 Task: Reply All to email with the signature Alan Parker with the subject Reminder for a recommendation from softage.10@softage.net with the message Could you clarify the roles and responsibilities of the team members? with BCC to softage.5@softage.net with an attached document Proposal.doc
Action: Mouse moved to (510, 530)
Screenshot: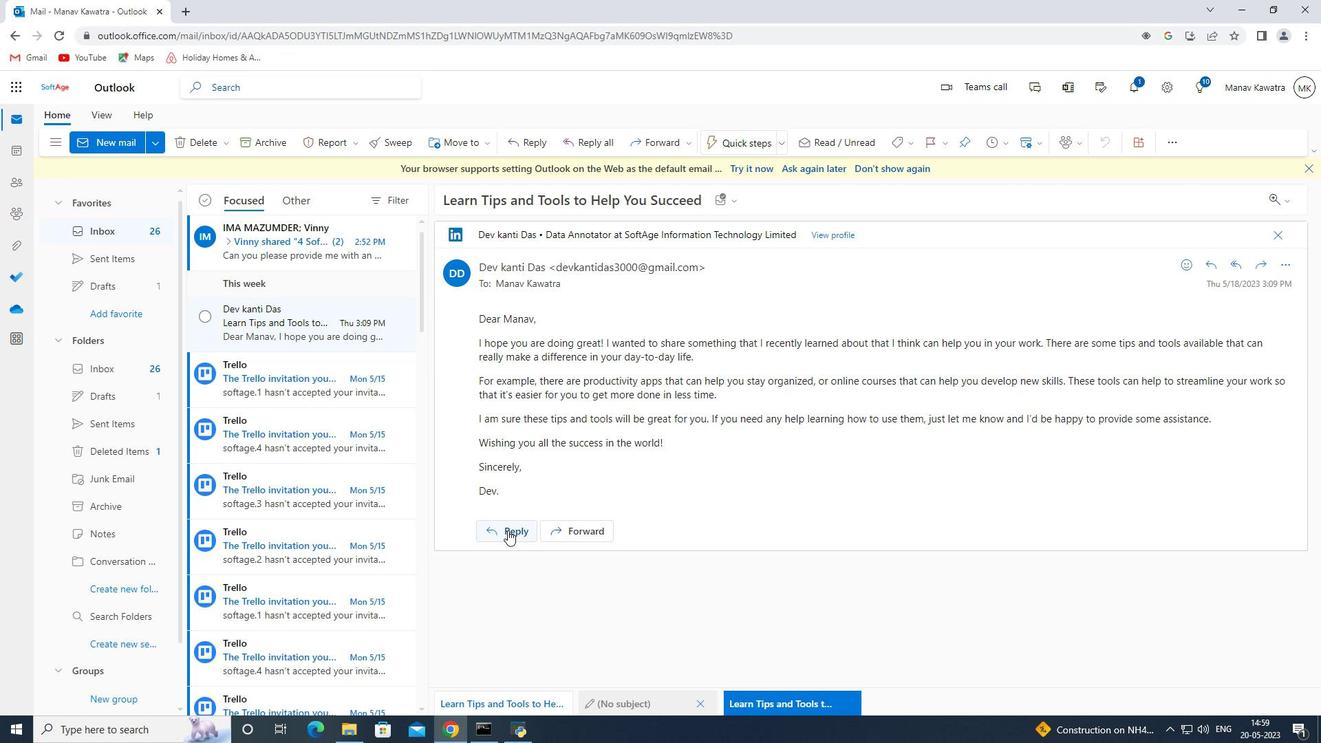
Action: Mouse pressed left at (510, 530)
Screenshot: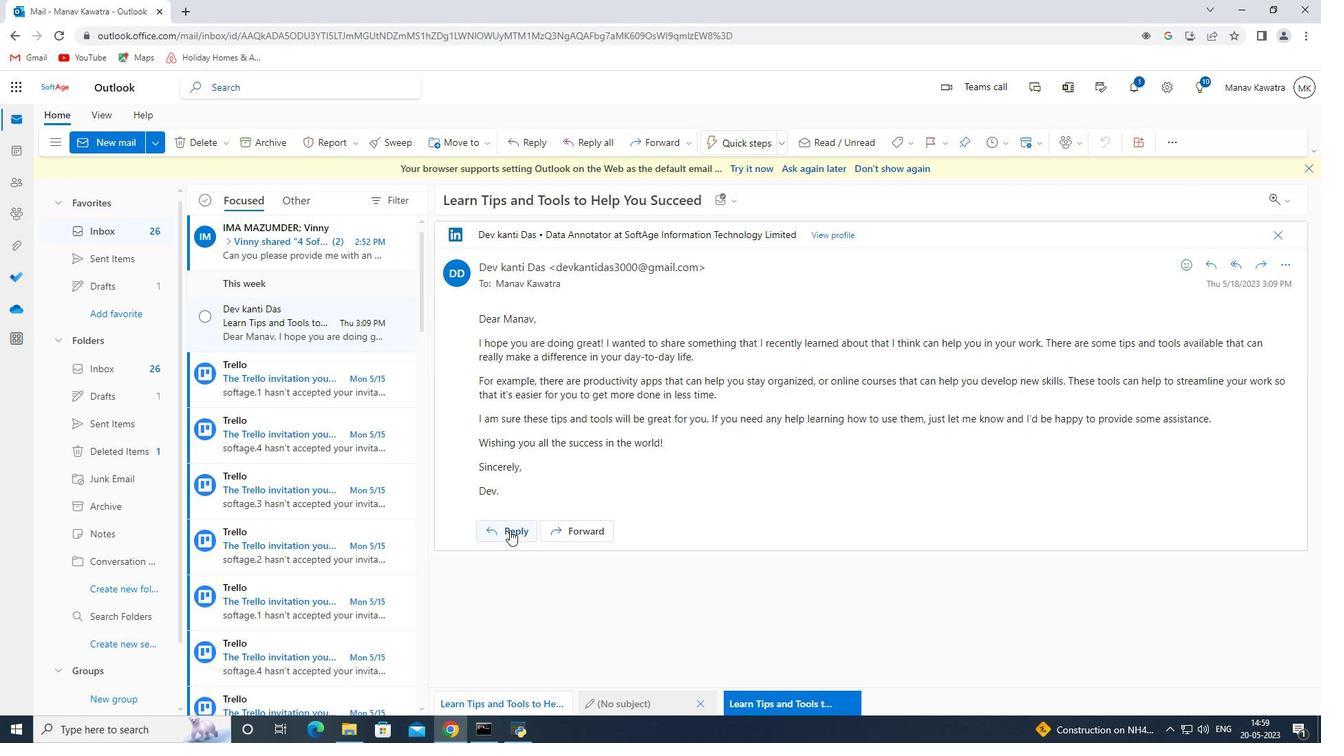 
Action: Mouse moved to (540, 276)
Screenshot: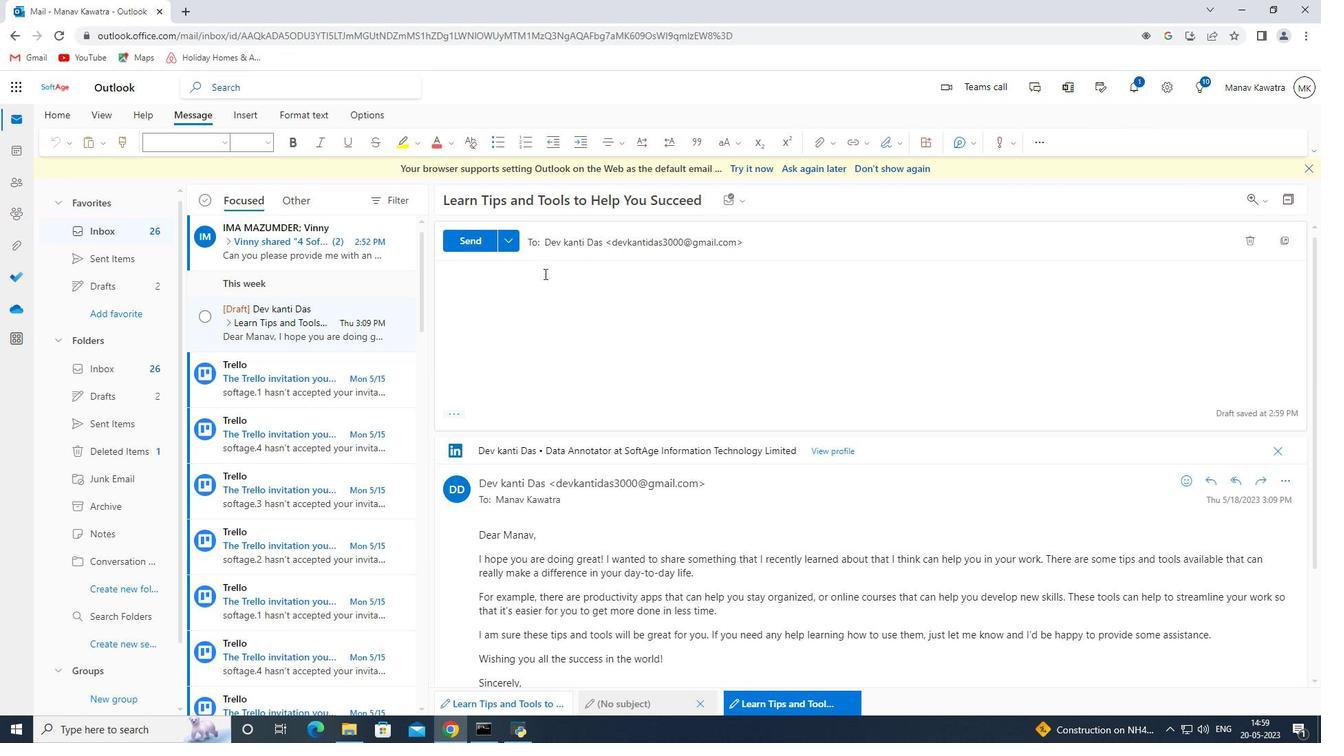 
Action: Mouse pressed left at (540, 276)
Screenshot: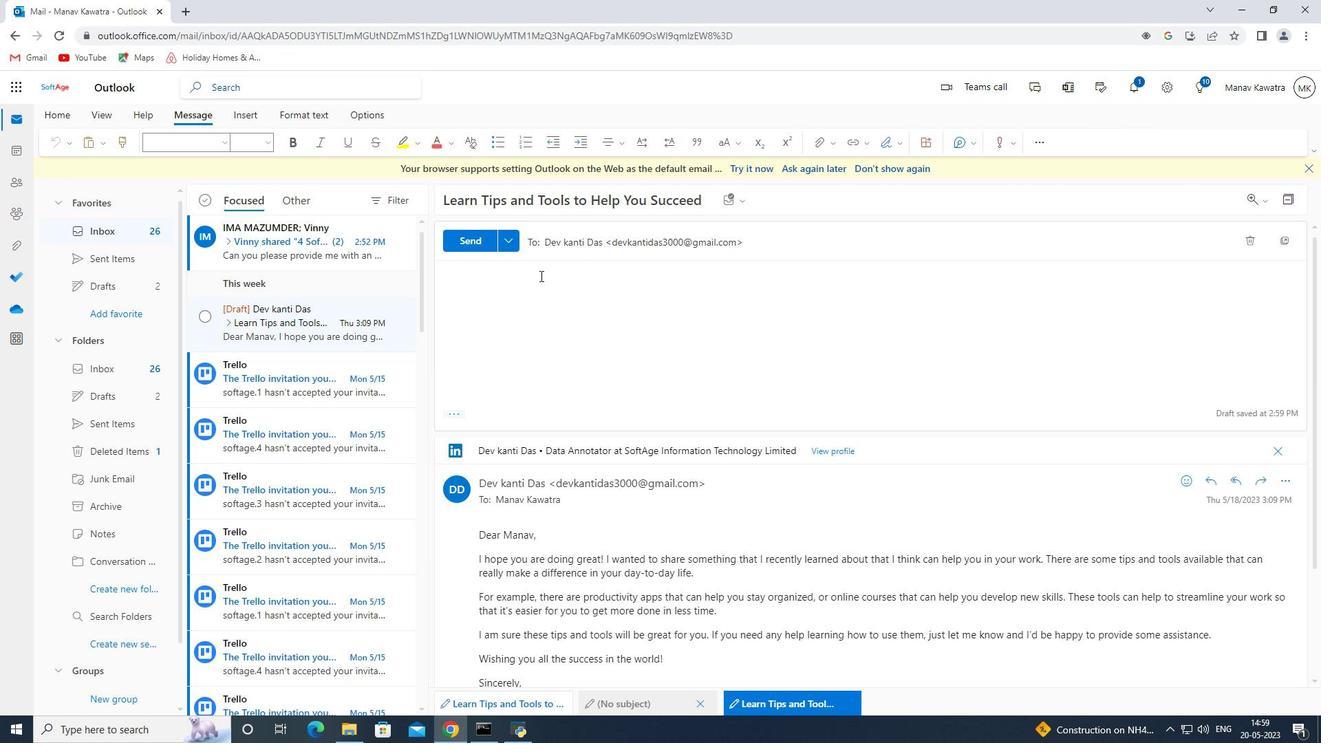 
Action: Mouse moved to (507, 246)
Screenshot: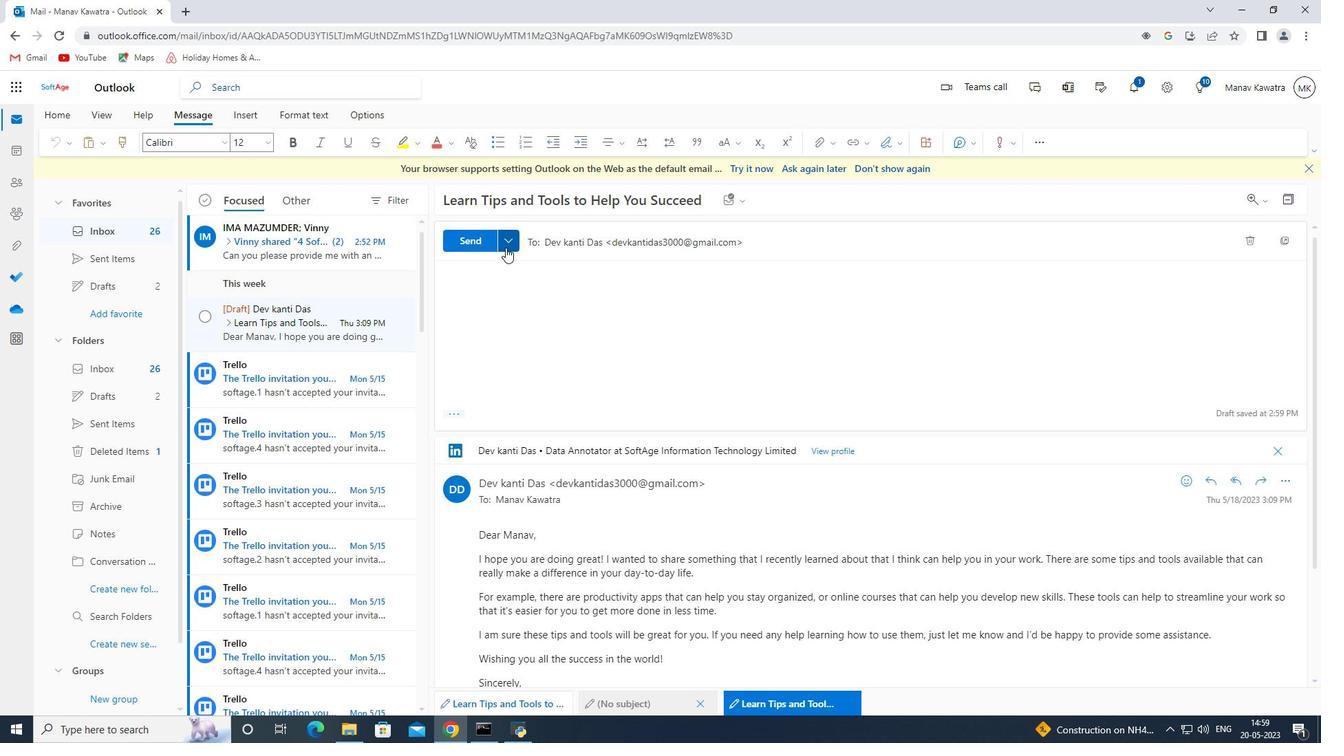 
Action: Mouse pressed left at (507, 246)
Screenshot: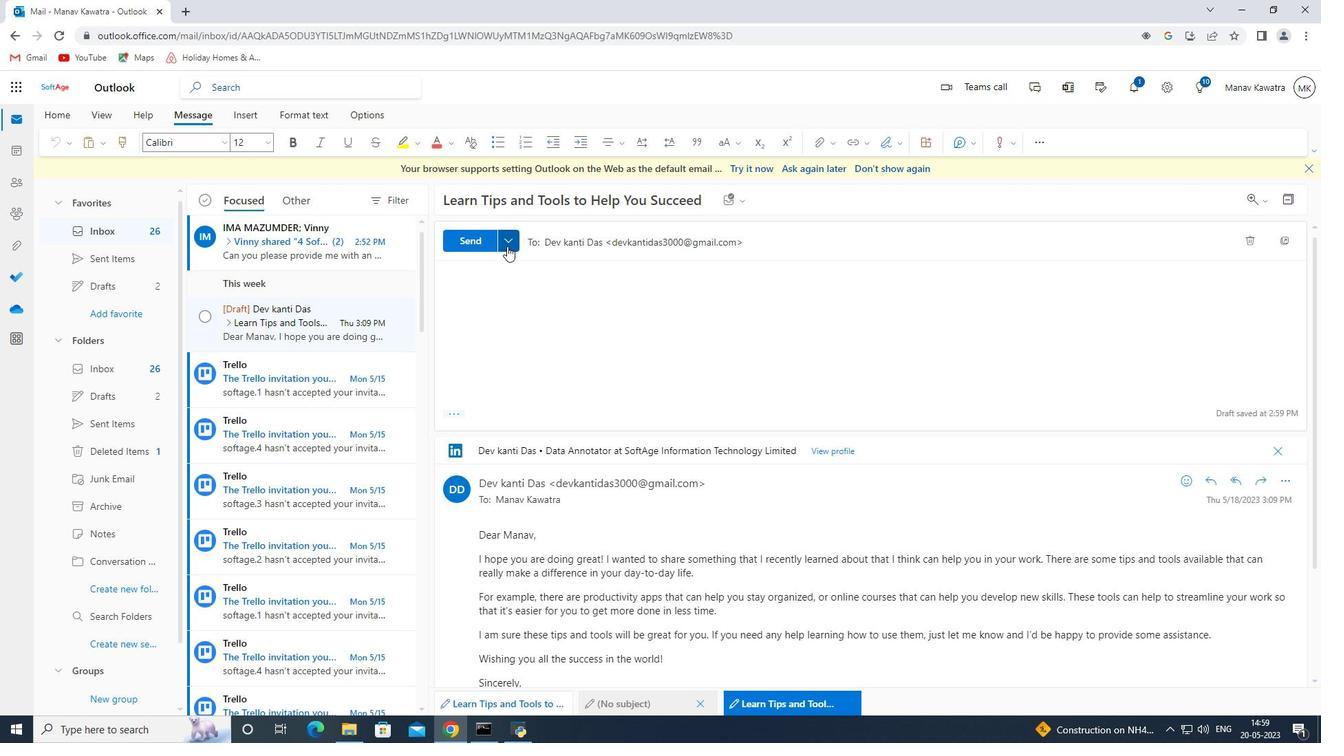 
Action: Mouse pressed left at (507, 246)
Screenshot: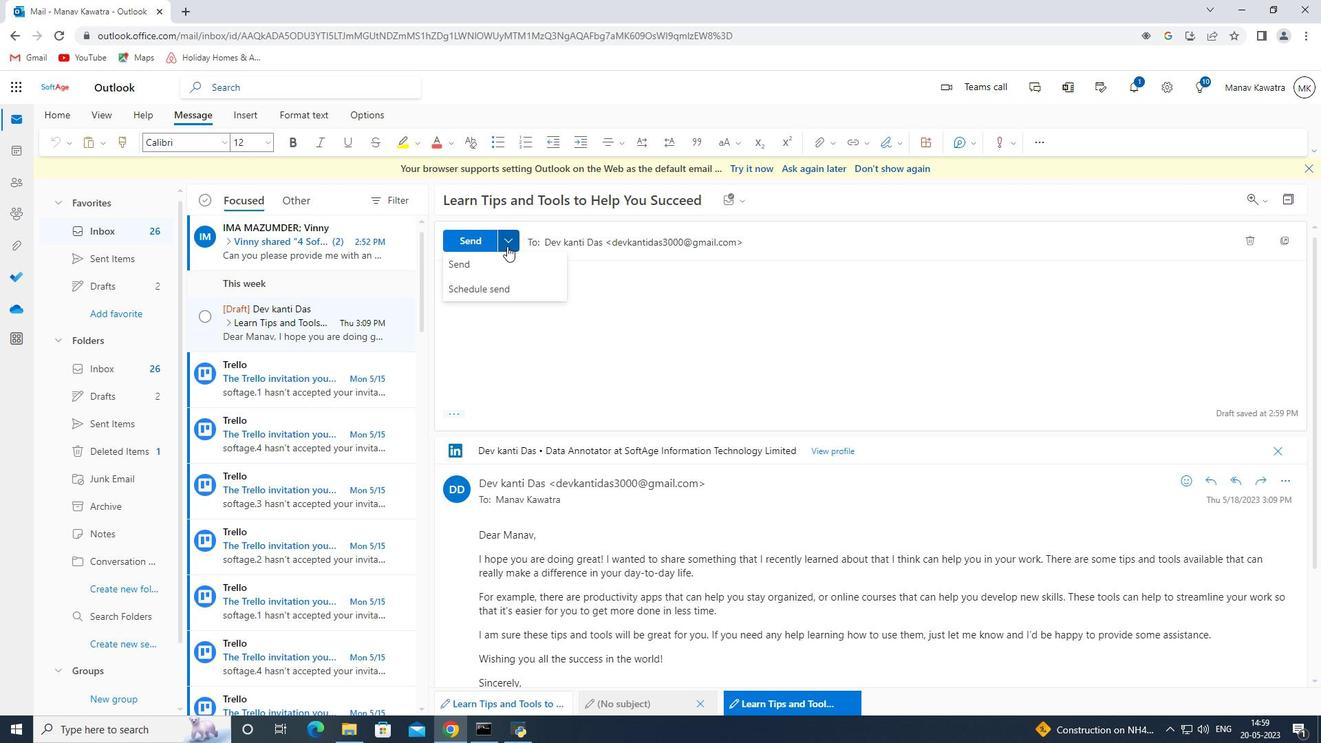 
Action: Mouse moved to (1253, 247)
Screenshot: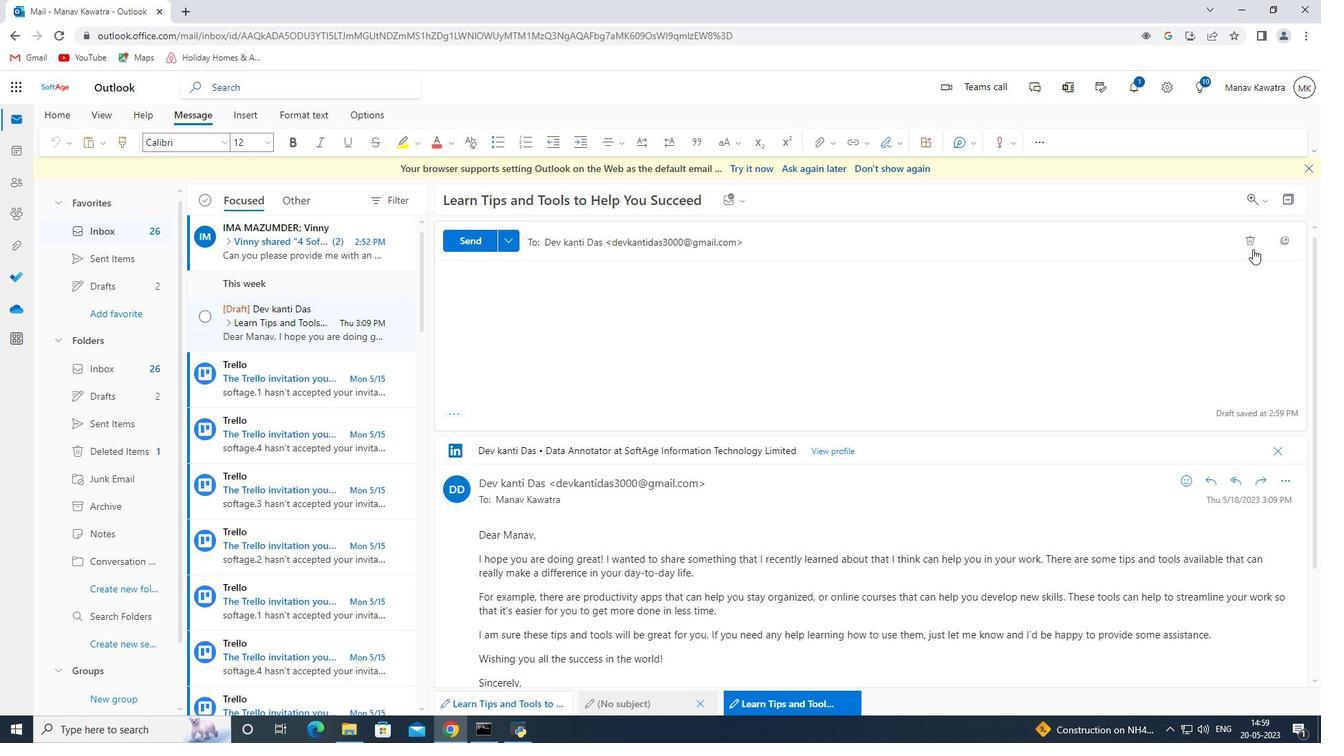 
Action: Mouse pressed left at (1253, 247)
Screenshot: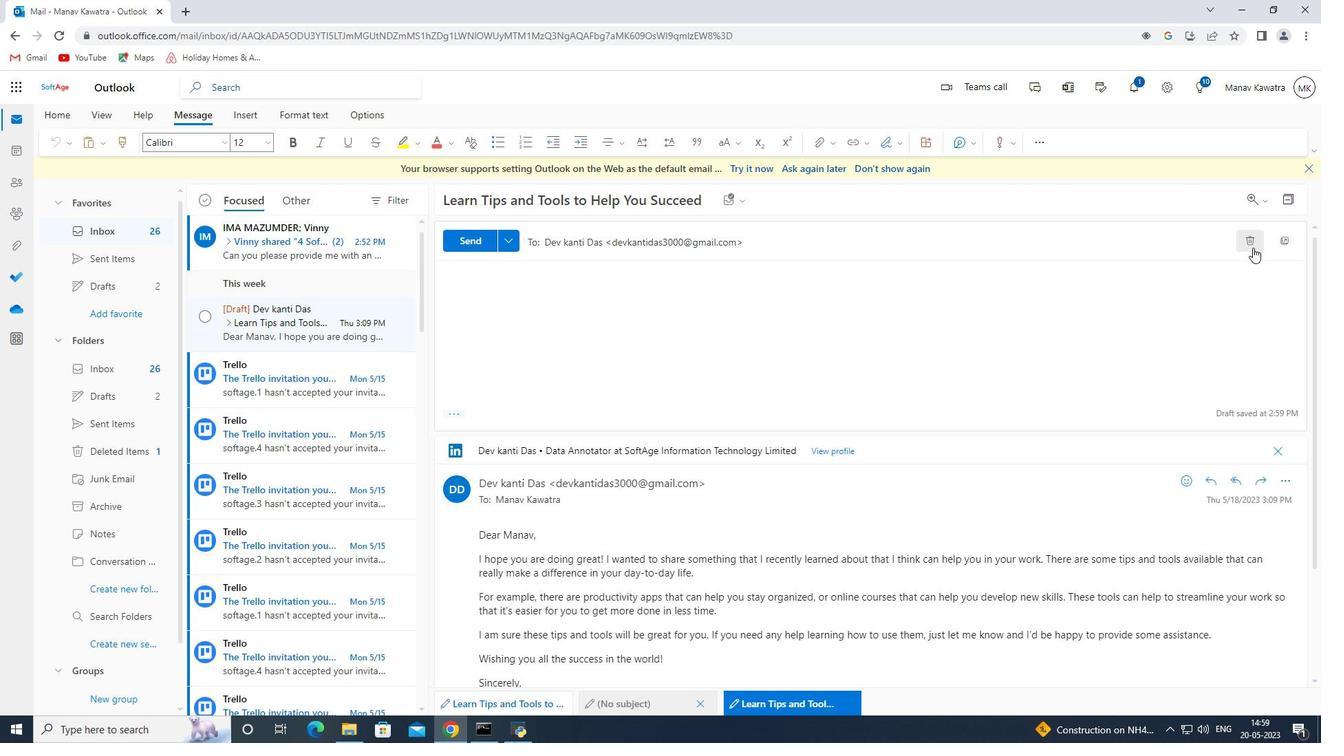 
Action: Mouse moved to (669, 424)
Screenshot: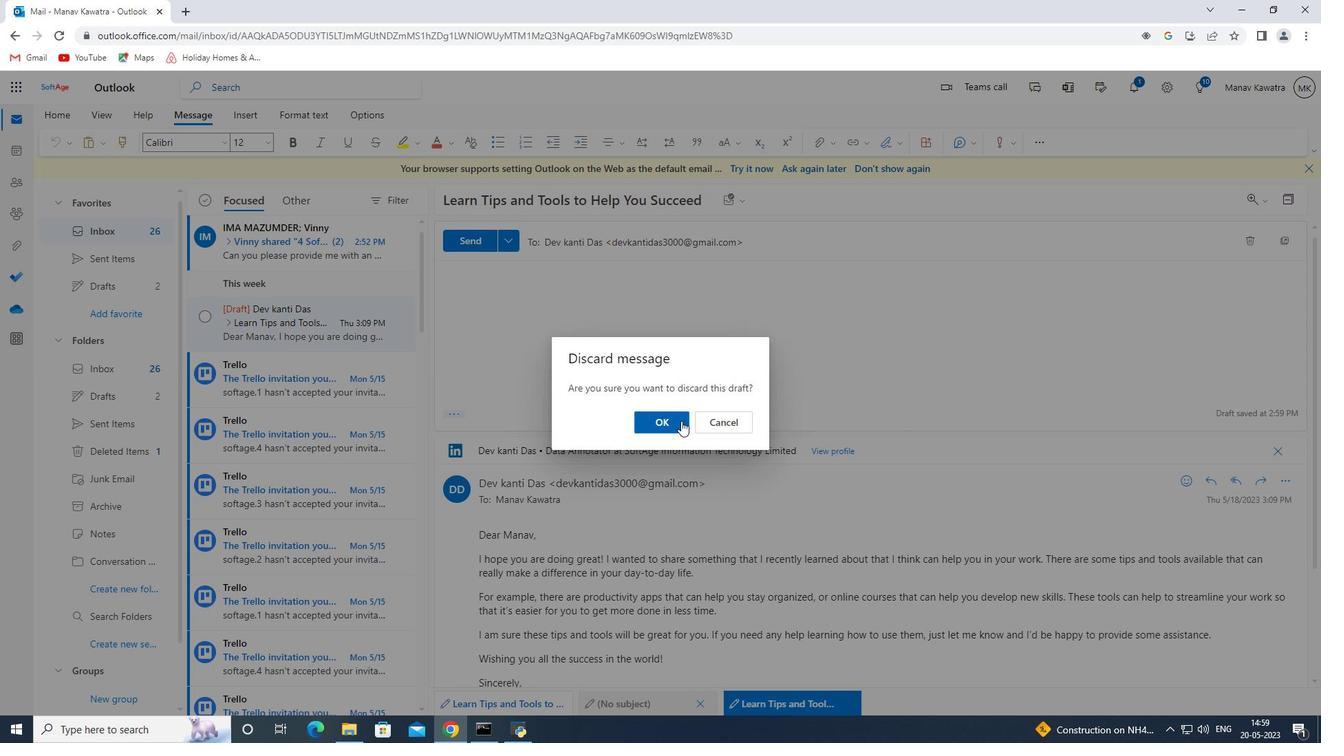 
Action: Mouse pressed left at (669, 424)
Screenshot: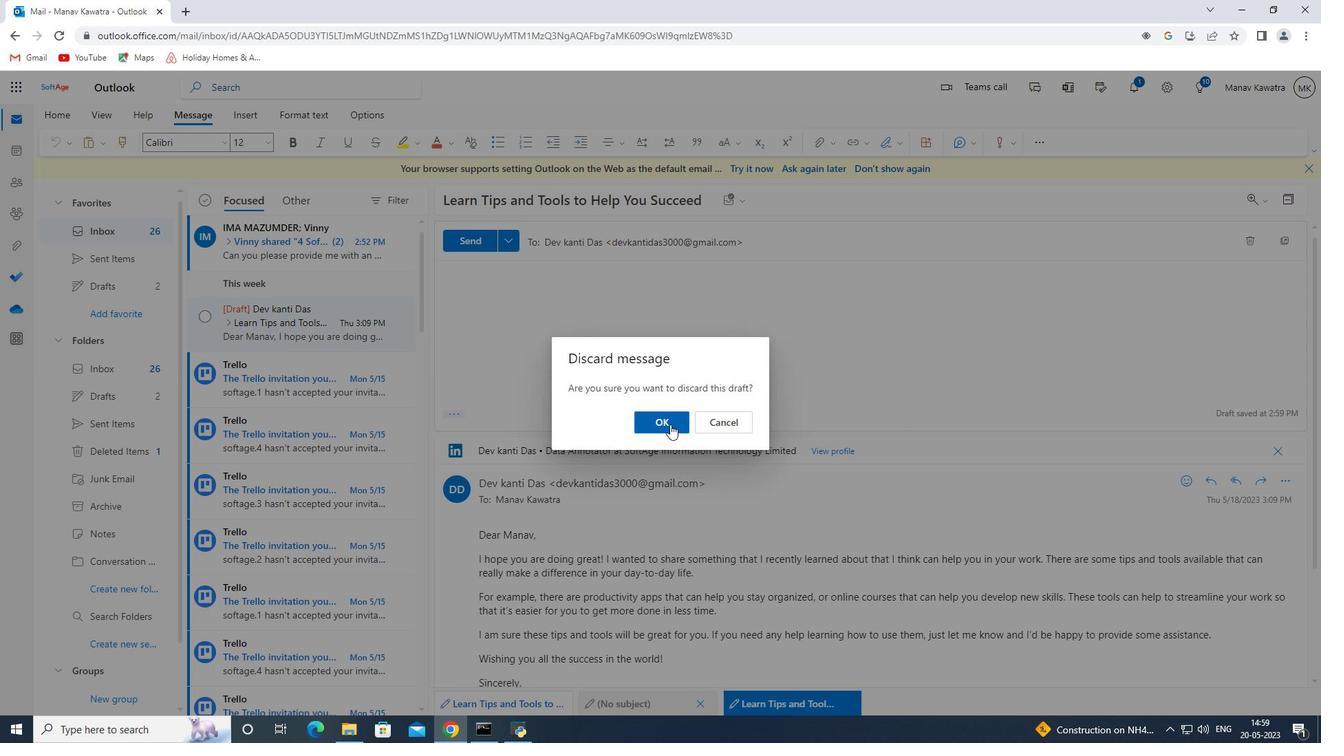 
Action: Mouse moved to (679, 363)
Screenshot: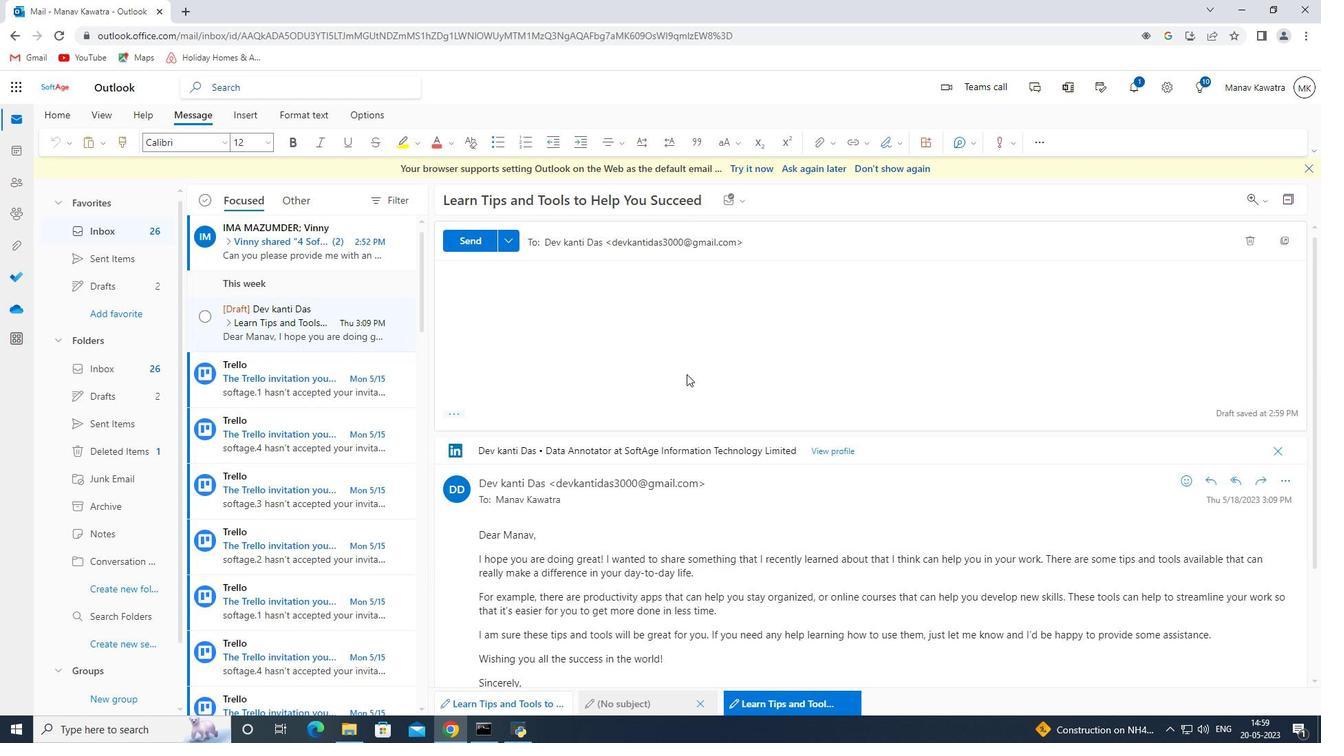 
Action: Mouse scrolled (679, 362) with delta (0, 0)
Screenshot: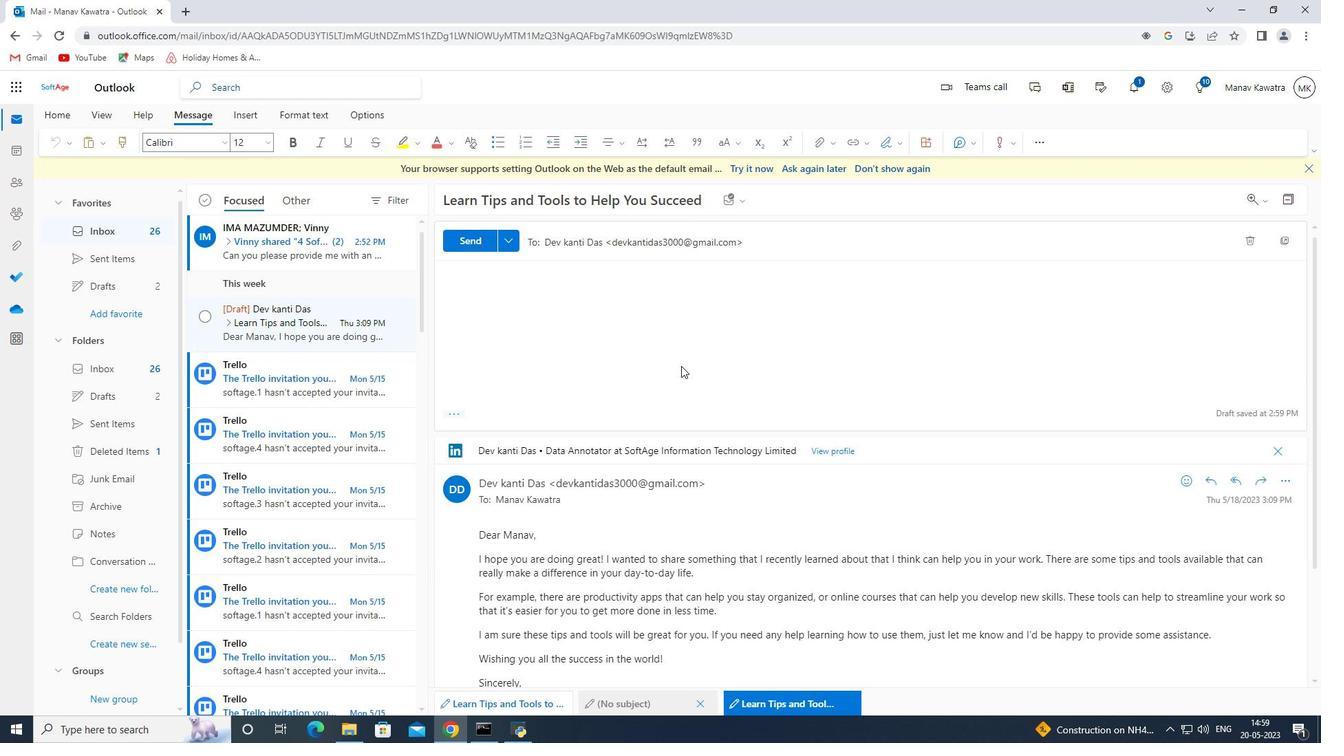
Action: Mouse scrolled (679, 362) with delta (0, 0)
Screenshot: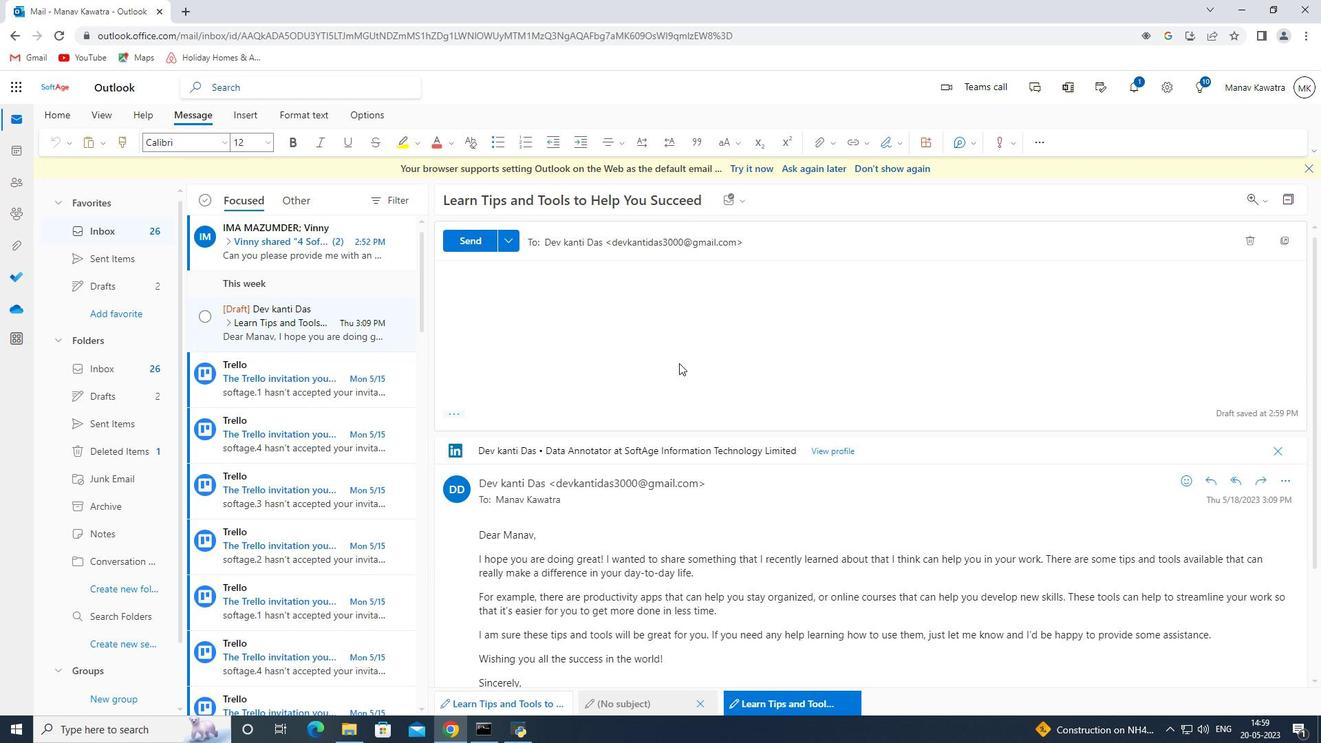 
Action: Mouse scrolled (679, 362) with delta (0, 0)
Screenshot: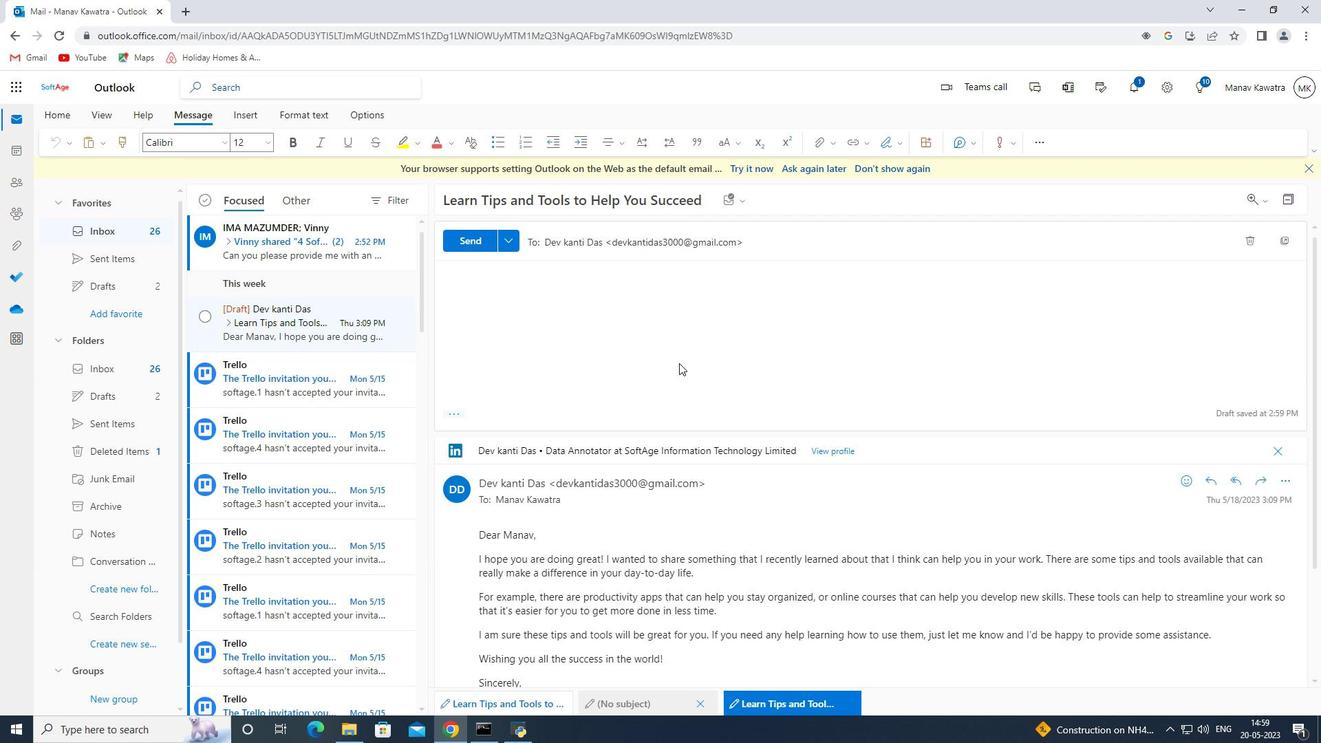 
Action: Mouse scrolled (679, 362) with delta (0, 0)
Screenshot: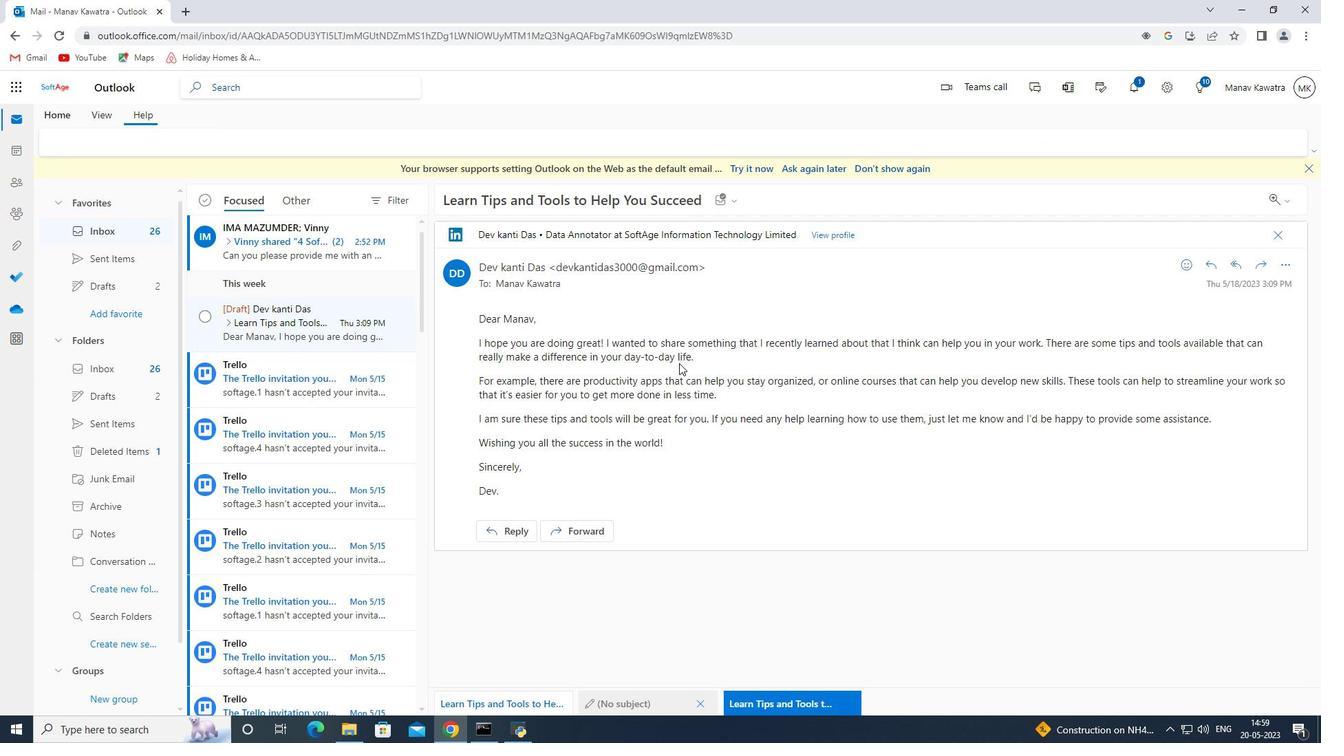 
Action: Mouse moved to (585, 529)
Screenshot: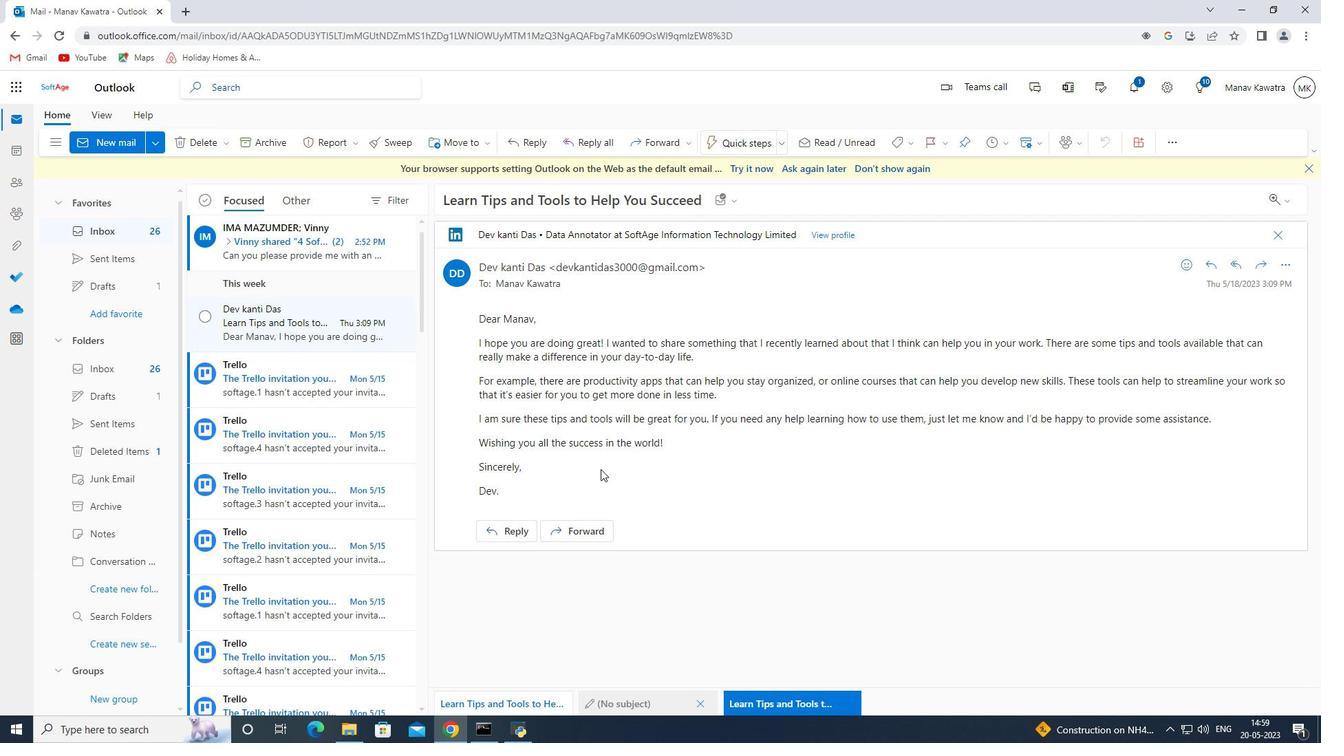 
Action: Mouse pressed left at (585, 529)
Screenshot: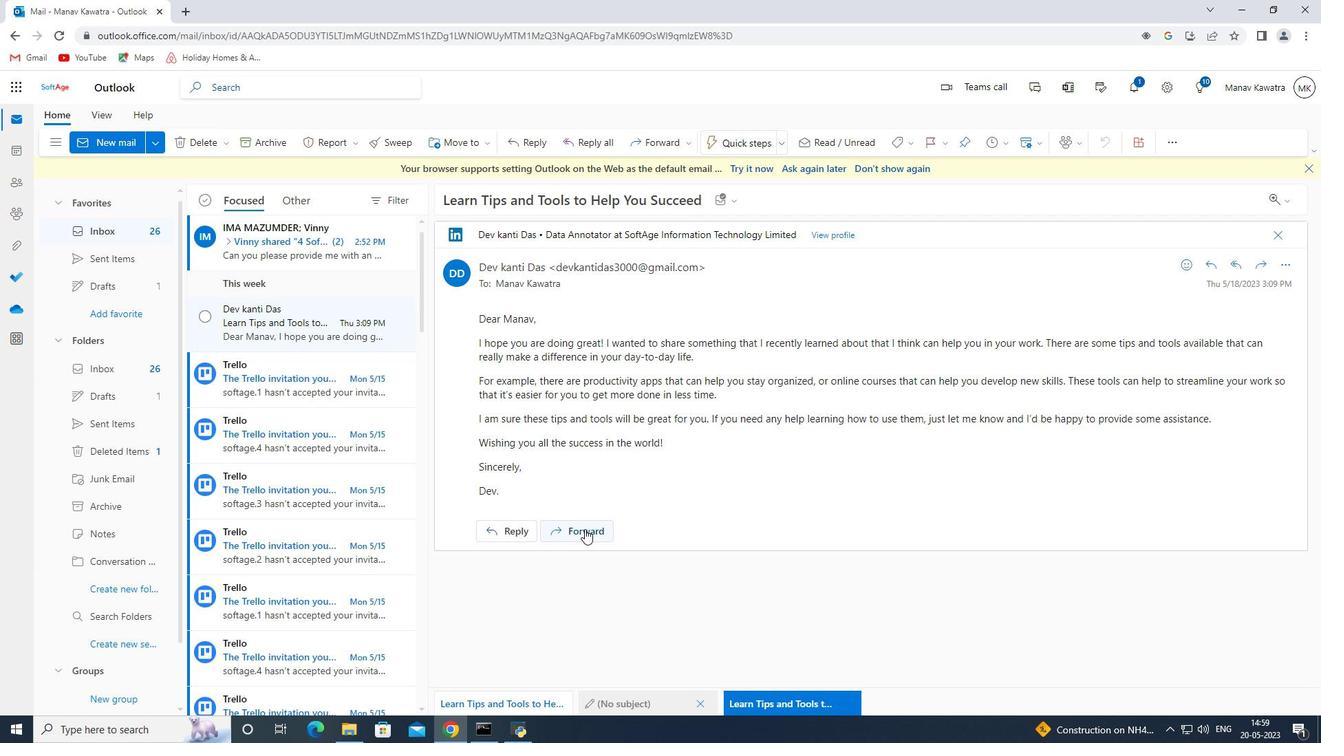 
Action: Mouse moved to (523, 238)
Screenshot: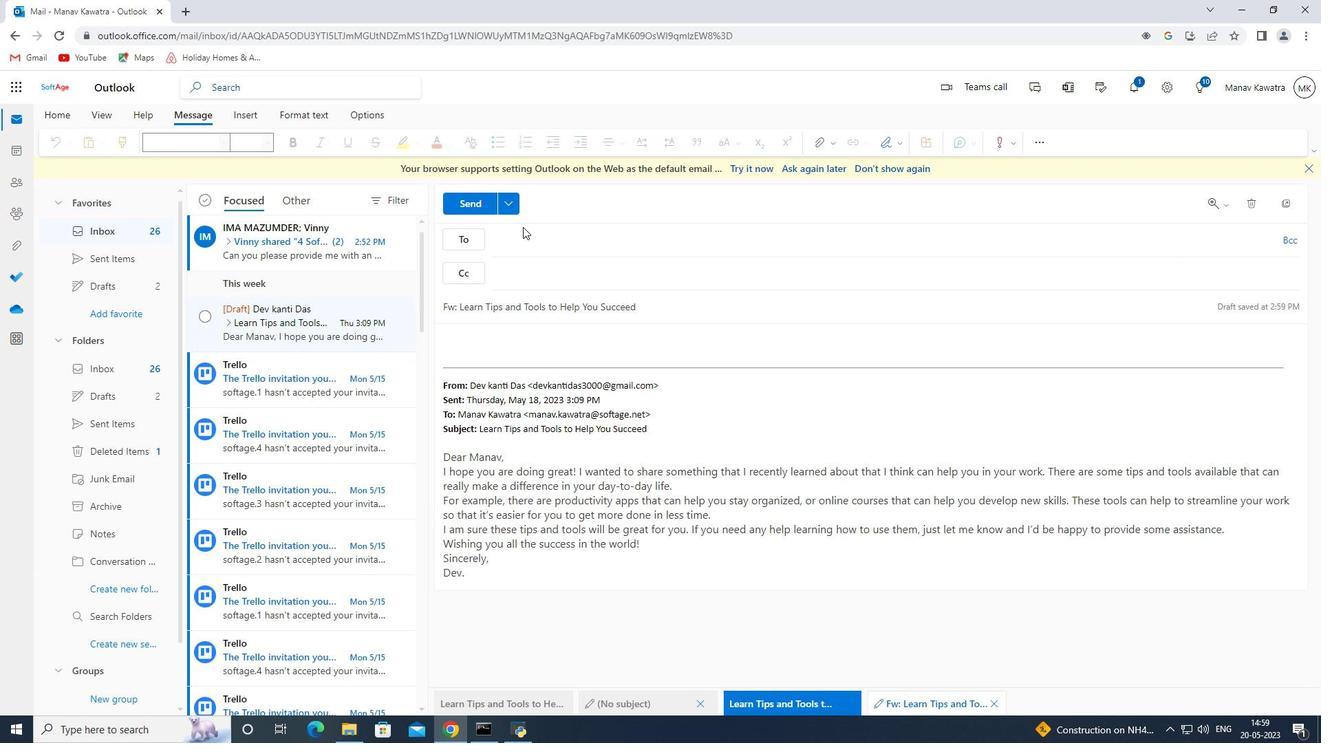 
Action: Mouse pressed left at (523, 238)
Screenshot: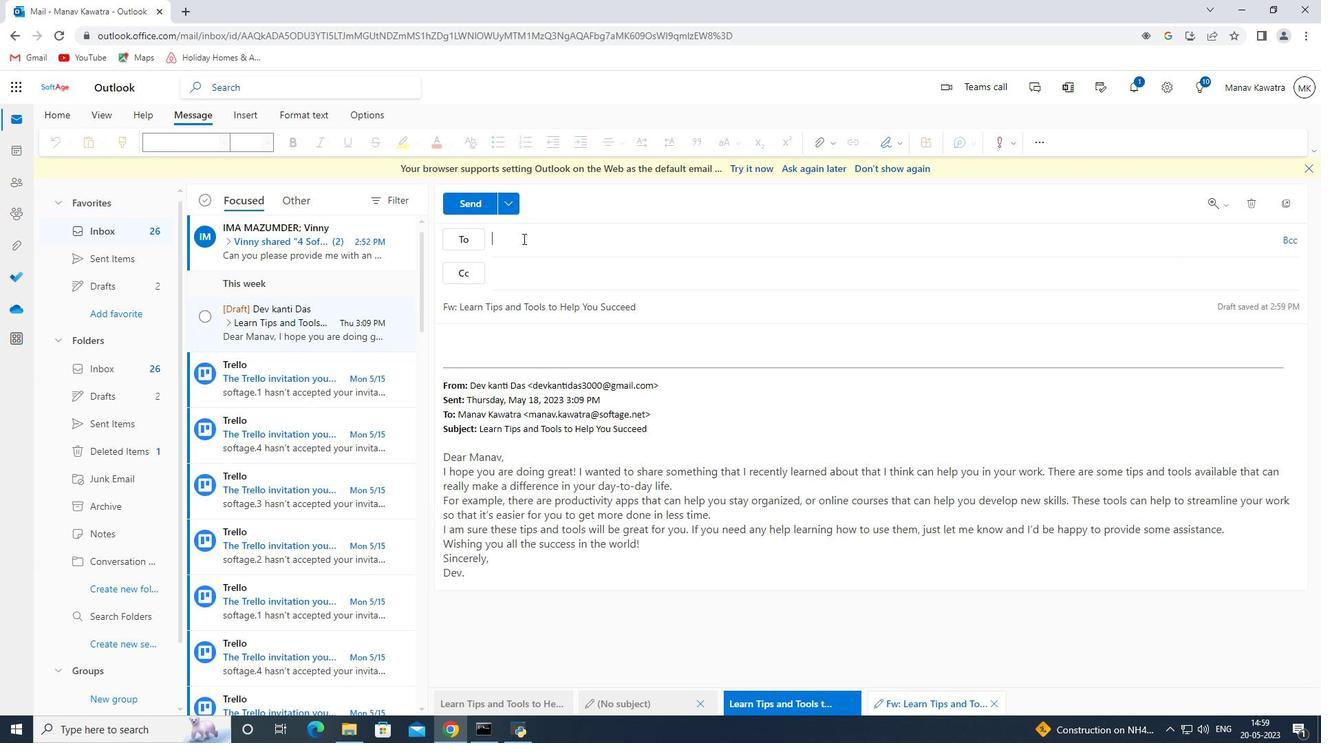 
Action: Key pressed softage.10<Key.shift>@softage<Key.space><Key.enter>
Screenshot: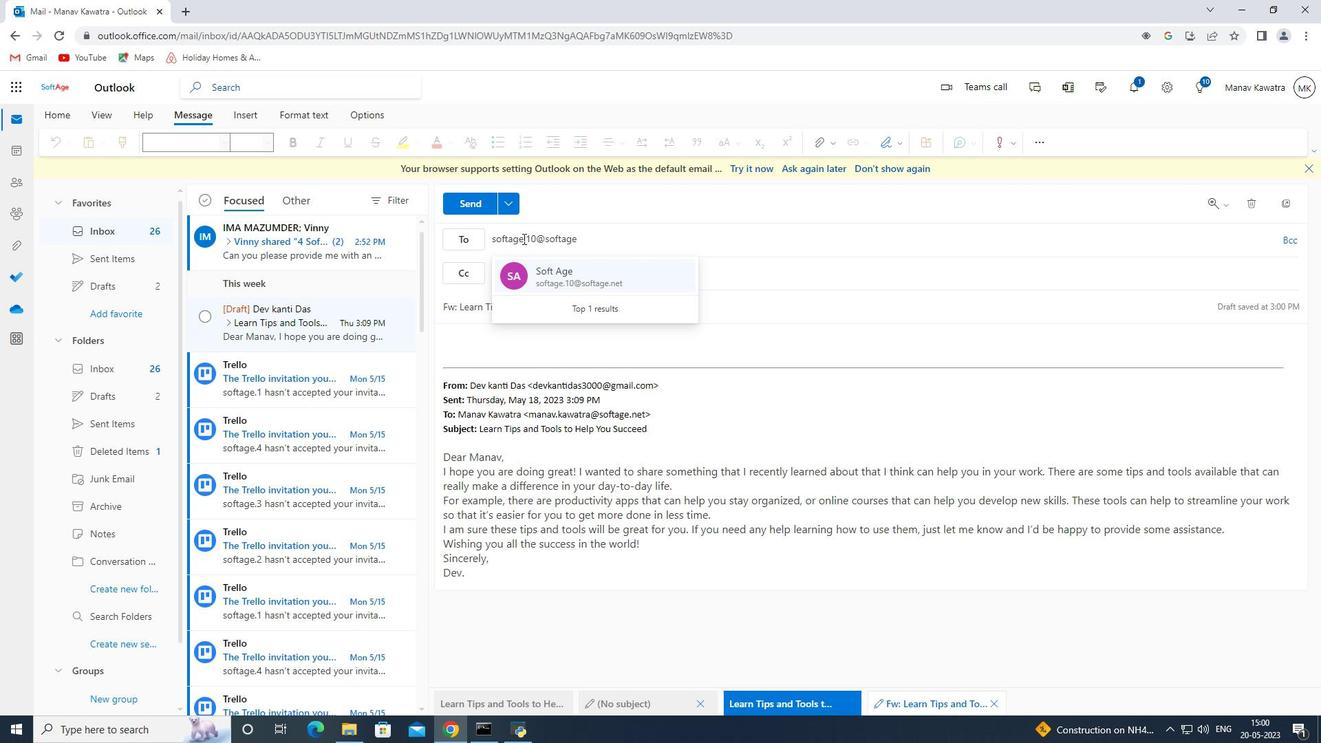
Action: Mouse moved to (537, 267)
Screenshot: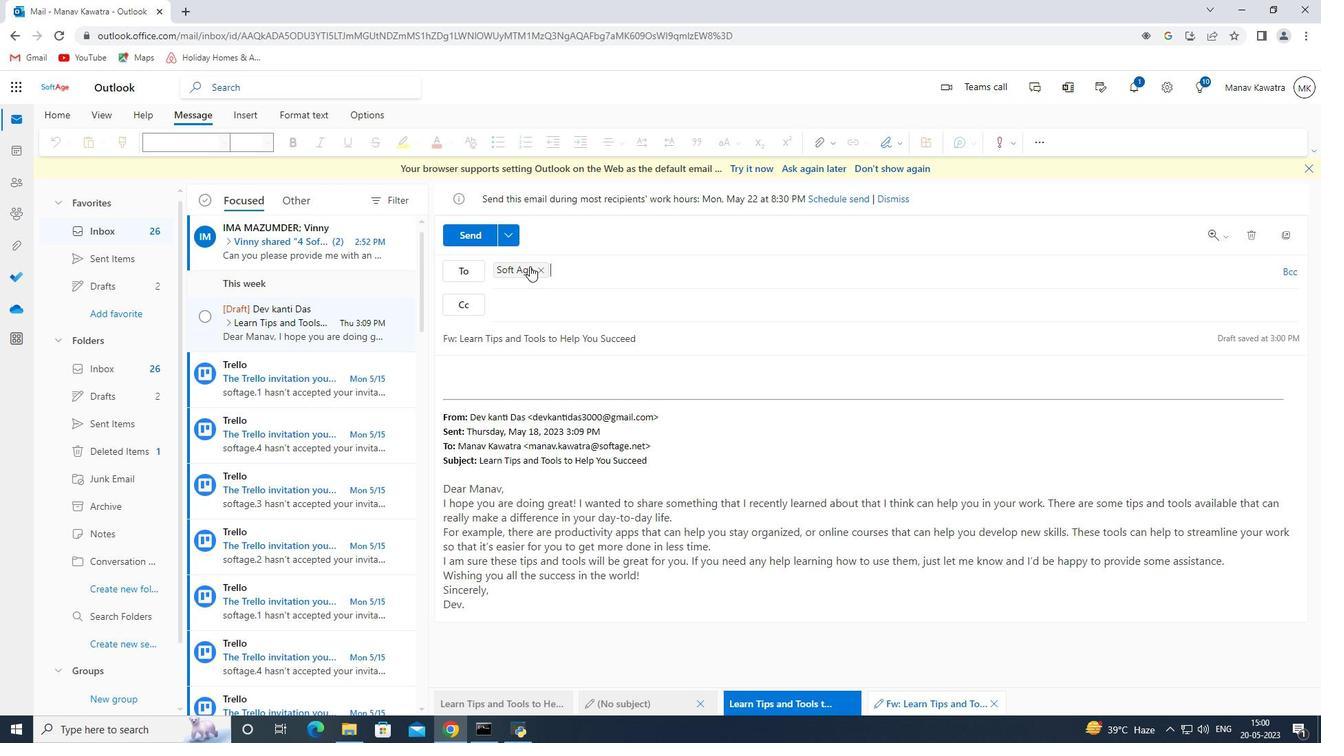 
Action: Mouse pressed left at (537, 267)
Screenshot: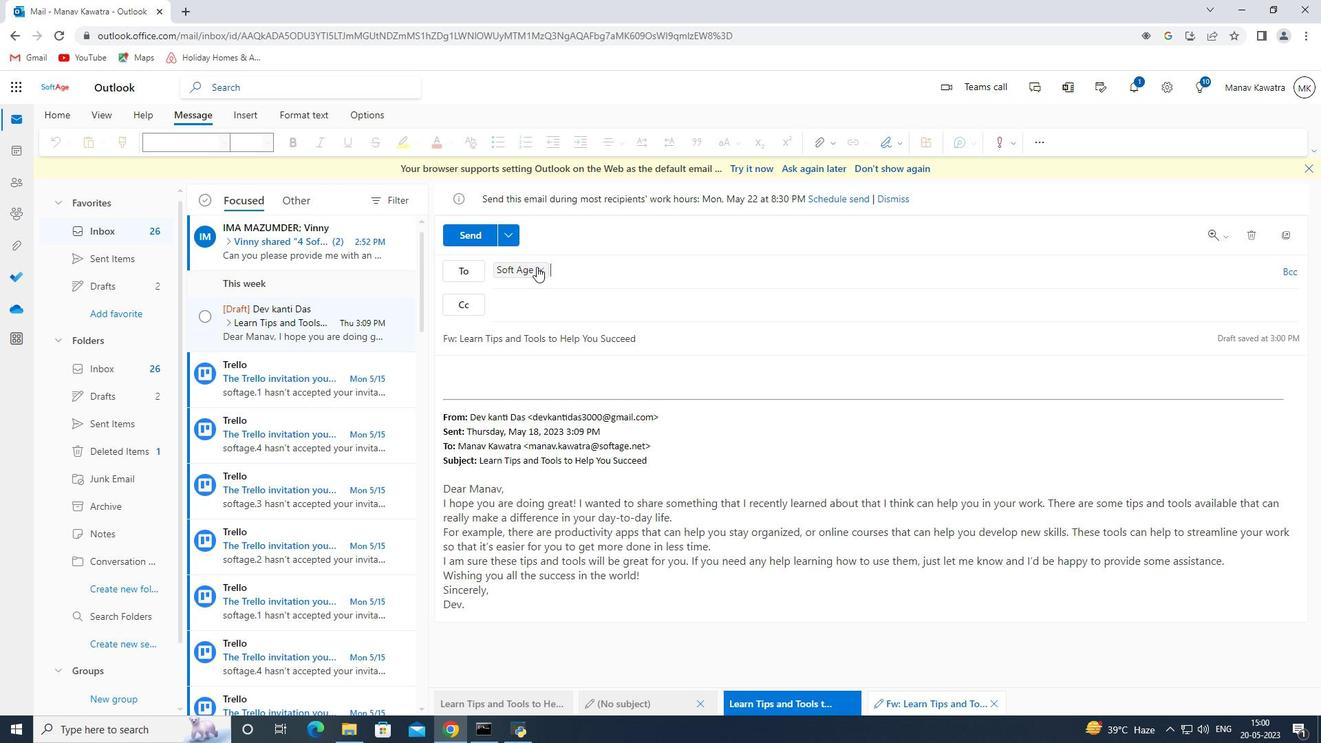 
Action: Mouse pressed left at (537, 267)
Screenshot: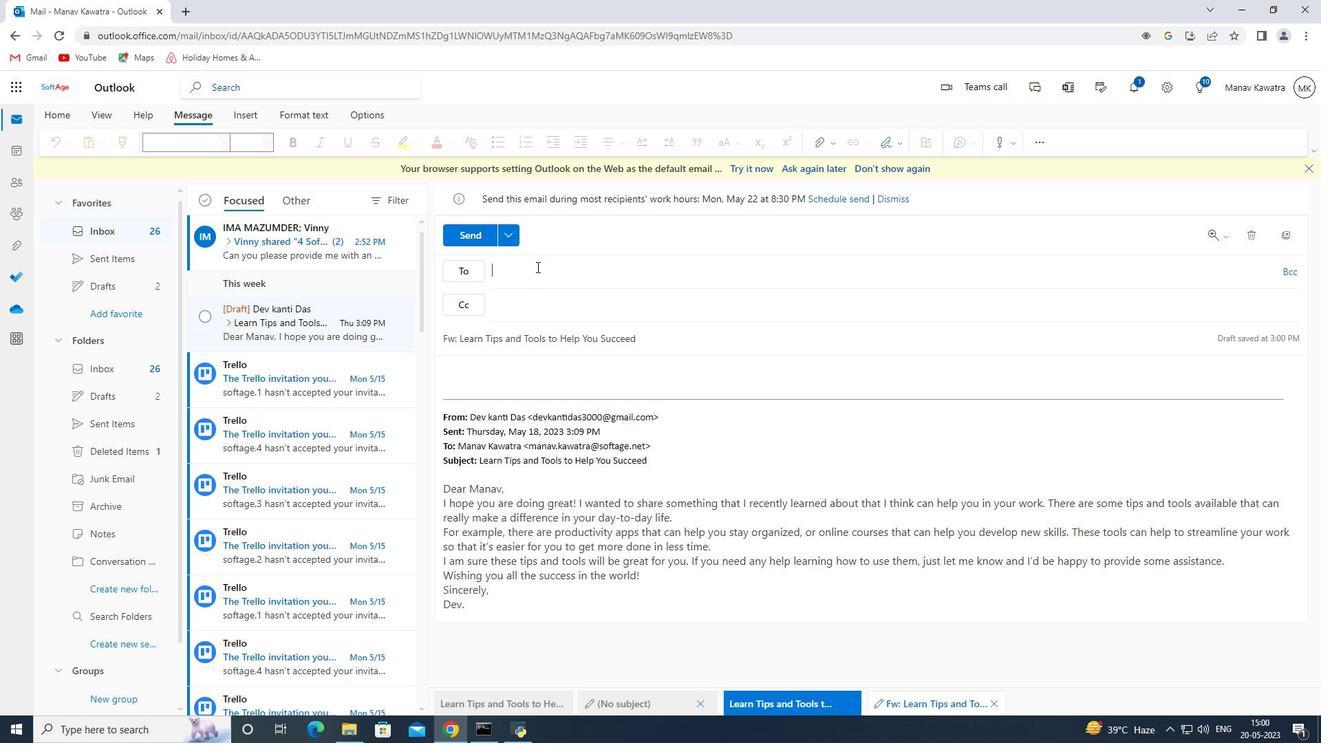 
Action: Mouse moved to (554, 239)
Screenshot: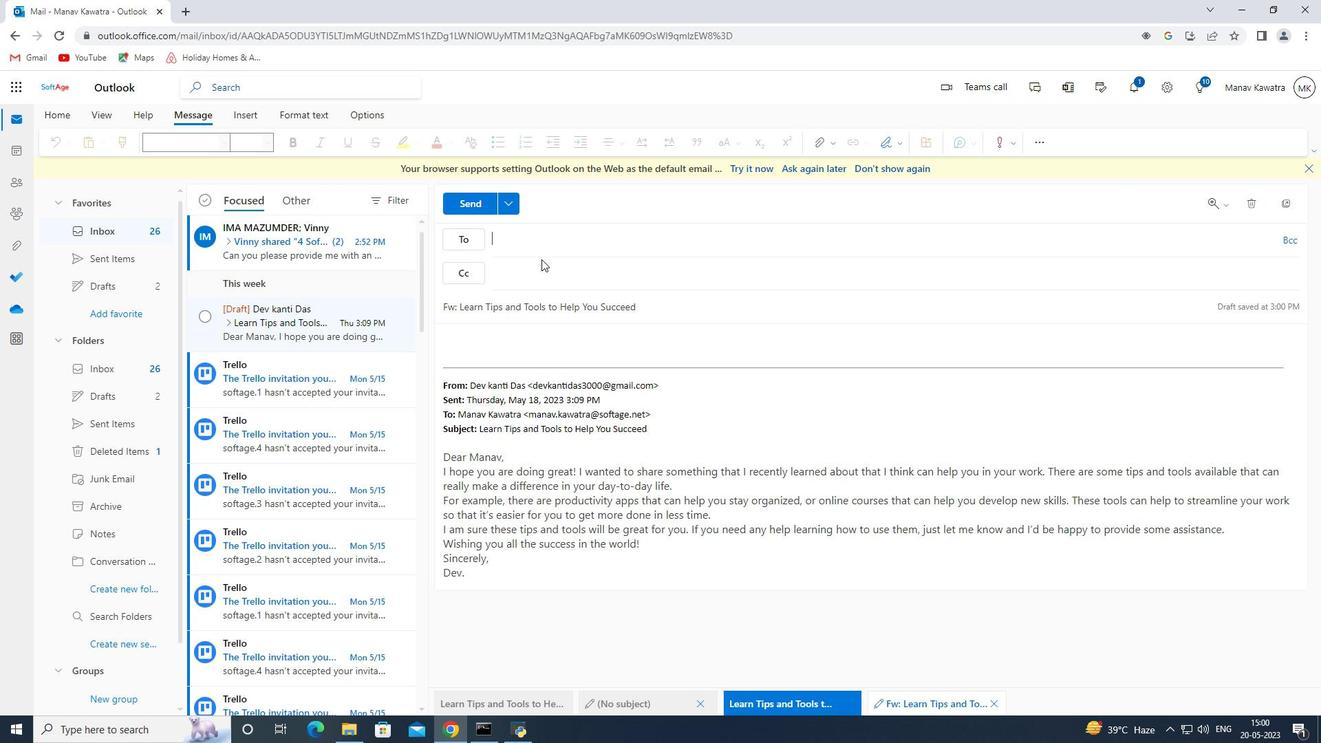 
Action: Mouse pressed left at (554, 239)
Screenshot: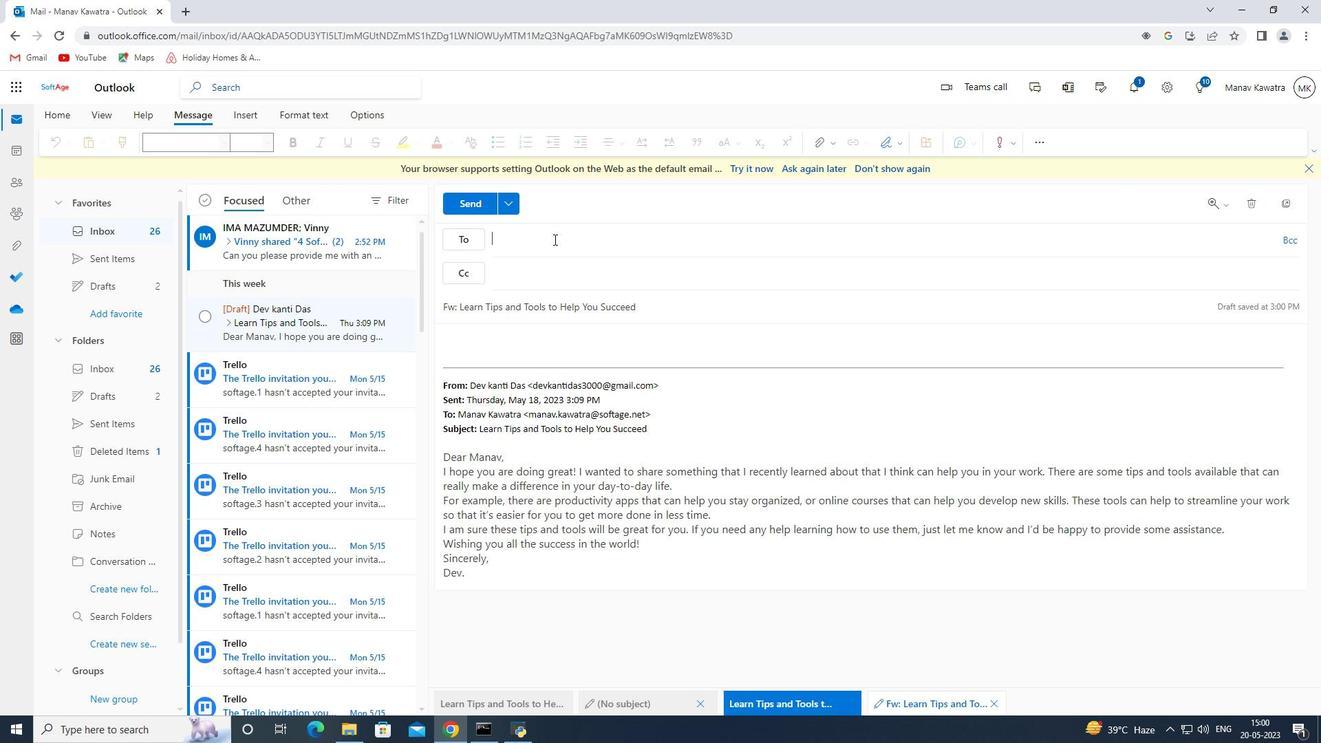 
Action: Mouse moved to (1247, 201)
Screenshot: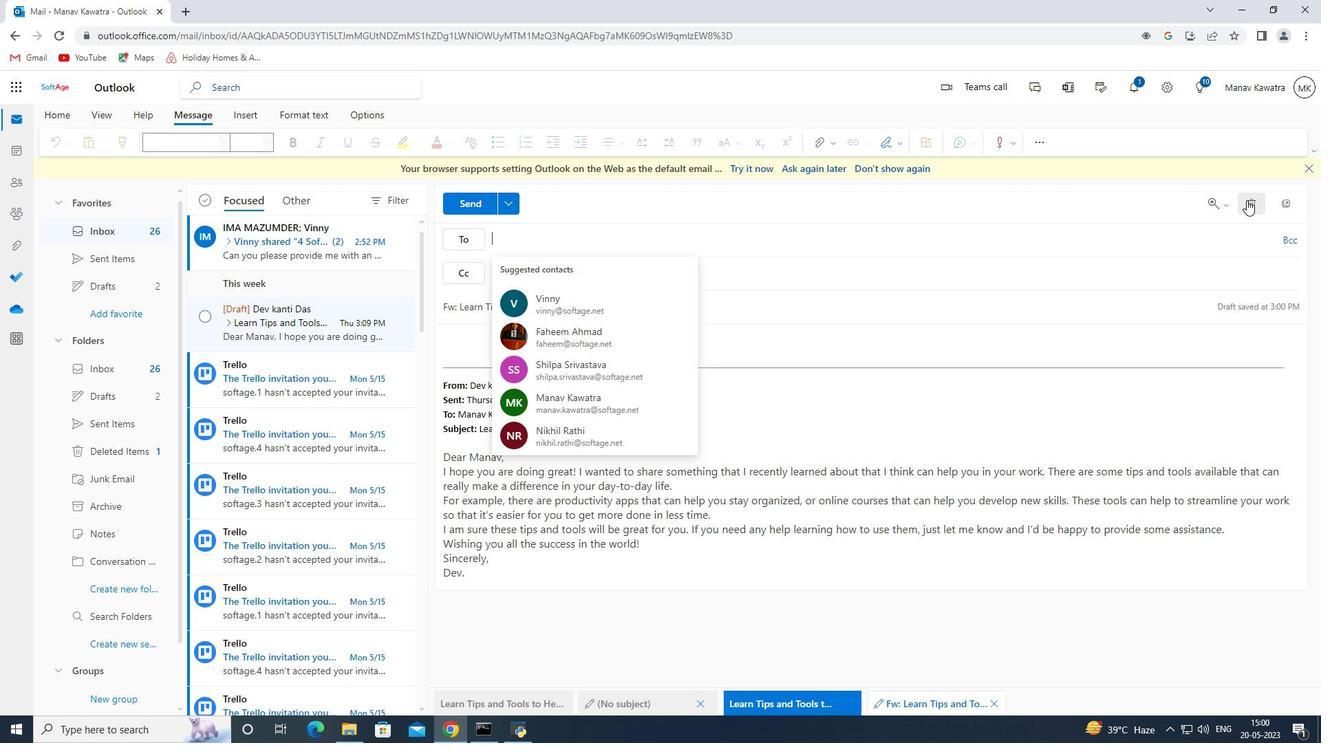 
Action: Mouse pressed left at (1247, 201)
Screenshot: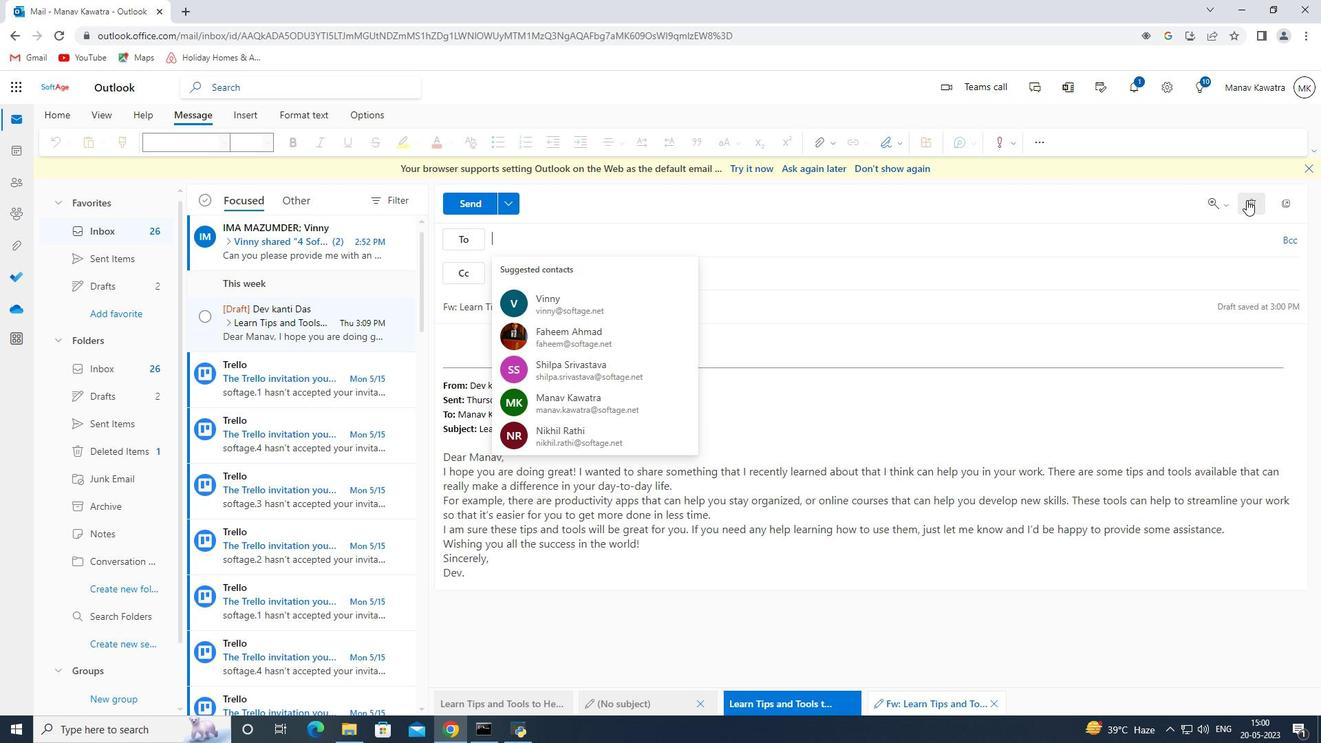 
Action: Mouse moved to (662, 424)
Screenshot: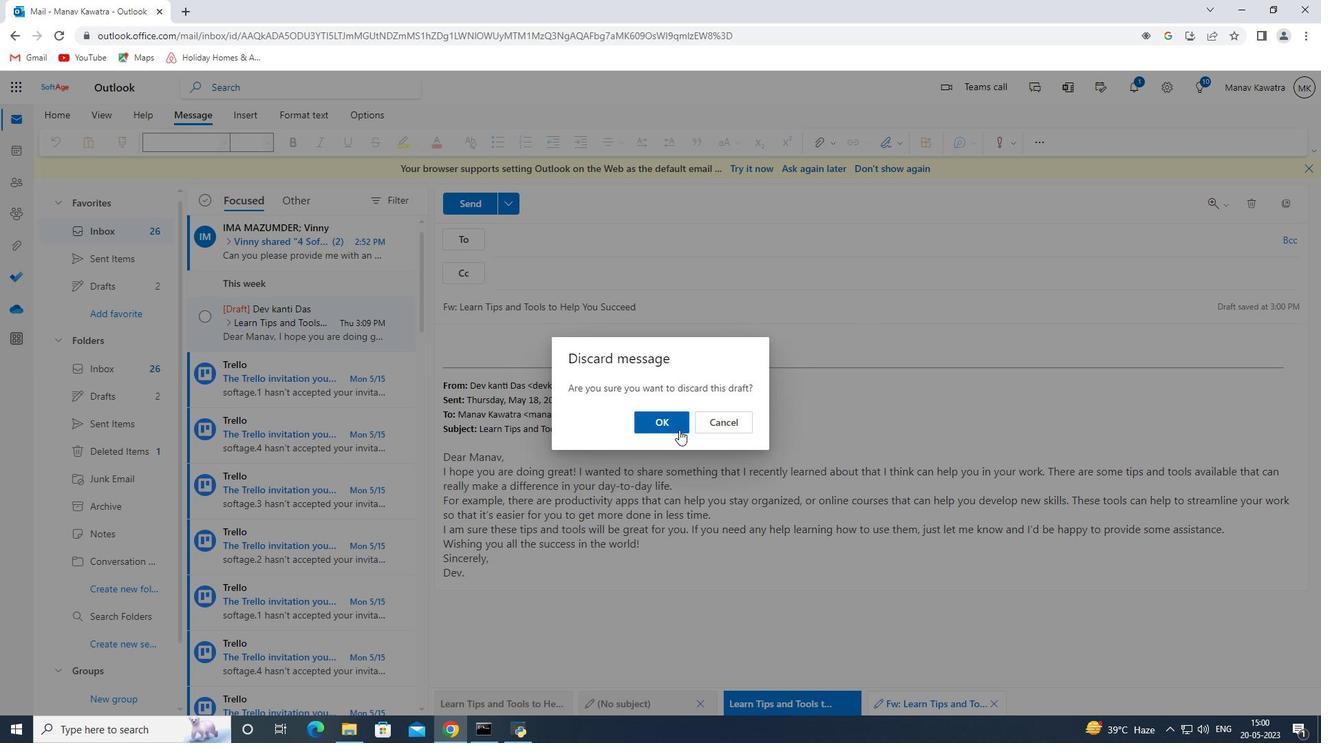 
Action: Mouse pressed left at (662, 424)
Screenshot: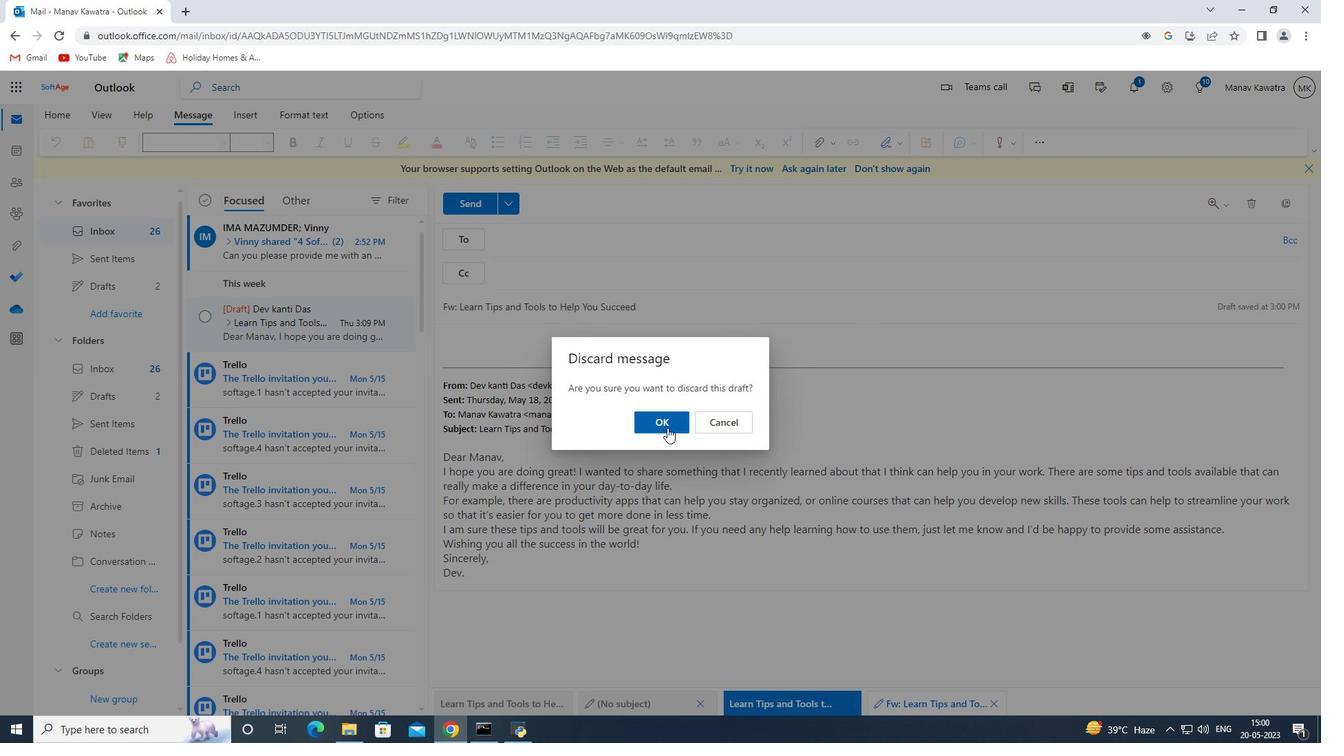 
Action: Mouse moved to (528, 531)
Screenshot: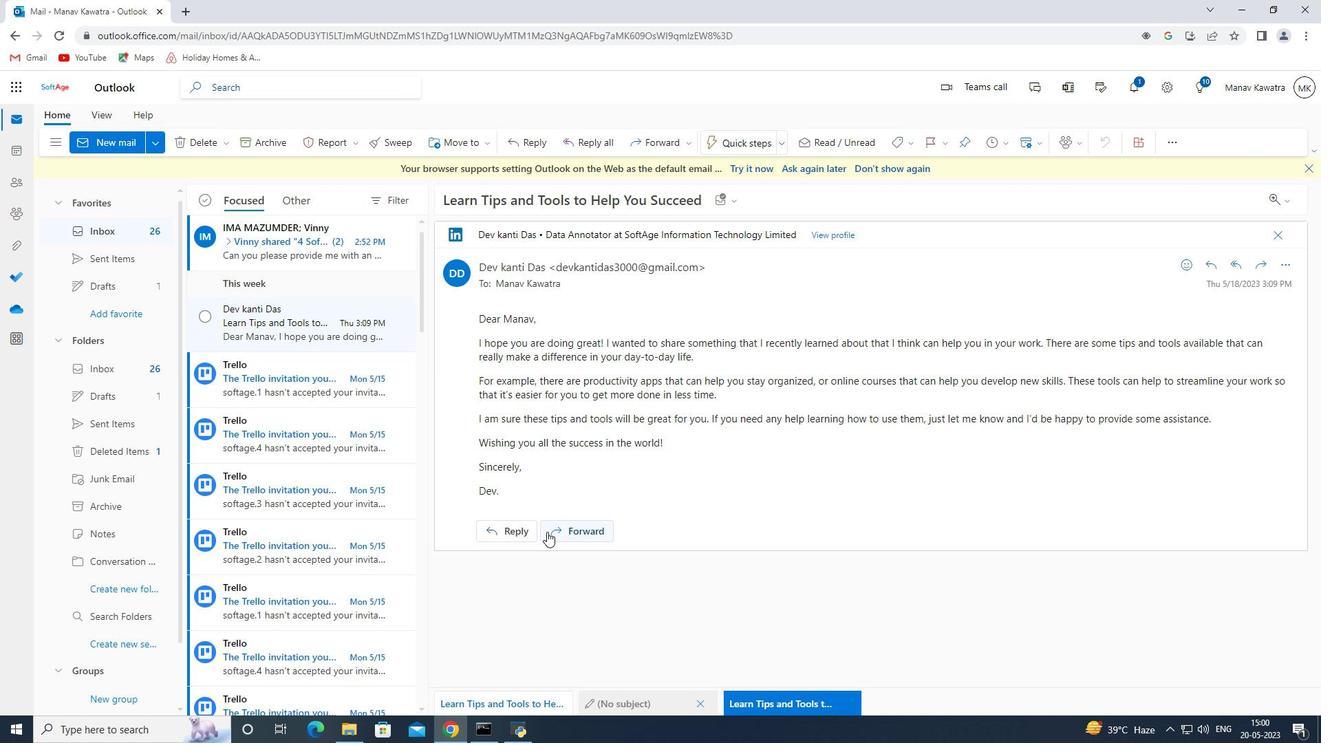 
Action: Mouse pressed left at (528, 531)
Screenshot: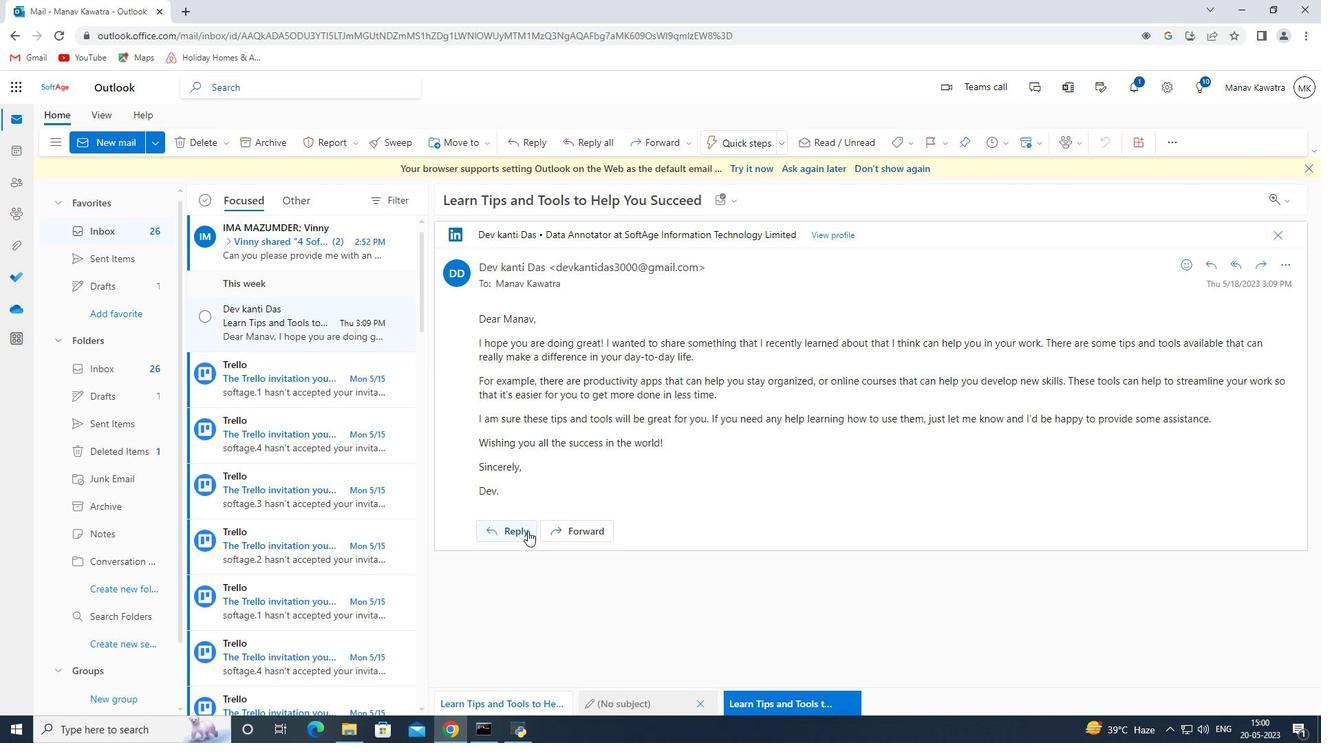 
Action: Mouse moved to (517, 278)
Screenshot: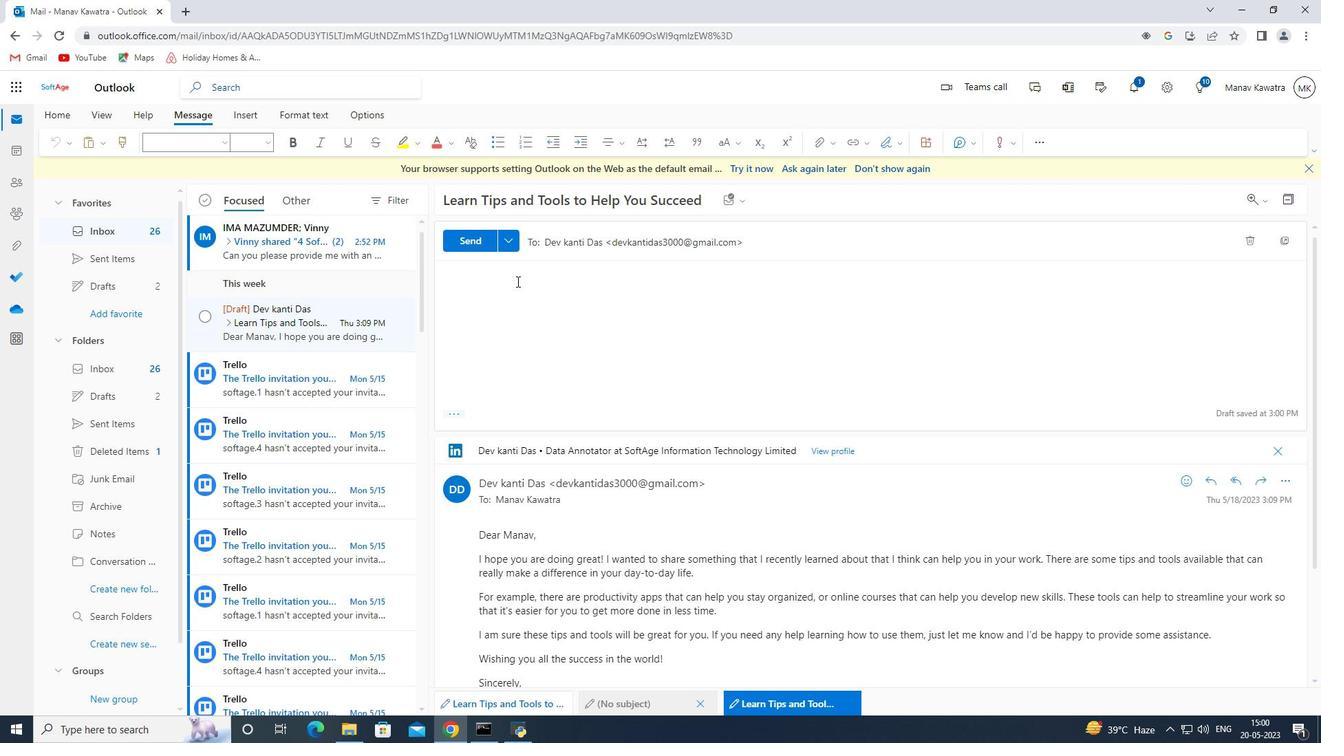 
Action: Mouse pressed left at (517, 278)
Screenshot: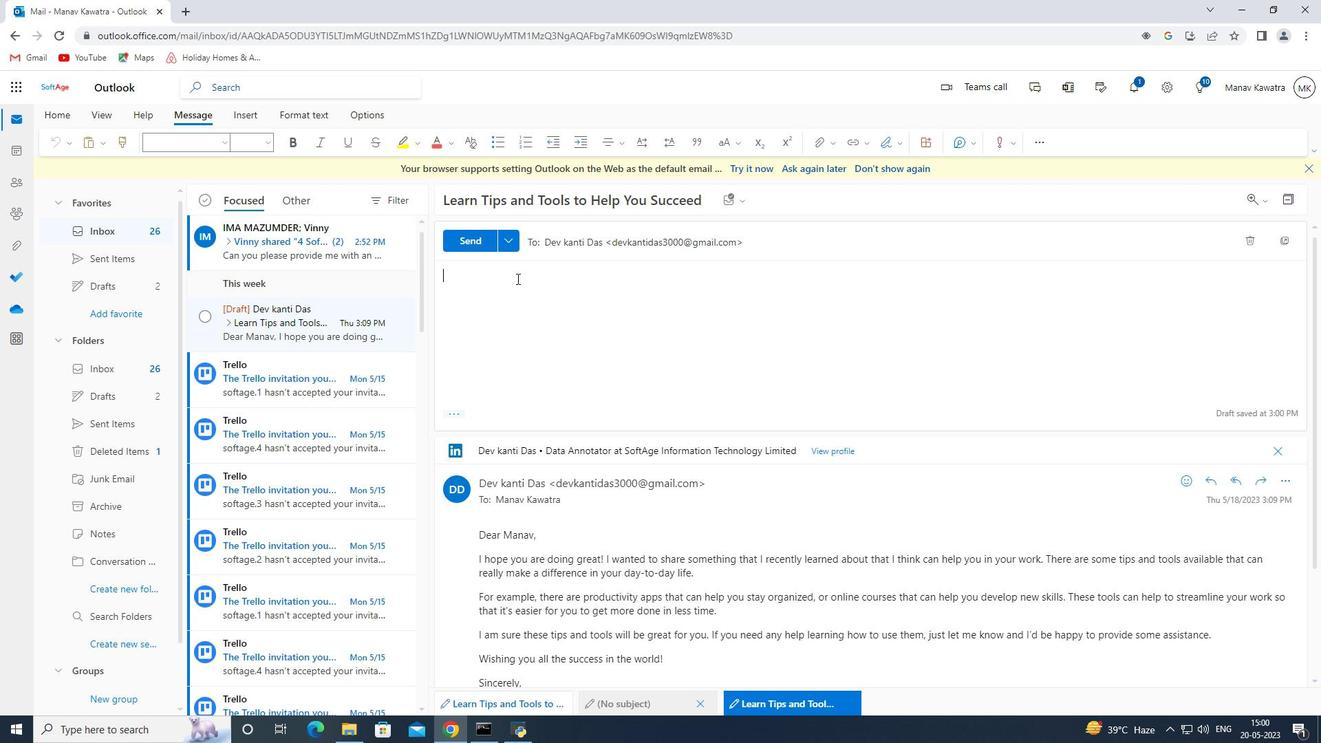 
Action: Mouse moved to (474, 278)
Screenshot: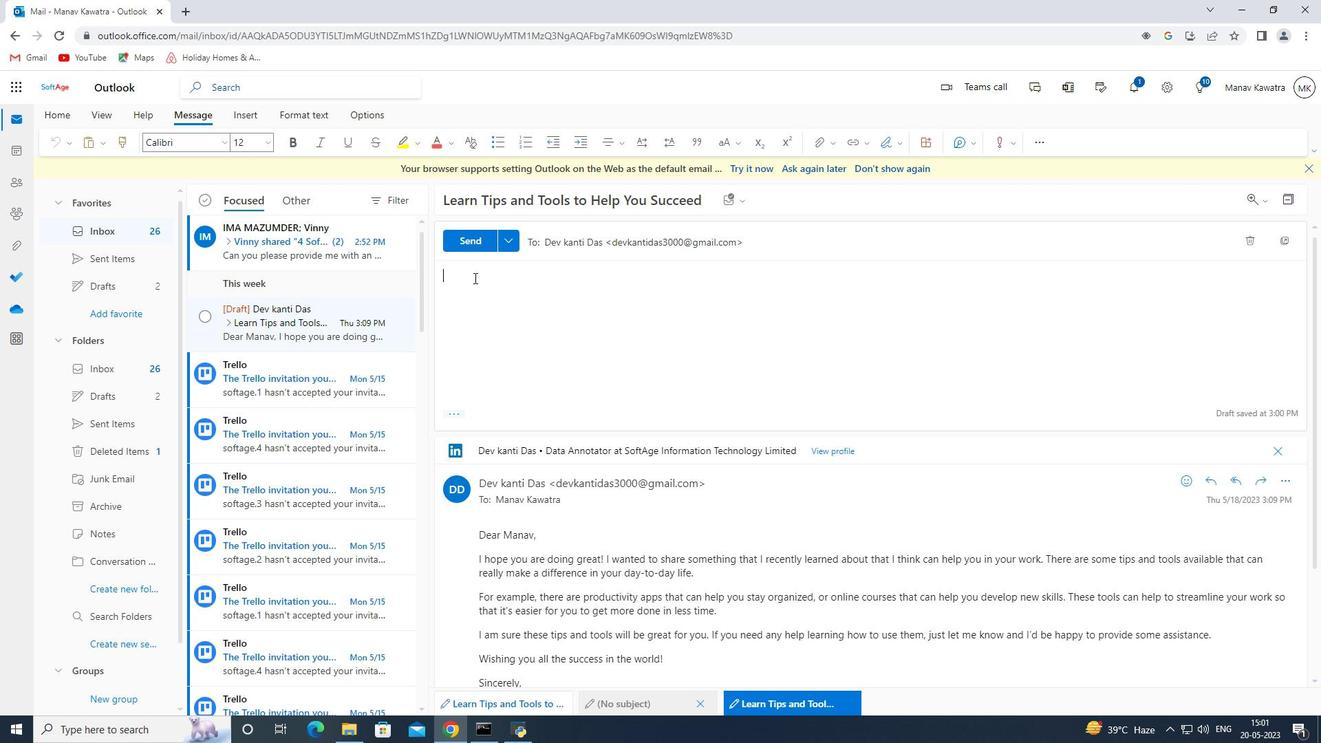 
Action: Mouse pressed left at (474, 278)
Screenshot: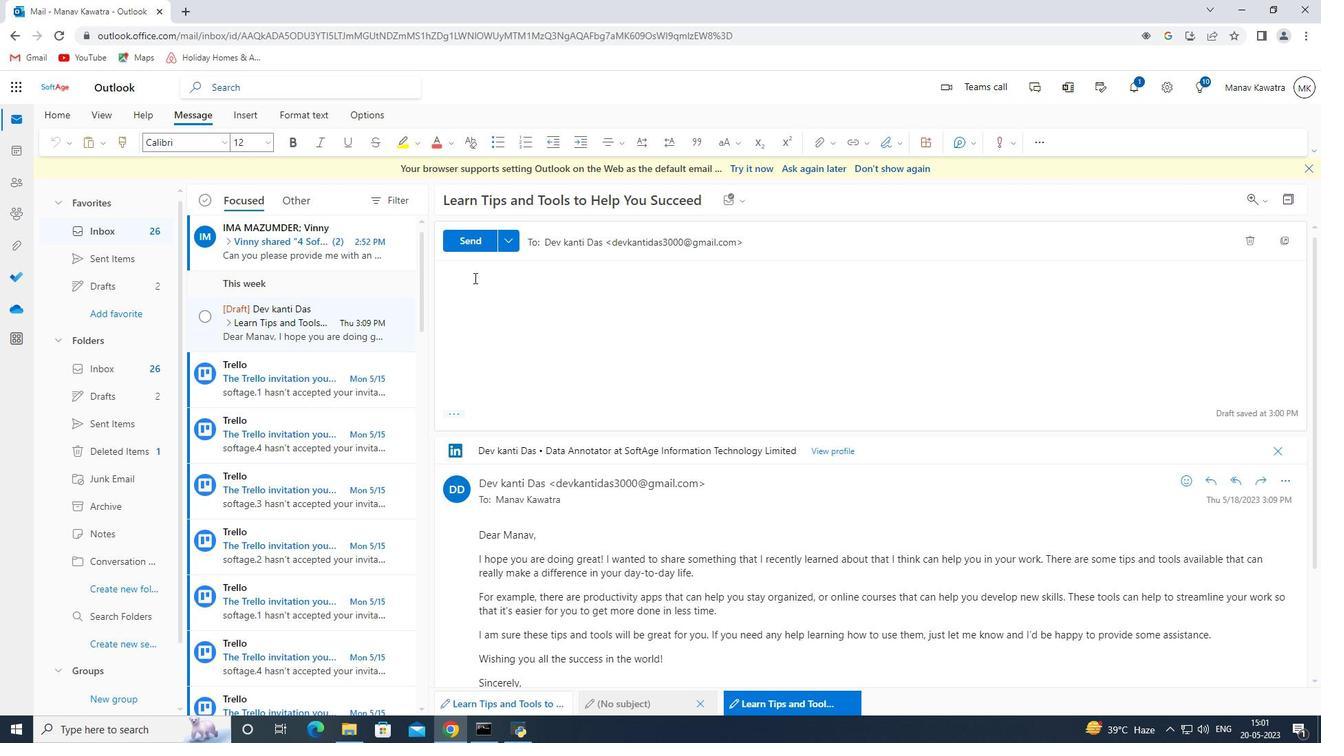 
Action: Mouse moved to (514, 269)
Screenshot: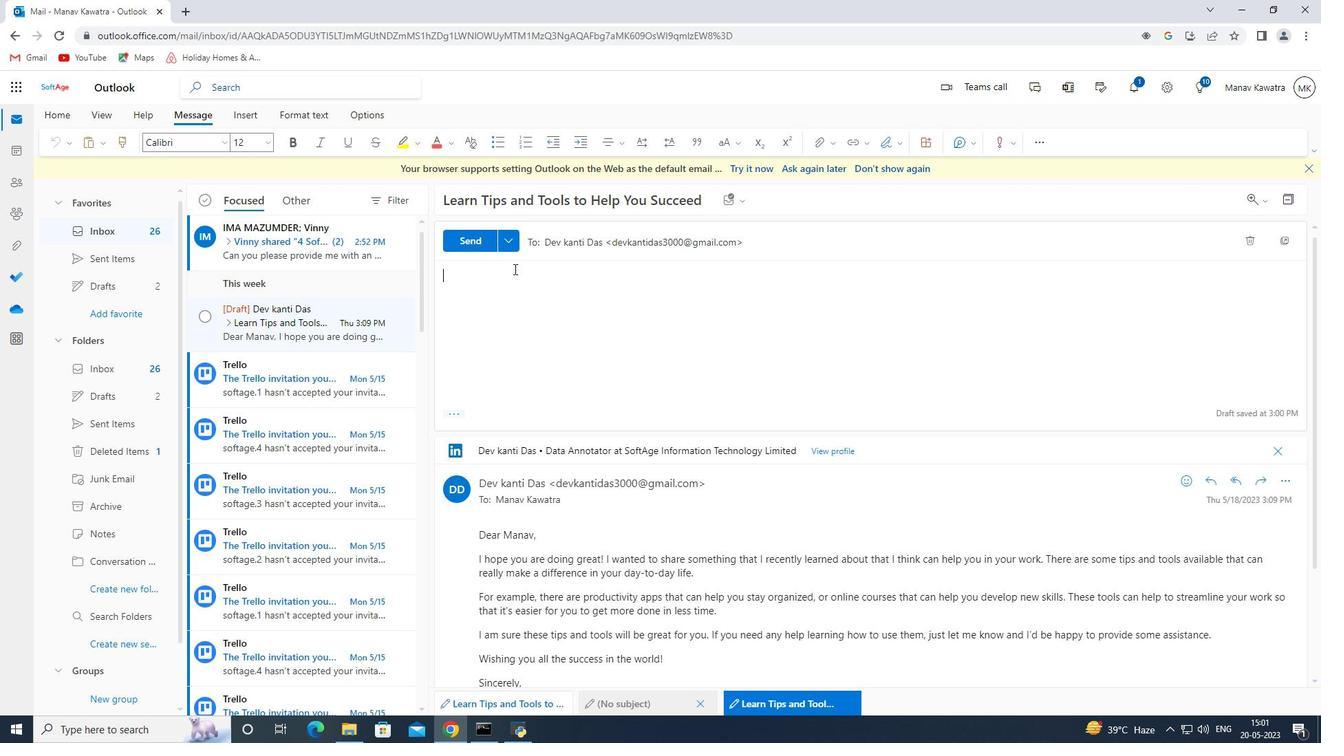 
Action: Key pressed <Key.shift><Key.shift><Key.shift><Key.shift>Reminder<Key.space>for<Key.space>a<Key.space><Key.shift>Recom<Key.tab><Key.enter><Key.enter><Key.shift>Col<Key.backspace>uld<Key.space>you<Key.space><Key.shift><Key.shift><Key.shift><Key.shift><Key.shift>clarify<Key.space>the<Key.space>roles<Key.space>and<Key.tab>
Screenshot: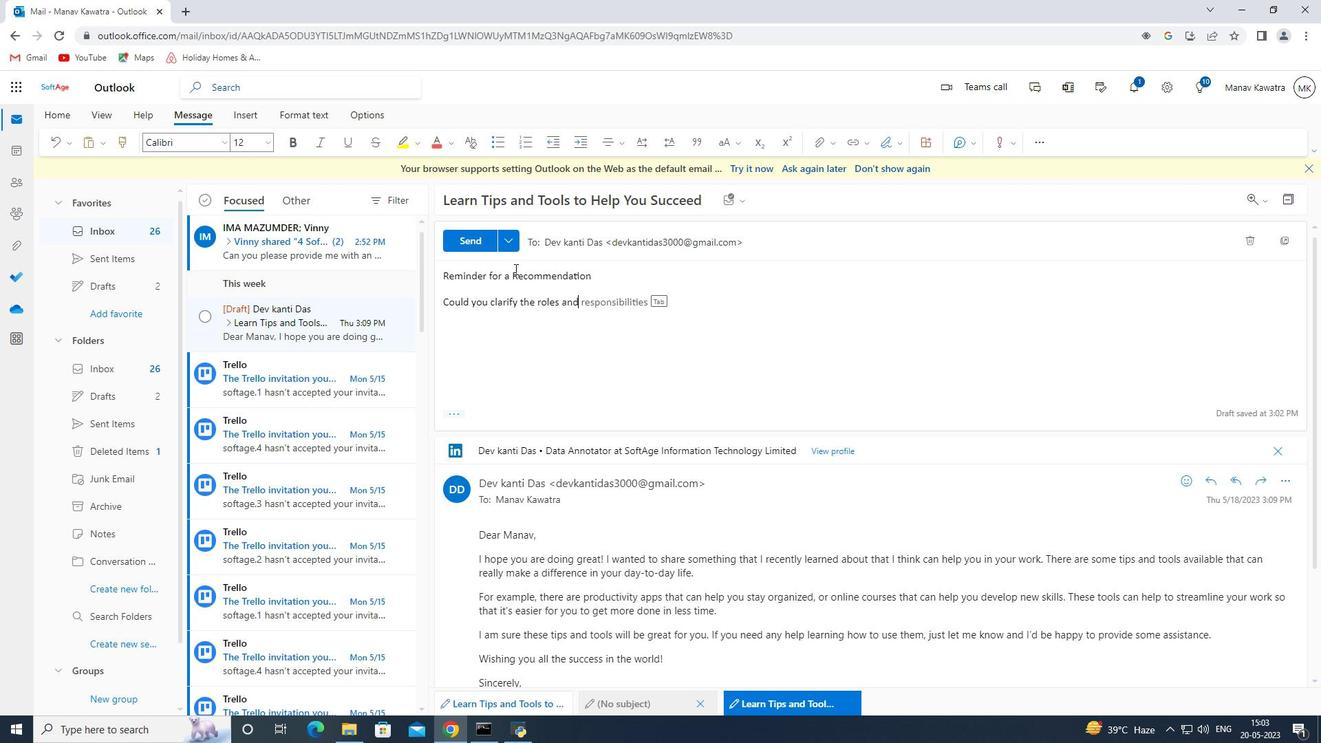 
Action: Mouse moved to (648, 309)
Screenshot: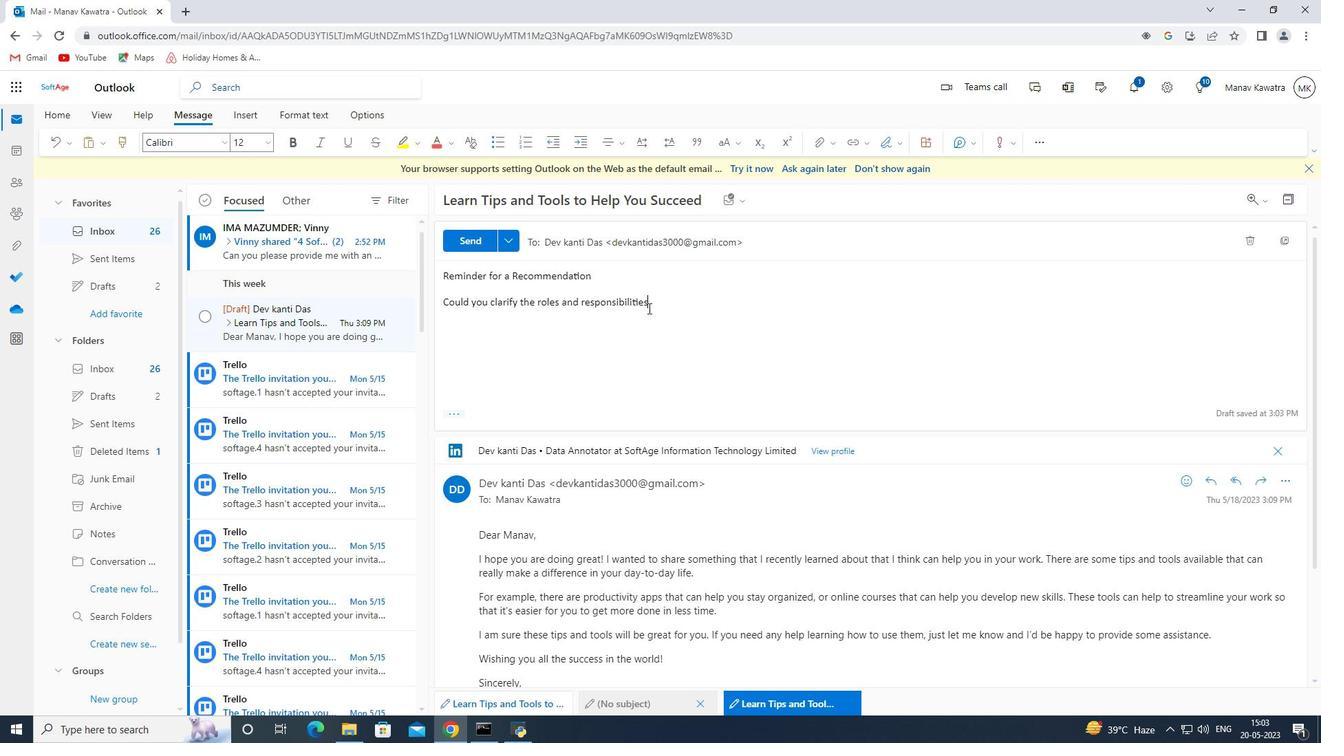 
Action: Key pressed <Key.space>of<Key.space>the<Key.space>team<Key.space>members<Key.space><Key.shift><Key.shift><Key.shift><Key.shift><Key.shift><Key.shift><Key.shift><Key.shift><Key.shift><Key.shift><Key.shift><Key.shift><Key.shift><Key.shift><Key.shift><Key.shift><Key.shift><Key.shift><Key.shift><Key.shift>?
Screenshot: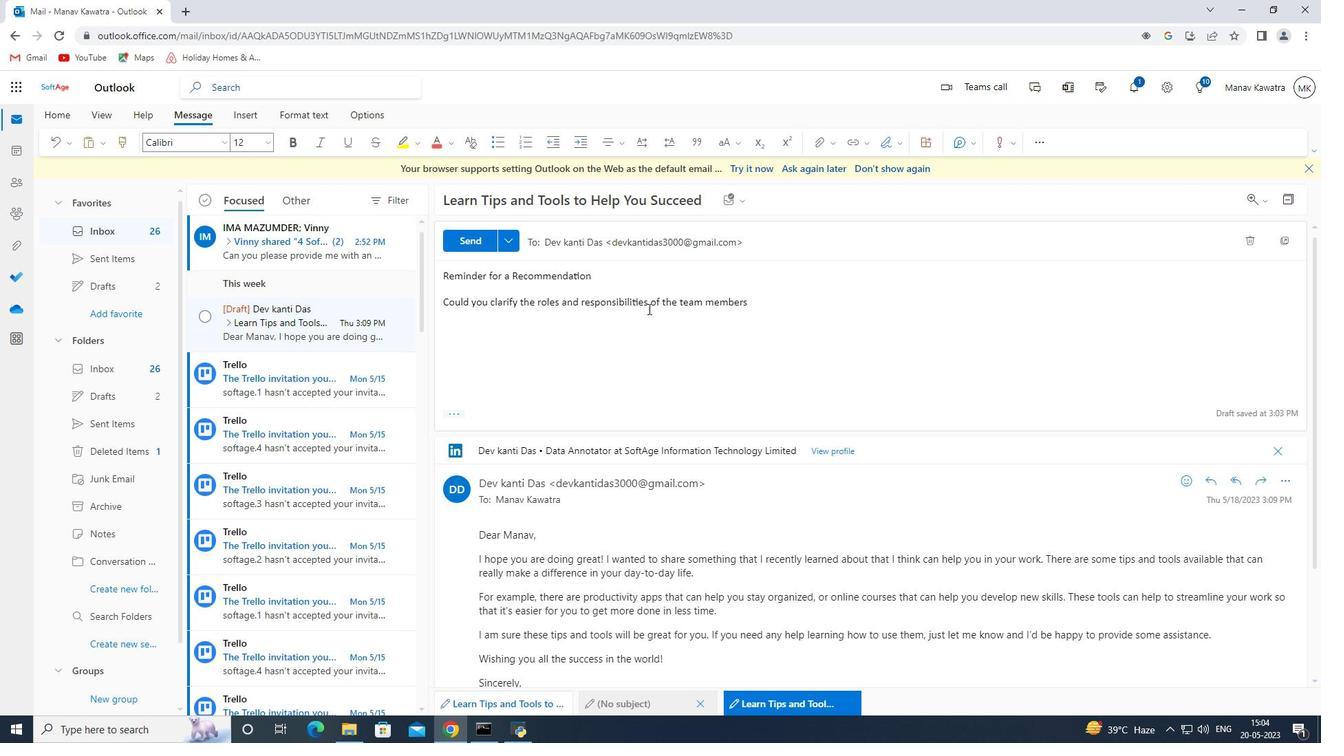 
Action: Mouse moved to (740, 196)
Screenshot: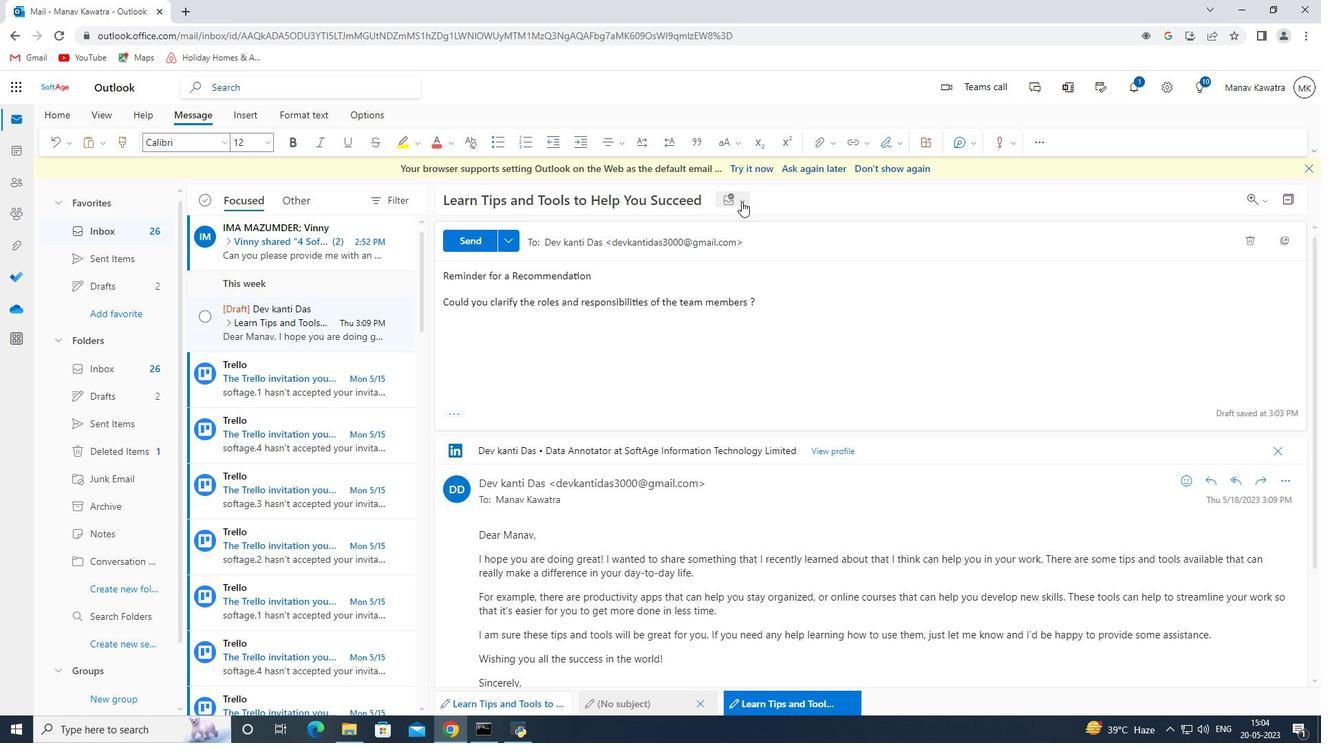 
Action: Mouse pressed left at (740, 196)
Screenshot: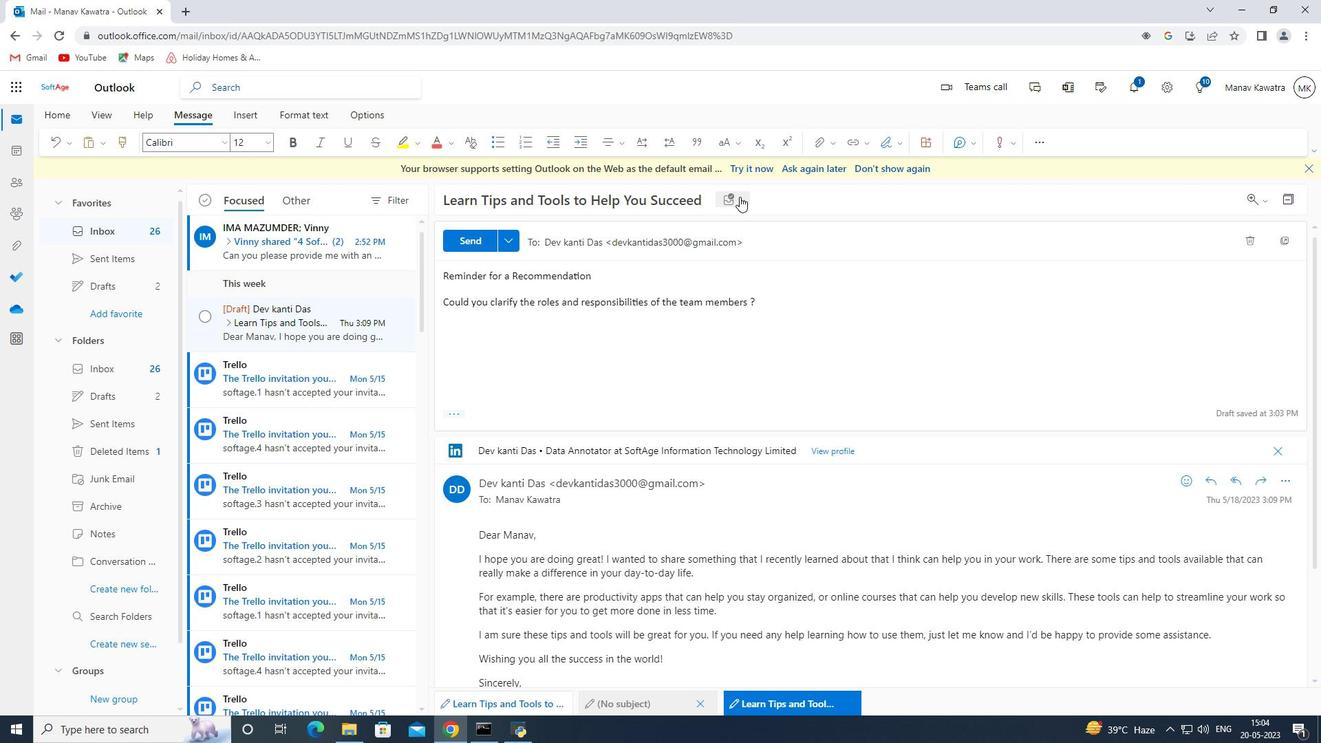 
Action: Mouse moved to (731, 198)
Screenshot: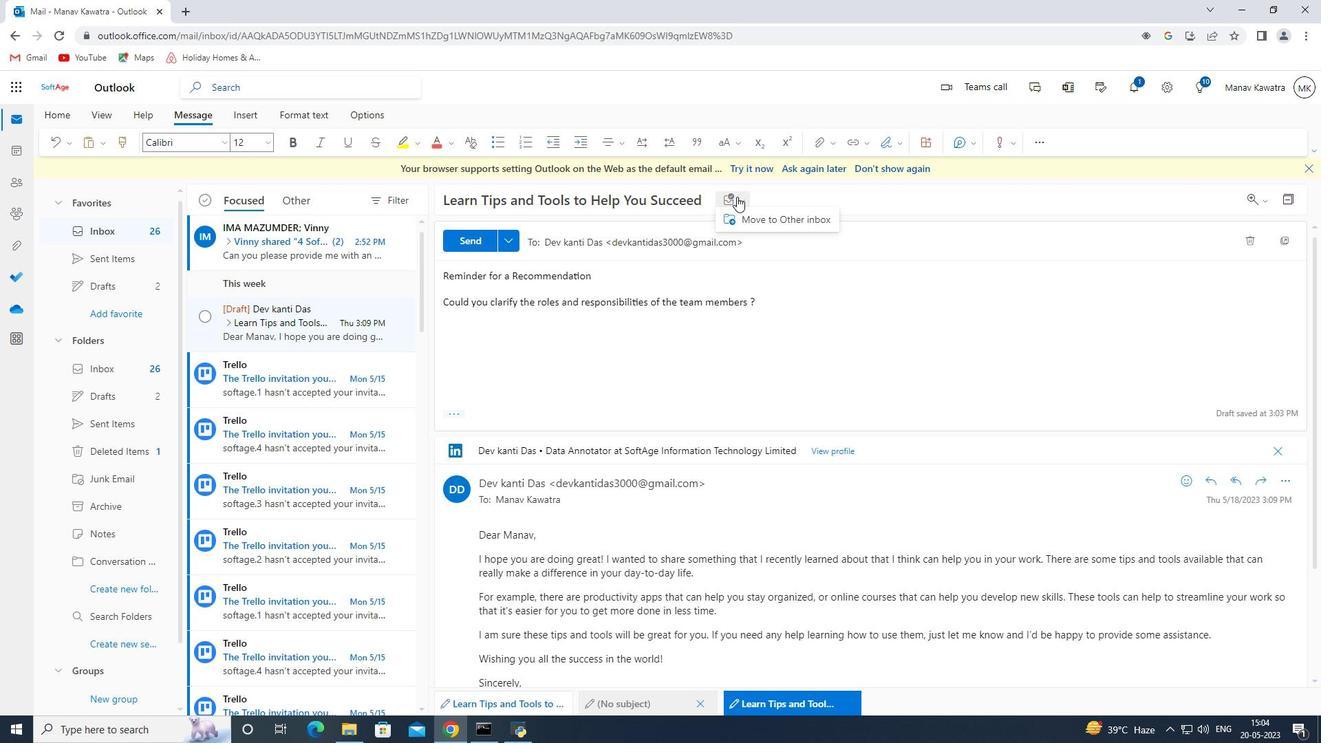 
Action: Mouse pressed left at (731, 198)
Screenshot: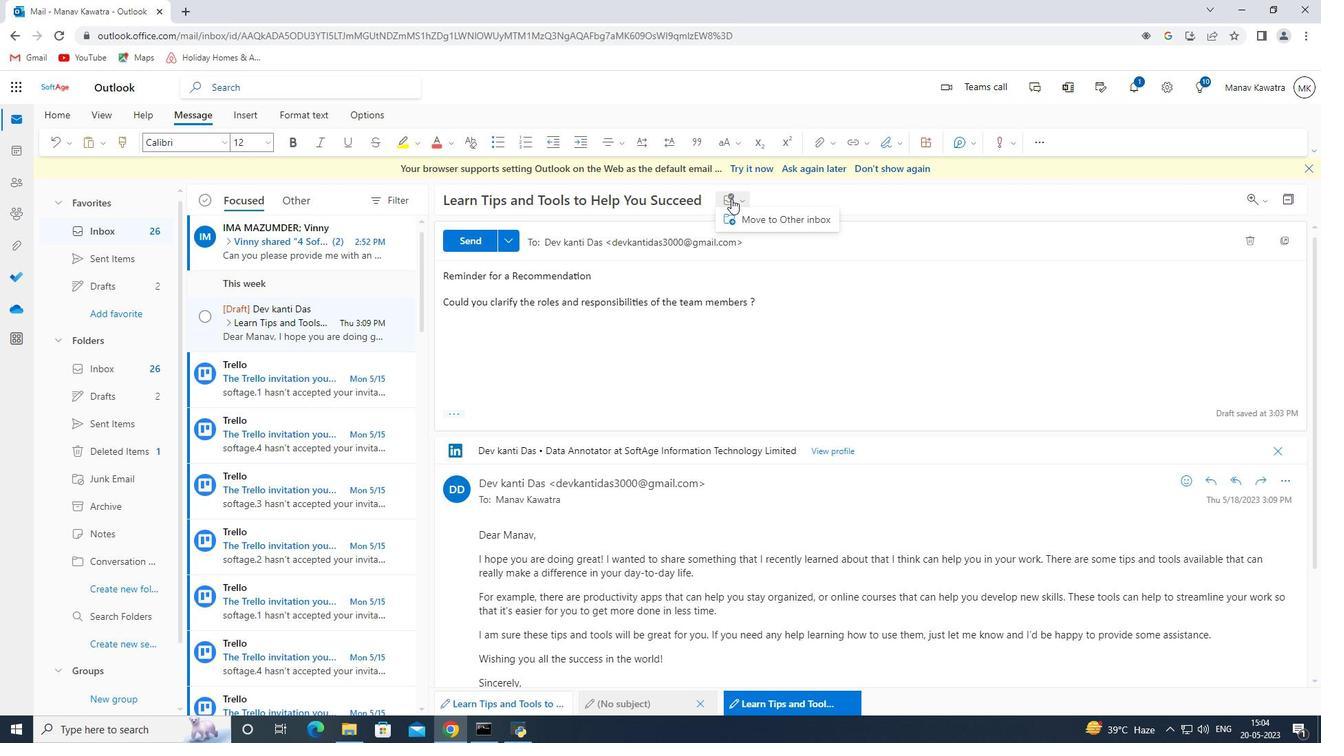 
Action: Mouse moved to (899, 144)
Screenshot: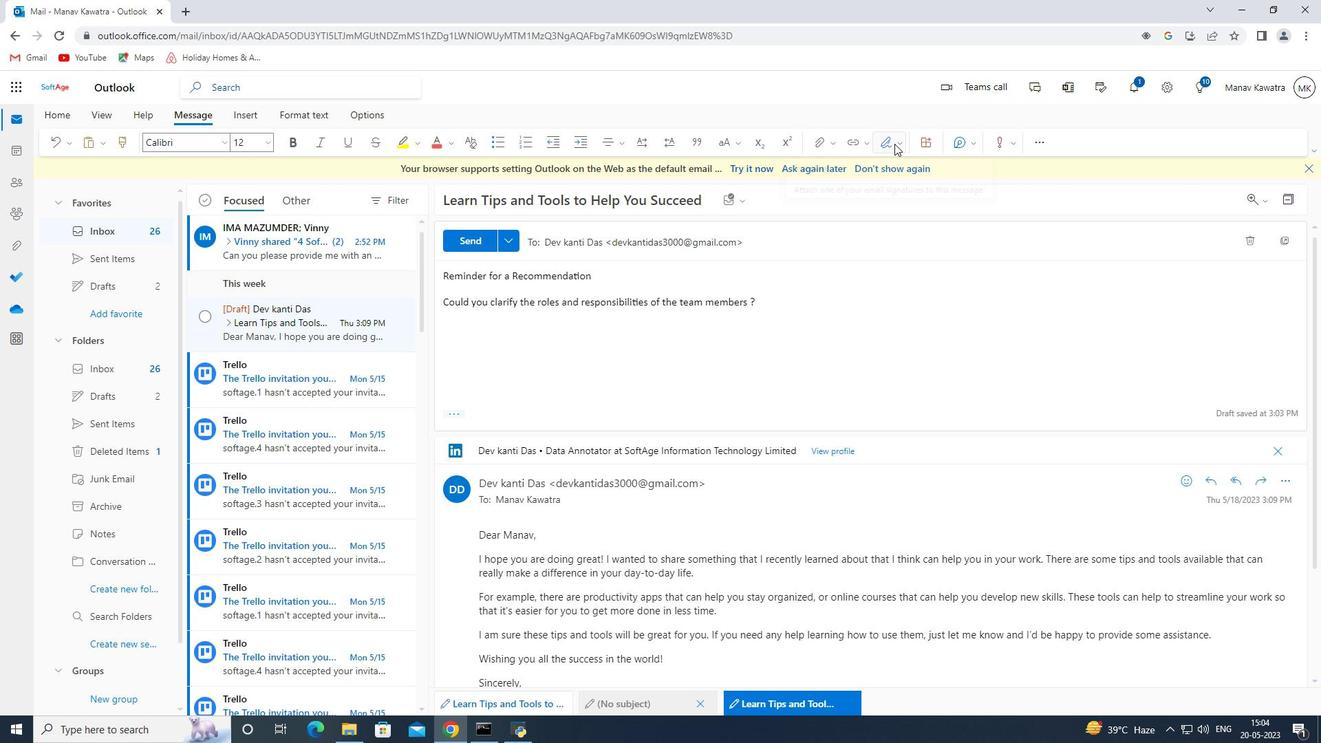 
Action: Mouse pressed left at (899, 144)
Screenshot: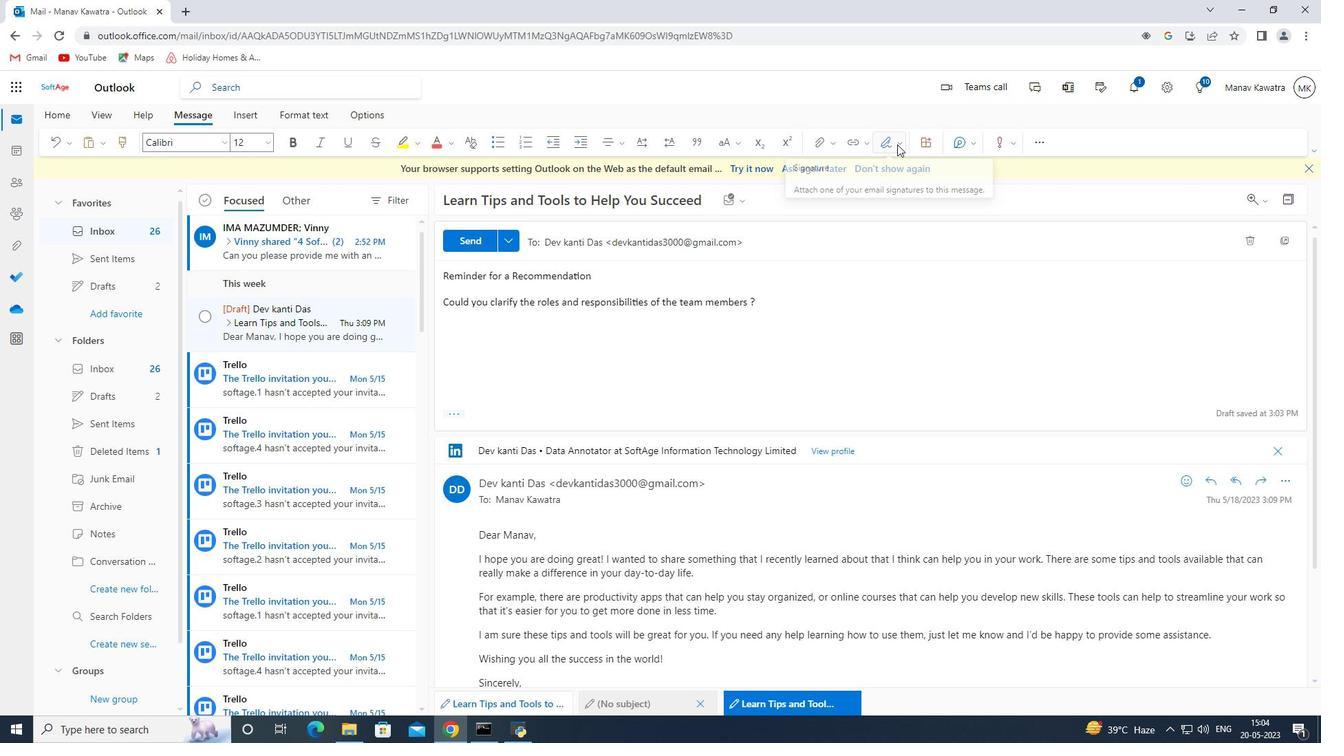
Action: Mouse moved to (879, 205)
Screenshot: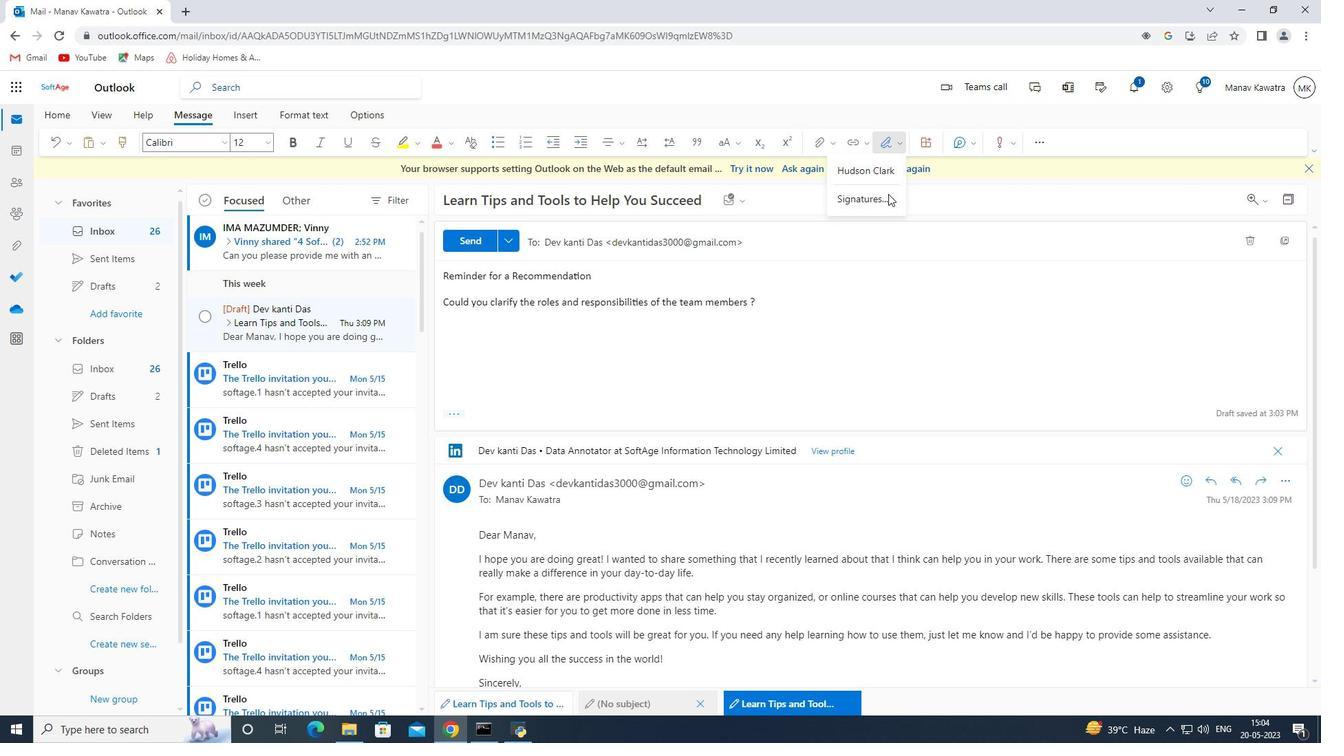 
Action: Mouse pressed left at (879, 205)
Screenshot: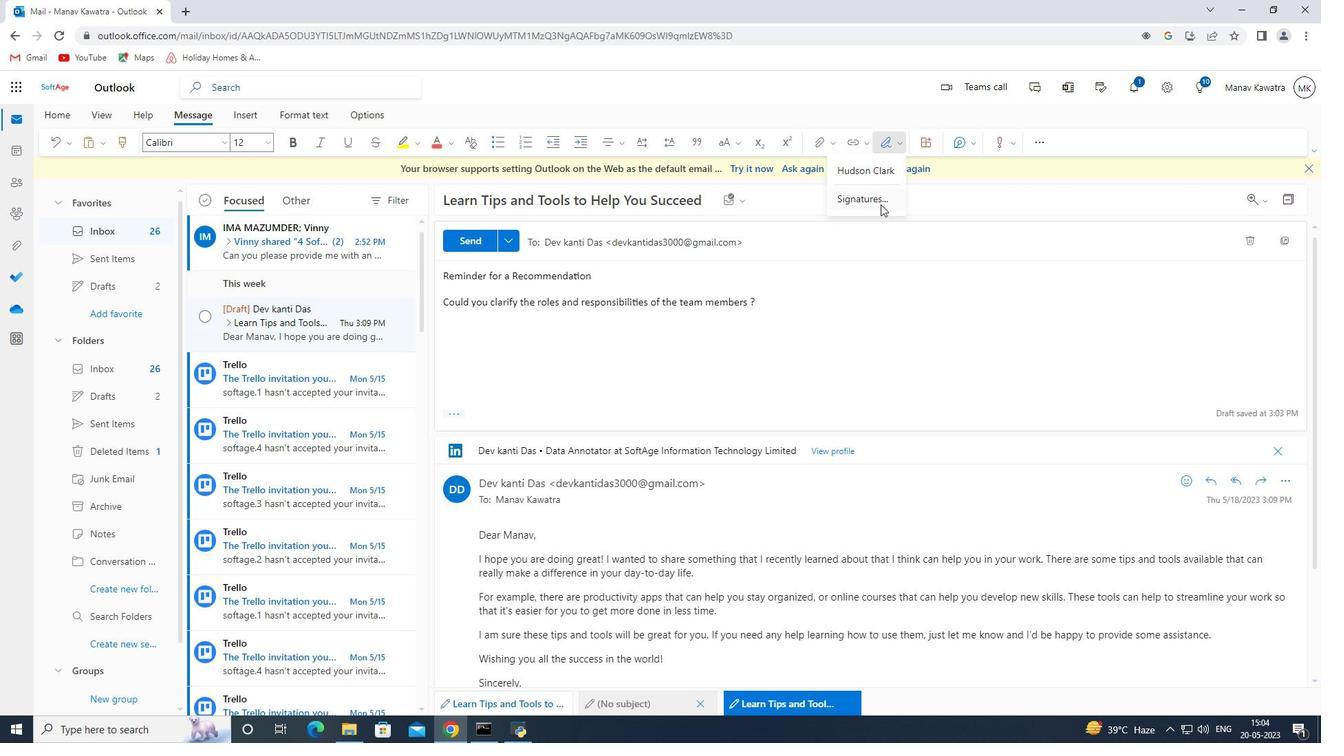 
Action: Mouse moved to (552, 223)
Screenshot: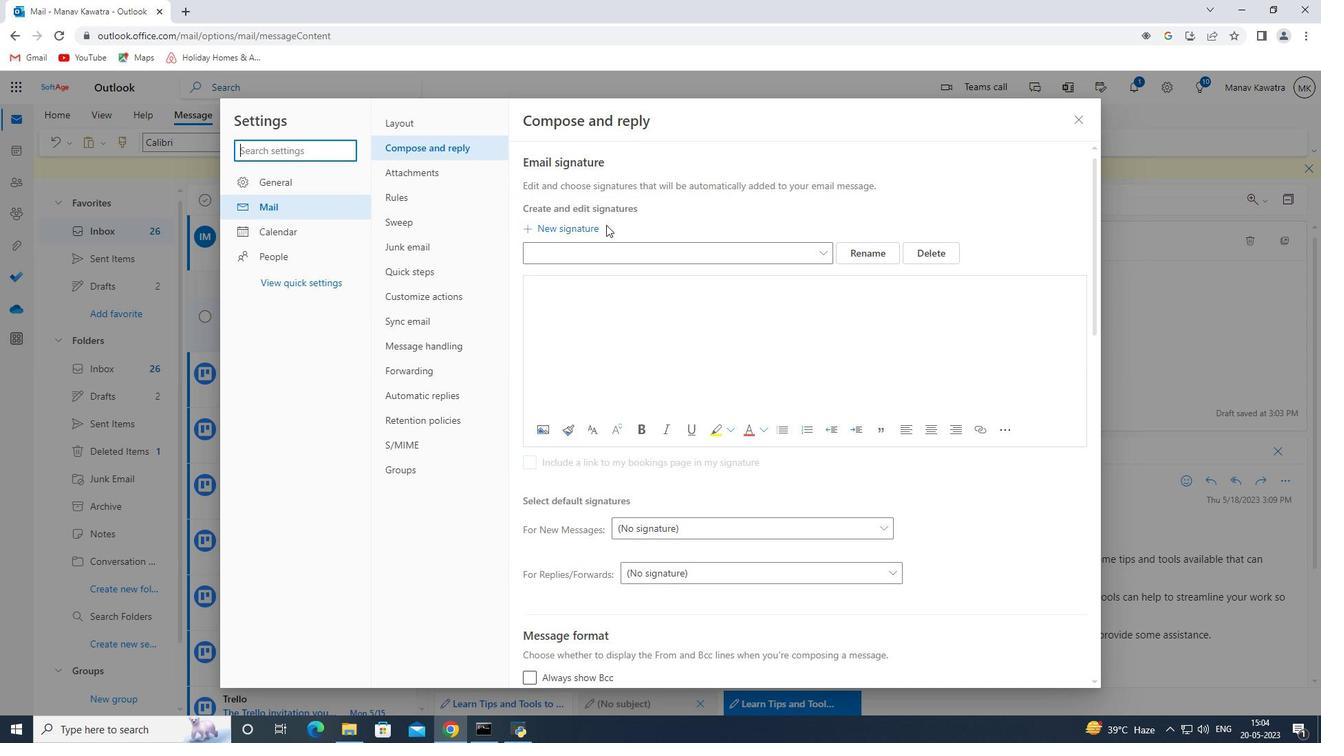 
Action: Mouse pressed left at (552, 223)
Screenshot: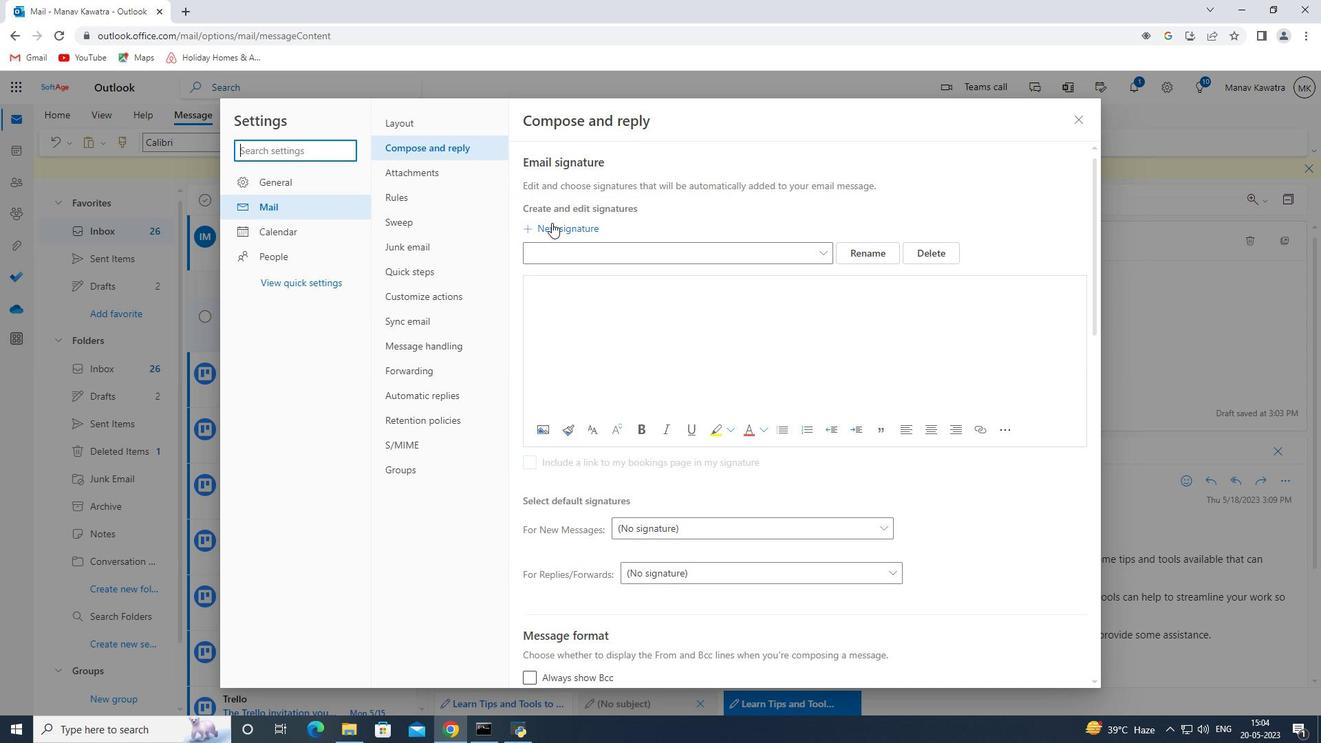 
Action: Mouse moved to (583, 251)
Screenshot: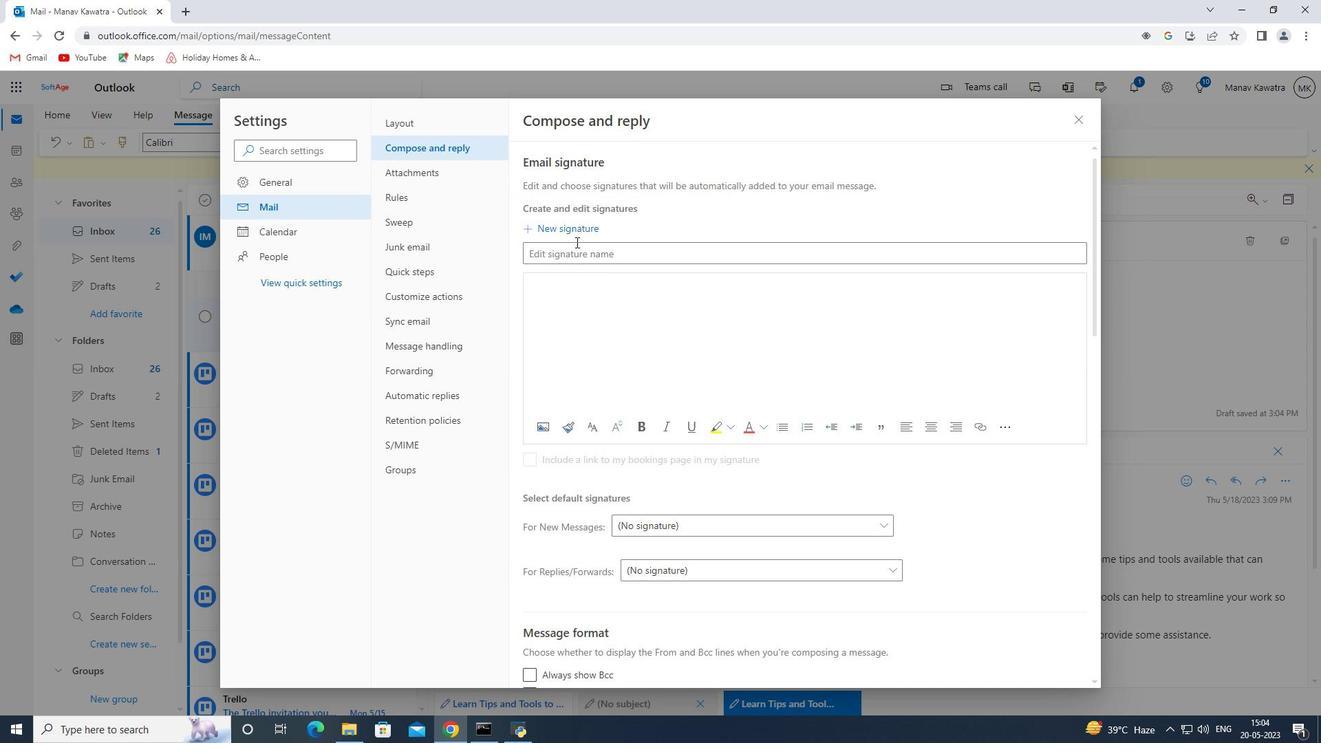
Action: Mouse pressed left at (583, 251)
Screenshot: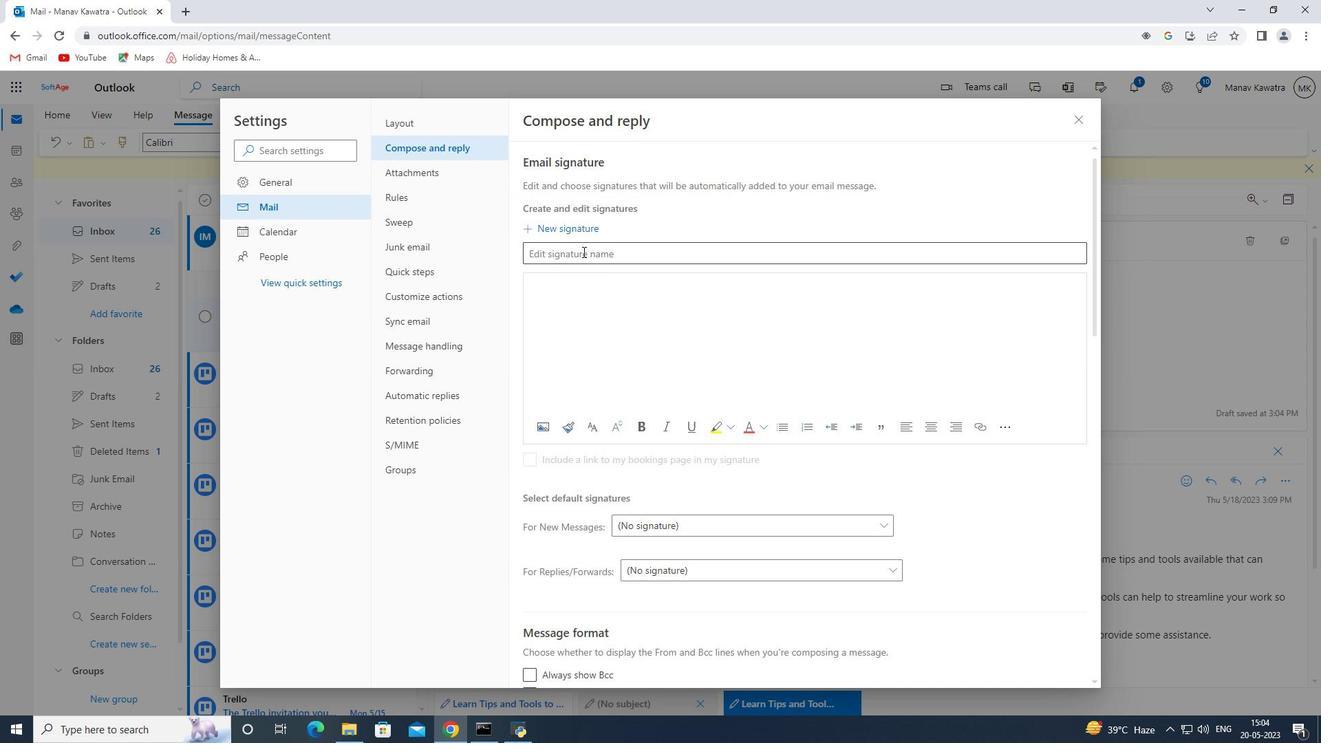 
Action: Key pressed <Key.shift><Key.shift><Key.shift><Key.shift><Key.shift><Key.shift><Key.shift><Key.shift><Key.shift><Key.shift><Key.shift><Key.shift><Key.shift><Key.shift><Key.shift><Key.shift><Key.shift><Key.shift><Key.shift><Key.shift><Key.shift><Key.shift><Key.shift><Key.shift><Key.shift><Key.shift><Key.shift><Key.shift><Key.shift><Key.shift><Key.shift><Key.shift><Key.shift><Key.shift><Key.shift><Key.shift><Key.shift><Key.shift><Key.shift><Key.shift><Key.shift><Key.shift><Key.shift><Key.shift><Key.shift><Key.shift><Key.shift><Key.shift><Key.shift><Key.shift><Key.shift><Key.shift><Key.shift><Key.shift><Key.shift><Key.shift><Key.shift><Key.shift><Key.shift><Key.shift><Key.shift><Key.shift><Key.shift><Key.shift><Key.shift><Key.shift><Key.shift><Key.shift><Key.shift><Key.shift><Key.shift><Key.shift><Key.shift><Key.shift><Key.shift><Key.shift><Key.shift><Key.shift>Alan<Key.space><Key.shift><Key.shift><Key.shift><Key.shift><Key.shift><Key.shift><Key.shift><Key.shift><Key.shift><Key.shift><Key.shift><Key.shift><Key.shift><Key.shift><Key.shift><Key.shift><Key.shift>Parker
Screenshot: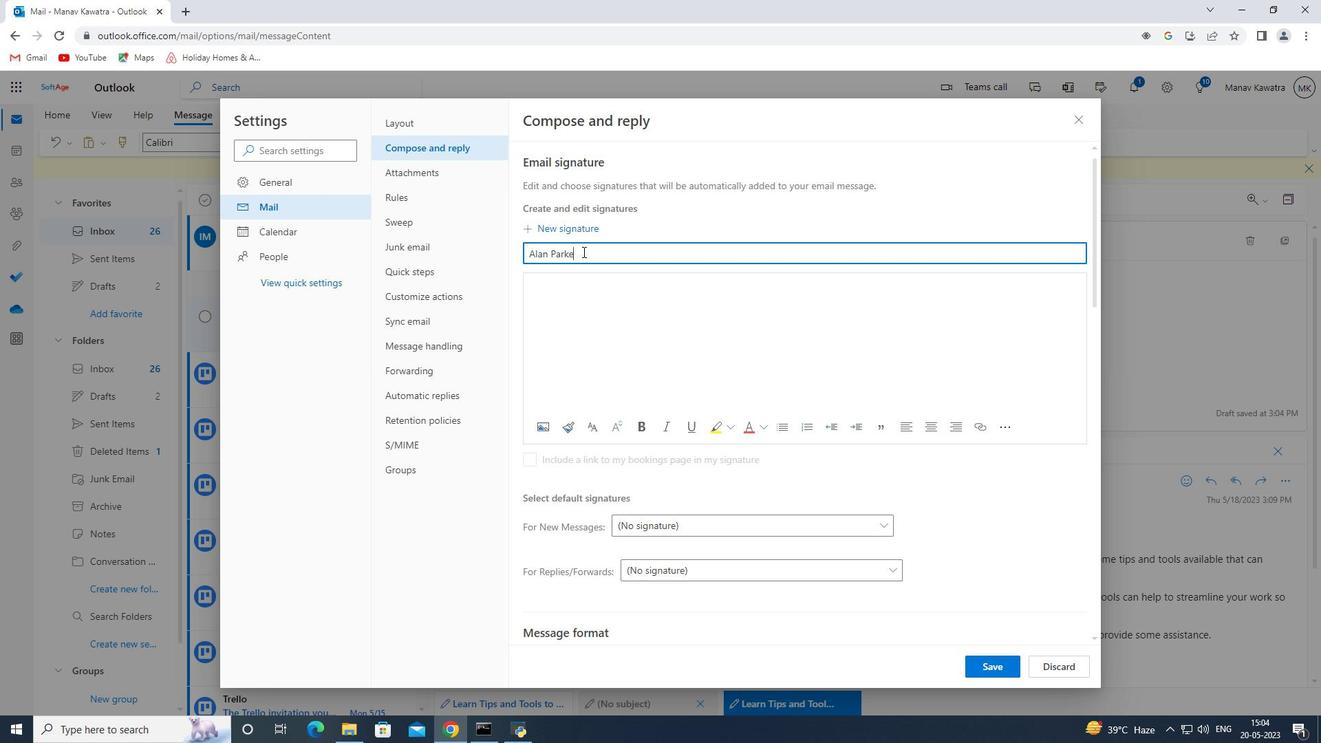 
Action: Mouse moved to (995, 669)
Screenshot: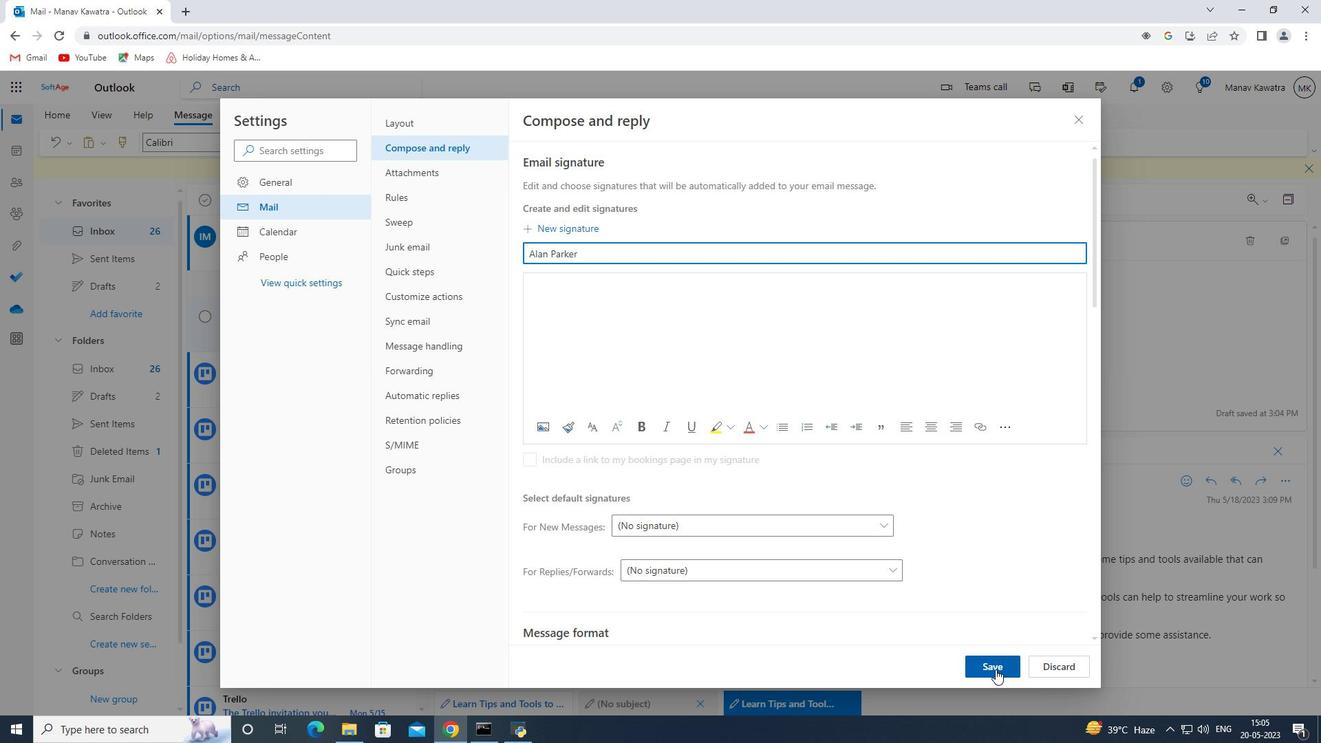 
Action: Mouse pressed left at (995, 669)
Screenshot: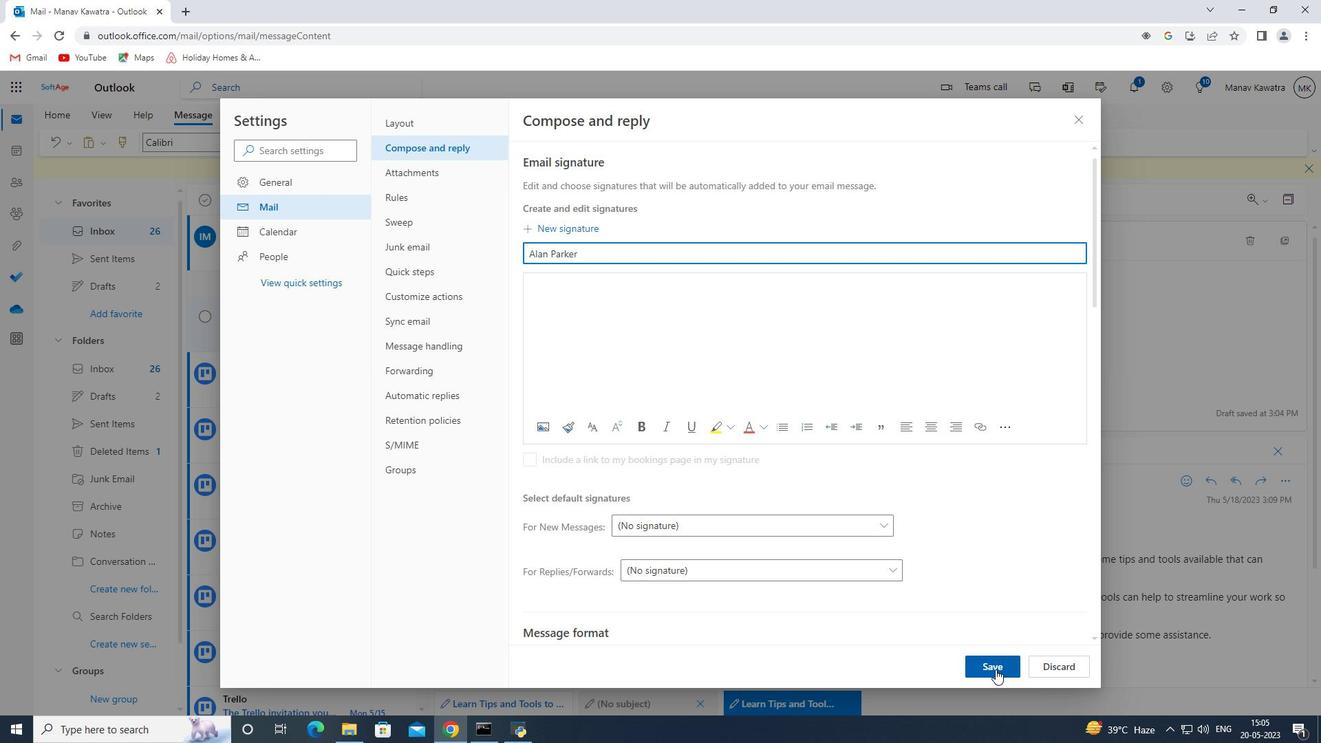 
Action: Mouse moved to (576, 226)
Screenshot: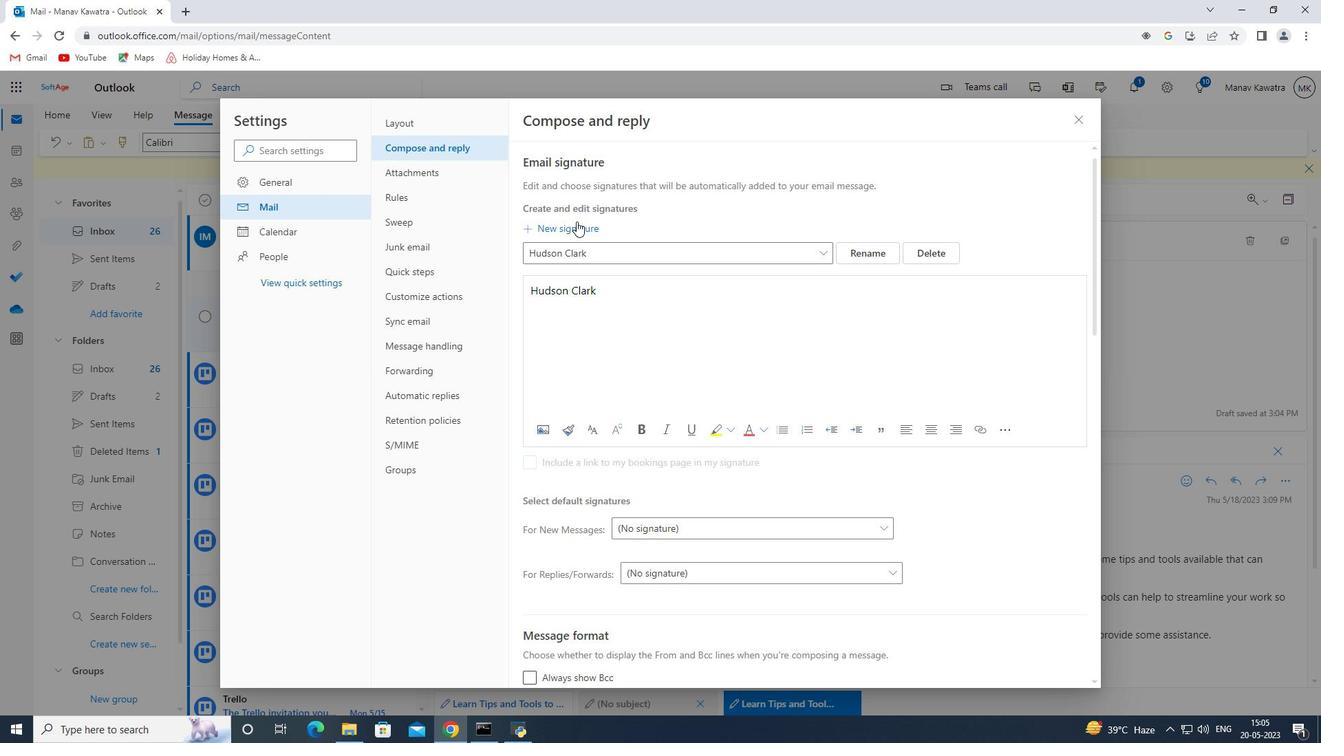 
Action: Mouse pressed left at (576, 226)
Screenshot: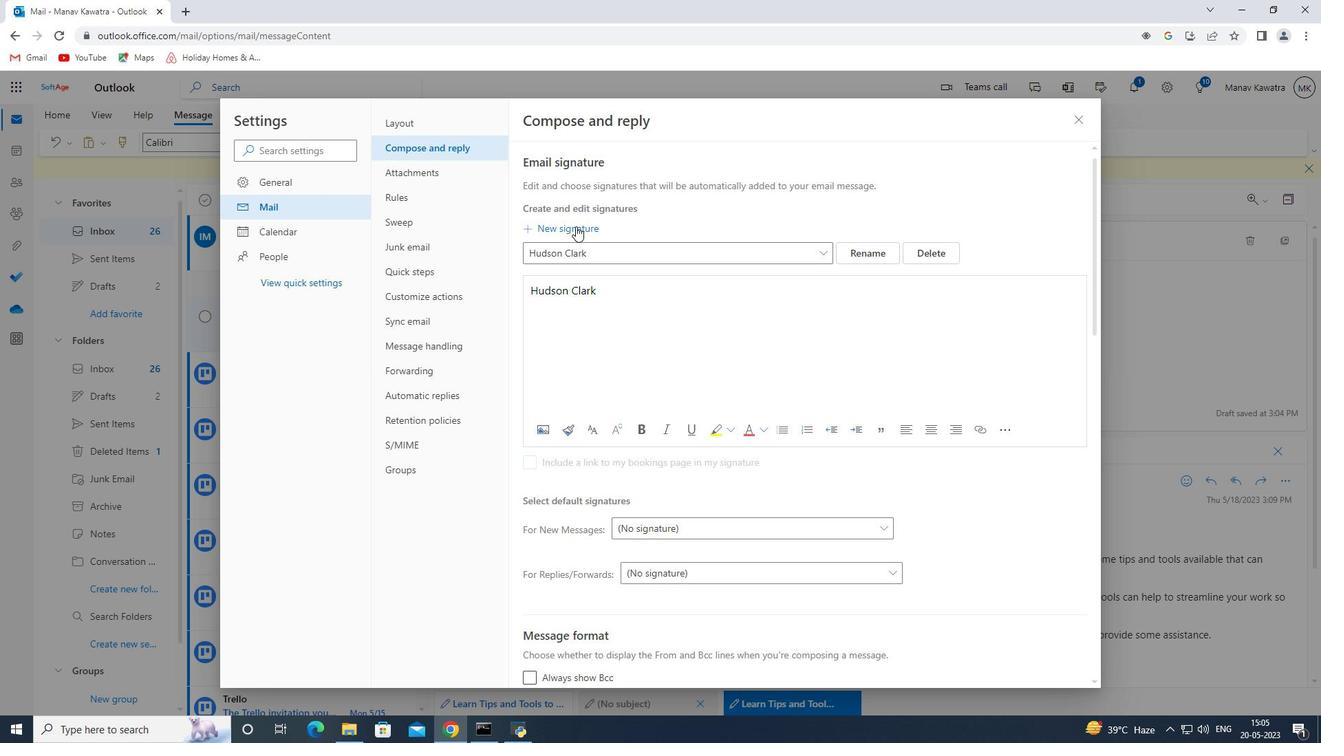 
Action: Mouse moved to (583, 251)
Screenshot: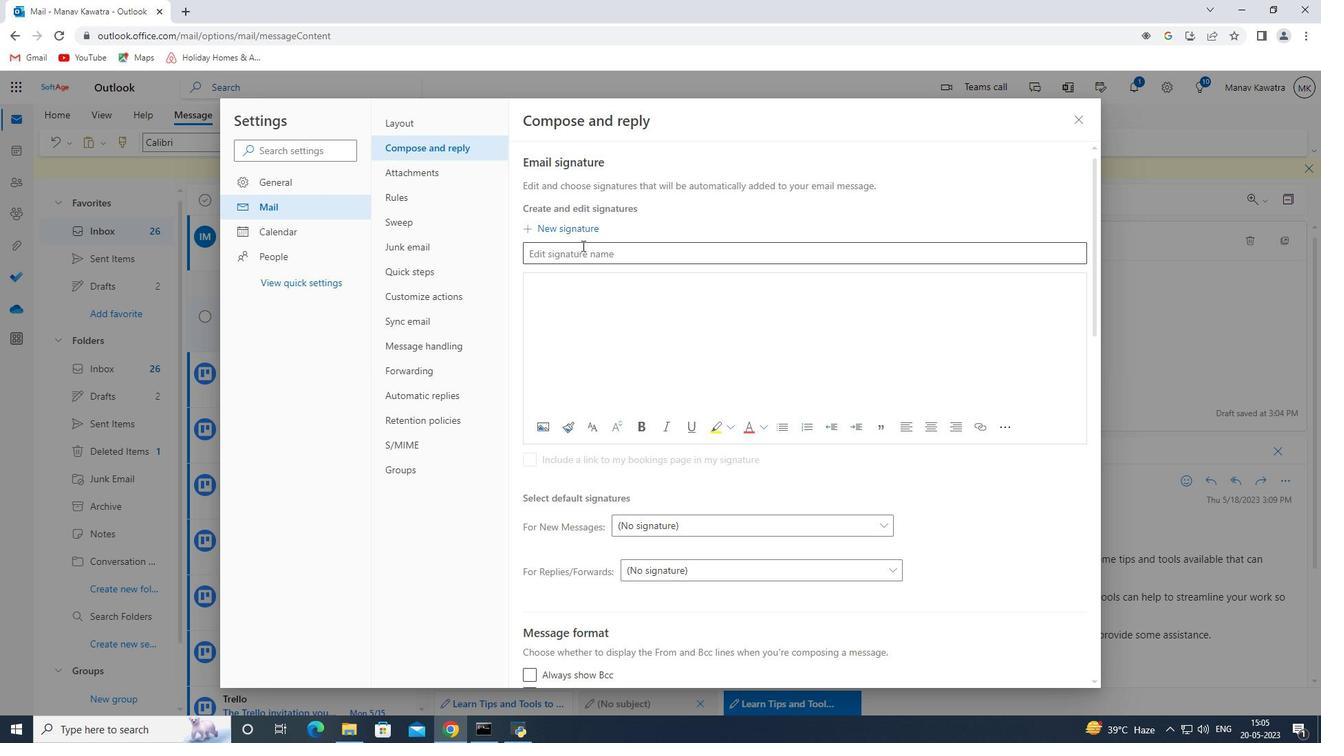 
Action: Mouse pressed left at (583, 251)
Screenshot: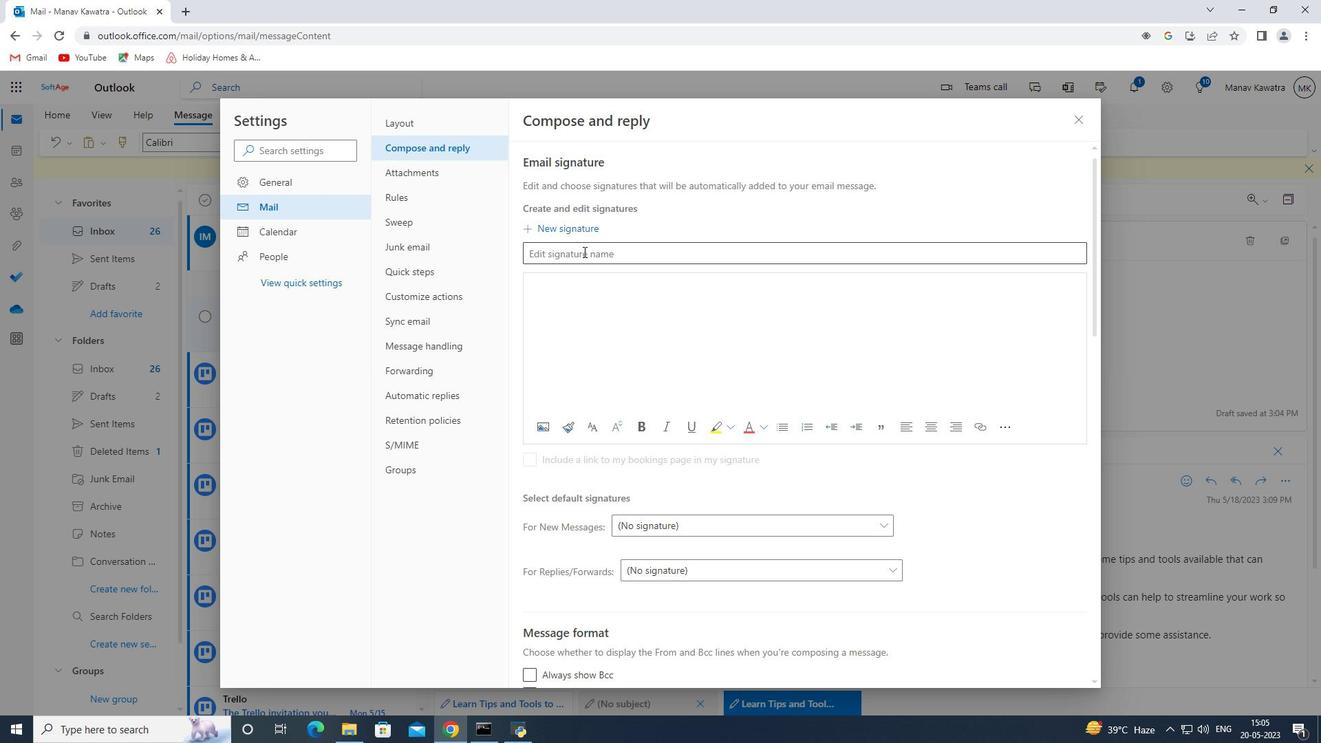 
Action: Mouse moved to (615, 272)
Screenshot: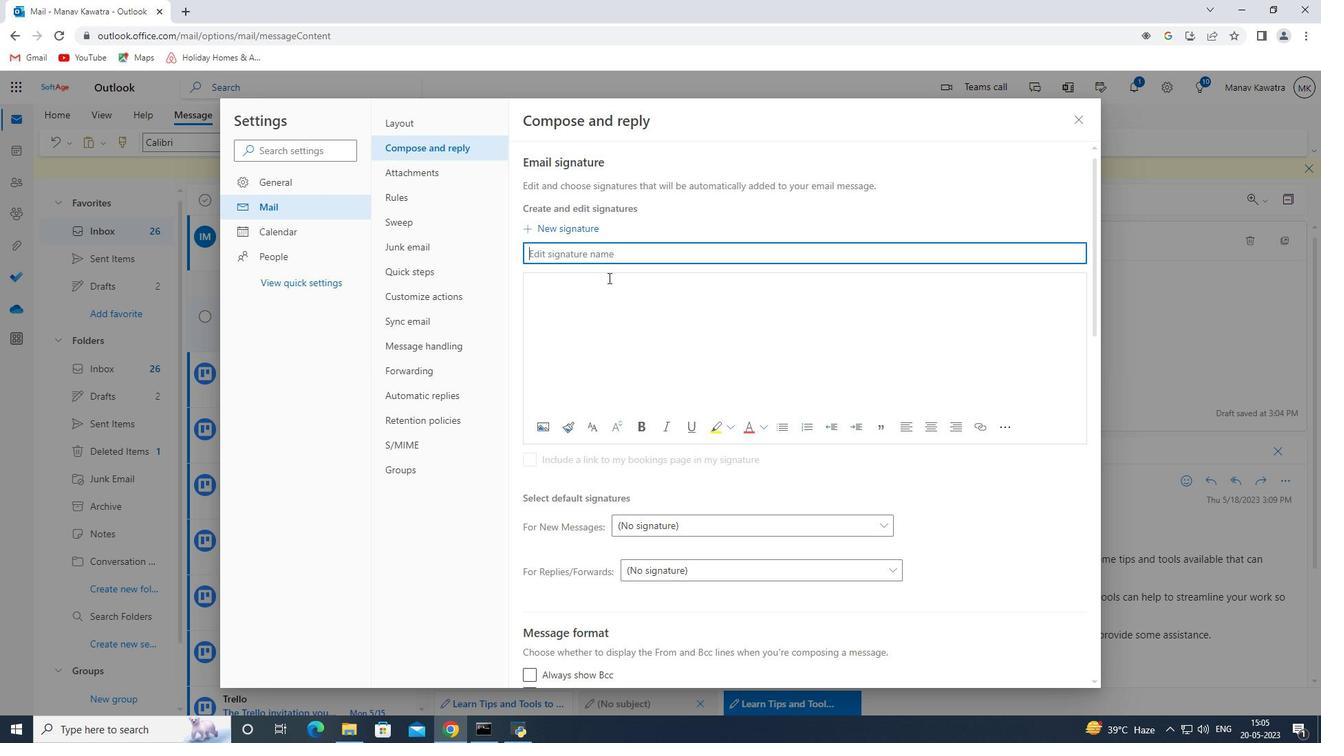 
Action: Key pressed <Key.shift><Key.shift><Key.shift><Key.shift><Key.shift><Key.shift><Key.shift><Key.shift><Key.shift><Key.shift><Key.shift><Key.shift><Key.shift><Key.shift>Alan<Key.space>pa<Key.backspace><Key.backspace><Key.shift><Key.shift><Key.shift>Pae<Key.backspace>rker<Key.space><Key.shift><Key.left><Key.left><Key.left><Key.left><Key.left><Key.left><Key.left><Key.left><Key.left><Key.left><Key.left><Key.left><Key.left><Key.left><Key.left><Key.left><Key.left><Key.left><Key.left><Key.left><Key.left>ctrl+C<'\x03'><'\x03'><Key.tab>ctrl+V
Screenshot: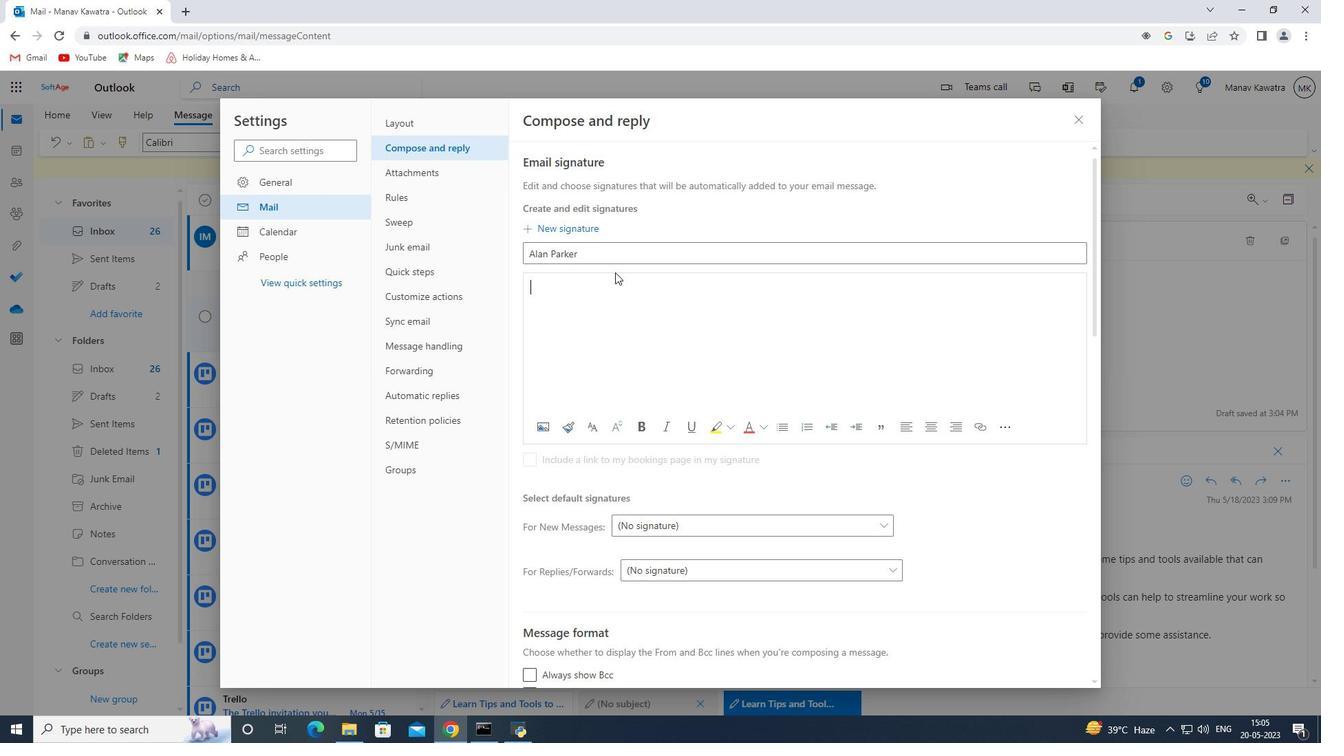 
Action: Mouse moved to (757, 560)
Screenshot: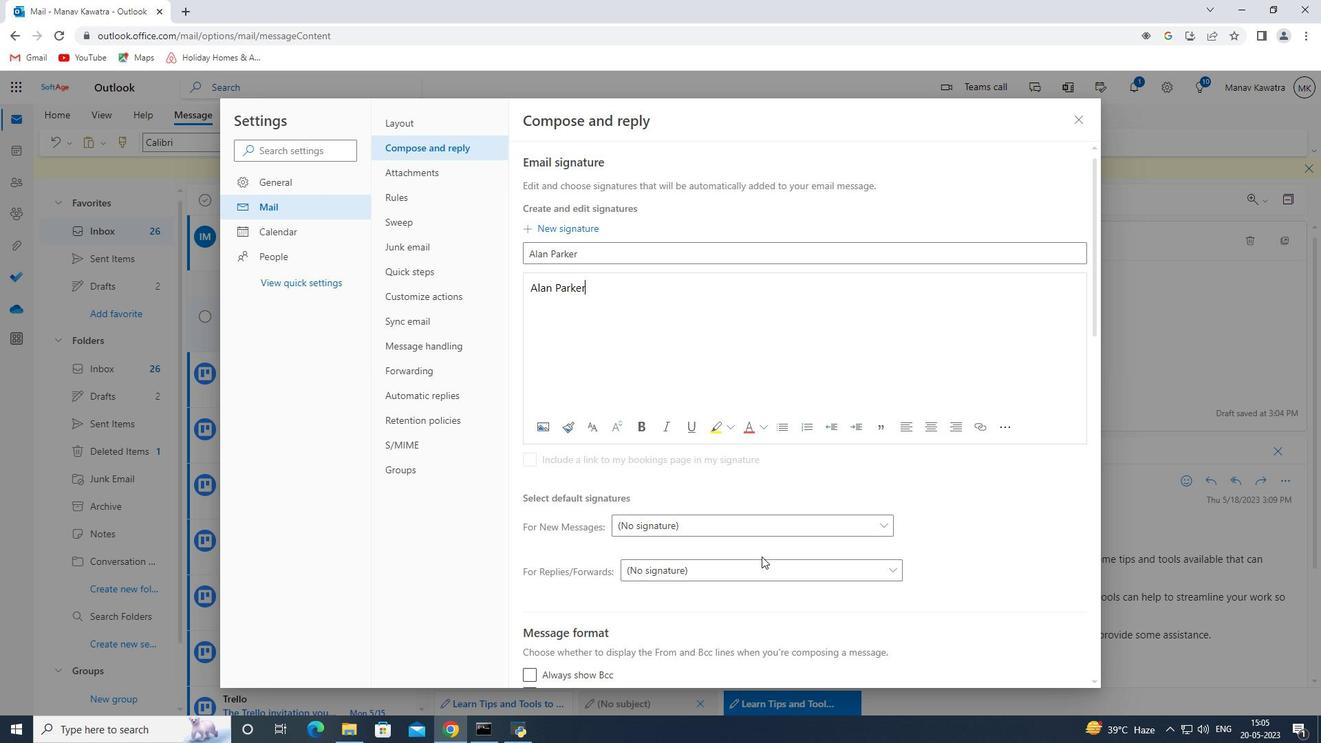 
Action: Mouse scrolled (757, 559) with delta (0, 0)
Screenshot: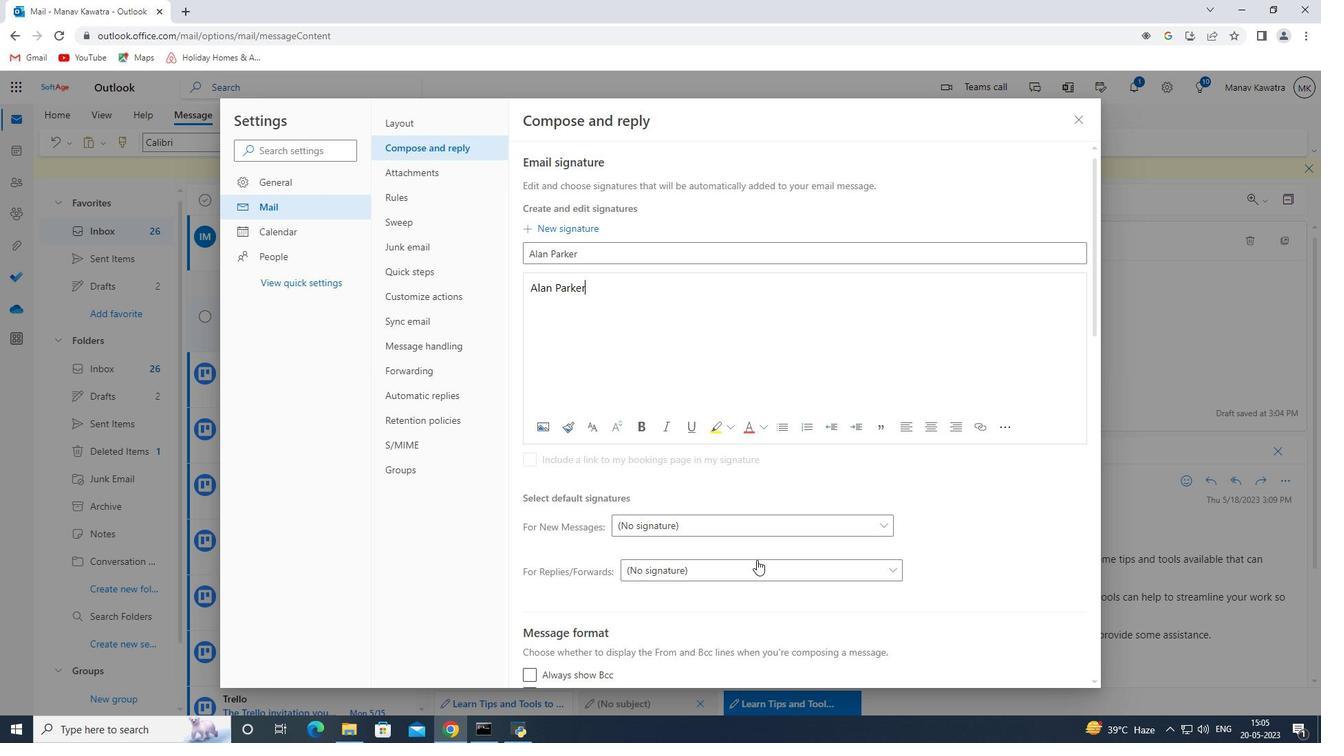 
Action: Mouse moved to (753, 560)
Screenshot: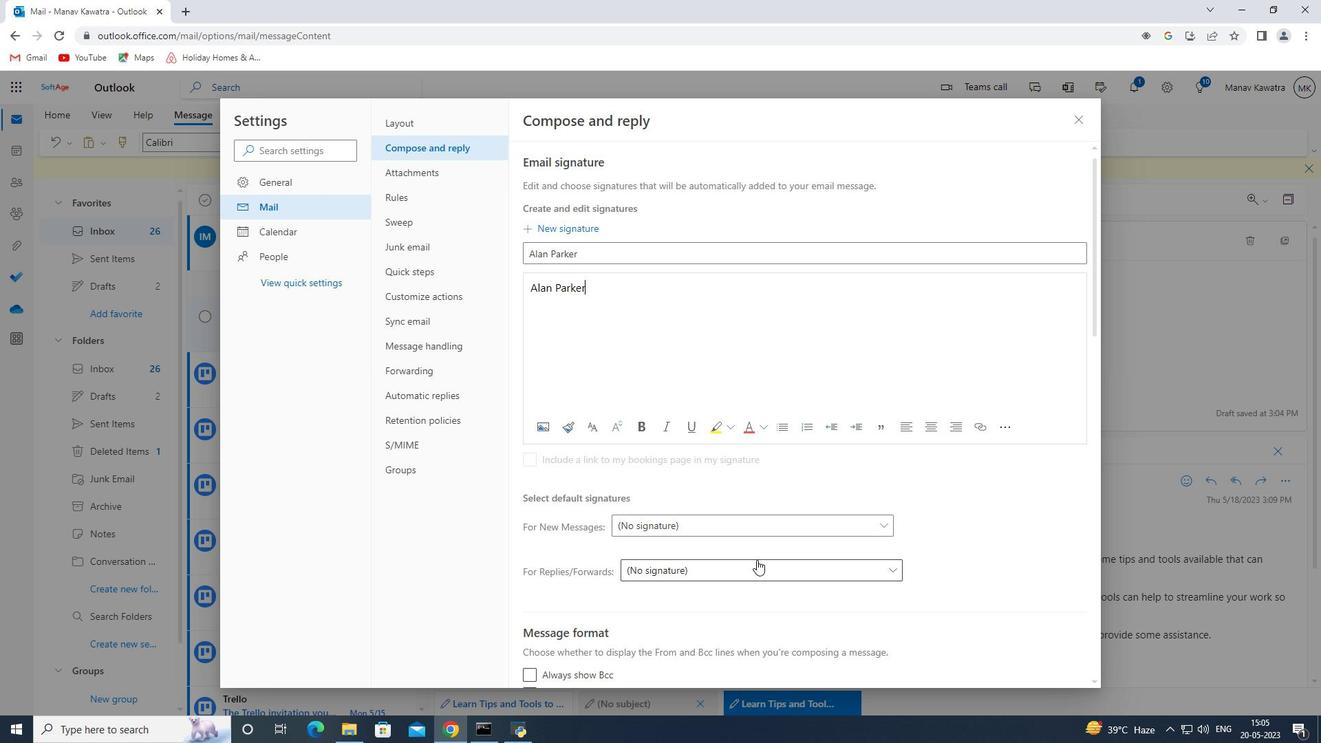 
Action: Mouse scrolled (753, 559) with delta (0, 0)
Screenshot: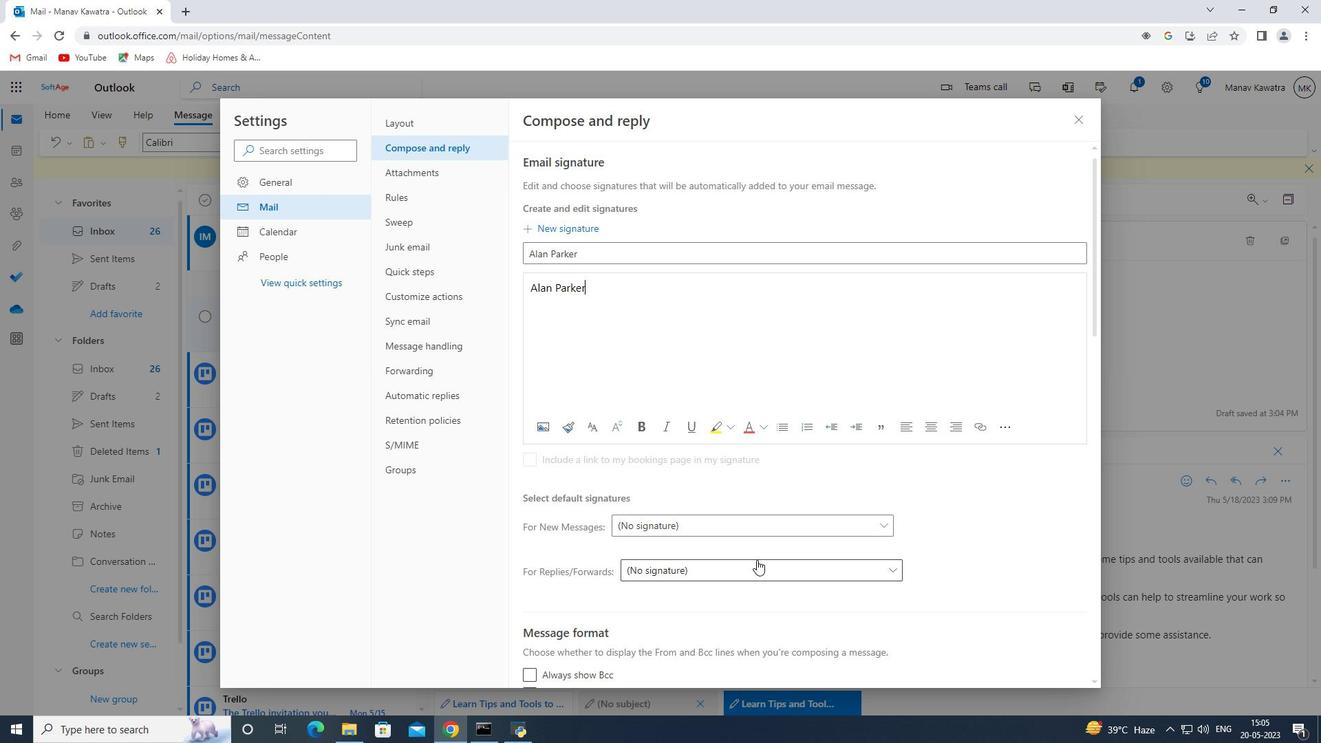 
Action: Mouse moved to (749, 560)
Screenshot: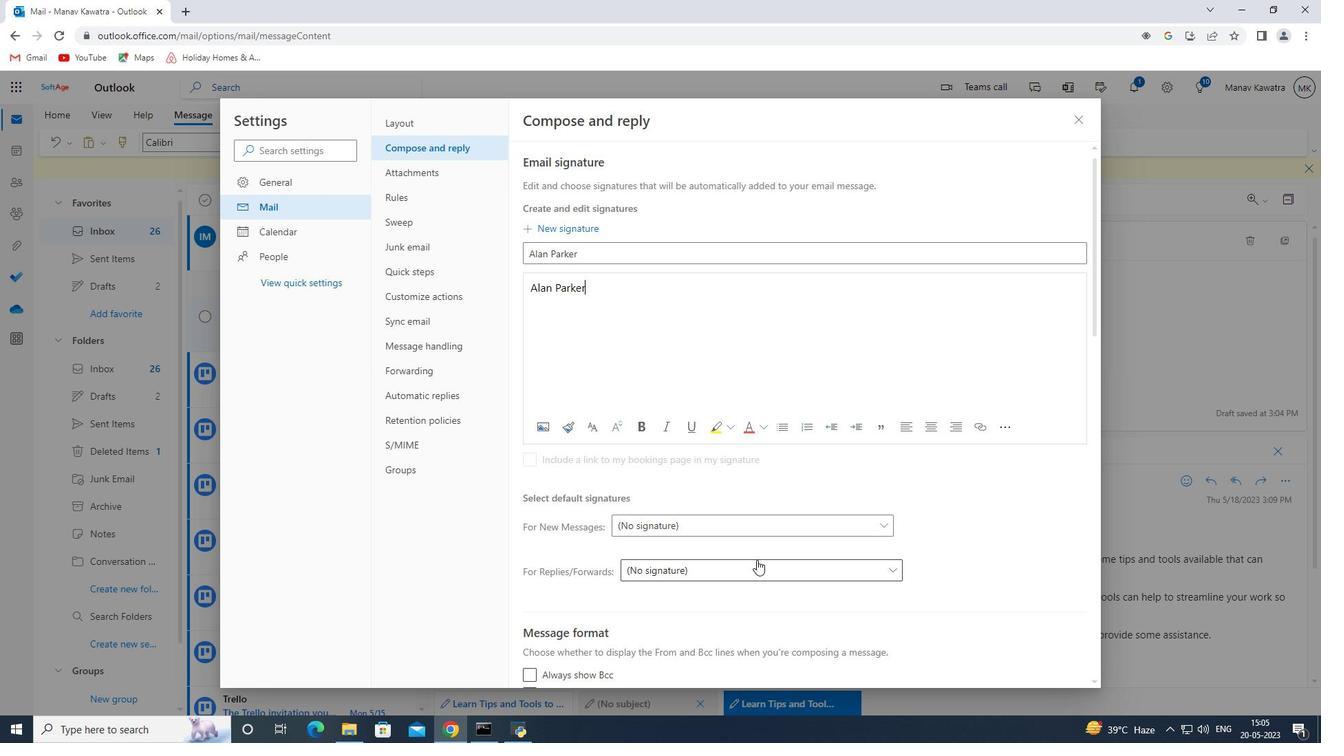 
Action: Mouse scrolled (749, 559) with delta (0, 0)
Screenshot: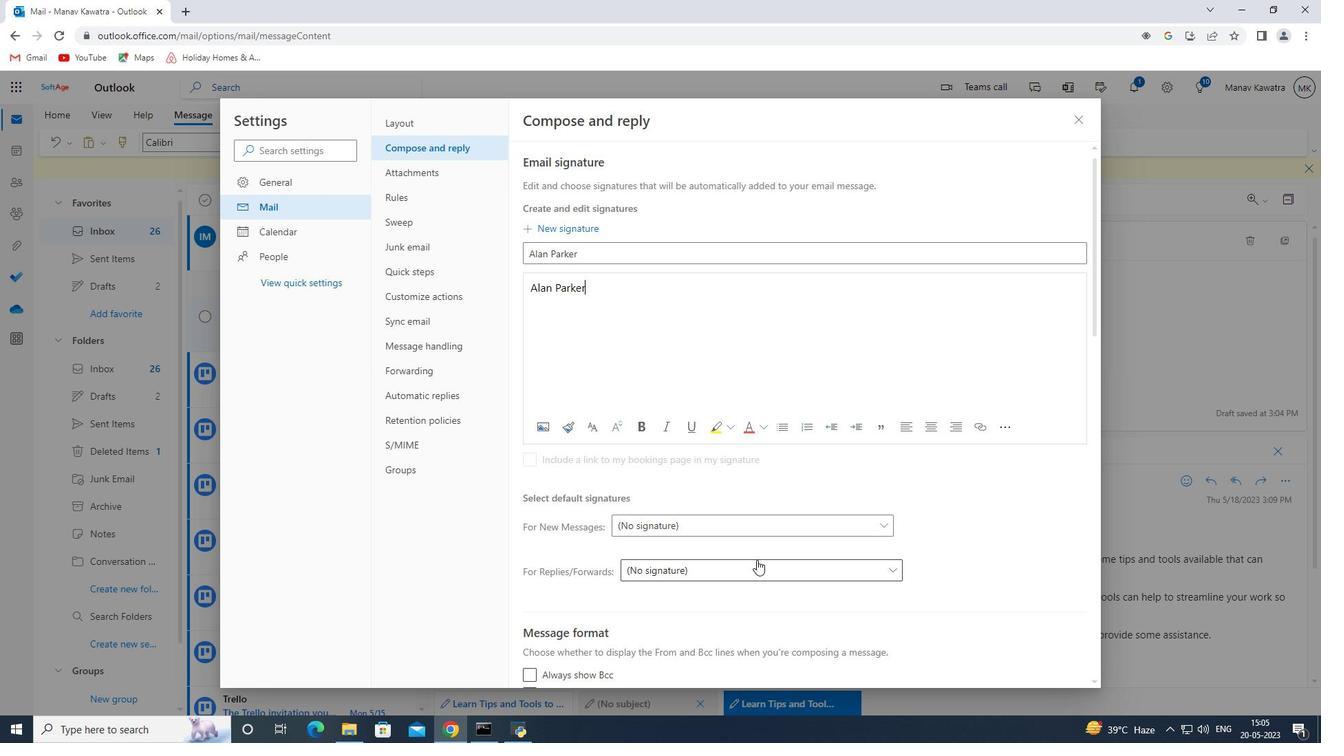 
Action: Mouse moved to (746, 559)
Screenshot: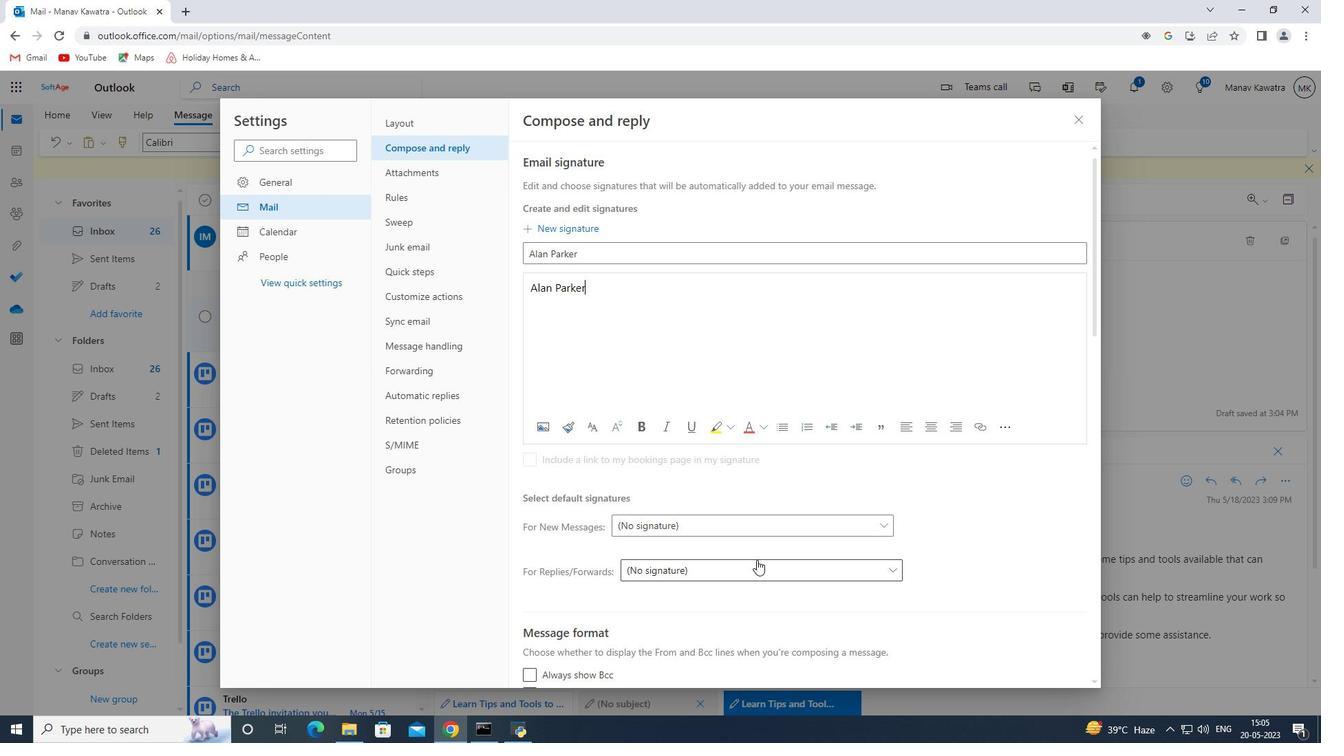 
Action: Mouse scrolled (748, 559) with delta (0, 0)
Screenshot: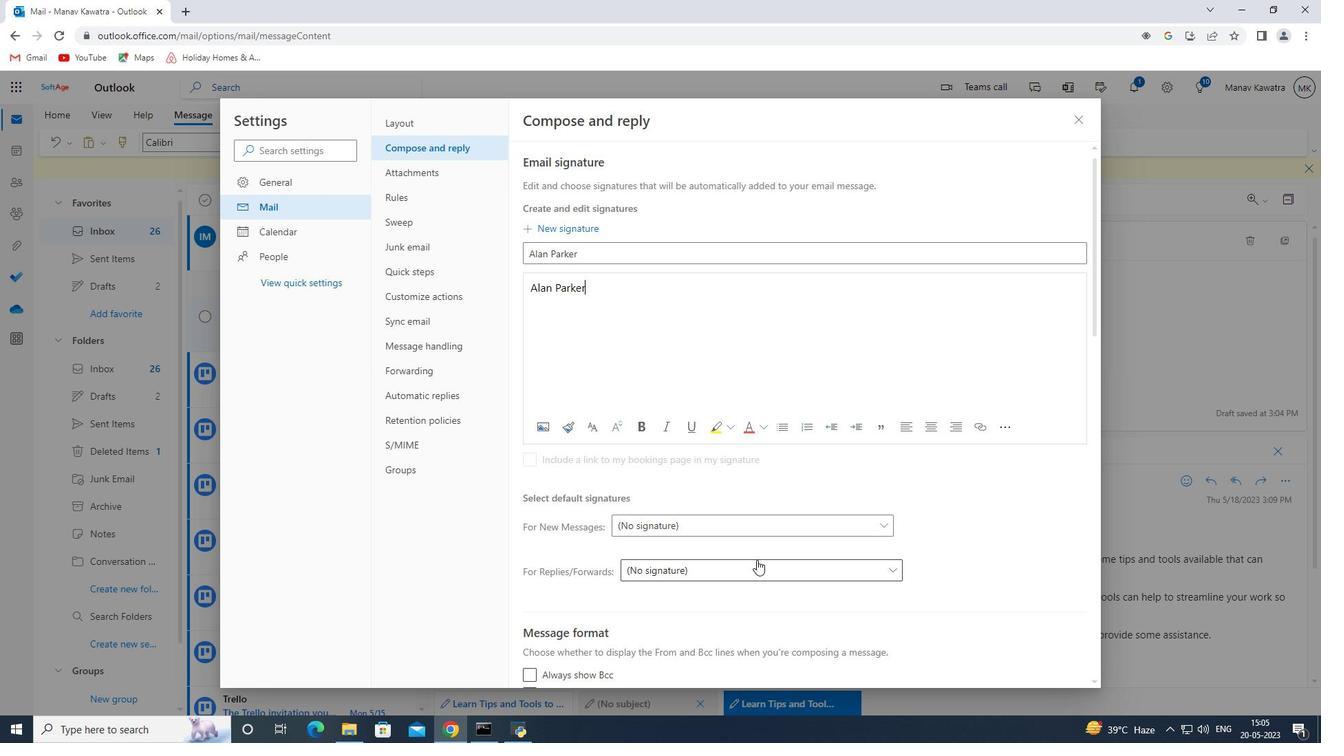 
Action: Mouse moved to (643, 601)
Screenshot: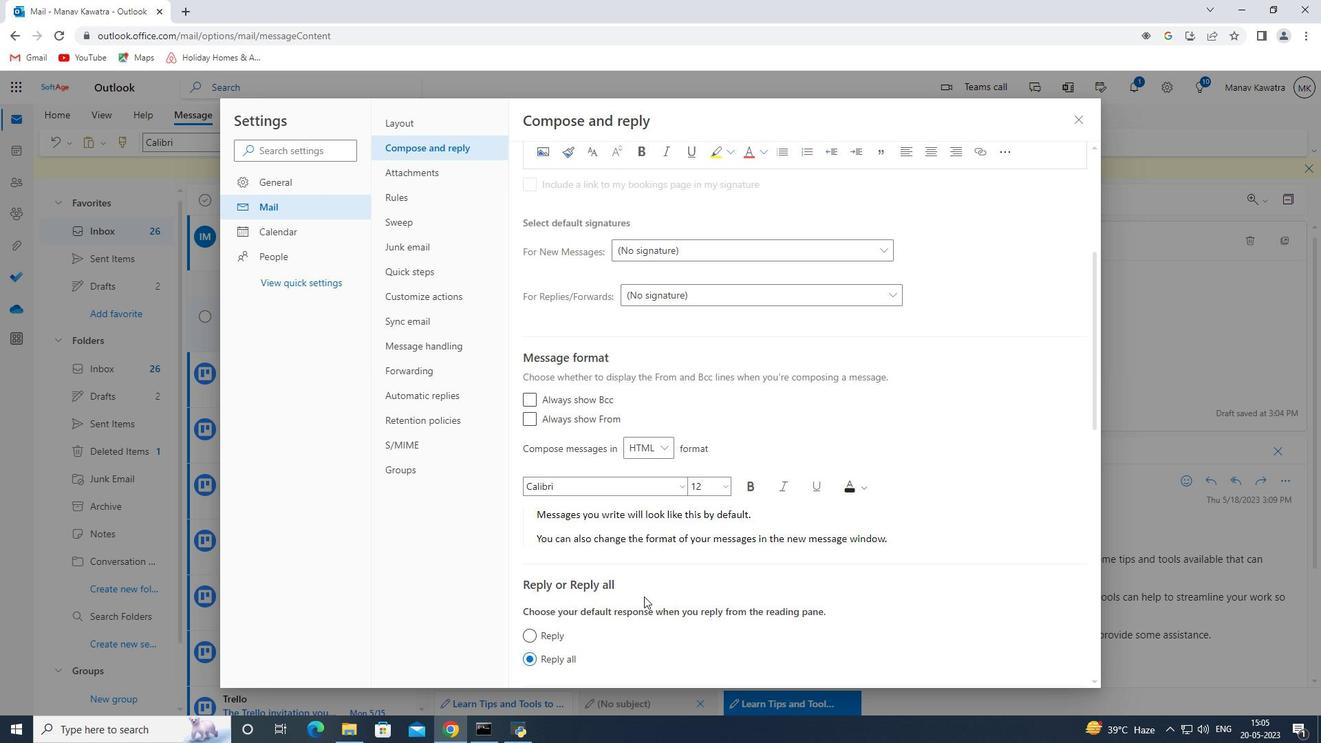 
Action: Mouse scrolled (643, 600) with delta (0, 0)
Screenshot: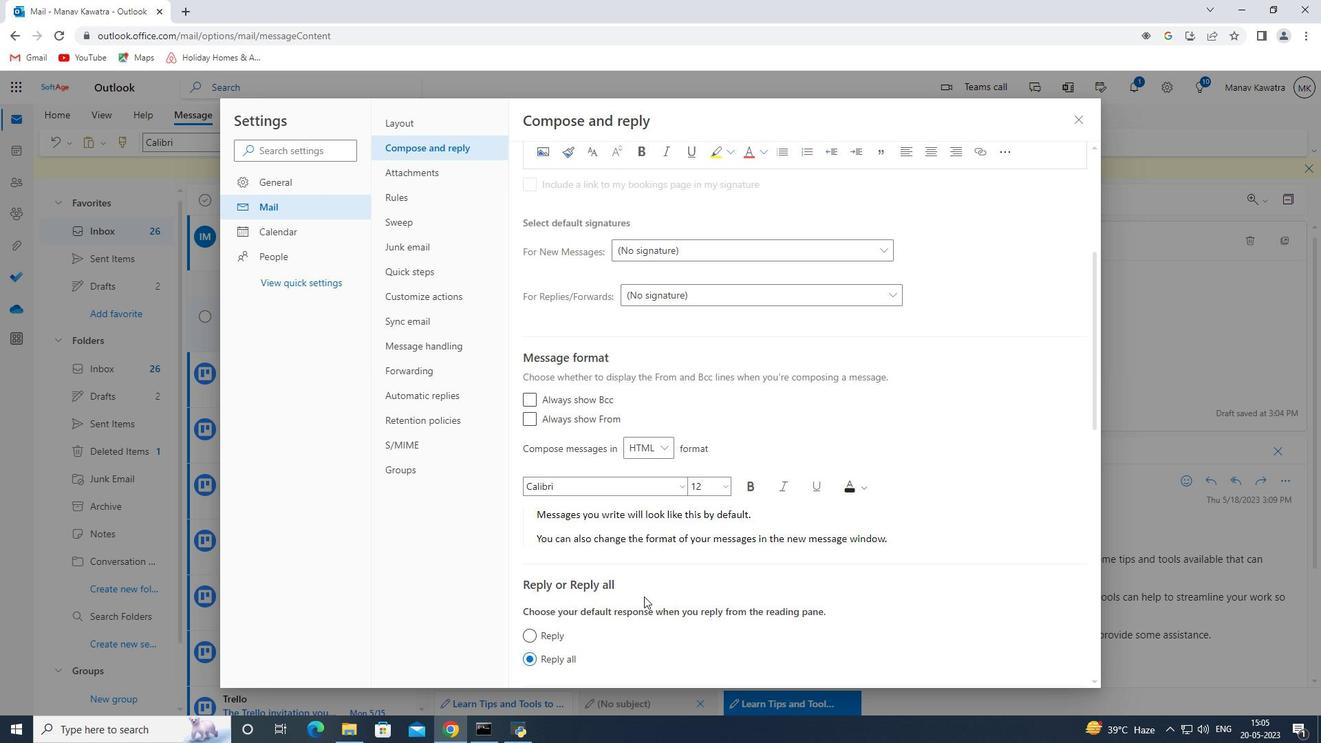 
Action: Mouse scrolled (643, 600) with delta (0, 0)
Screenshot: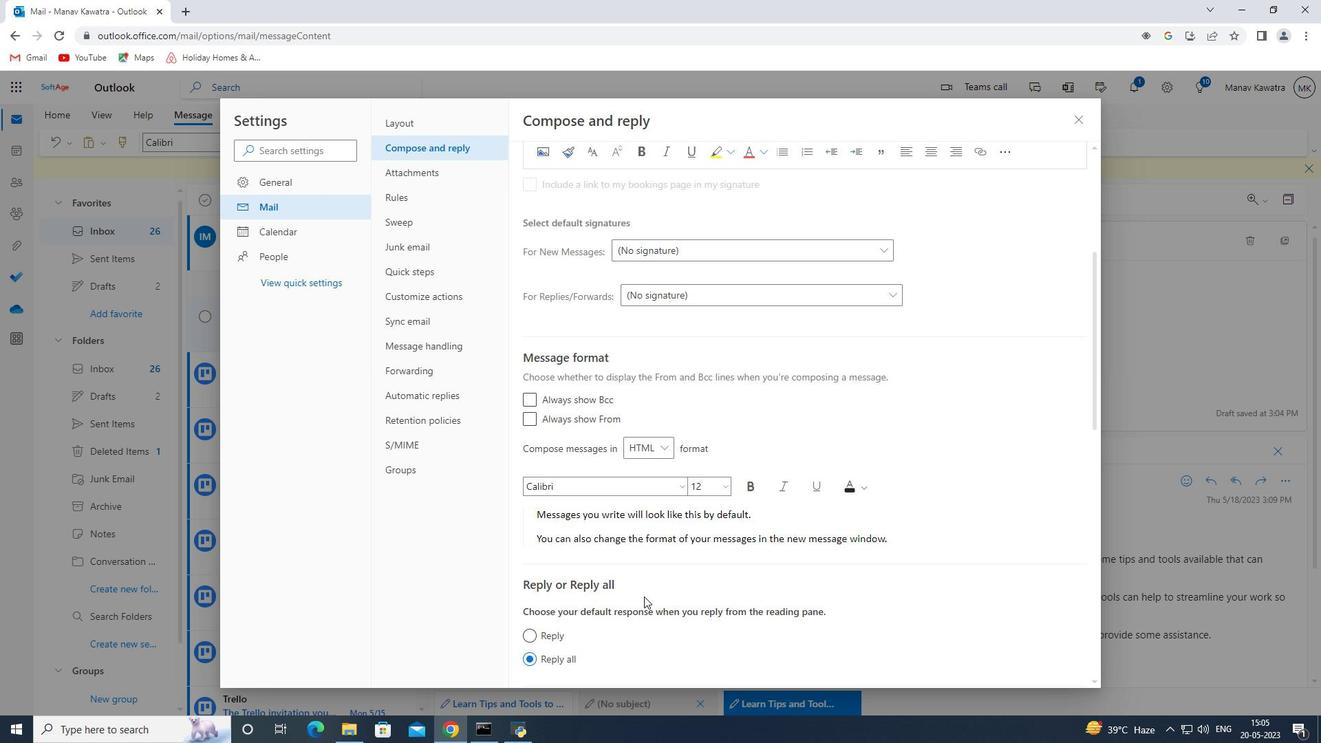 
Action: Mouse moved to (612, 618)
Screenshot: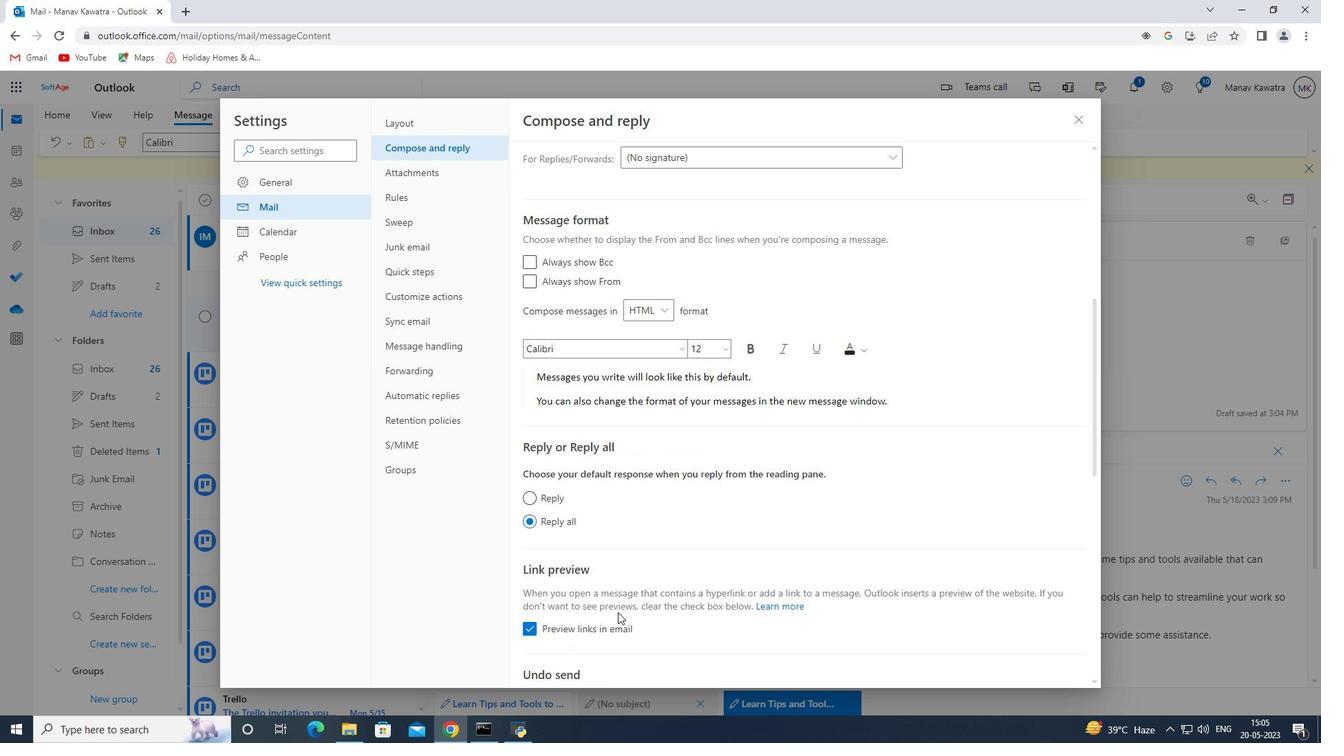 
Action: Mouse scrolled (612, 617) with delta (0, 0)
Screenshot: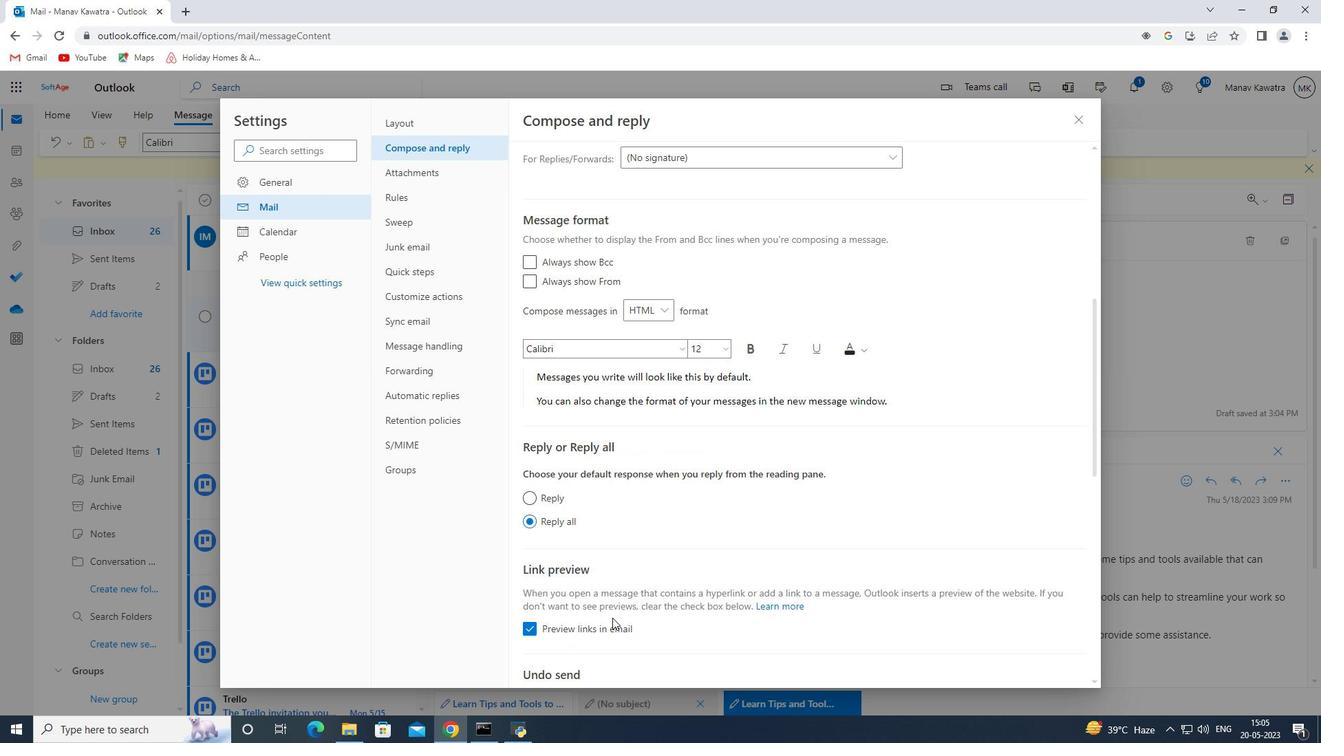 
Action: Mouse scrolled (612, 617) with delta (0, 0)
Screenshot: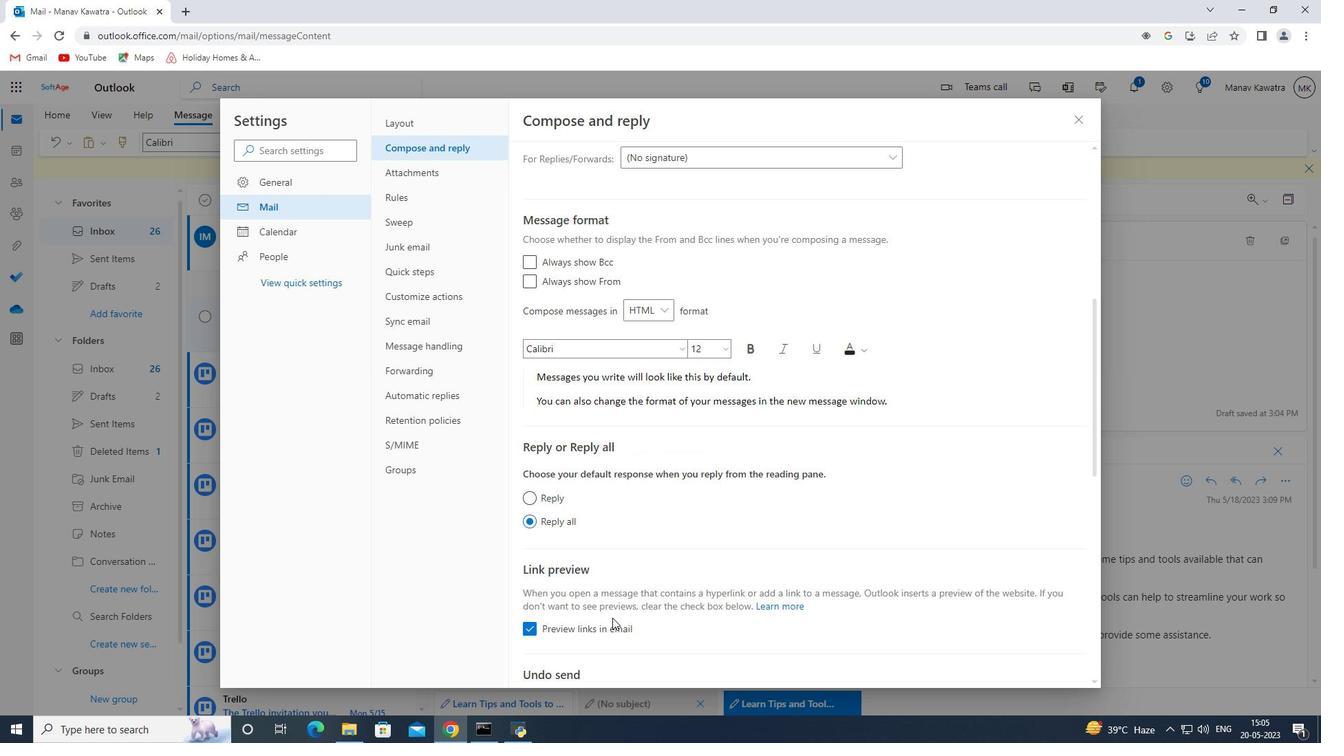 
Action: Mouse scrolled (612, 617) with delta (0, 0)
Screenshot: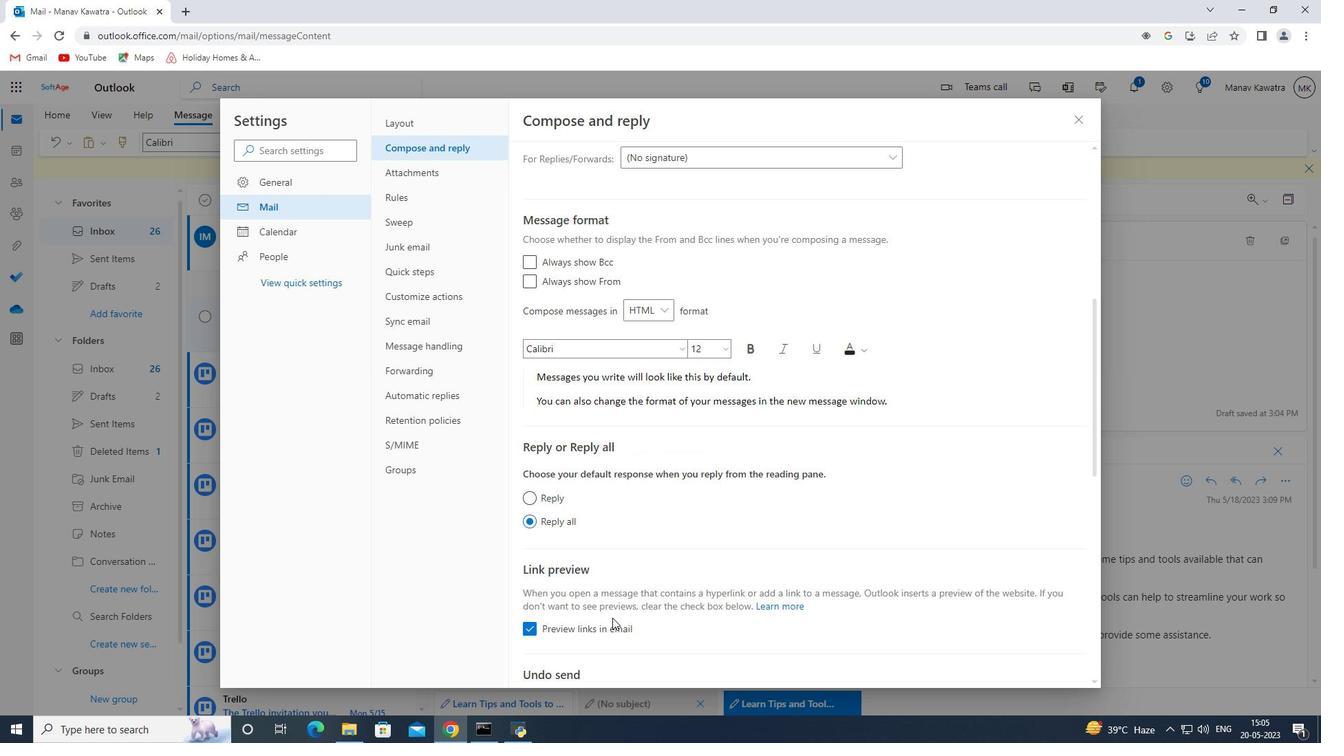 
Action: Mouse scrolled (612, 617) with delta (0, 0)
Screenshot: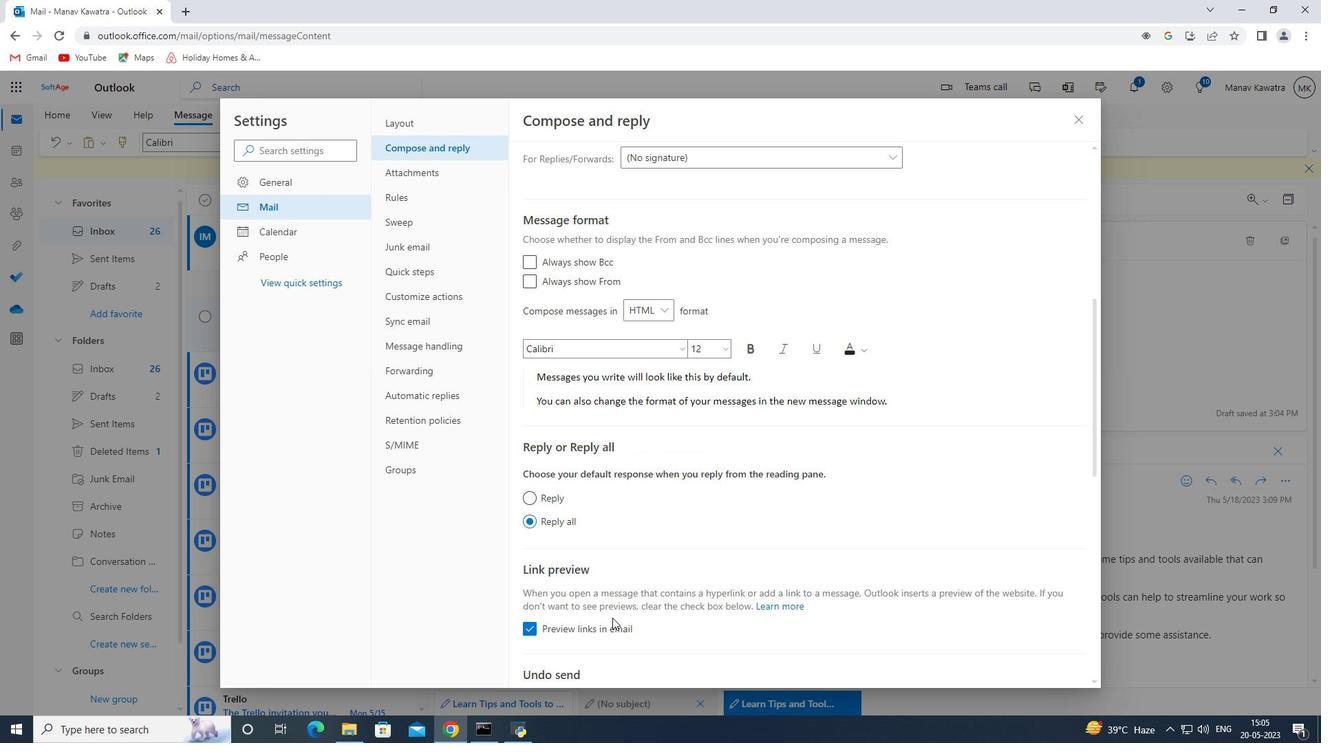 
Action: Mouse scrolled (612, 617) with delta (0, 0)
Screenshot: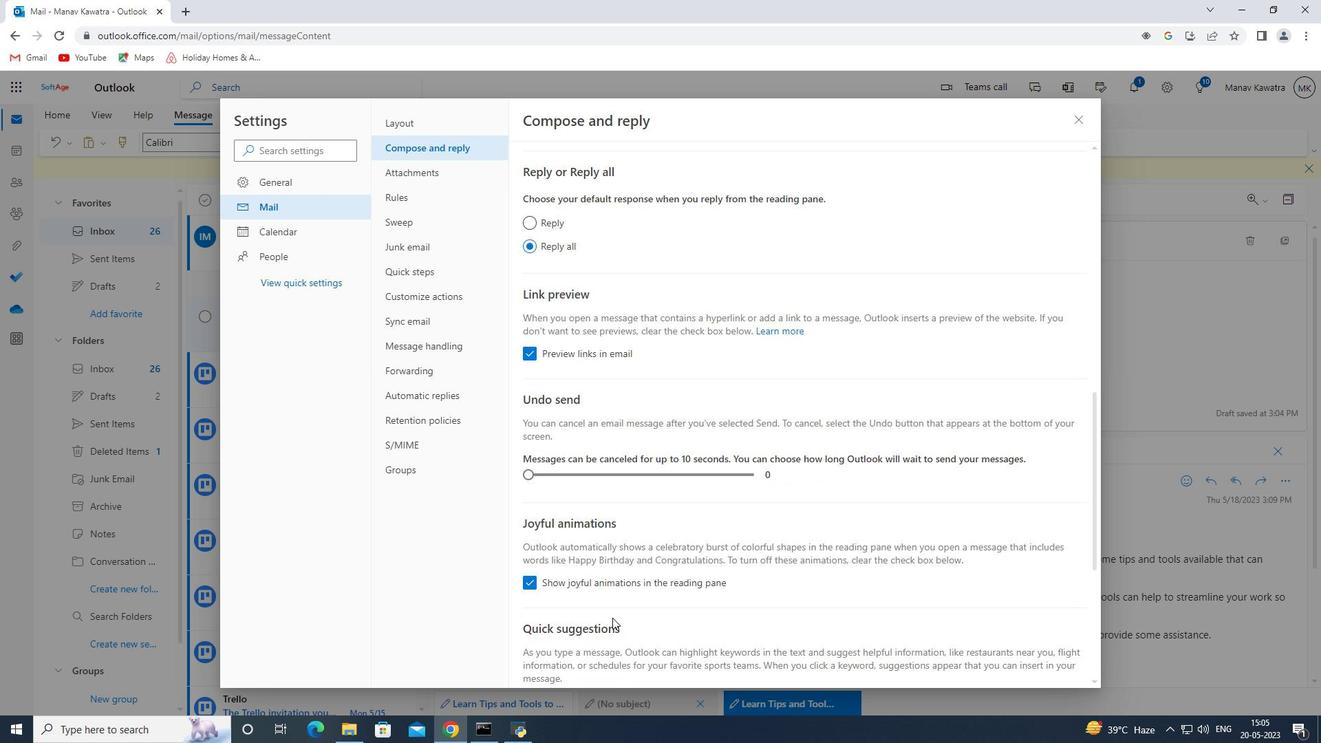 
Action: Mouse scrolled (612, 617) with delta (0, 0)
Screenshot: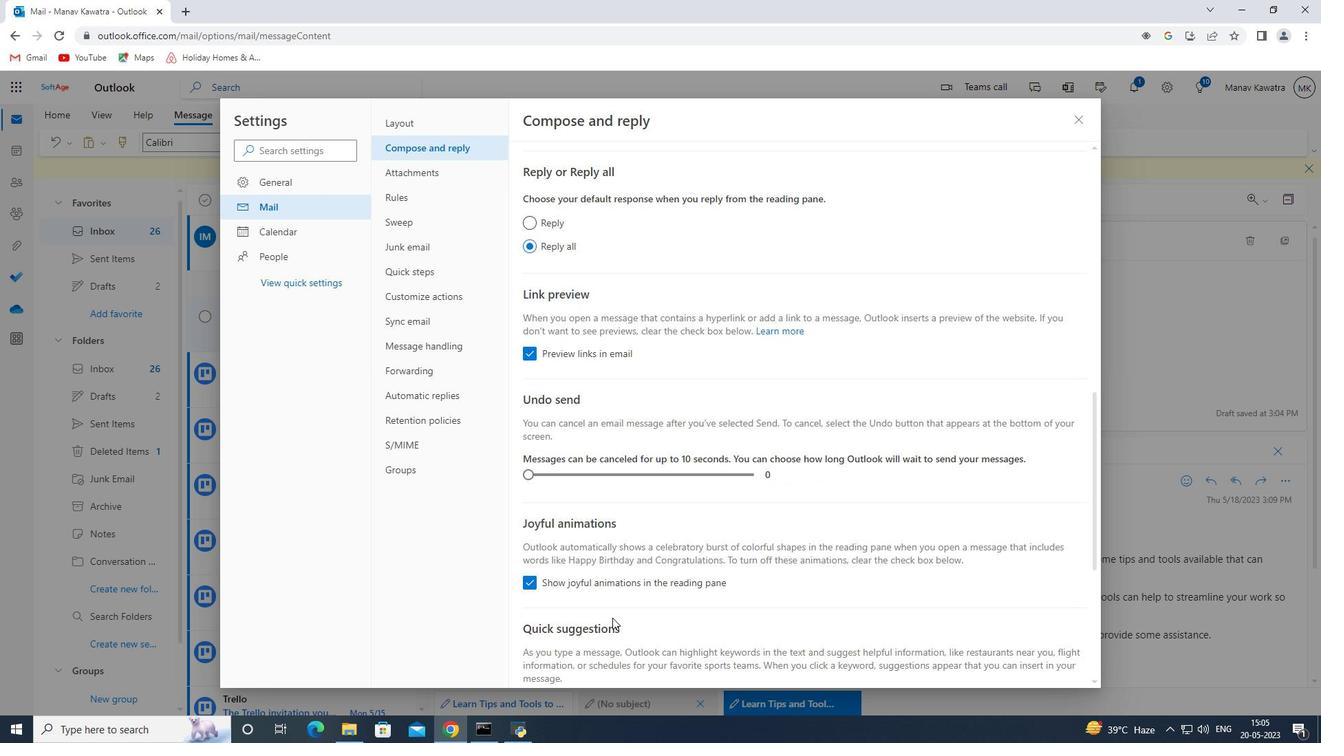 
Action: Mouse scrolled (612, 617) with delta (0, 0)
Screenshot: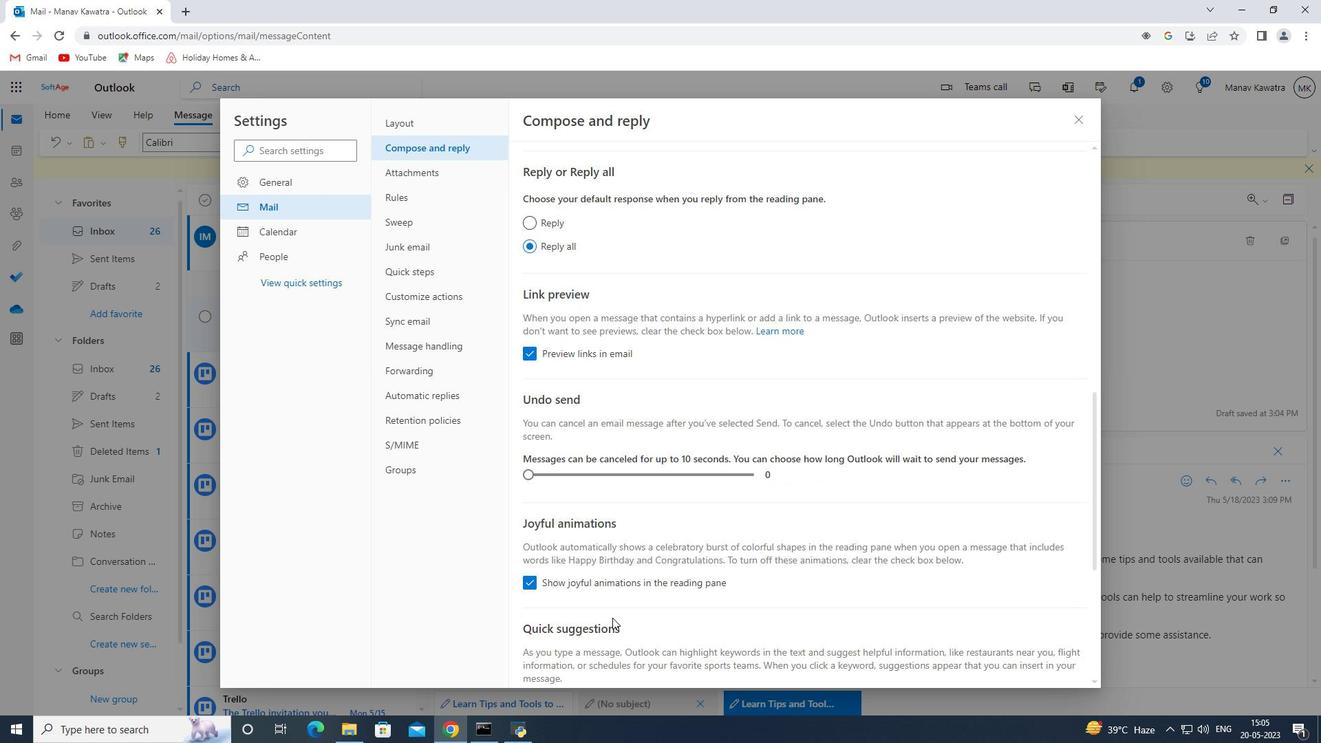 
Action: Mouse scrolled (612, 617) with delta (0, 0)
Screenshot: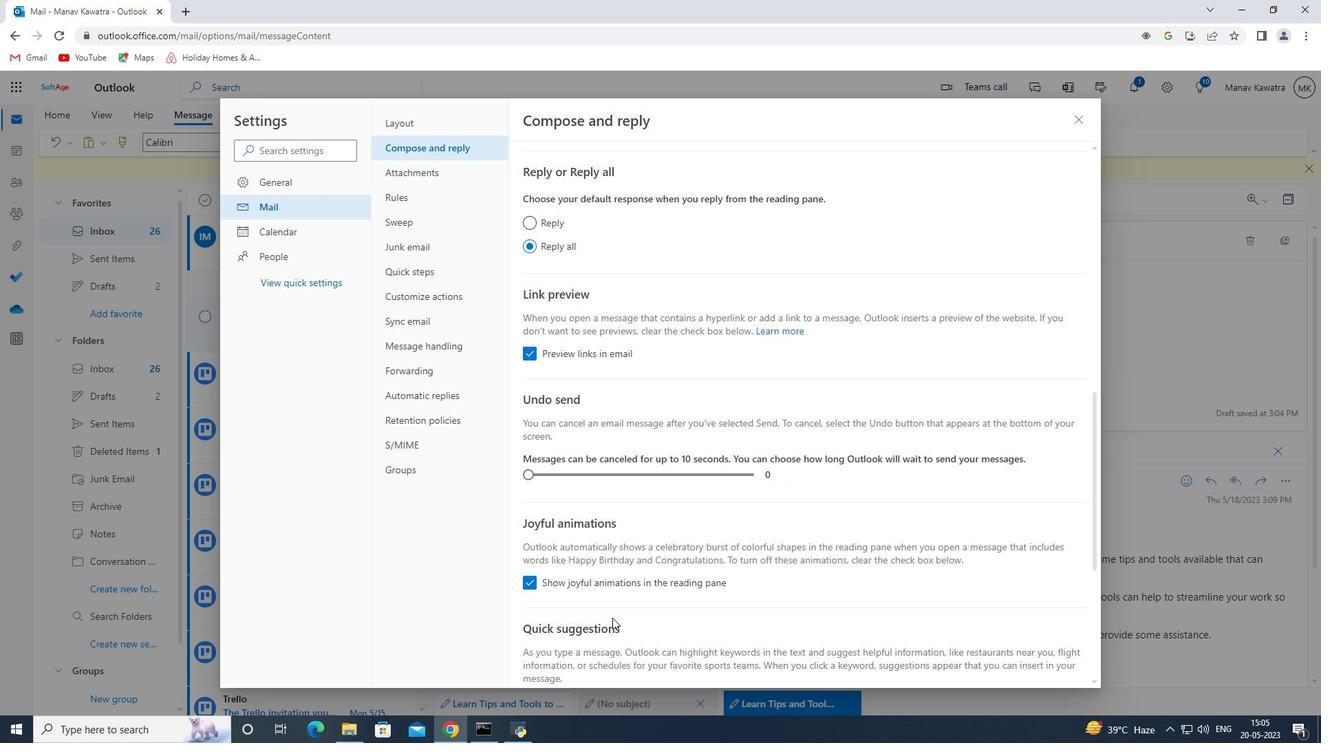 
Action: Mouse scrolled (612, 617) with delta (0, 0)
Screenshot: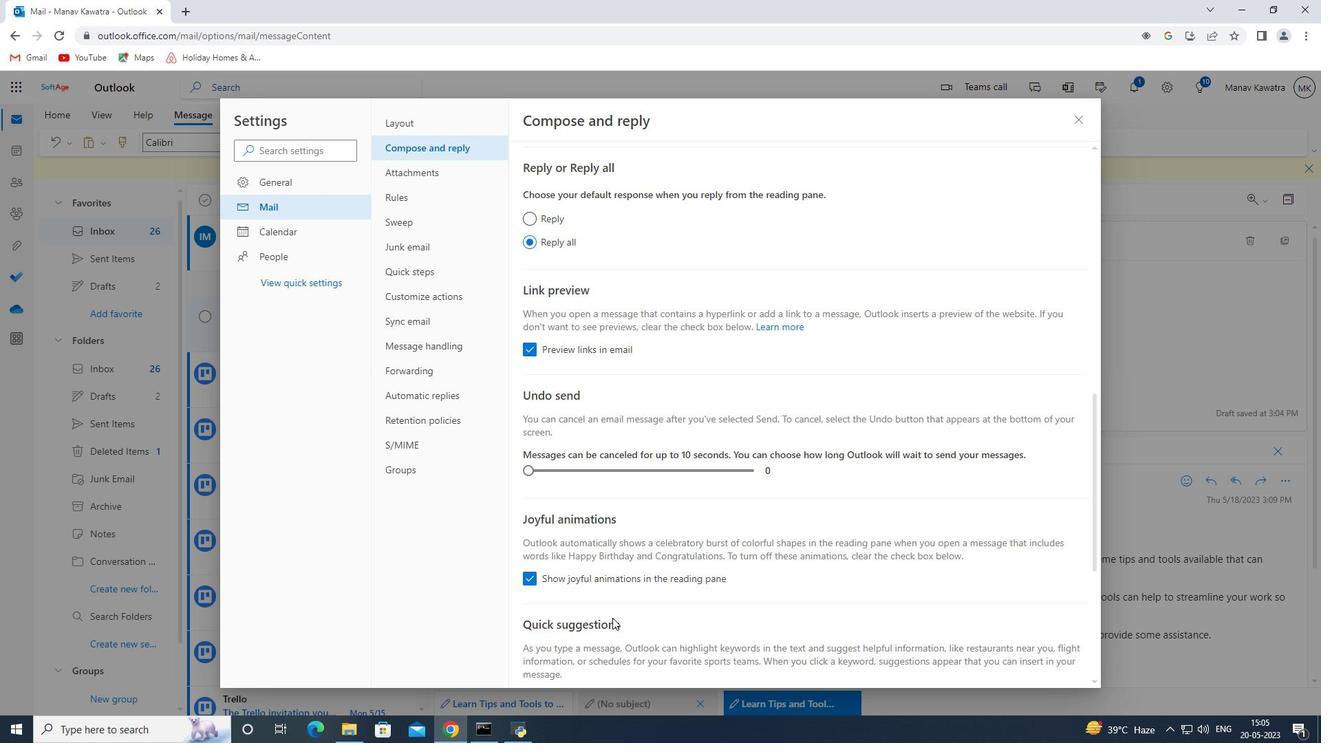 
Action: Mouse scrolled (612, 617) with delta (0, 0)
Screenshot: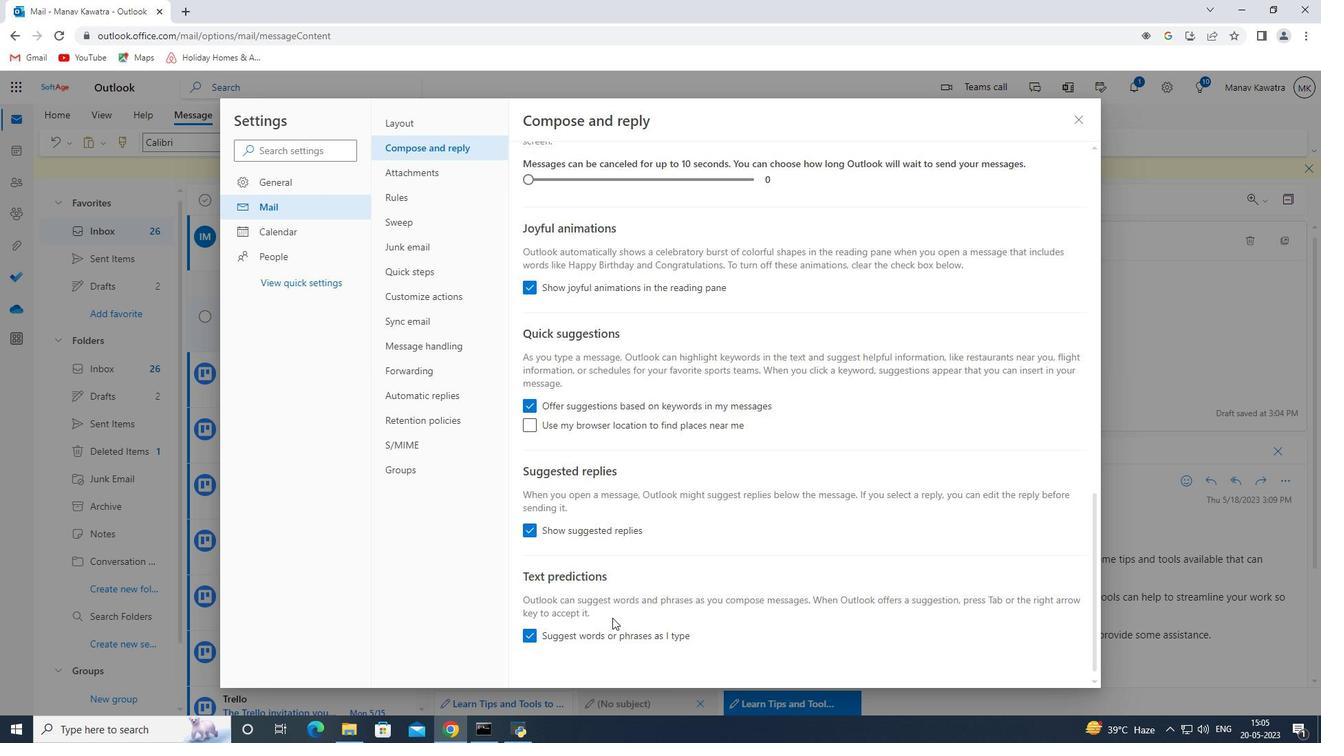 
Action: Mouse scrolled (612, 617) with delta (0, 0)
Screenshot: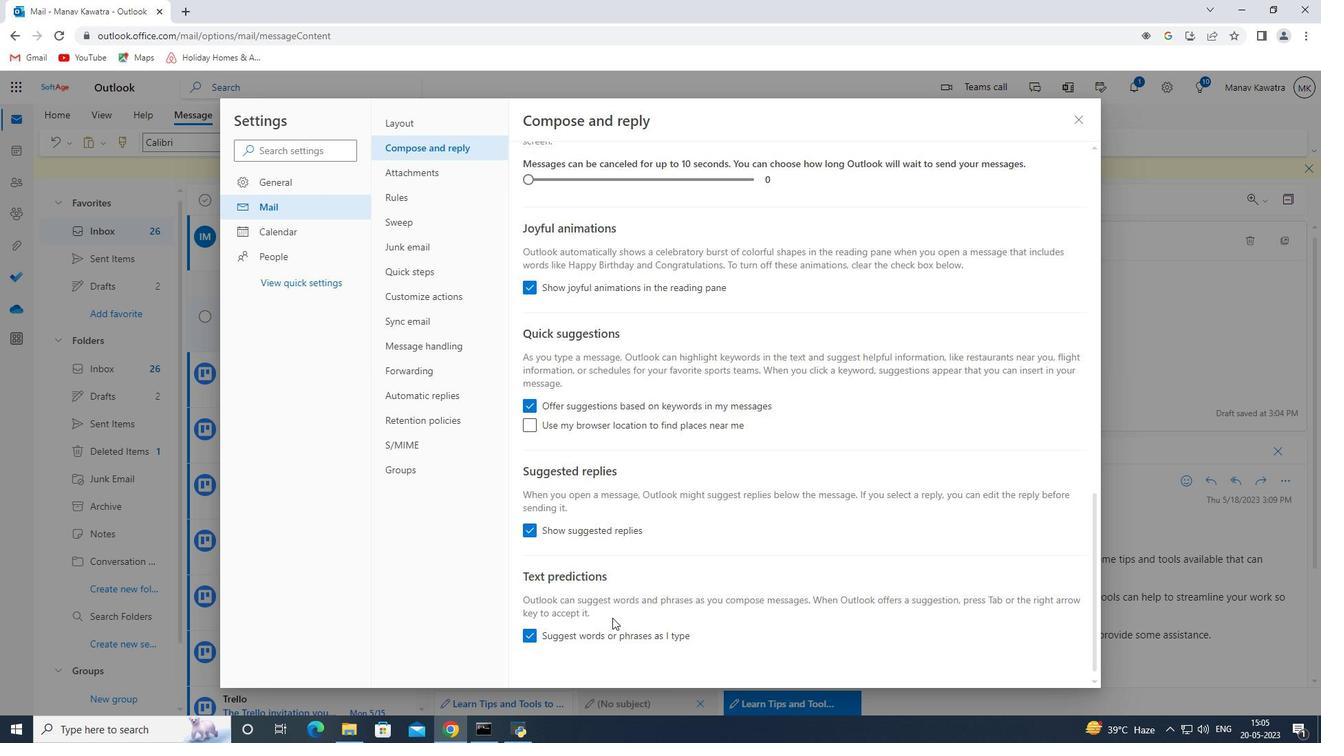 
Action: Mouse scrolled (612, 617) with delta (0, 0)
Screenshot: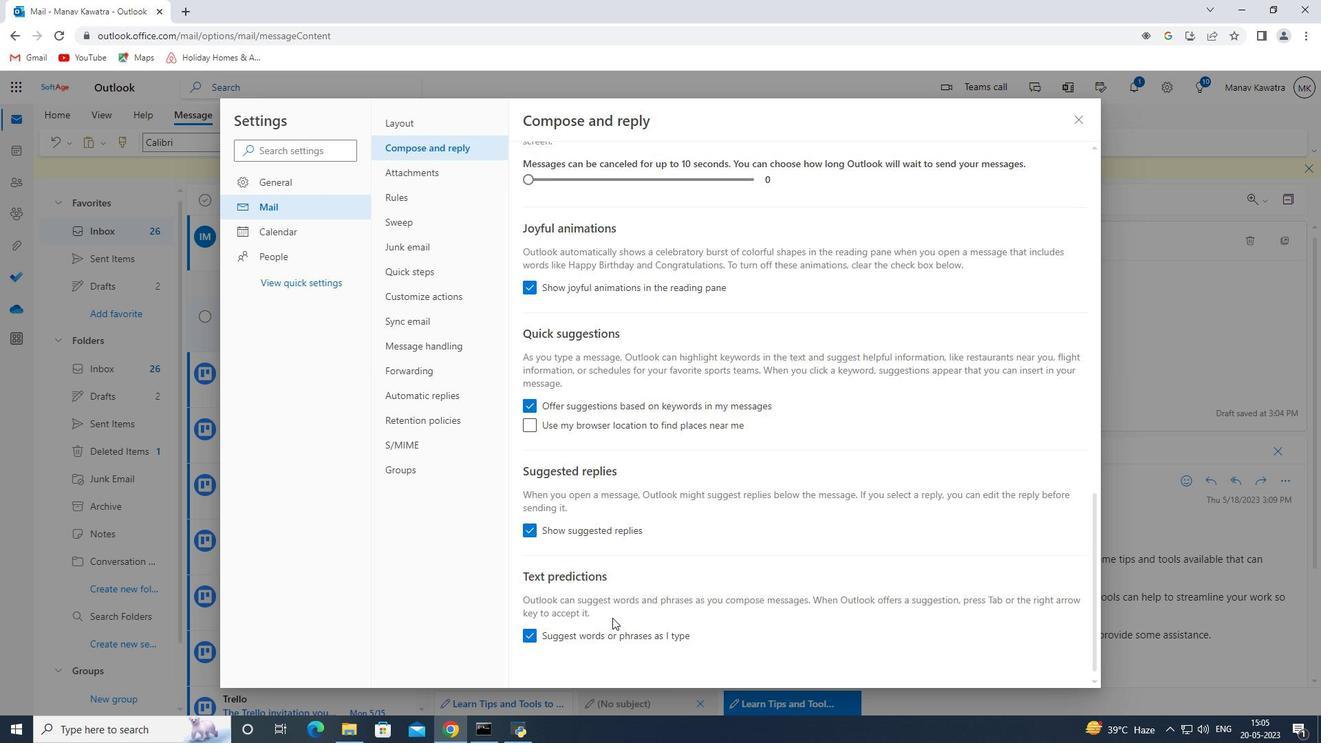 
Action: Mouse scrolled (612, 617) with delta (0, 0)
Screenshot: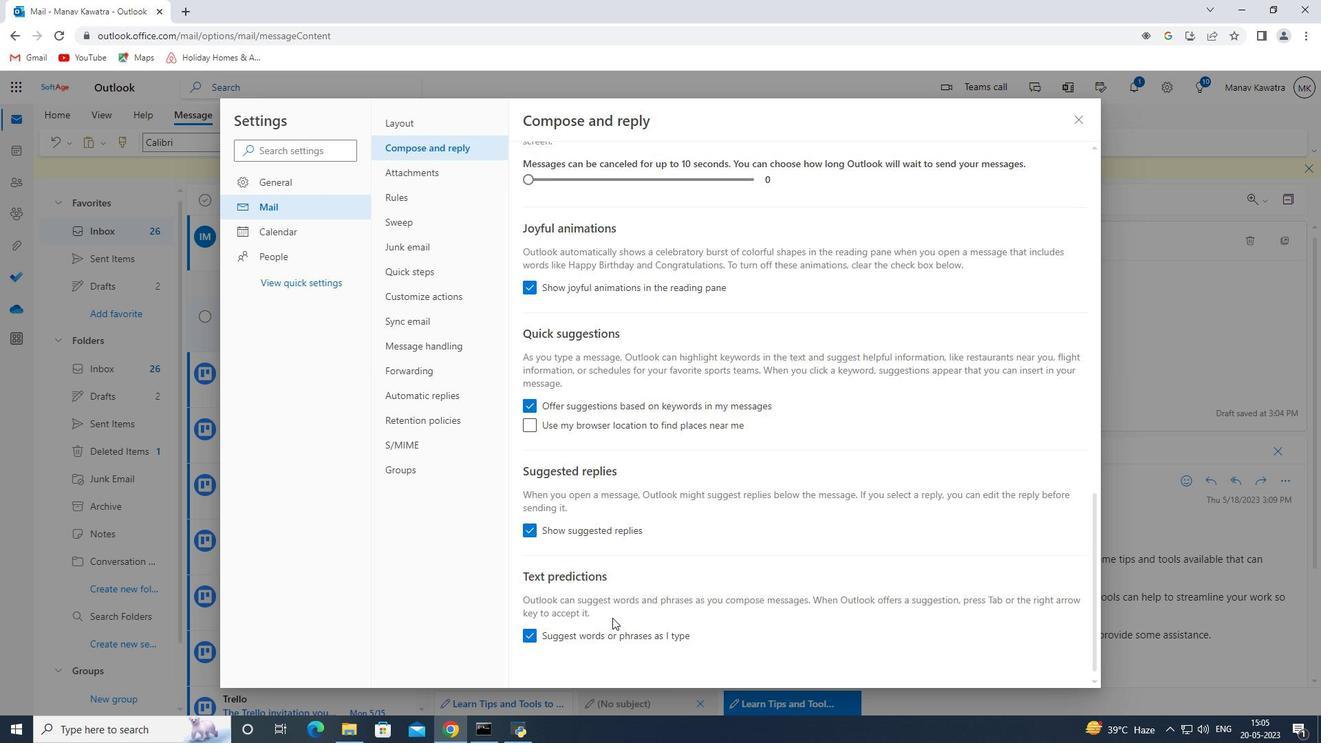 
Action: Mouse scrolled (612, 617) with delta (0, 0)
Screenshot: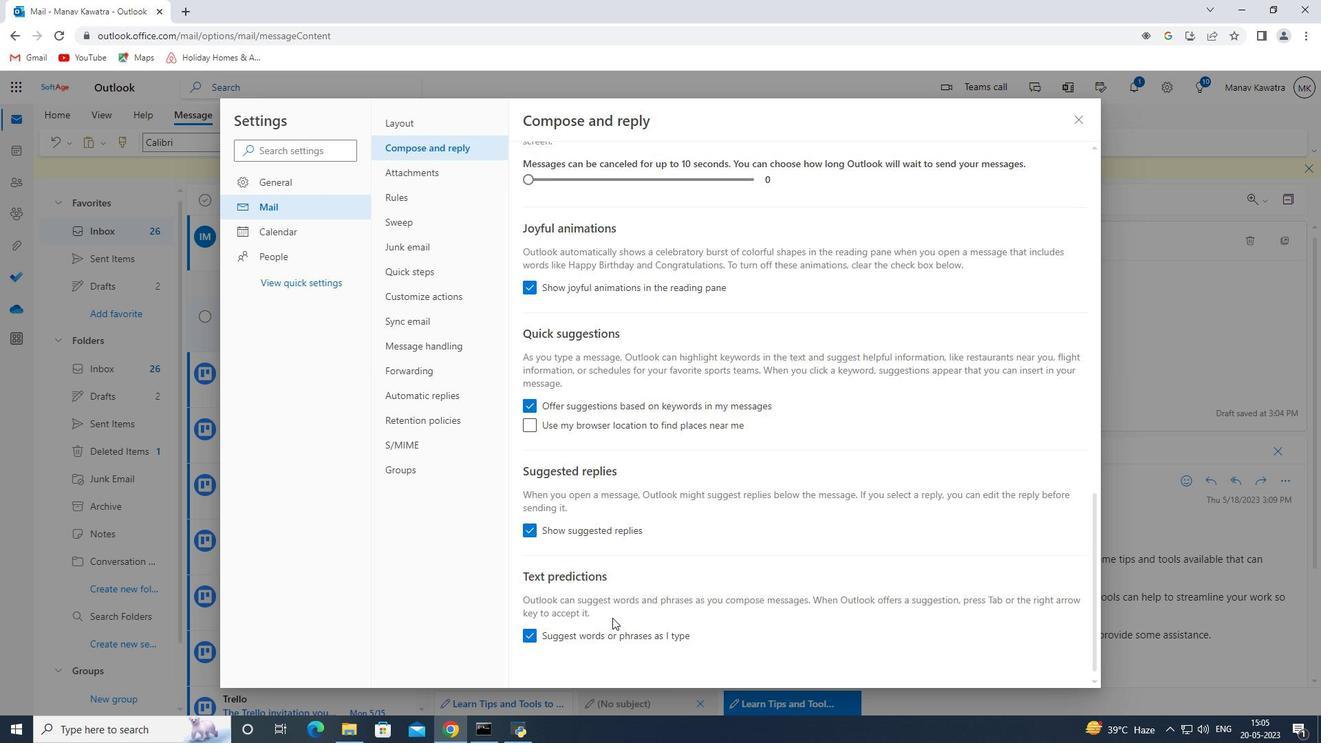 
Action: Mouse scrolled (612, 617) with delta (0, 0)
Screenshot: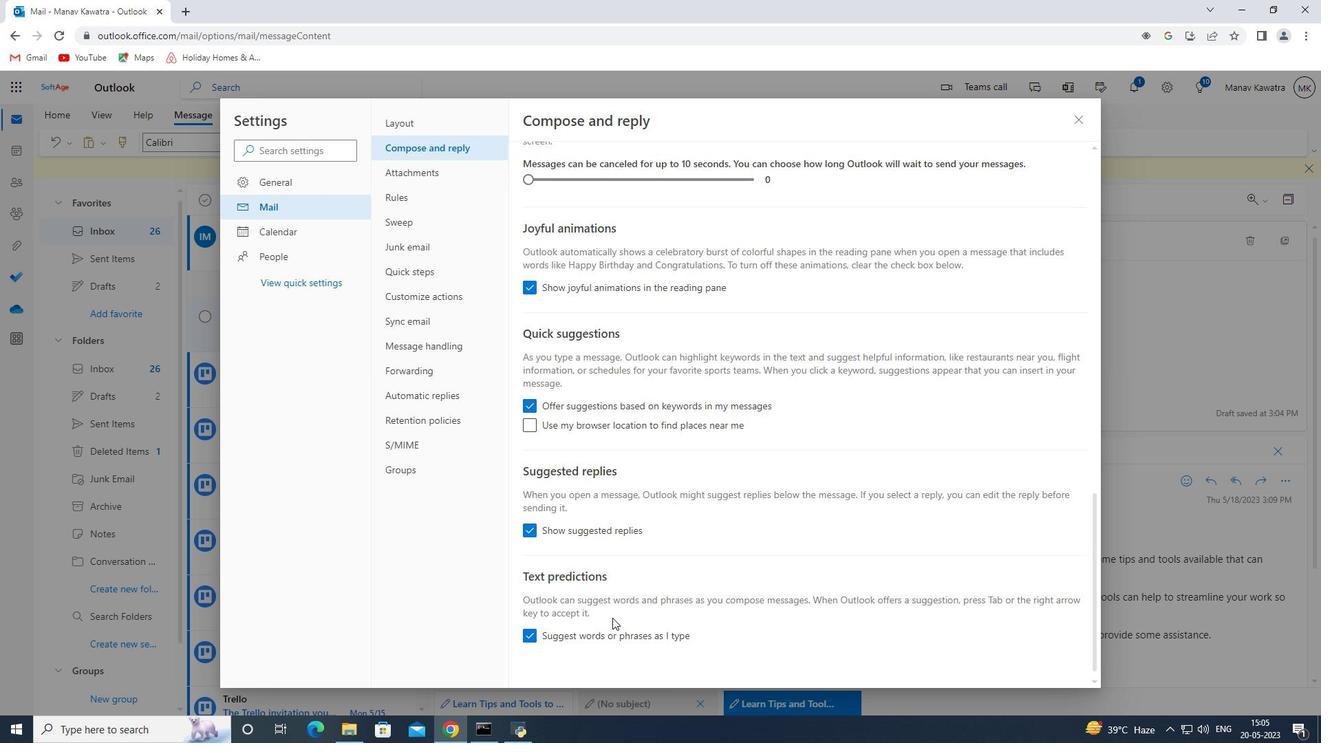 
Action: Mouse scrolled (612, 617) with delta (0, 0)
Screenshot: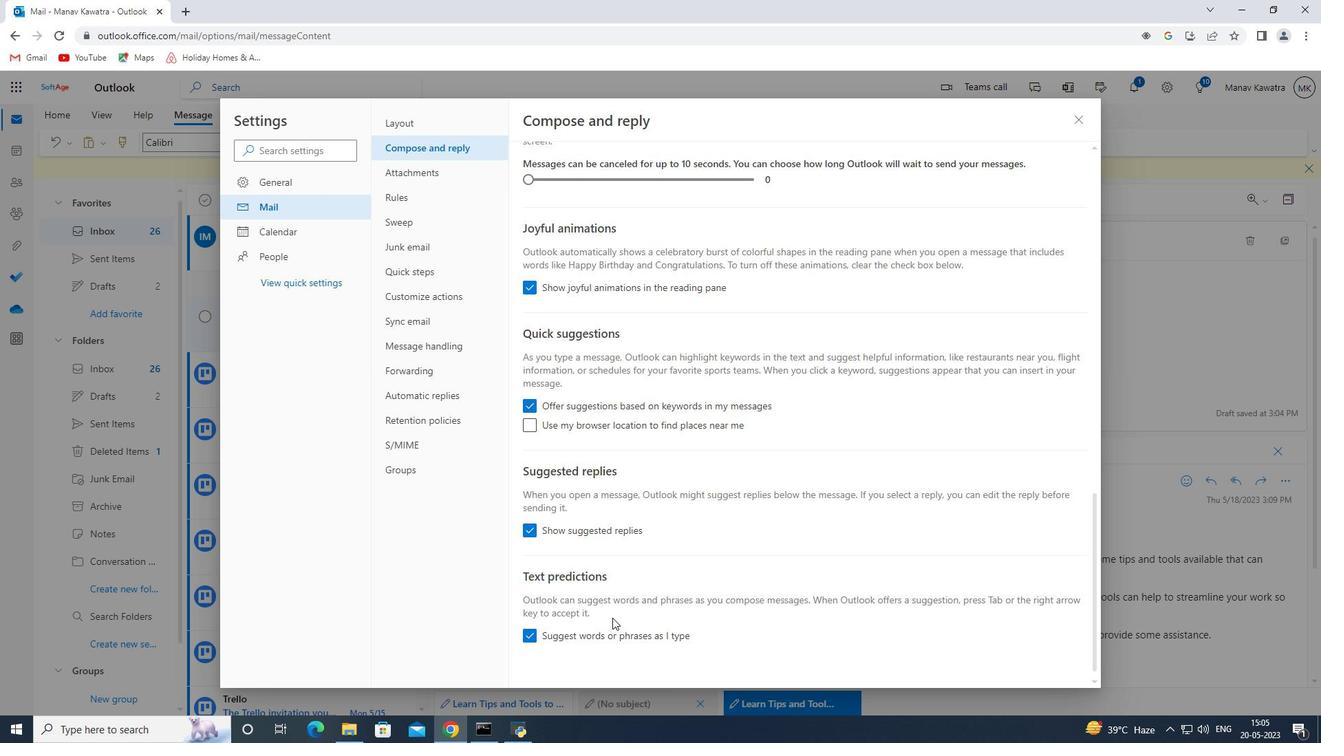 
Action: Mouse scrolled (612, 617) with delta (0, 0)
Screenshot: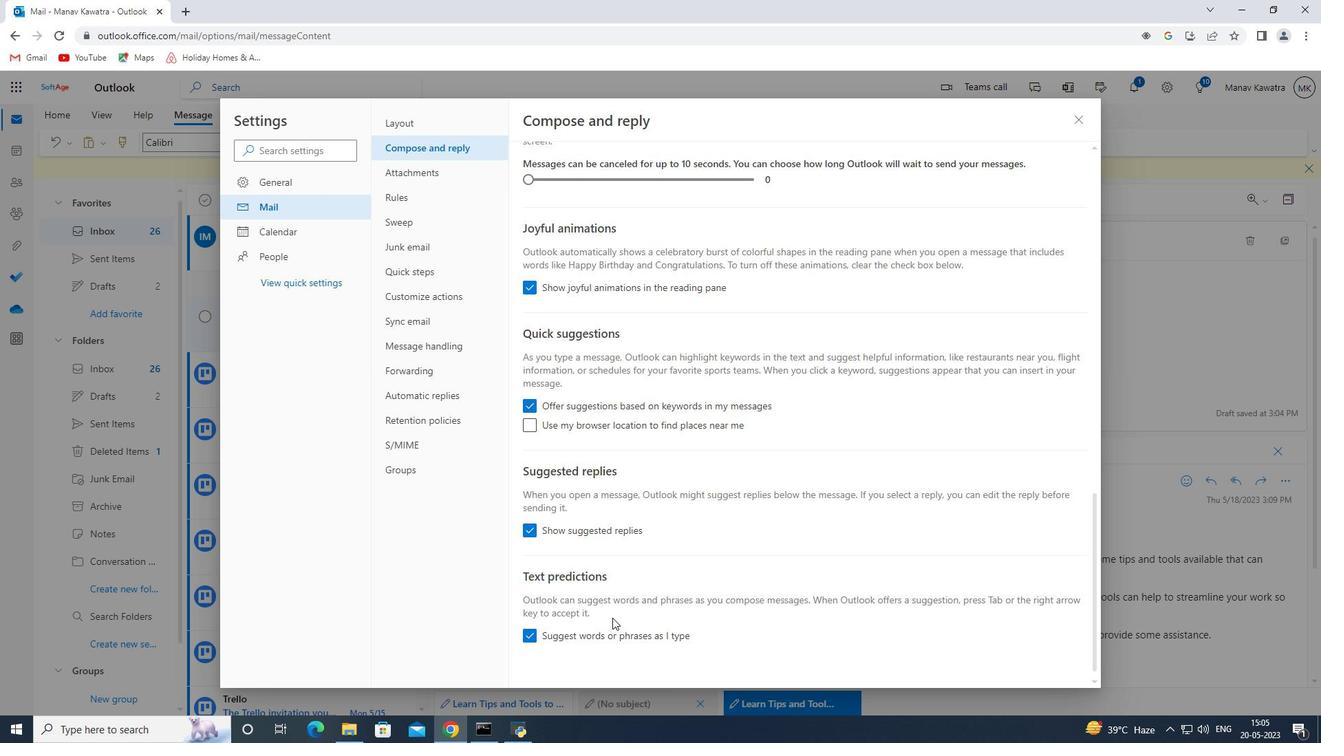 
Action: Mouse scrolled (612, 617) with delta (0, 0)
Screenshot: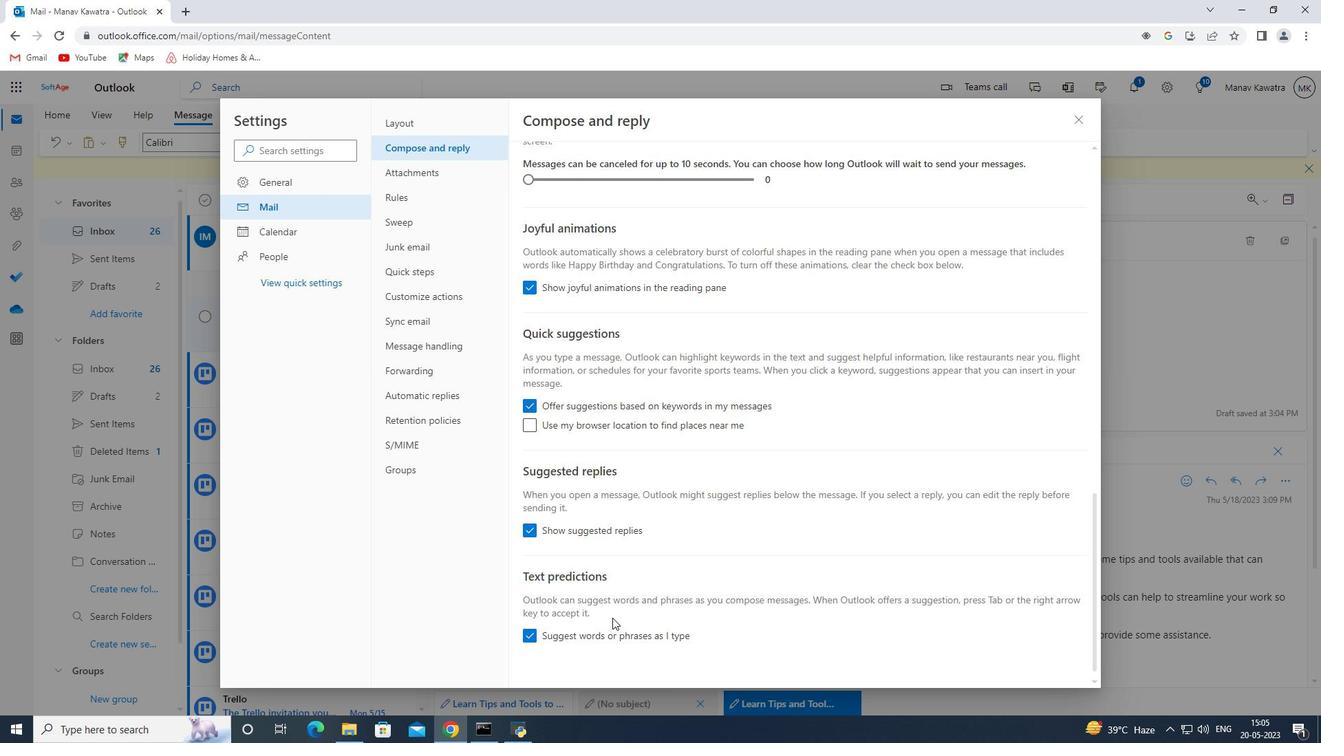 
Action: Mouse scrolled (612, 617) with delta (0, 0)
Screenshot: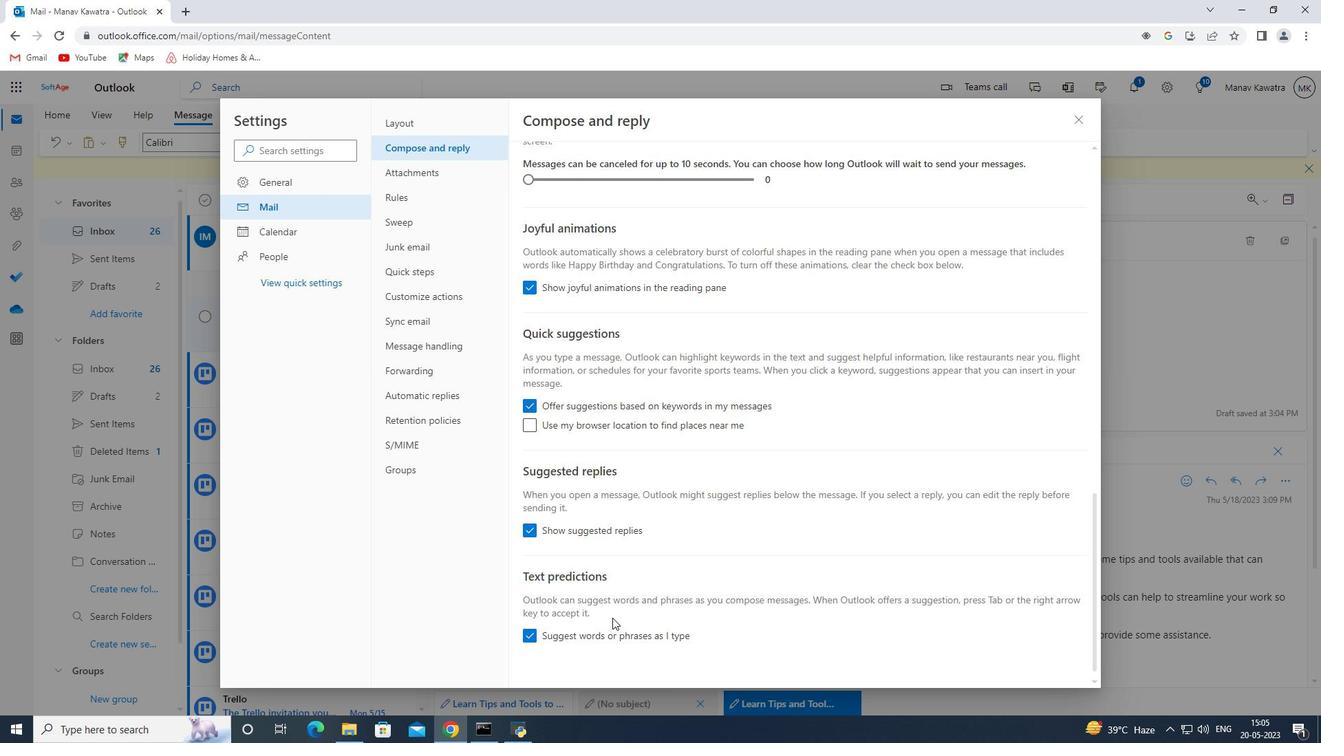 
Action: Mouse scrolled (612, 617) with delta (0, 0)
Screenshot: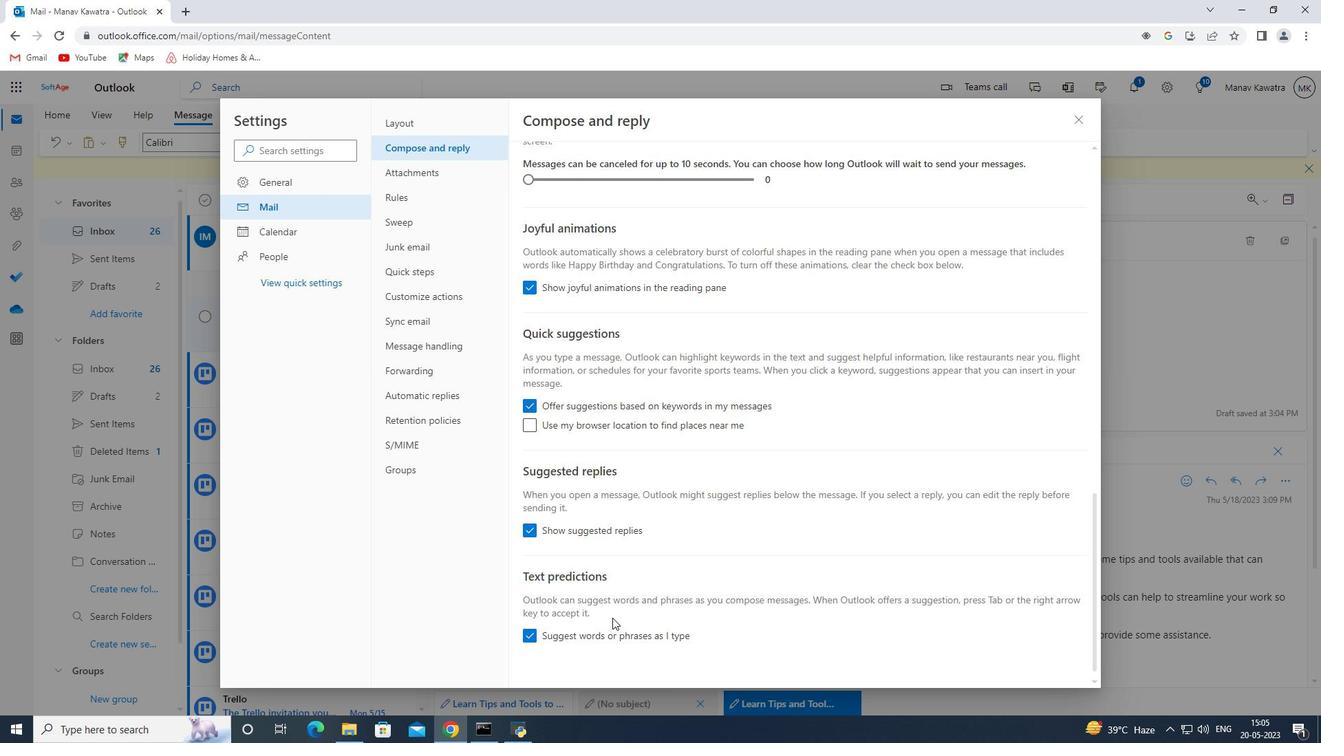 
Action: Mouse scrolled (612, 617) with delta (0, 0)
Screenshot: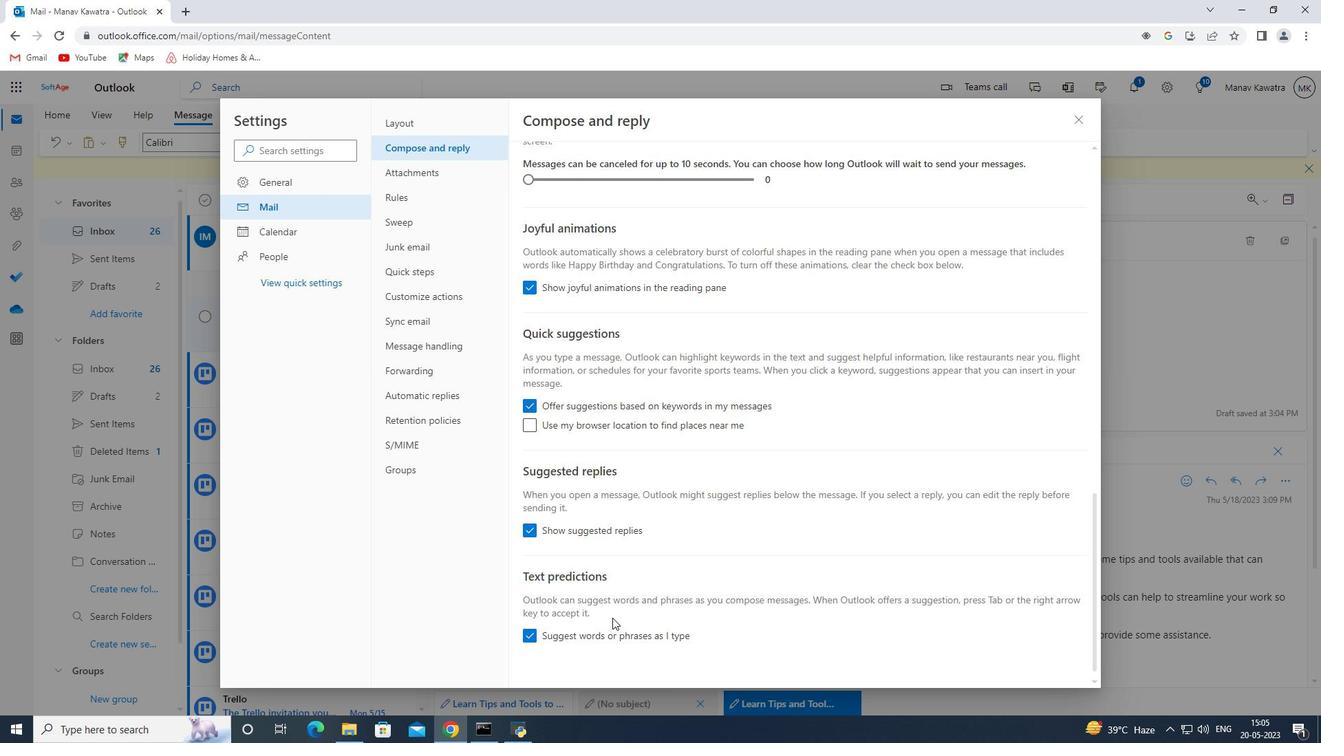 
Action: Mouse scrolled (612, 618) with delta (0, 0)
Screenshot: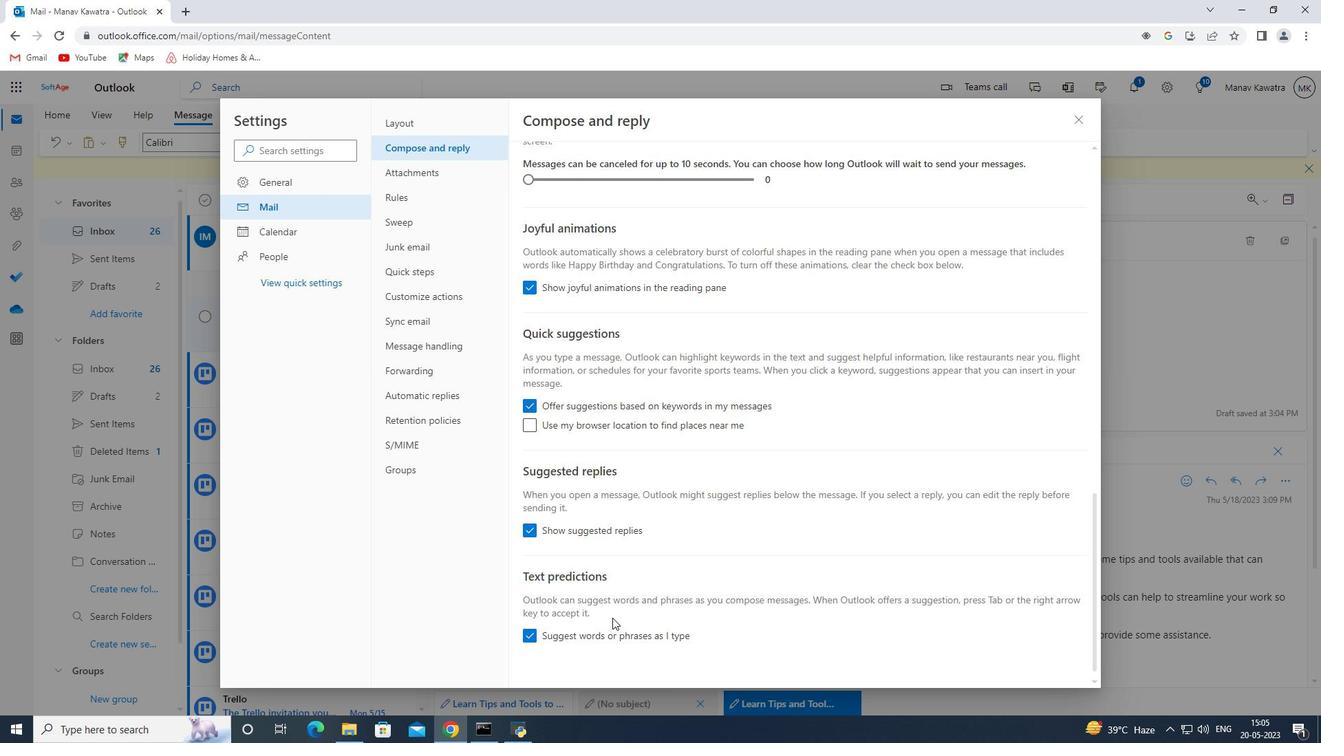 
Action: Mouse scrolled (612, 618) with delta (0, 0)
Screenshot: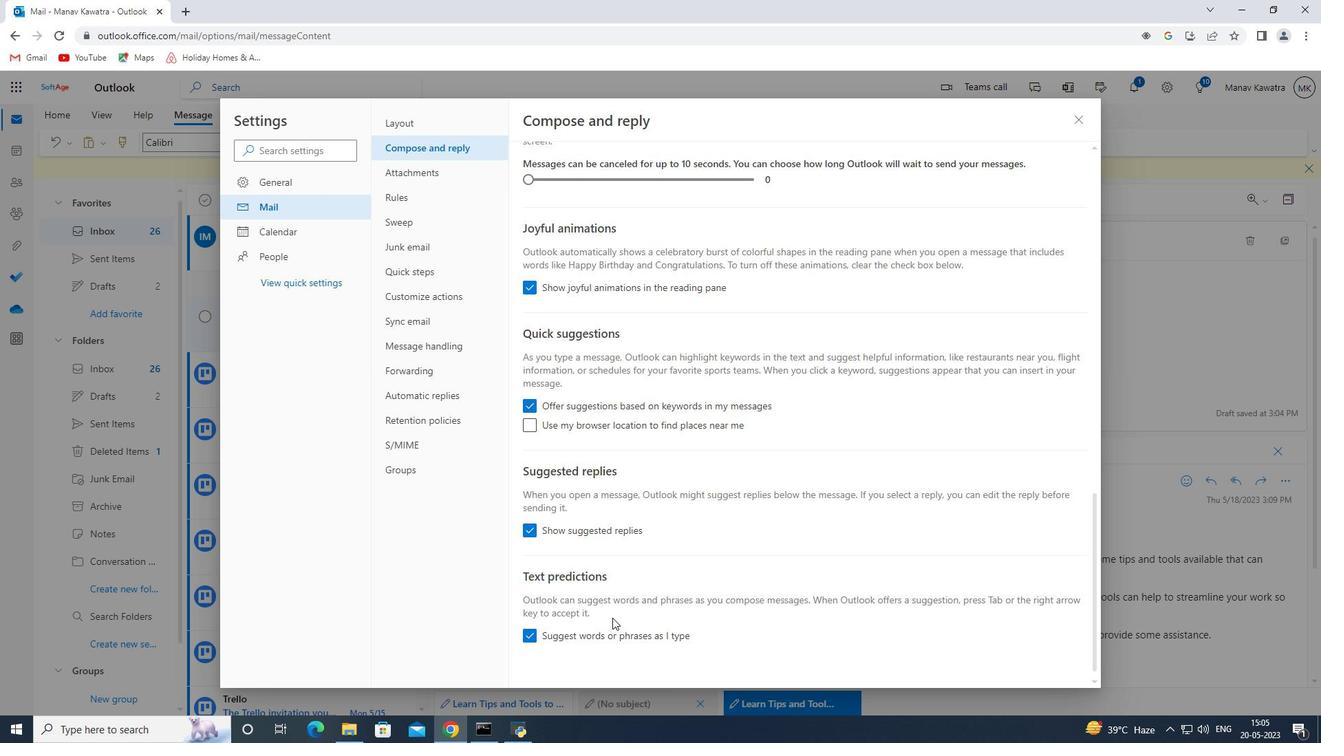 
Action: Mouse scrolled (612, 618) with delta (0, 0)
Screenshot: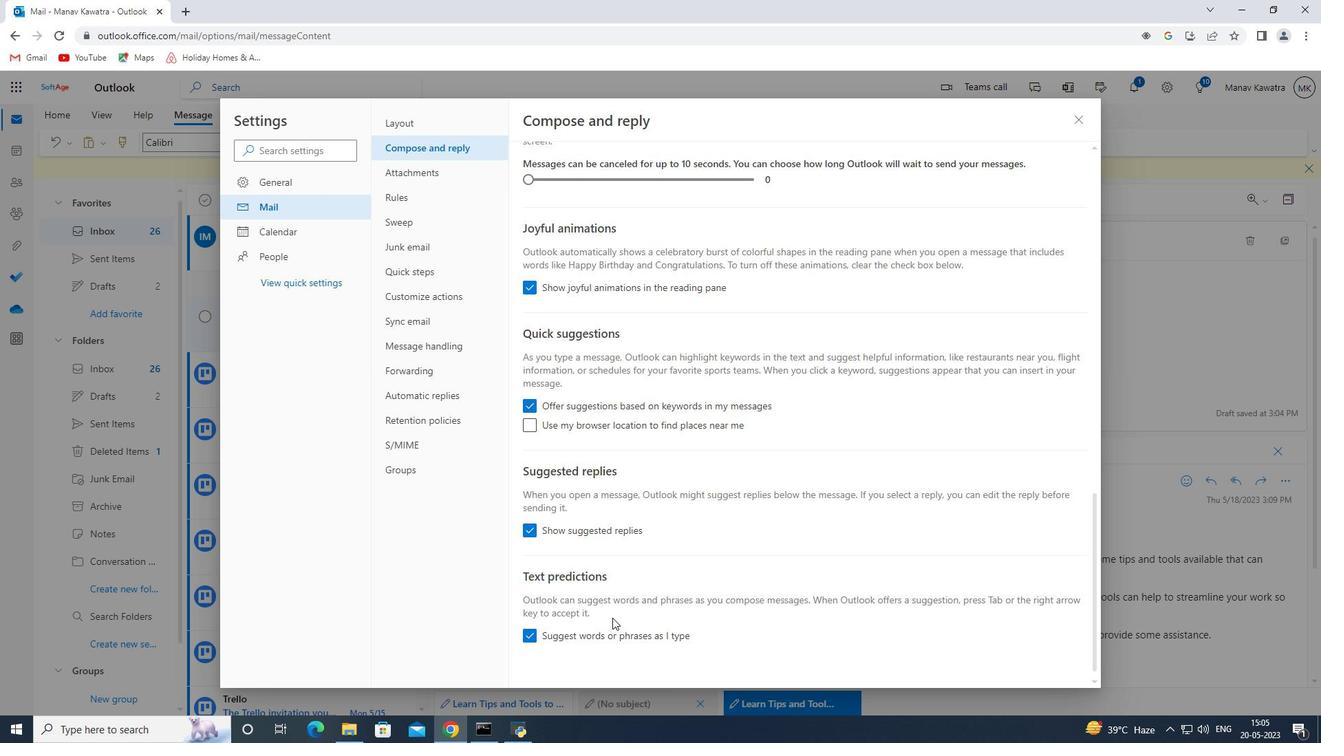 
Action: Mouse scrolled (612, 618) with delta (0, 0)
Screenshot: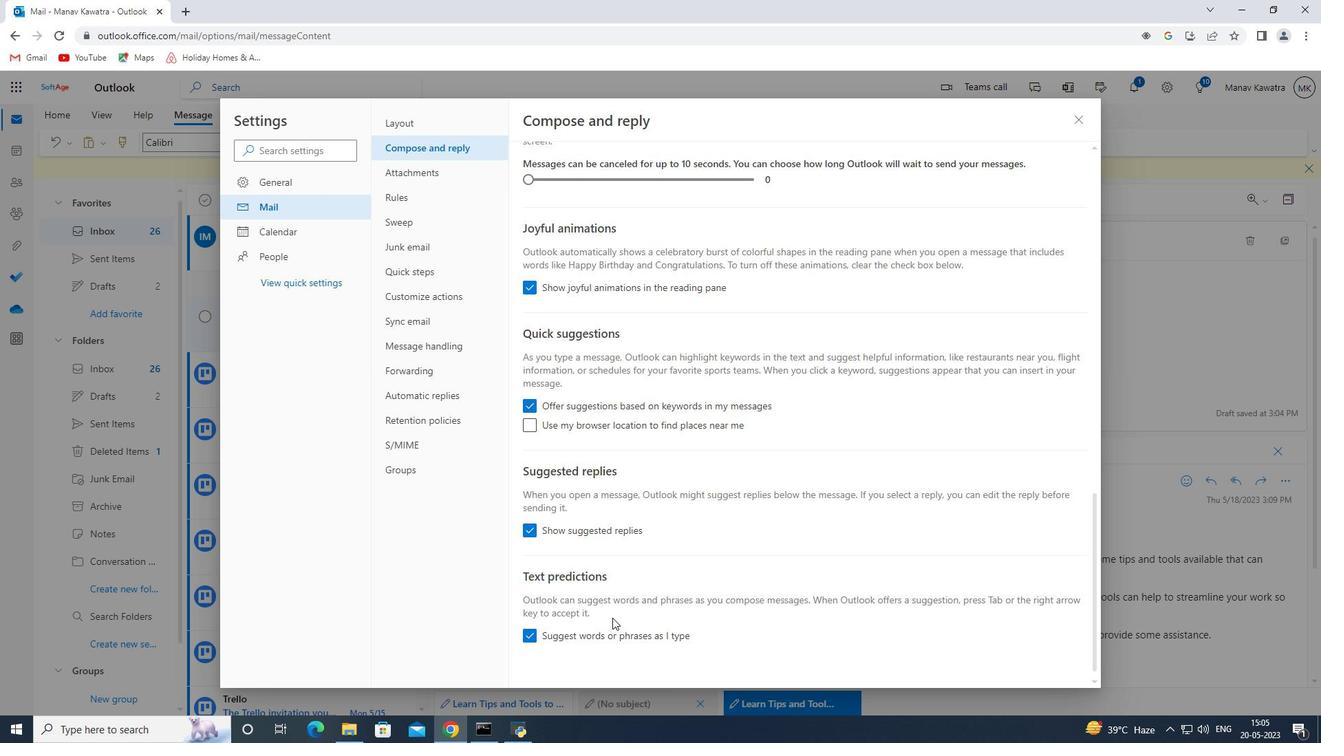 
Action: Mouse scrolled (612, 618) with delta (0, 0)
Screenshot: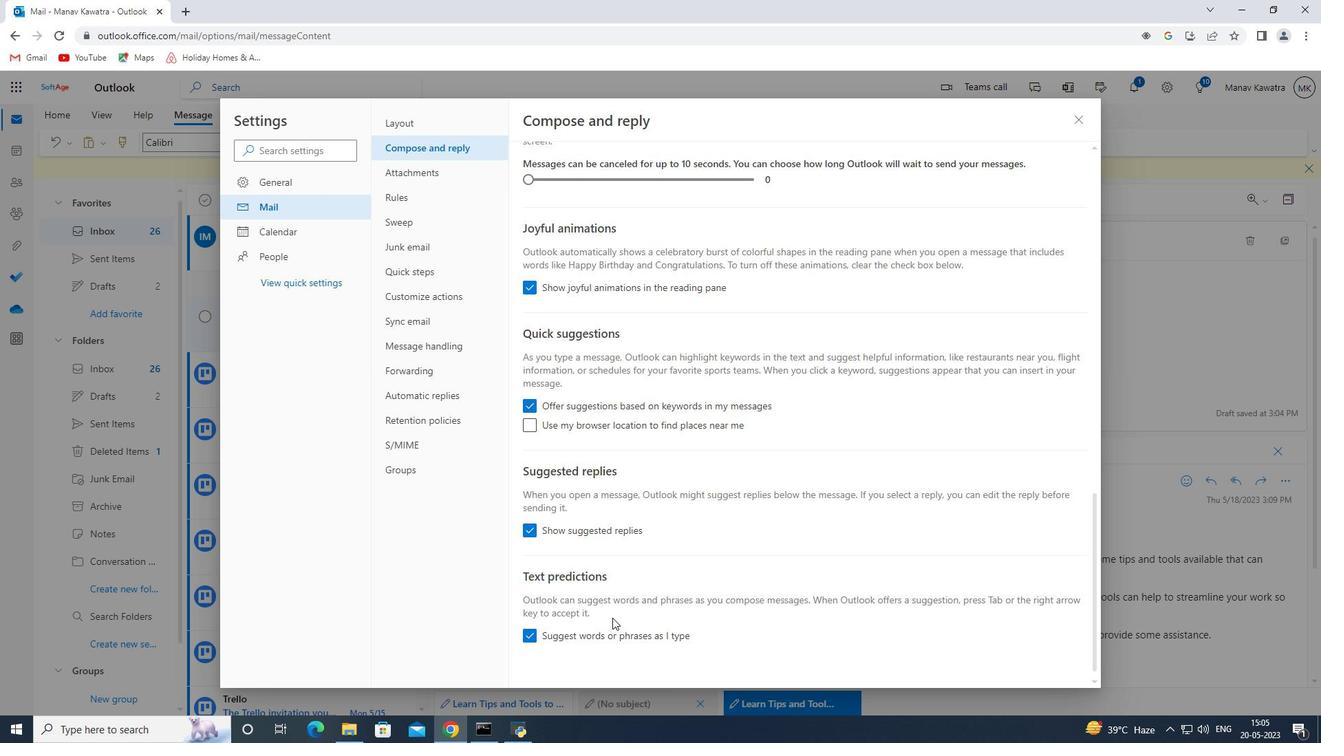 
Action: Mouse scrolled (612, 618) with delta (0, 0)
Screenshot: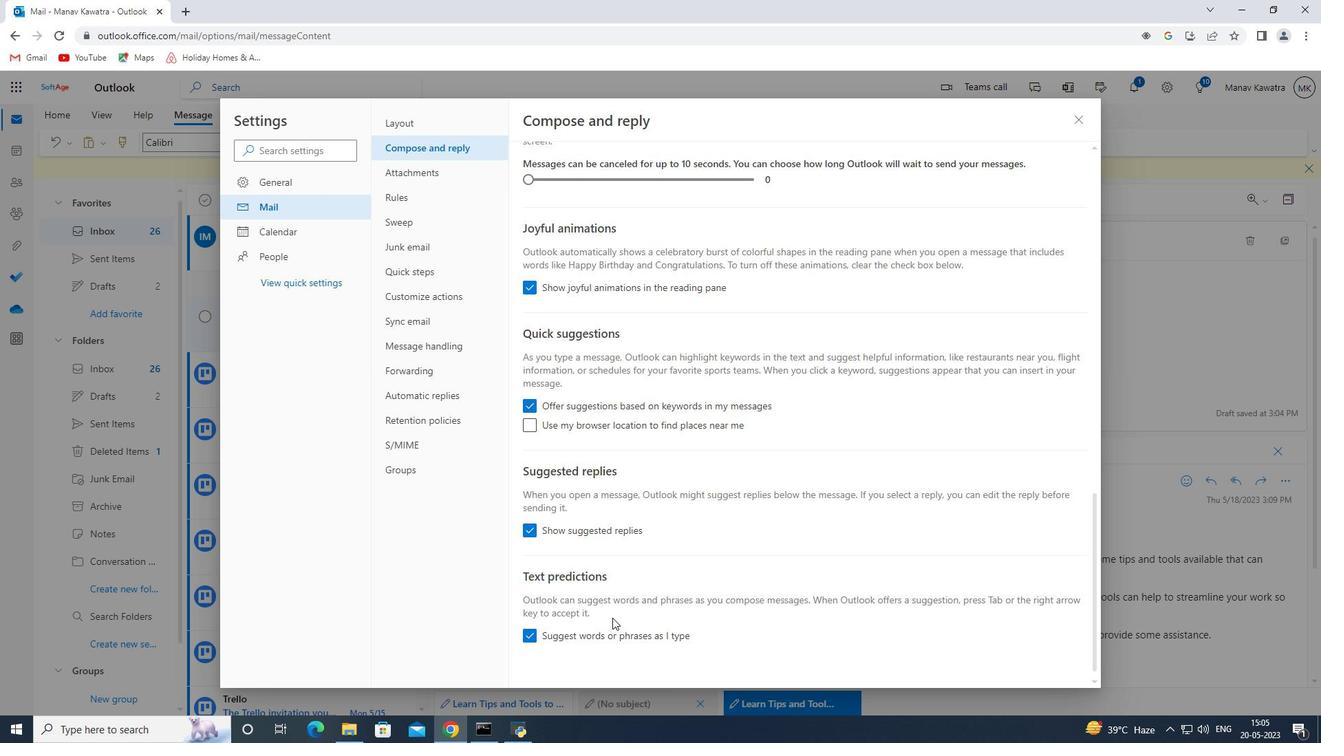 
Action: Mouse scrolled (612, 618) with delta (0, 0)
Screenshot: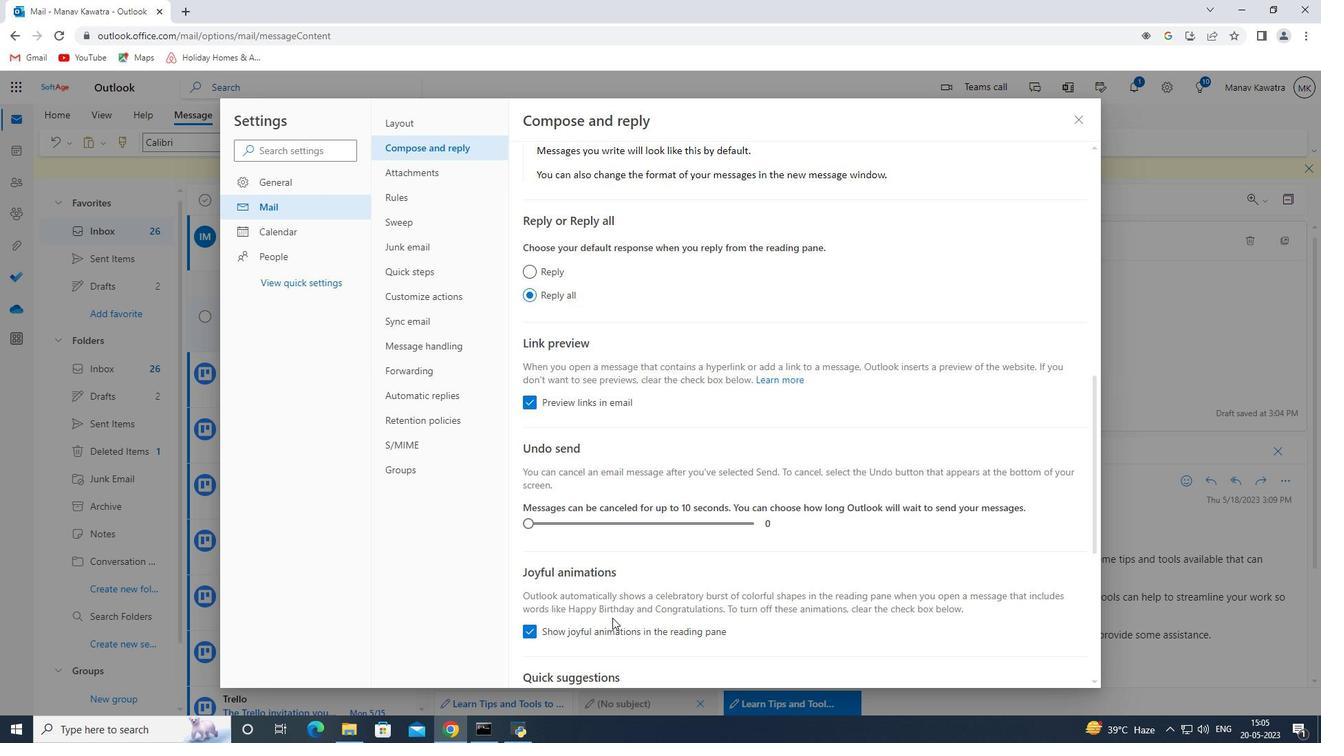 
Action: Mouse scrolled (612, 618) with delta (0, 0)
Screenshot: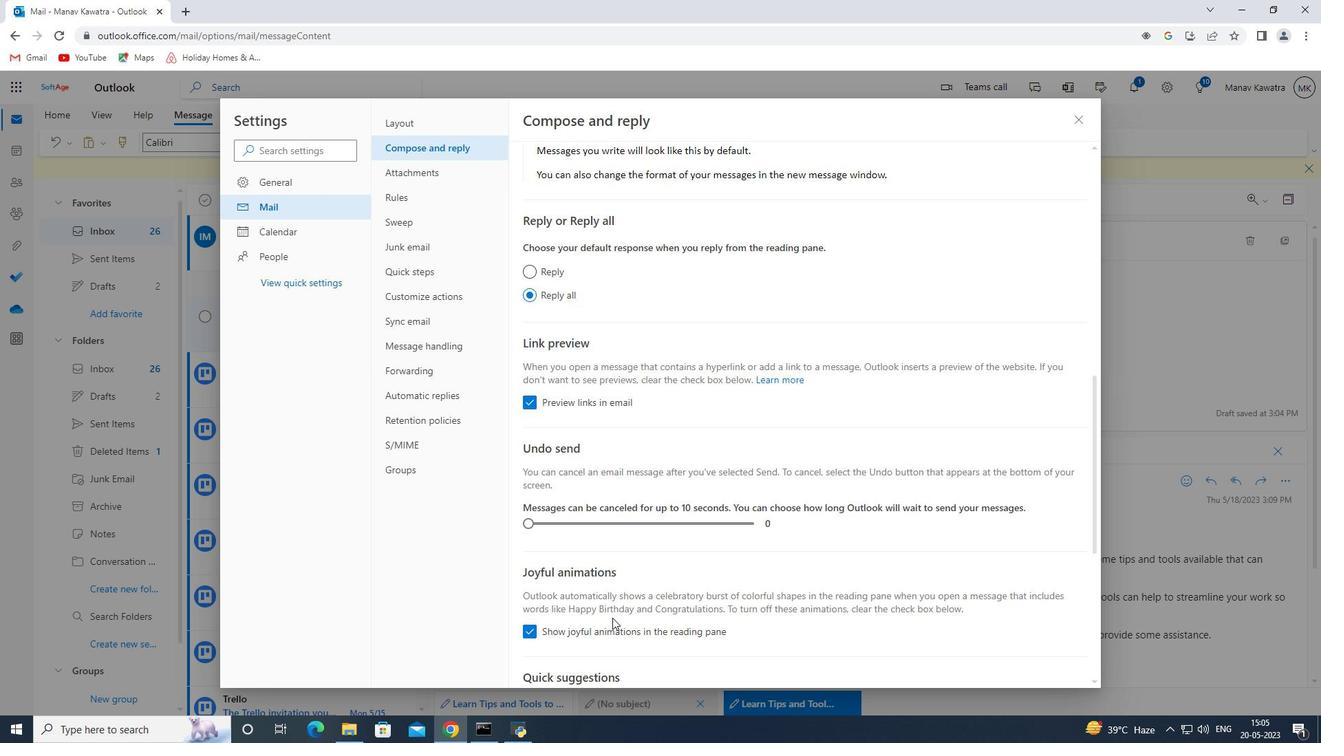 
Action: Mouse scrolled (612, 618) with delta (0, 0)
Screenshot: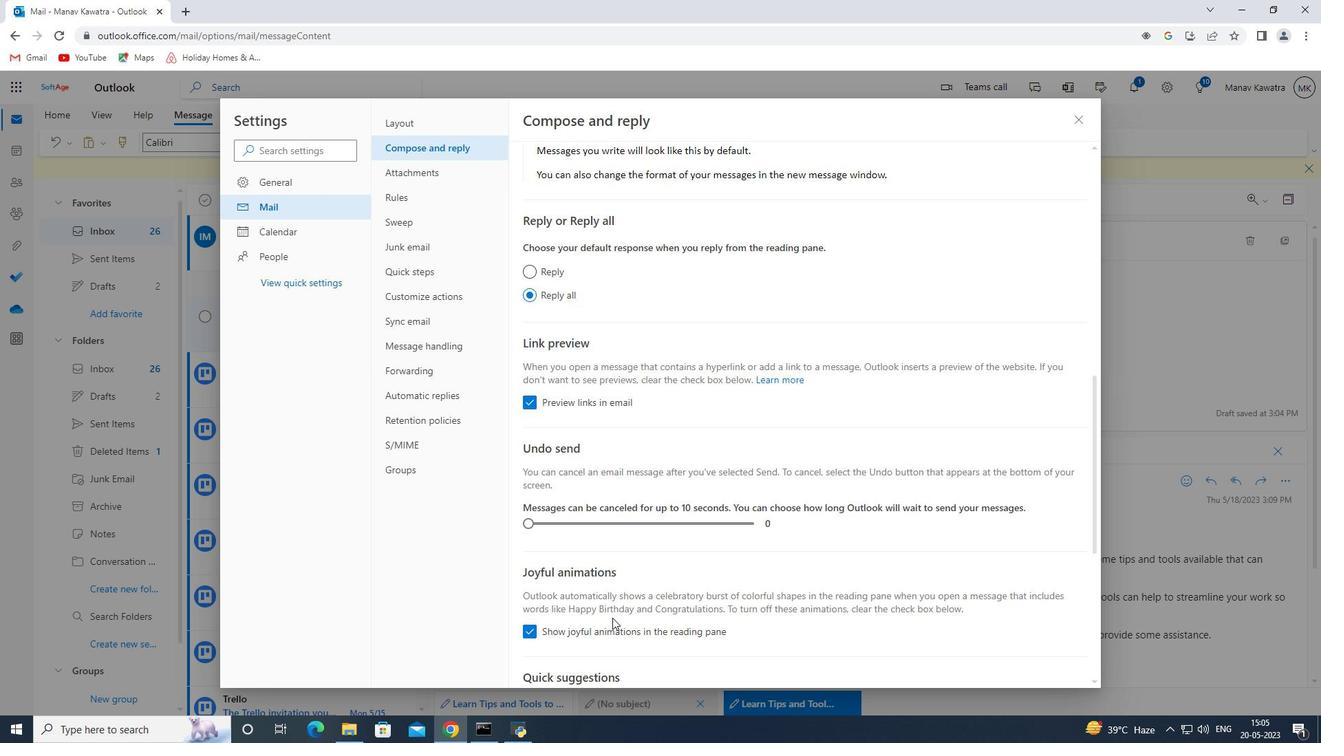 
Action: Mouse scrolled (612, 618) with delta (0, 0)
Screenshot: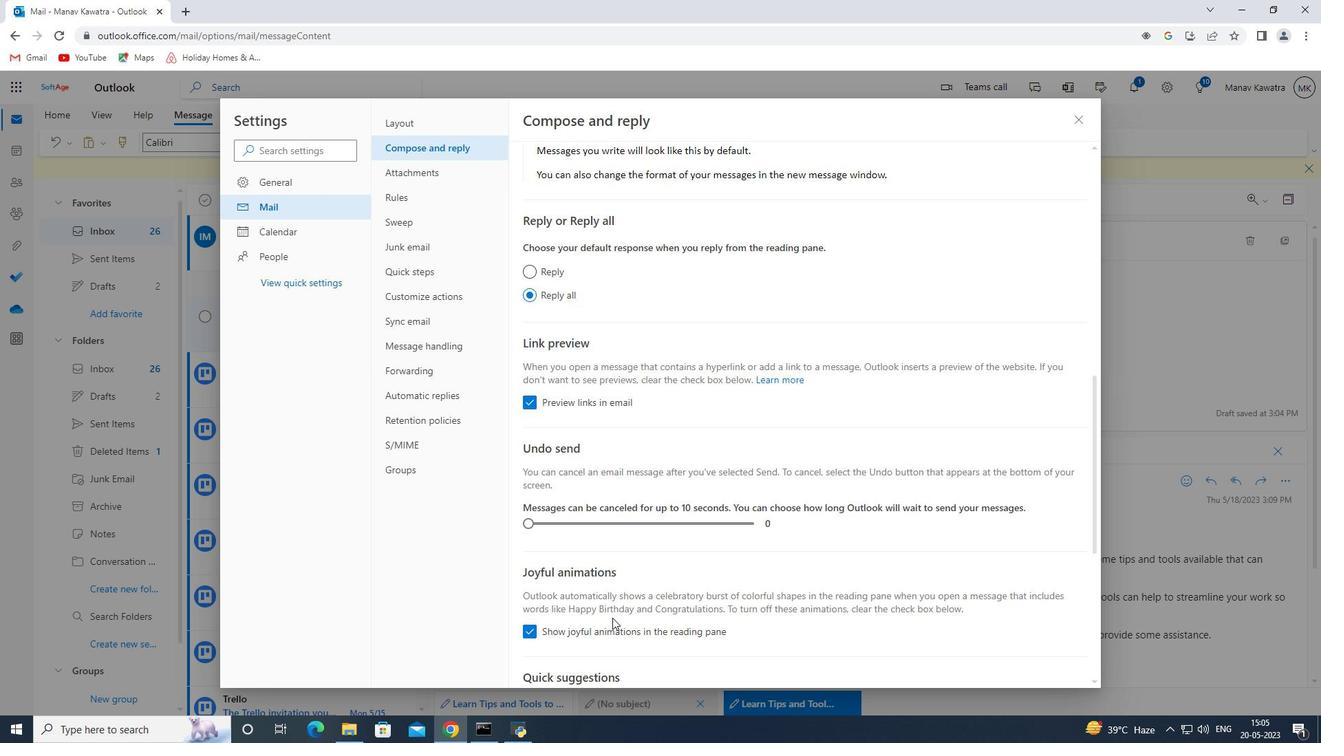 
Action: Mouse scrolled (612, 618) with delta (0, 0)
Screenshot: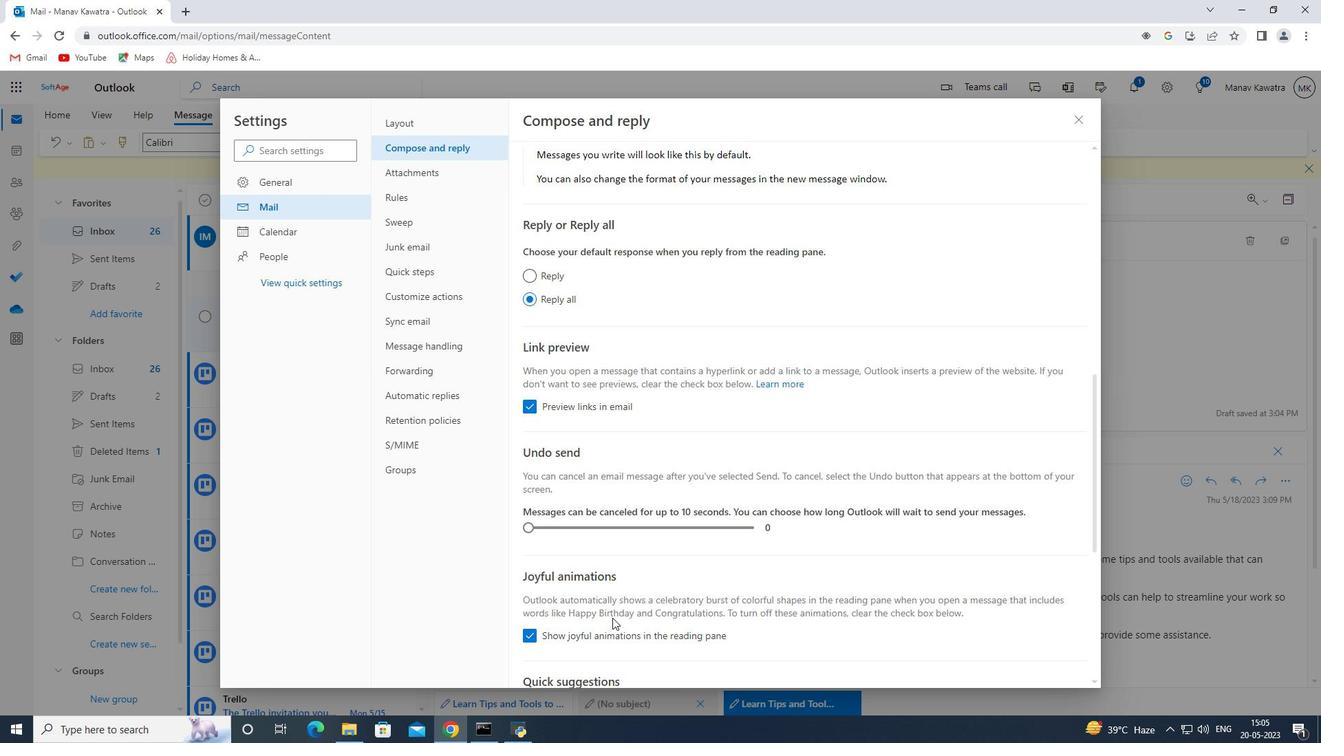 
Action: Mouse scrolled (612, 618) with delta (0, 0)
Screenshot: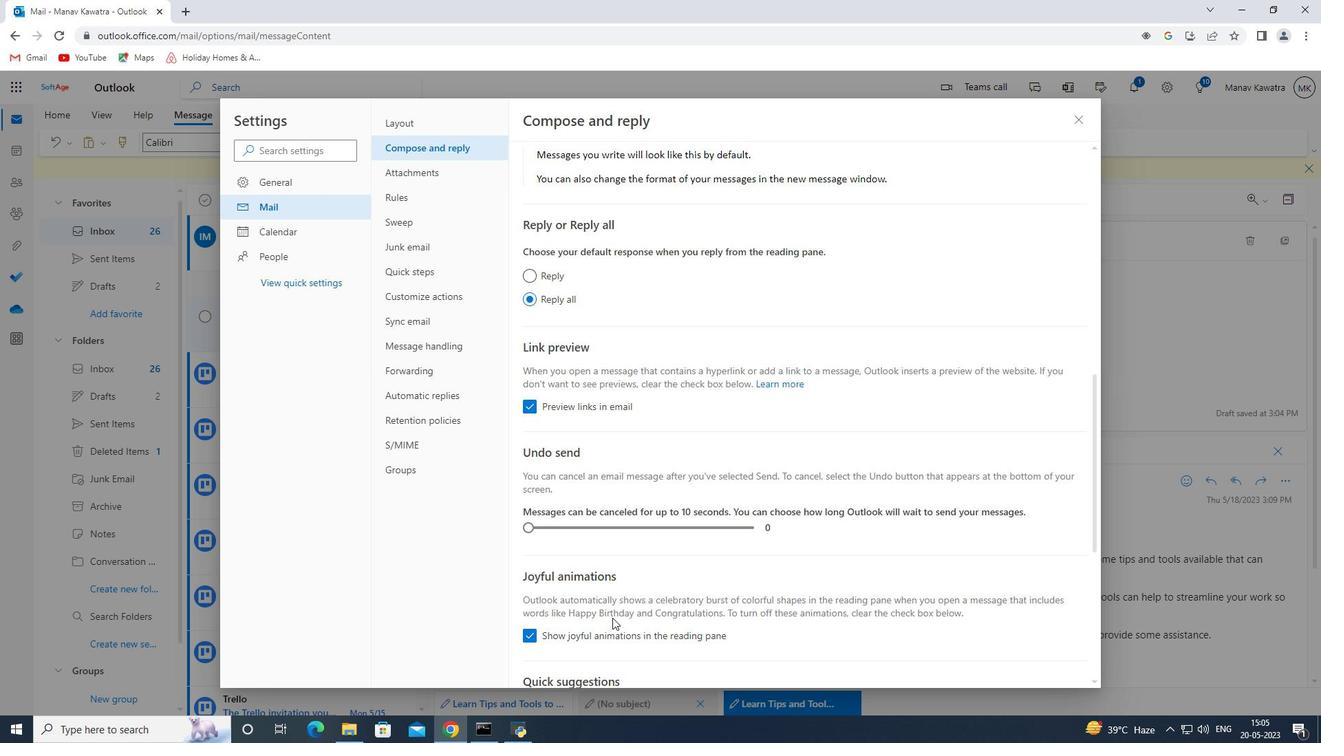 
Action: Mouse scrolled (612, 618) with delta (0, 0)
Screenshot: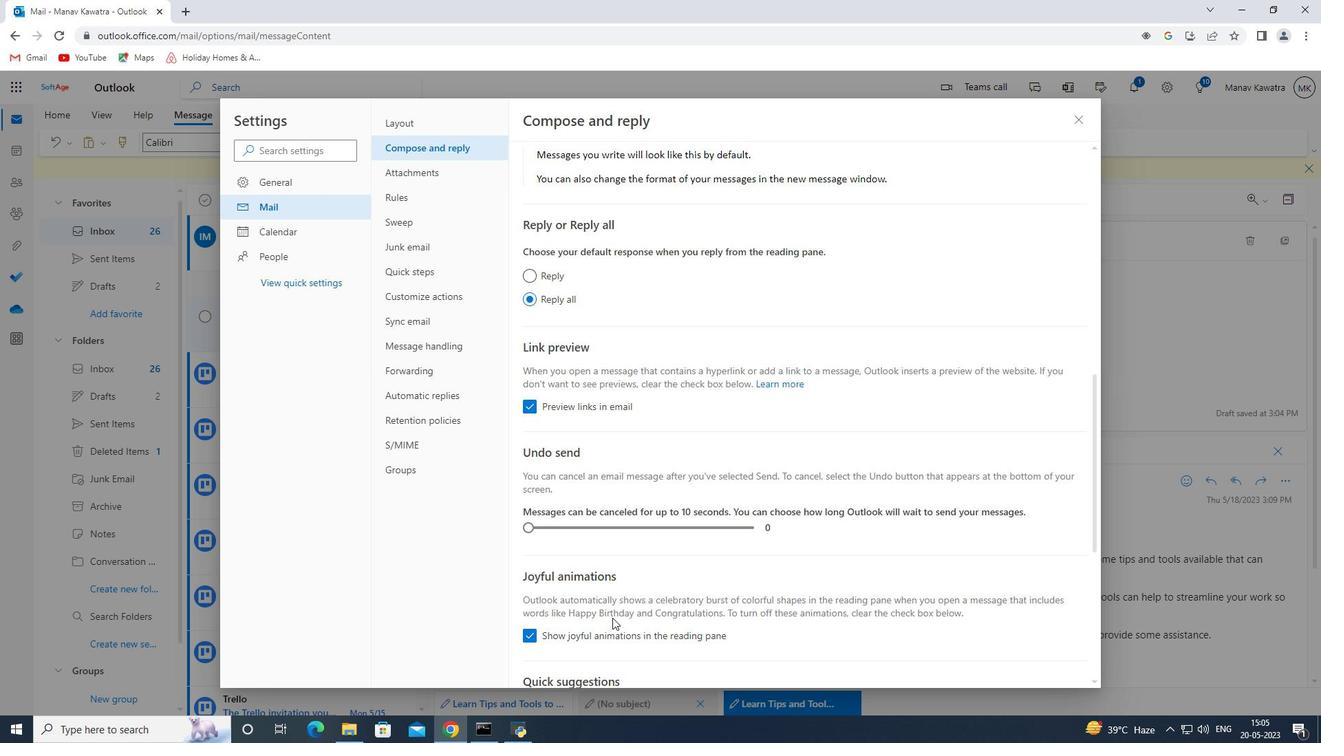 
Action: Mouse scrolled (612, 618) with delta (0, 0)
Screenshot: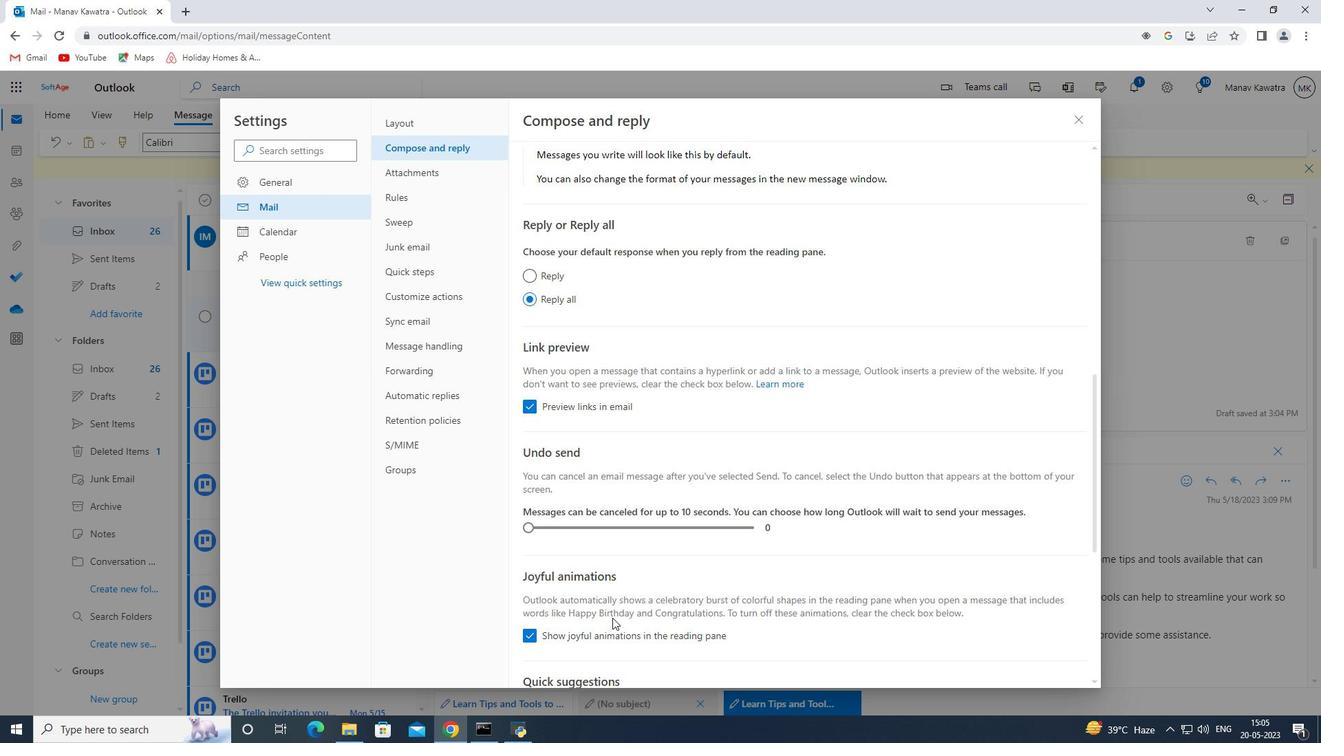 
Action: Mouse scrolled (612, 618) with delta (0, 0)
Screenshot: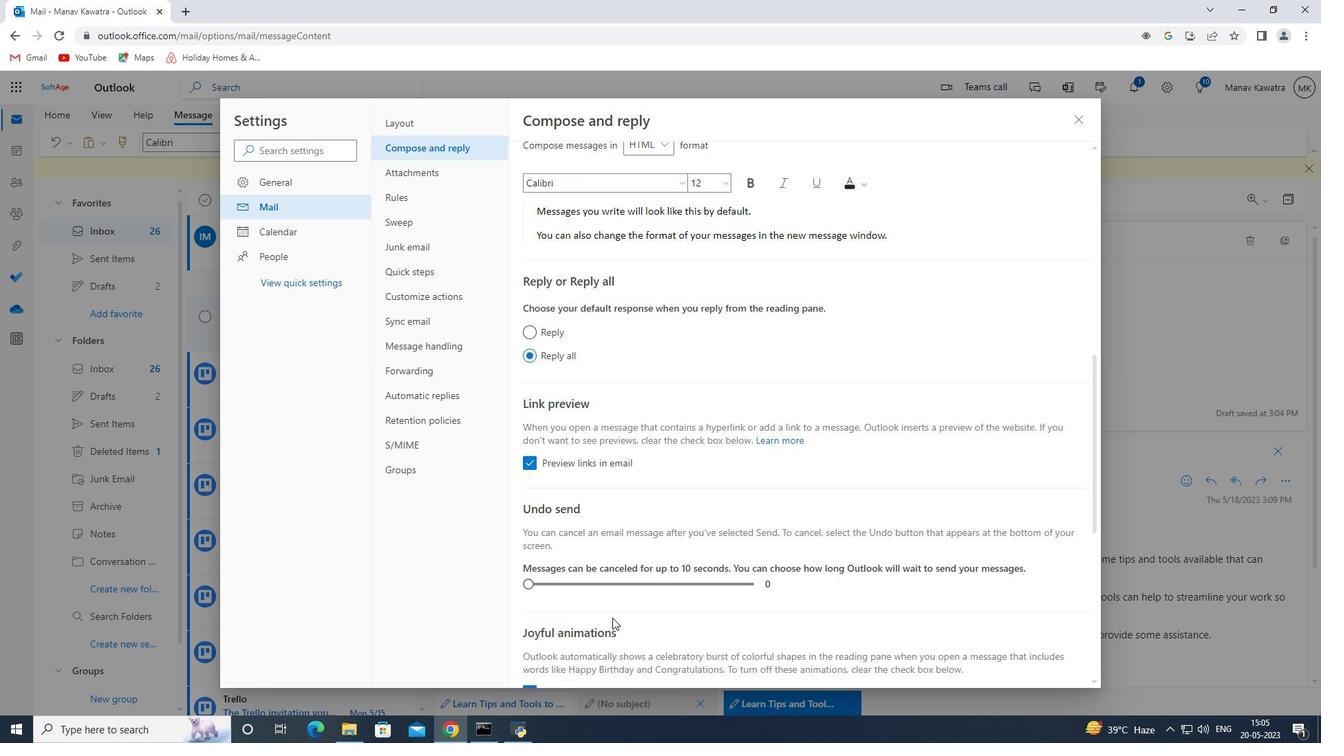 
Action: Mouse scrolled (612, 618) with delta (0, 0)
Screenshot: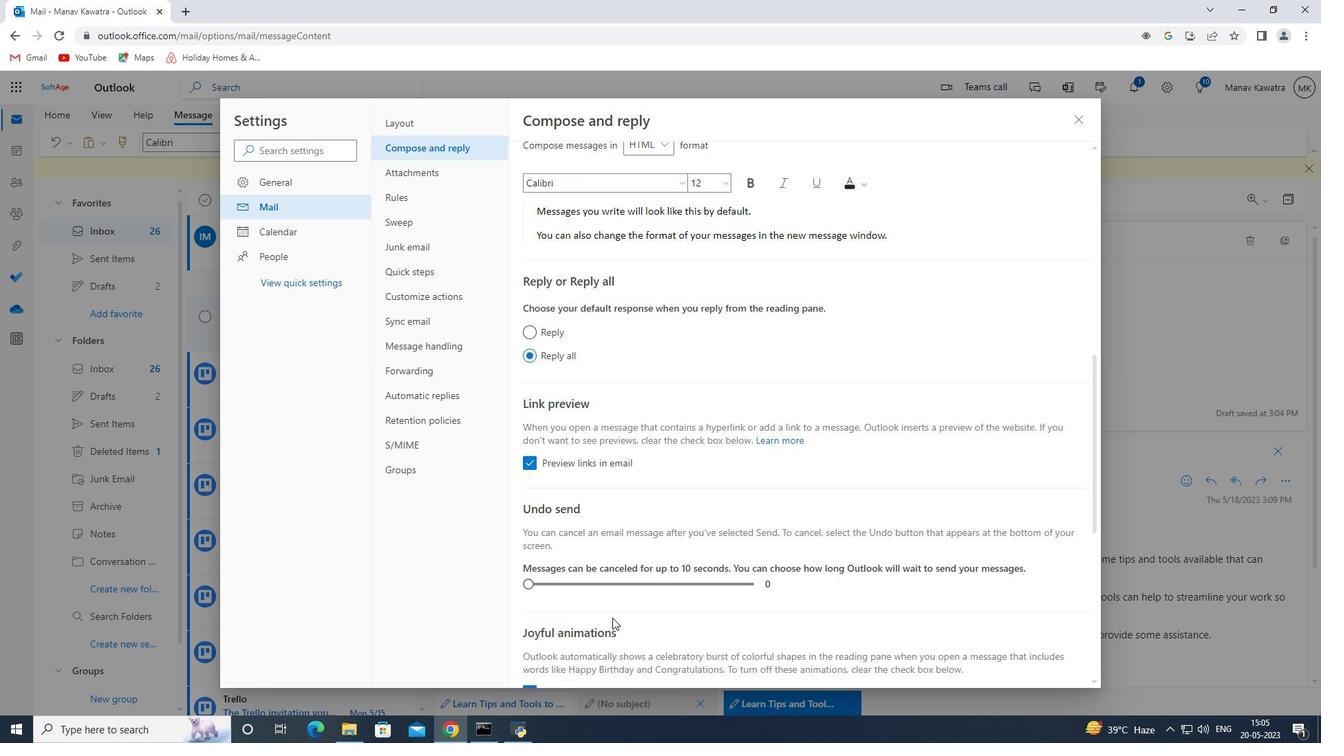 
Action: Mouse scrolled (612, 618) with delta (0, 0)
Screenshot: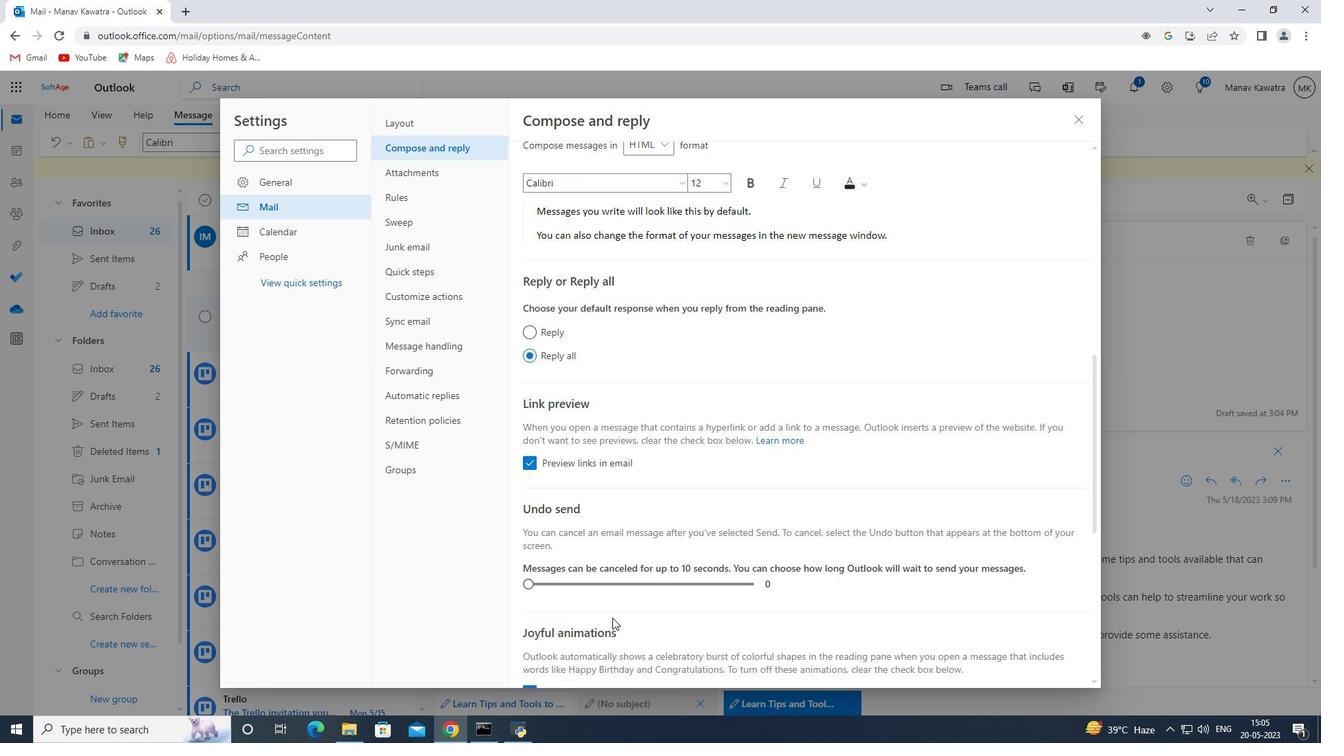 
Action: Mouse scrolled (612, 618) with delta (0, 0)
Screenshot: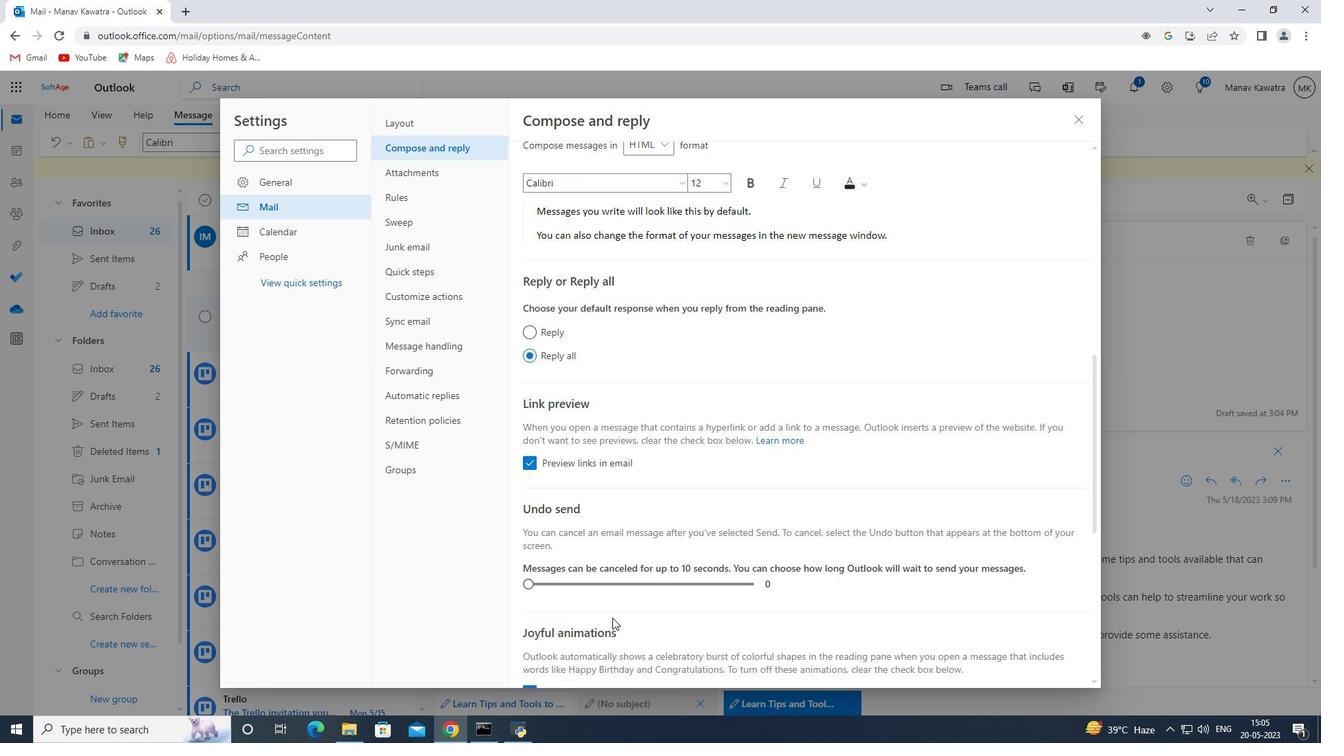 
Action: Mouse scrolled (612, 618) with delta (0, 0)
Screenshot: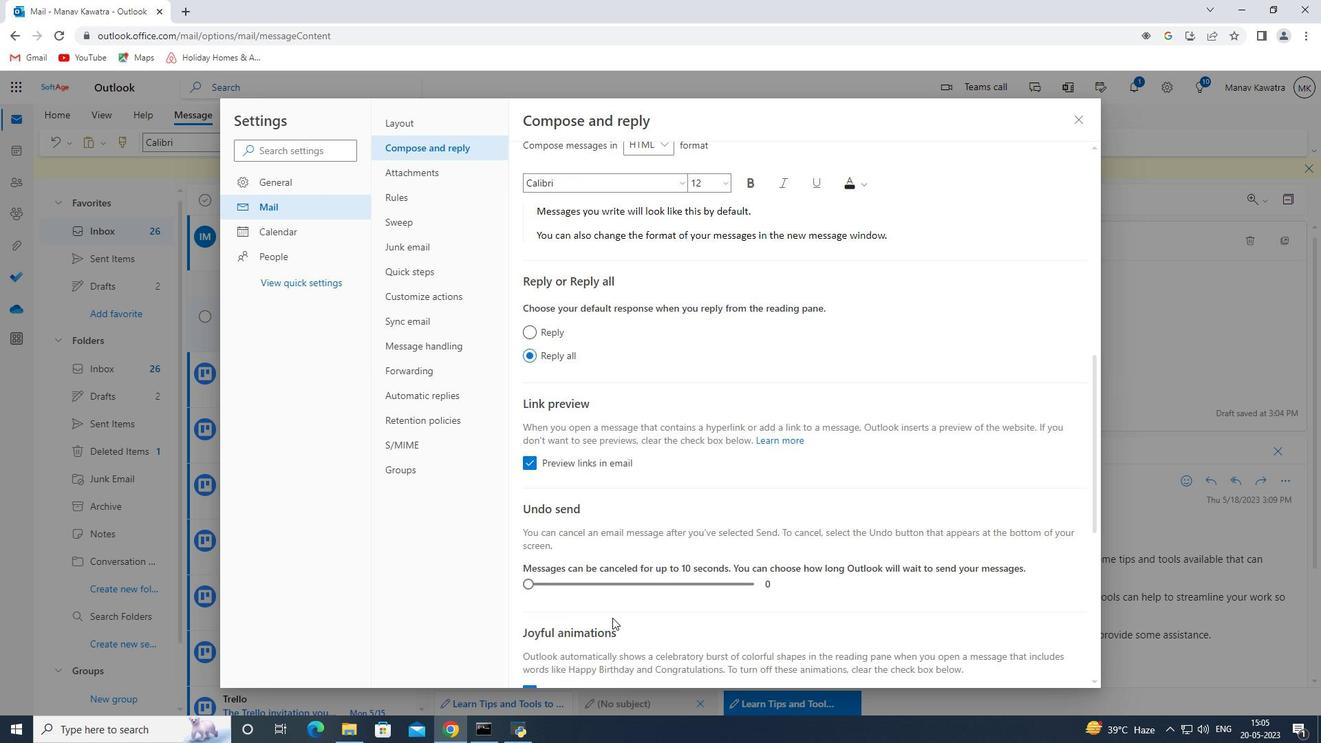 
Action: Mouse scrolled (612, 618) with delta (0, 0)
Screenshot: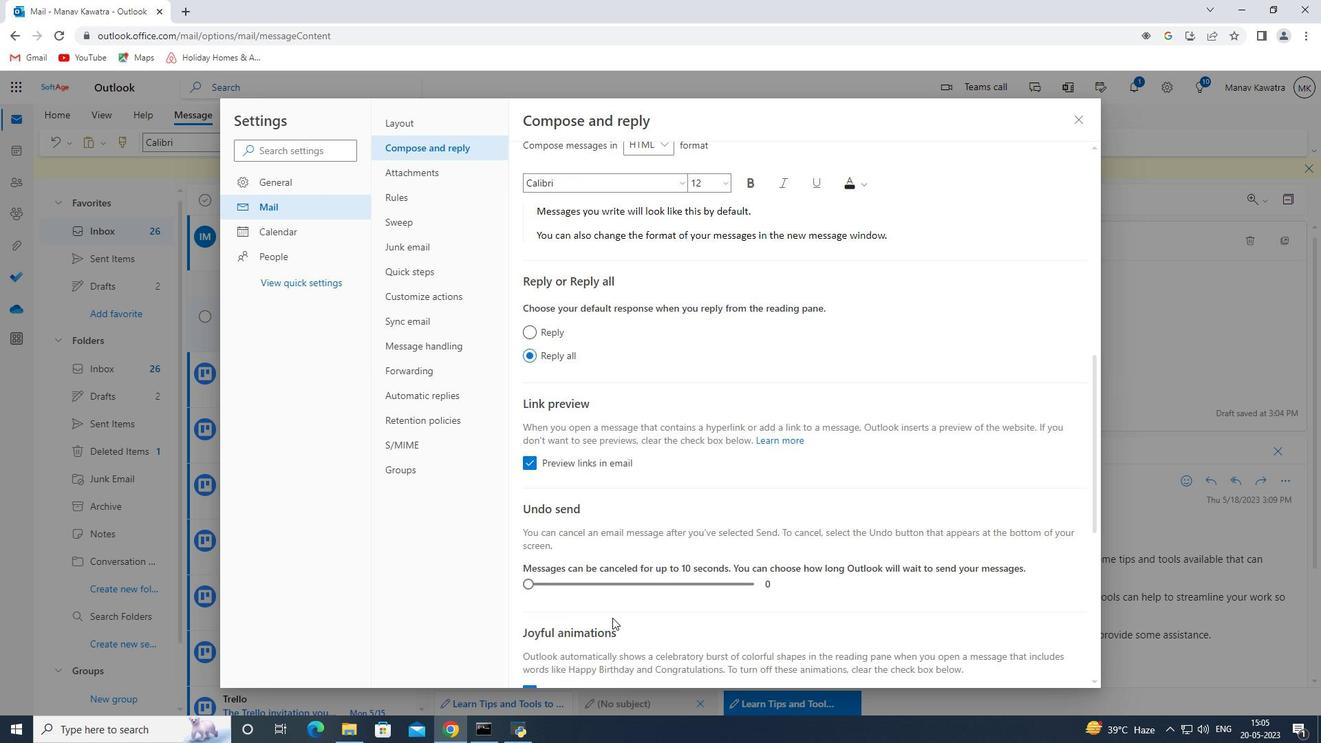 
Action: Mouse scrolled (612, 618) with delta (0, 0)
Screenshot: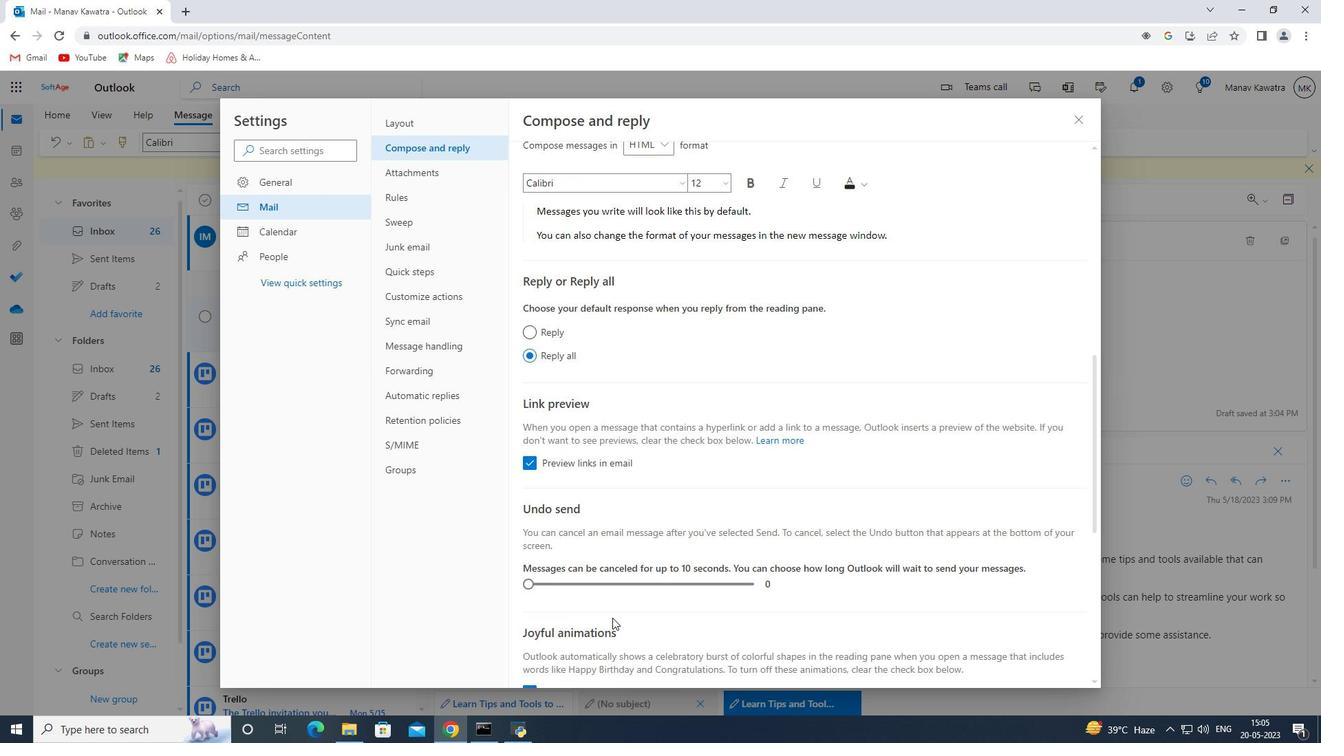 
Action: Mouse scrolled (612, 618) with delta (0, 0)
Screenshot: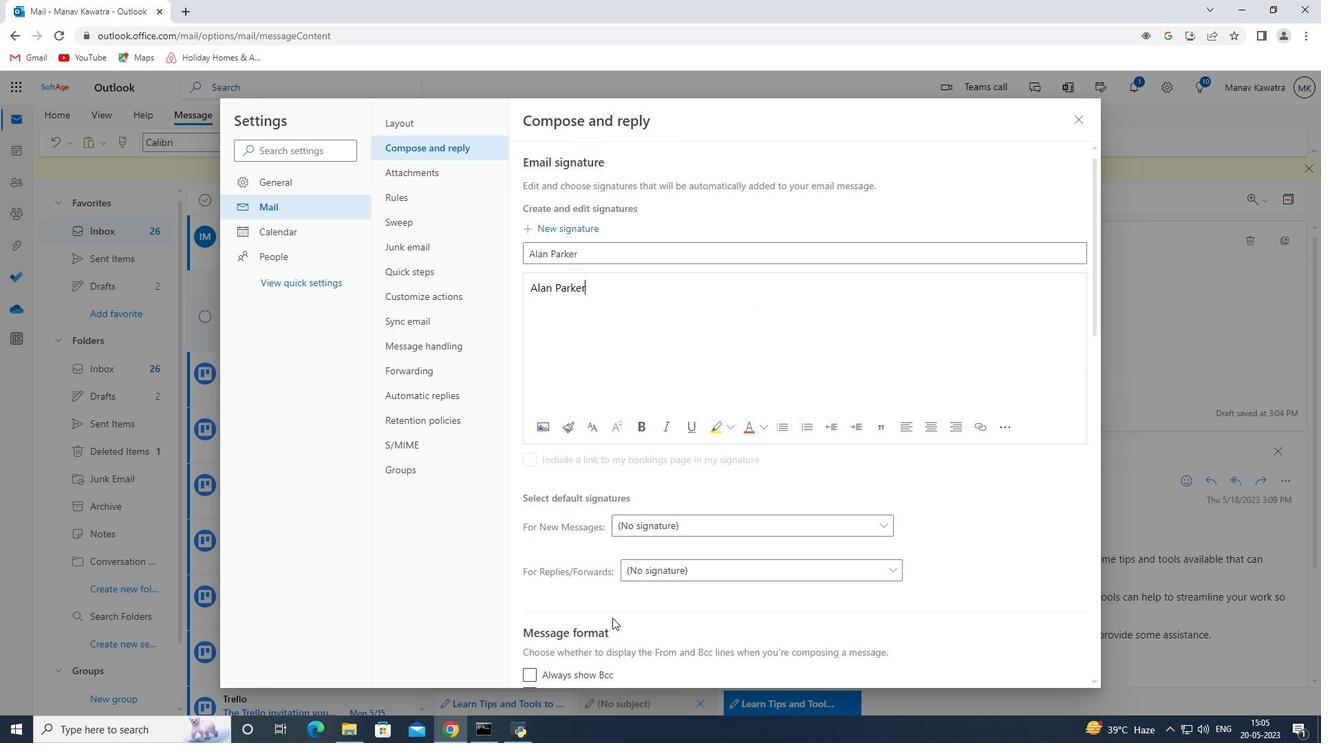 
Action: Mouse scrolled (612, 618) with delta (0, 0)
Screenshot: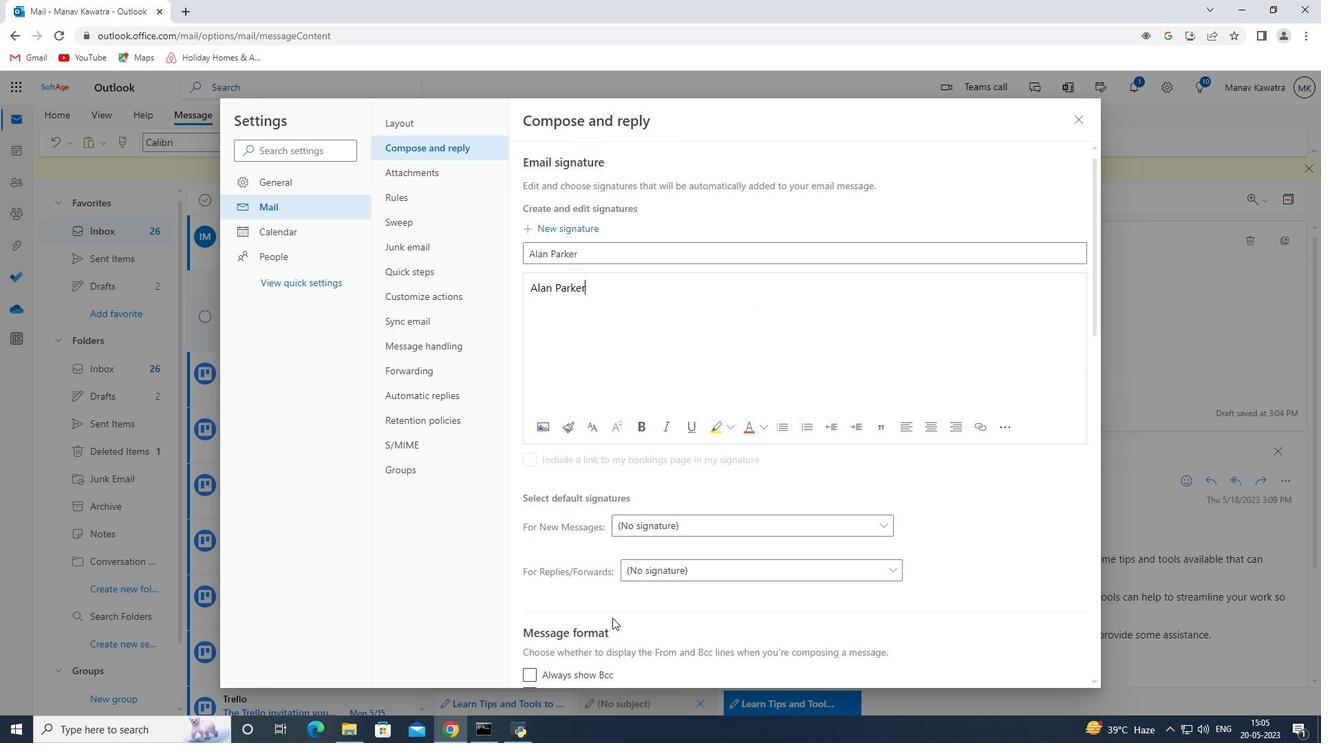 
Action: Mouse scrolled (612, 618) with delta (0, 0)
Screenshot: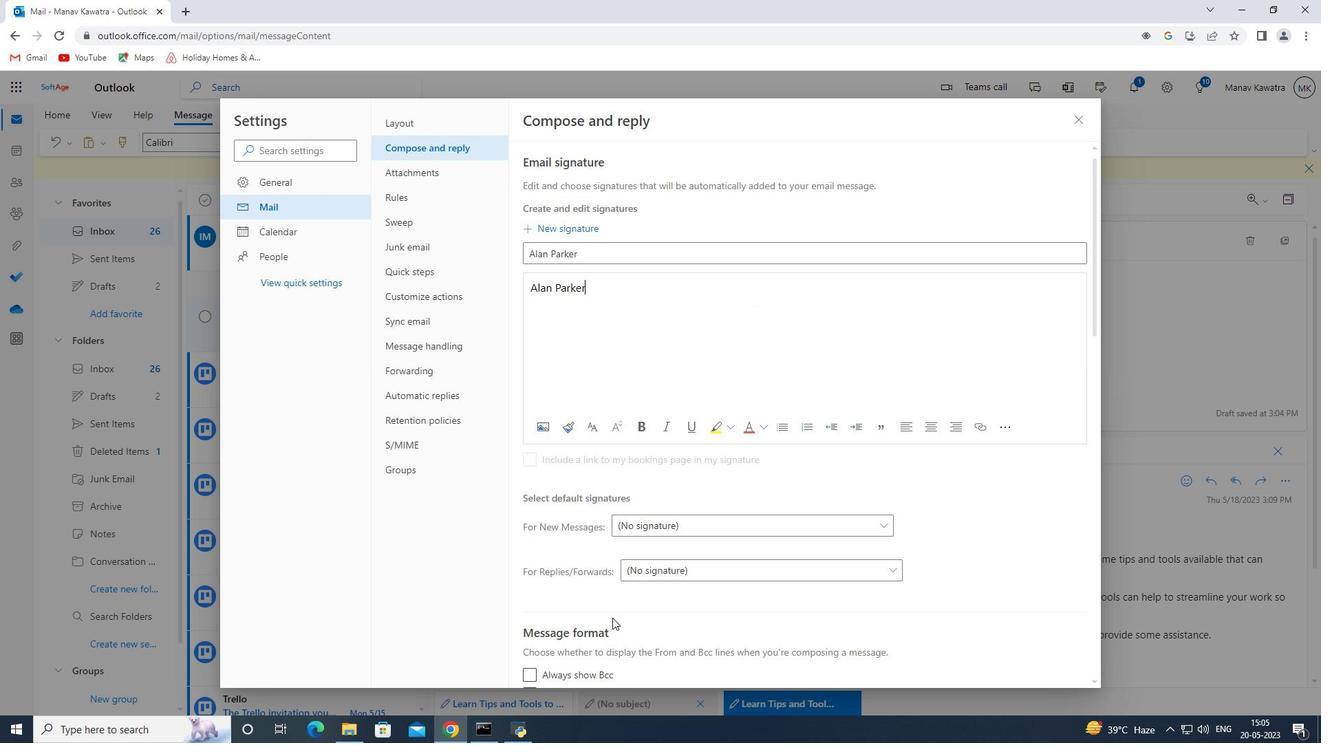 
Action: Mouse scrolled (612, 618) with delta (0, 0)
Screenshot: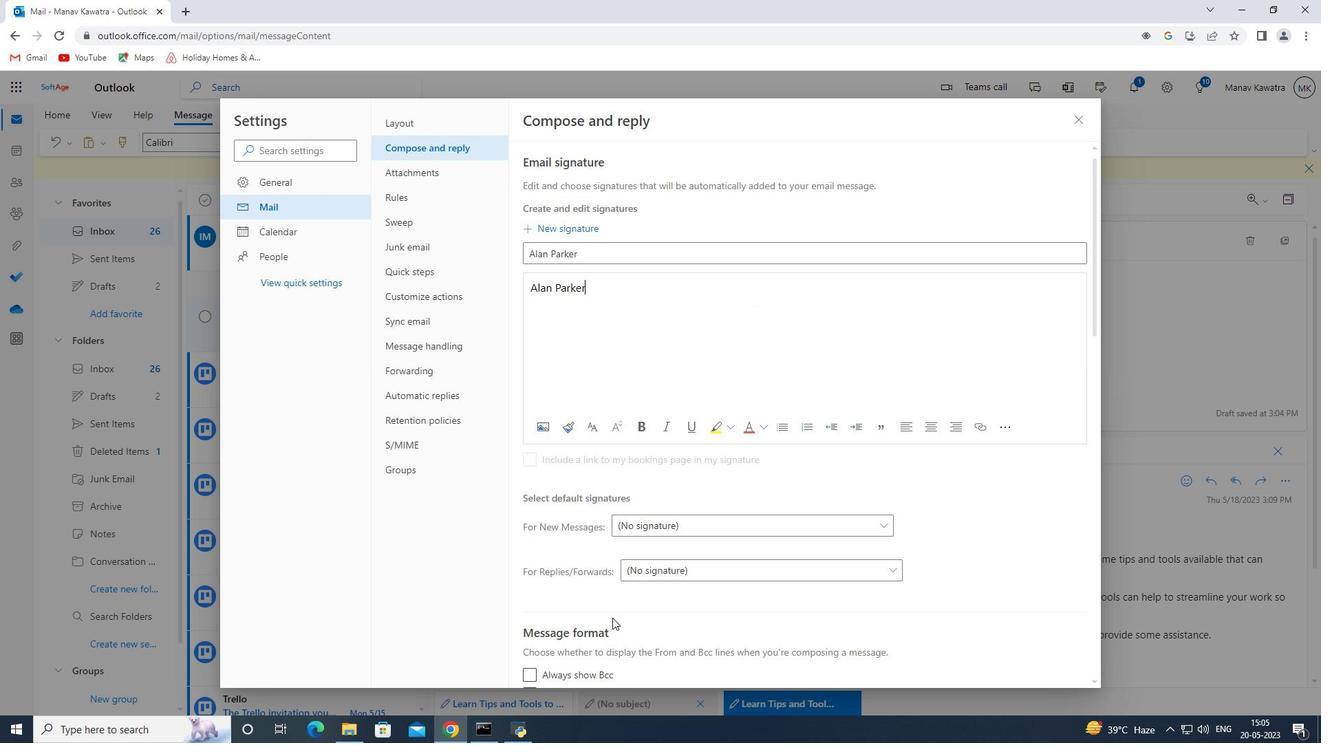 
Action: Mouse scrolled (612, 618) with delta (0, 0)
Screenshot: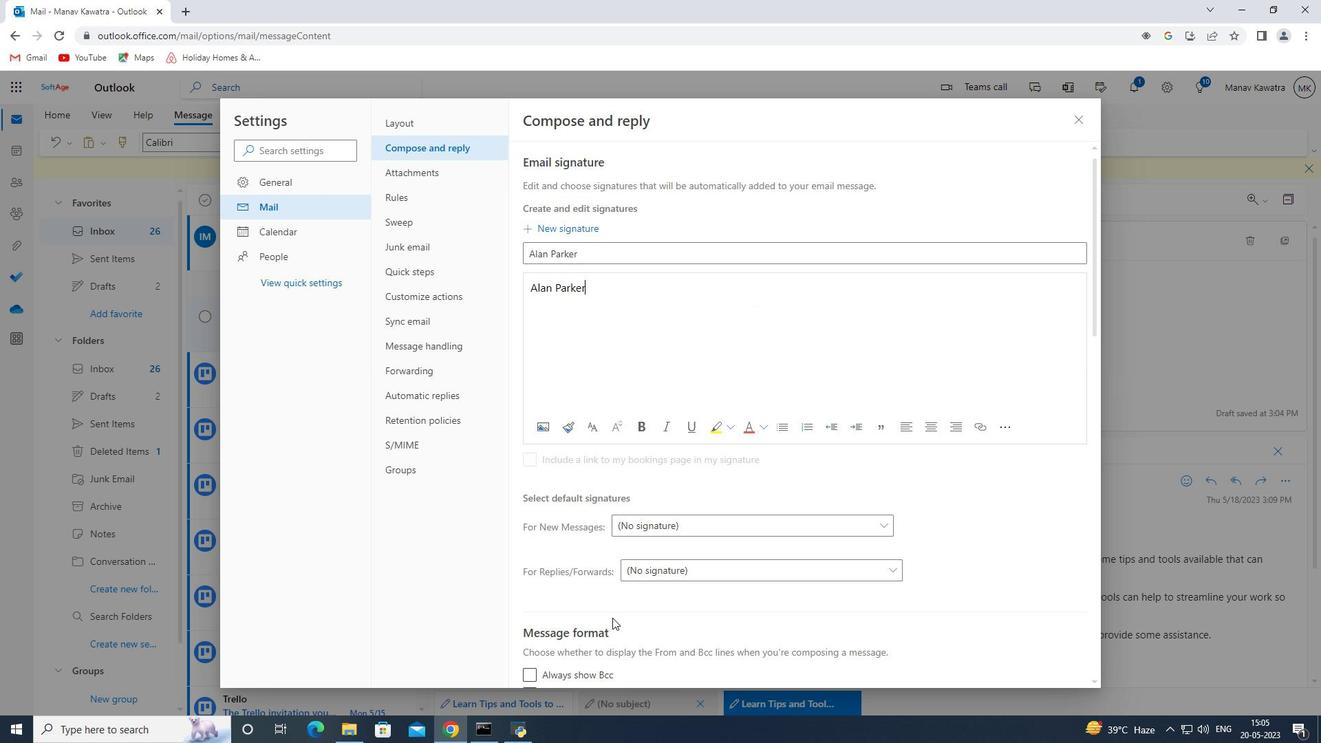 
Action: Mouse scrolled (612, 618) with delta (0, 0)
Screenshot: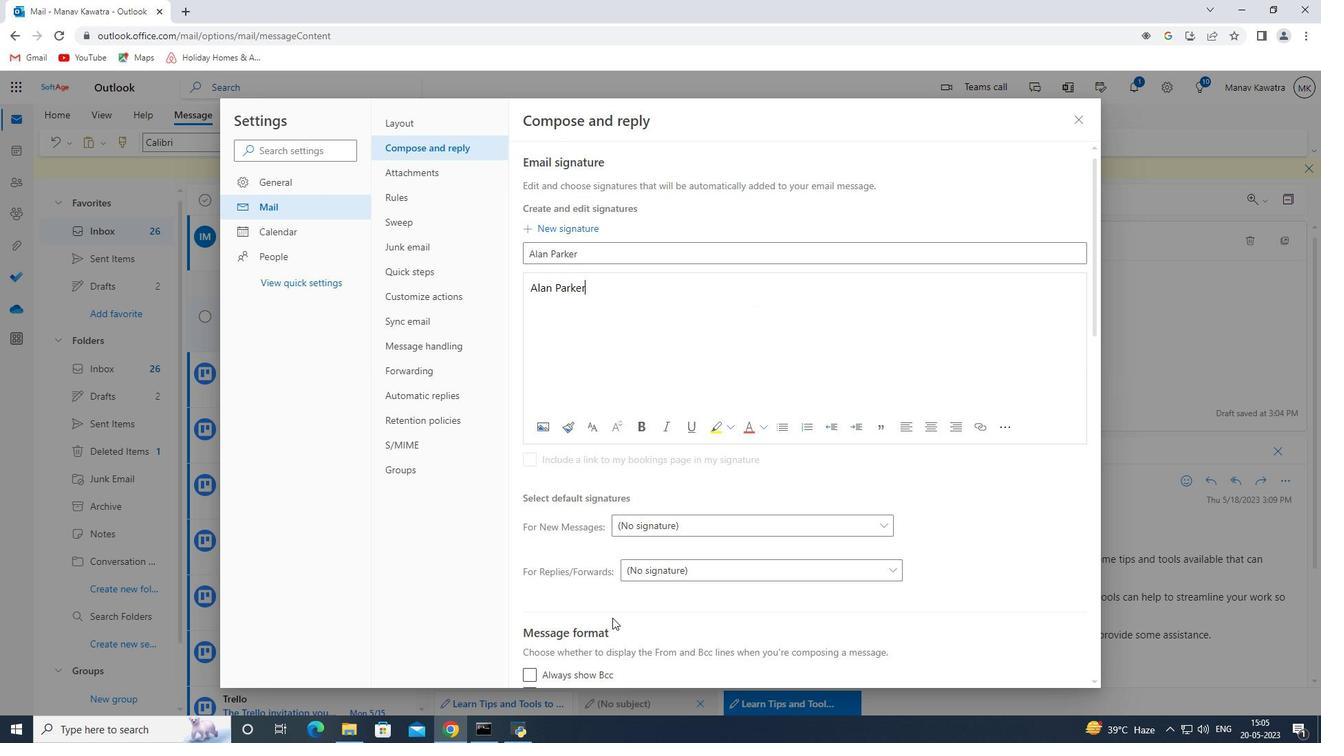 
Action: Mouse moved to (689, 525)
Screenshot: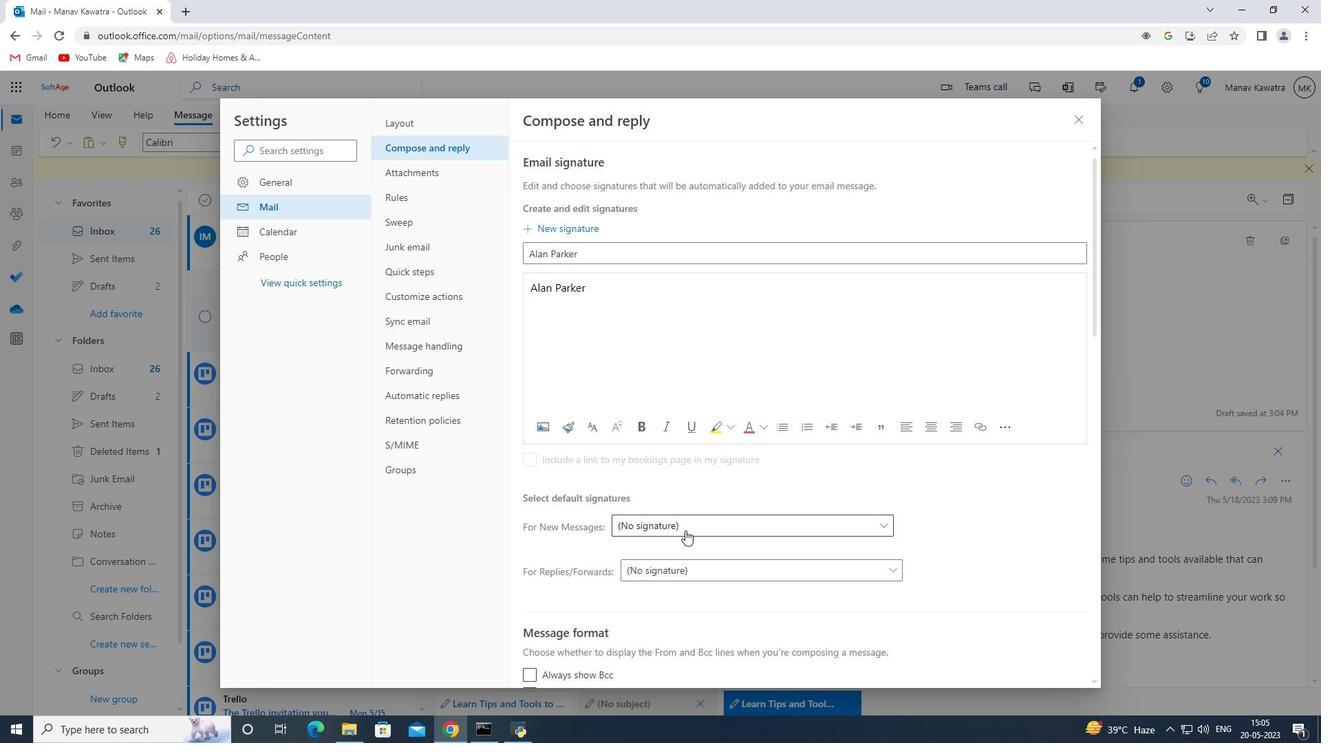 
Action: Mouse pressed left at (689, 525)
Screenshot: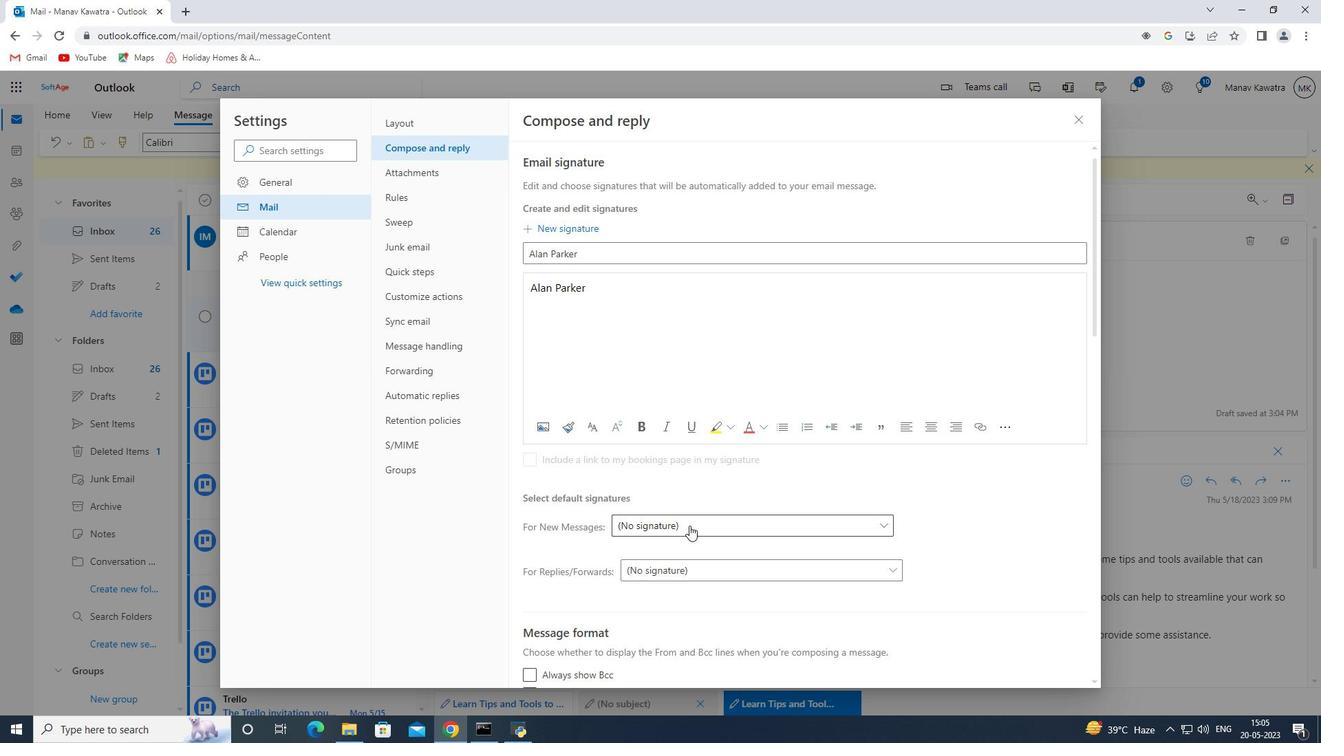 
Action: Mouse moved to (937, 468)
Screenshot: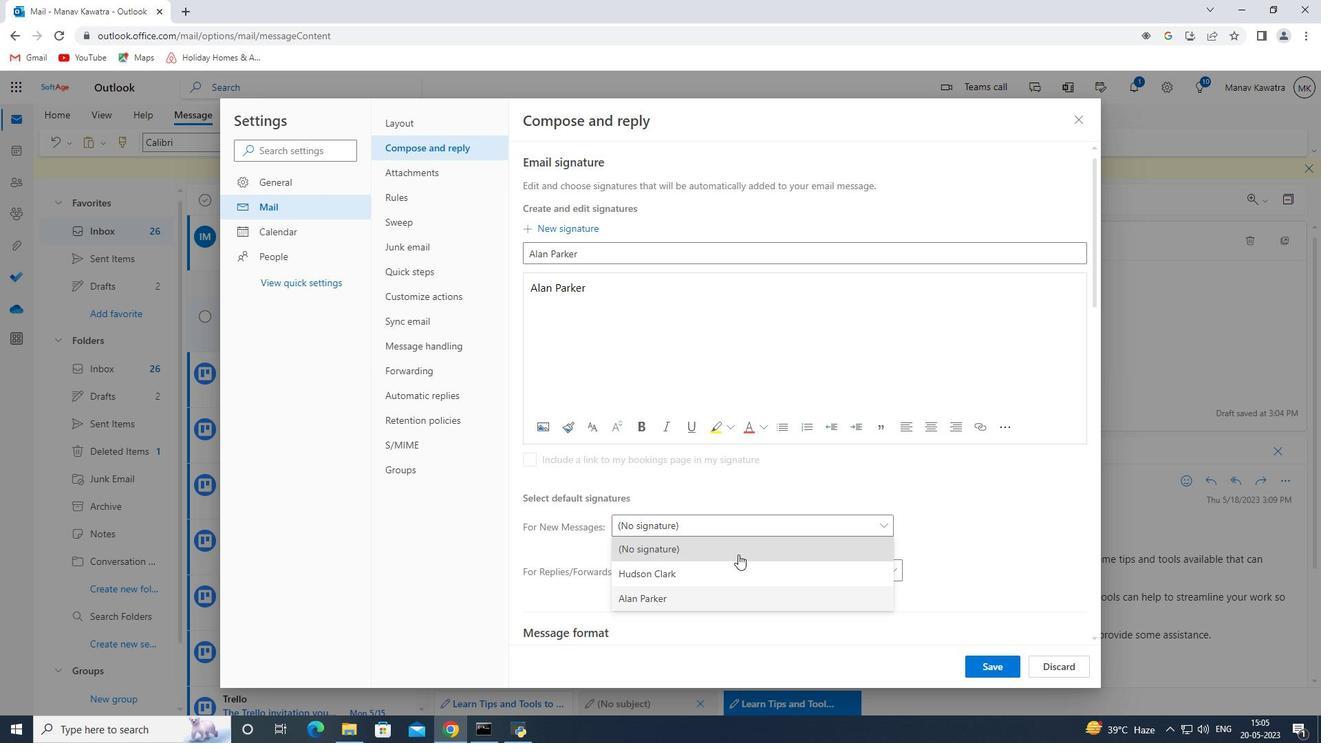 
Action: Mouse pressed left at (937, 468)
Screenshot: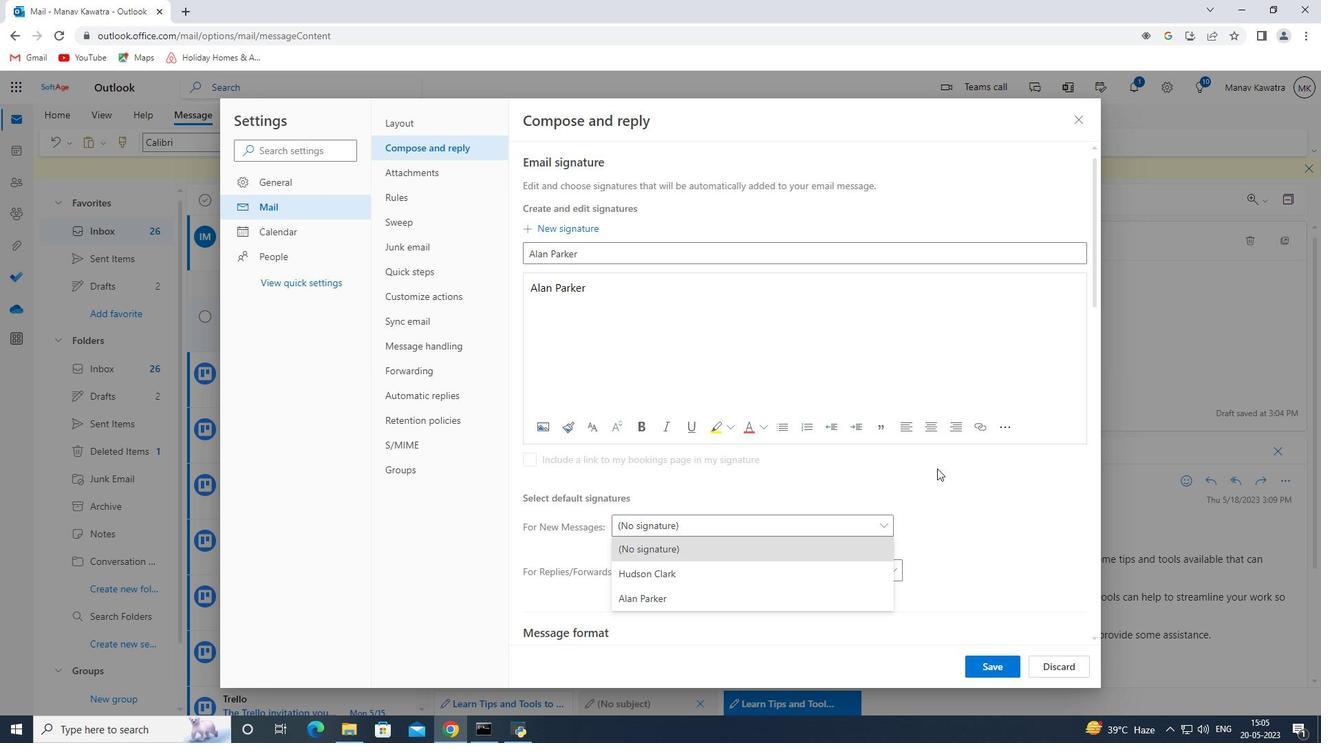 
Action: Mouse moved to (976, 668)
Screenshot: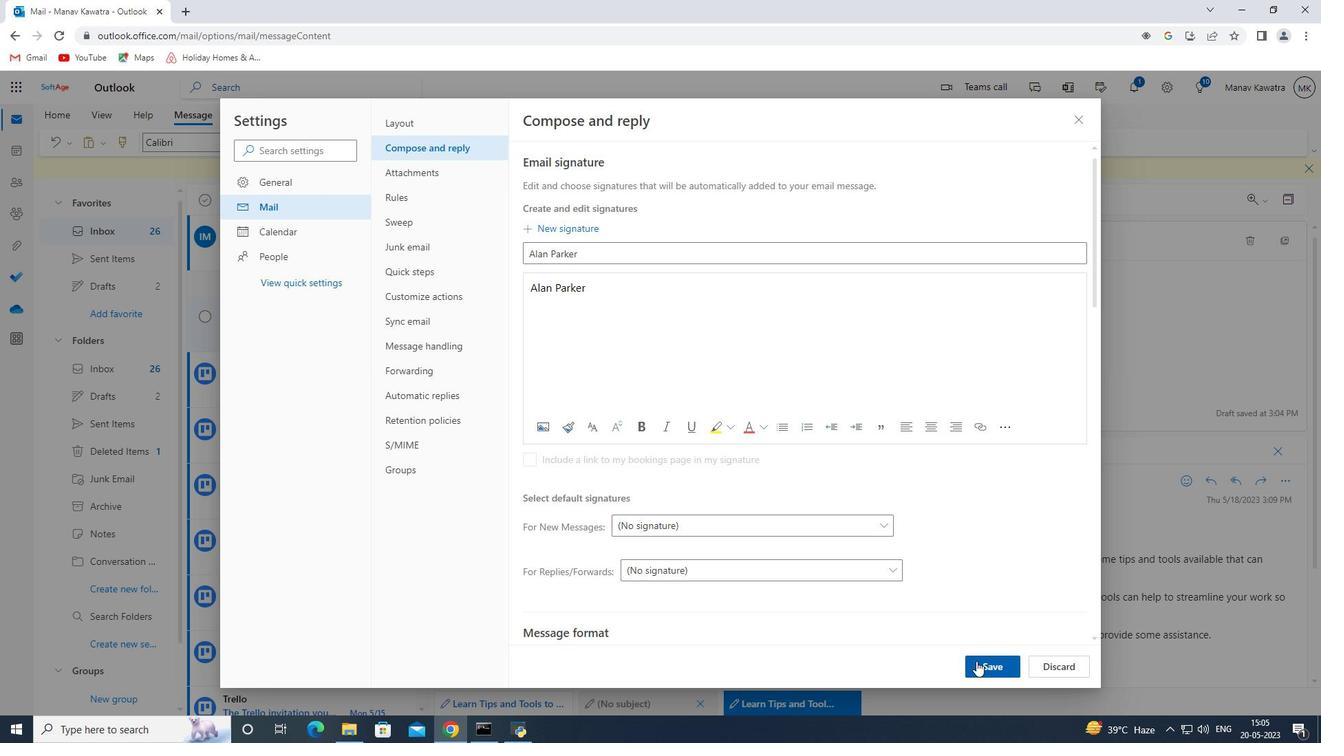 
Action: Mouse pressed left at (976, 668)
Screenshot: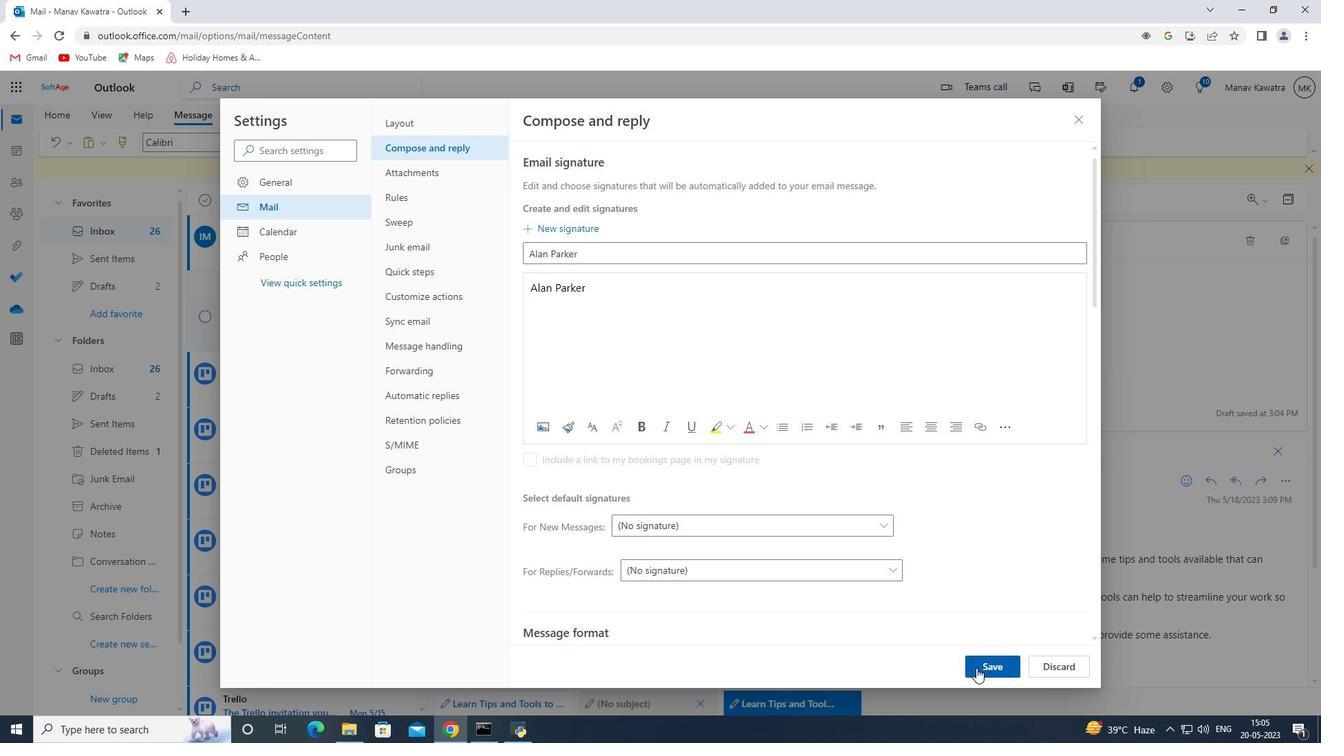 
Action: Mouse moved to (1074, 123)
Screenshot: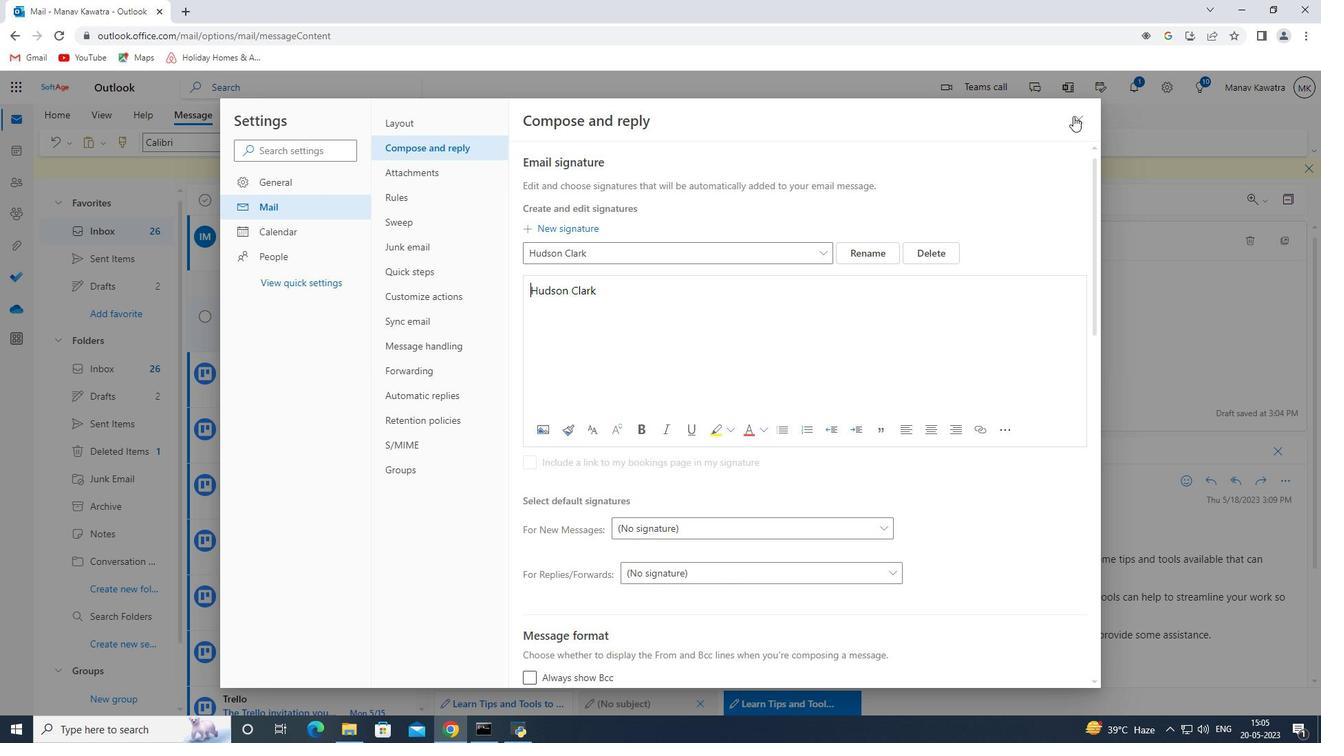 
Action: Mouse pressed left at (1074, 123)
Screenshot: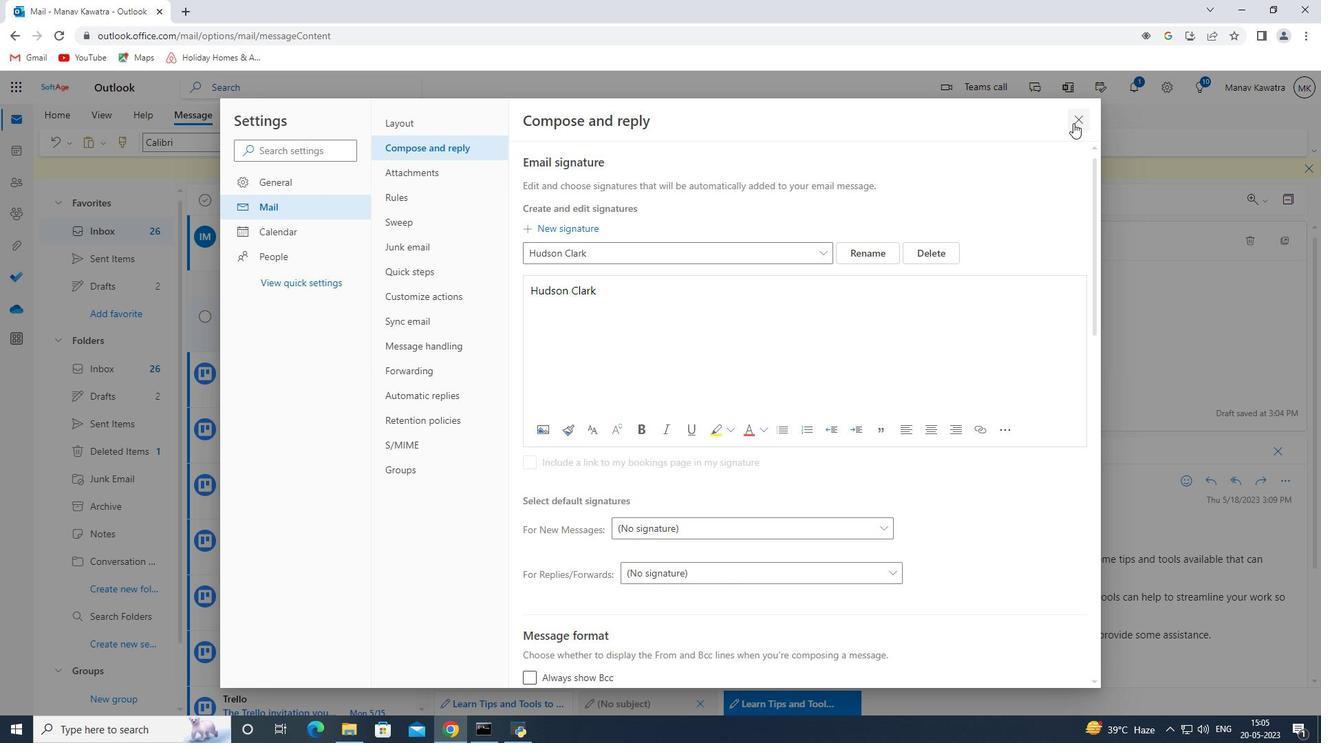 
Action: Mouse moved to (898, 145)
Screenshot: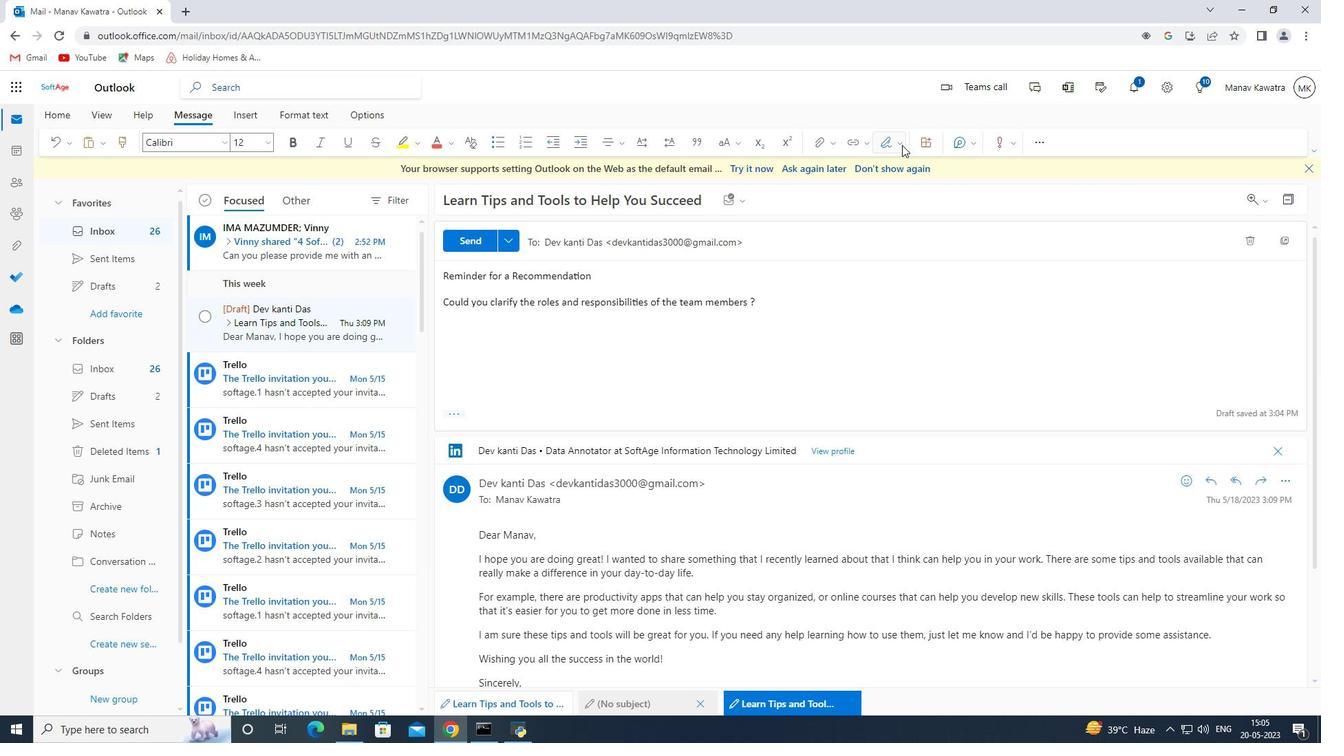 
Action: Mouse pressed left at (898, 145)
Screenshot: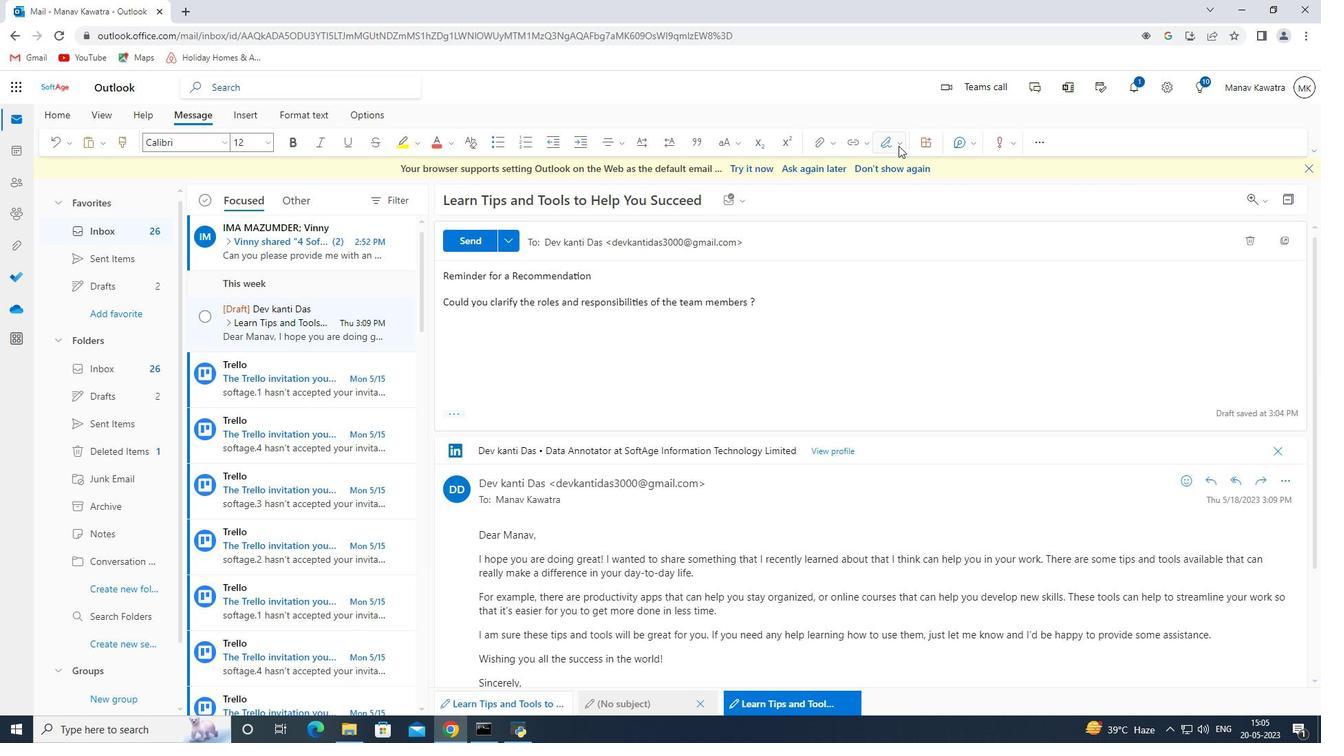 
Action: Mouse moved to (883, 193)
Screenshot: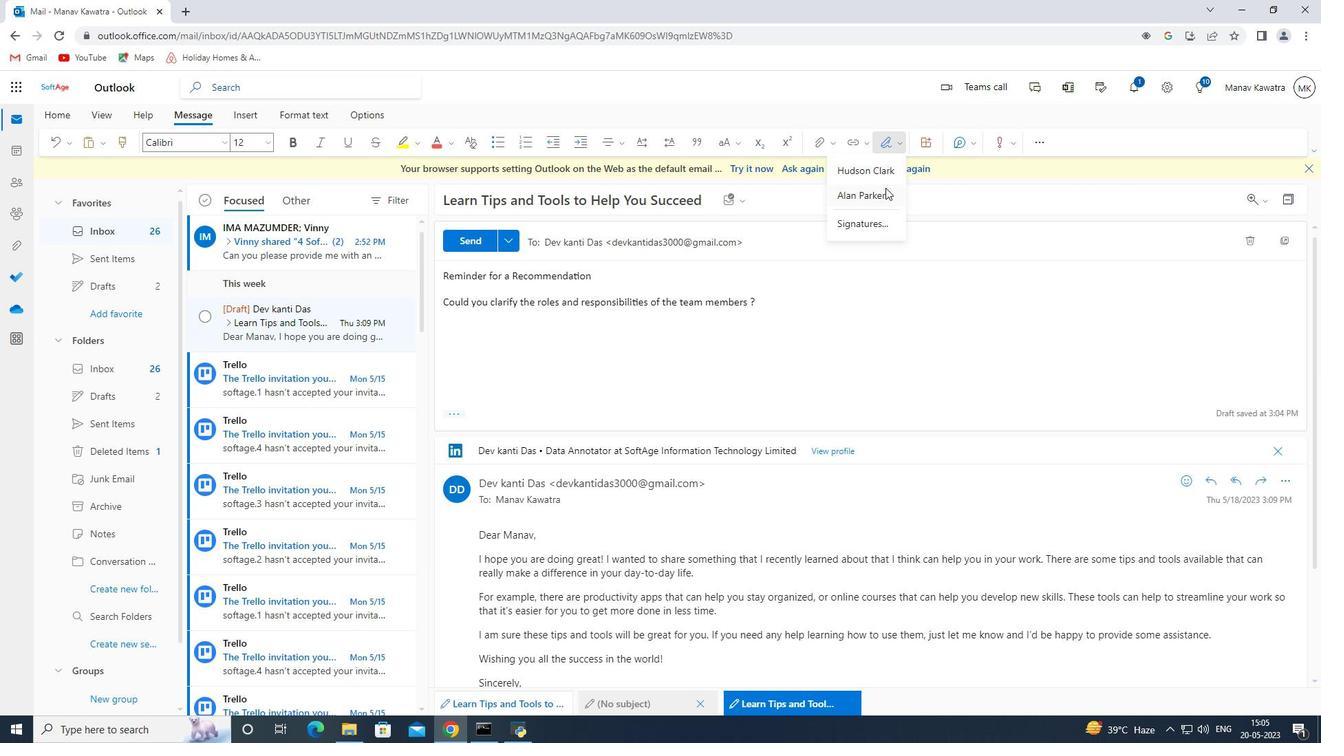 
Action: Mouse pressed left at (883, 193)
Screenshot: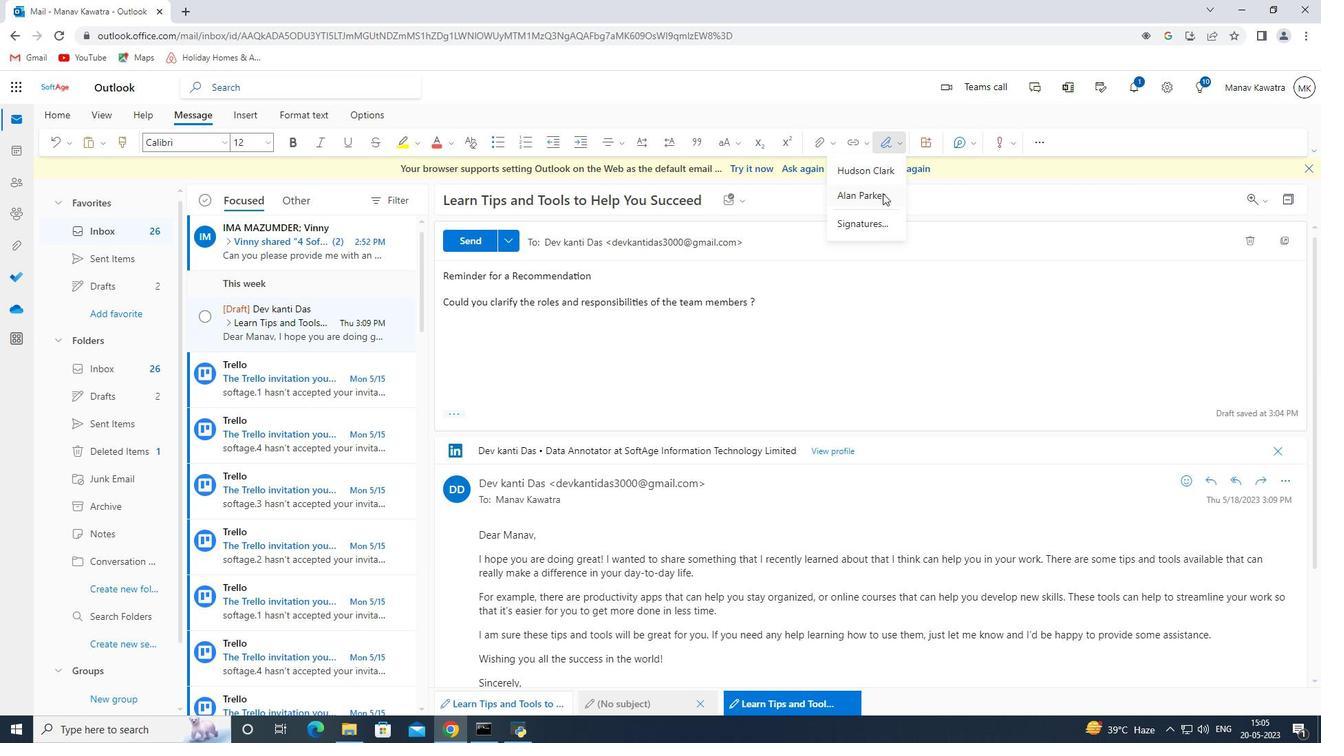 
Action: Mouse moved to (733, 289)
Screenshot: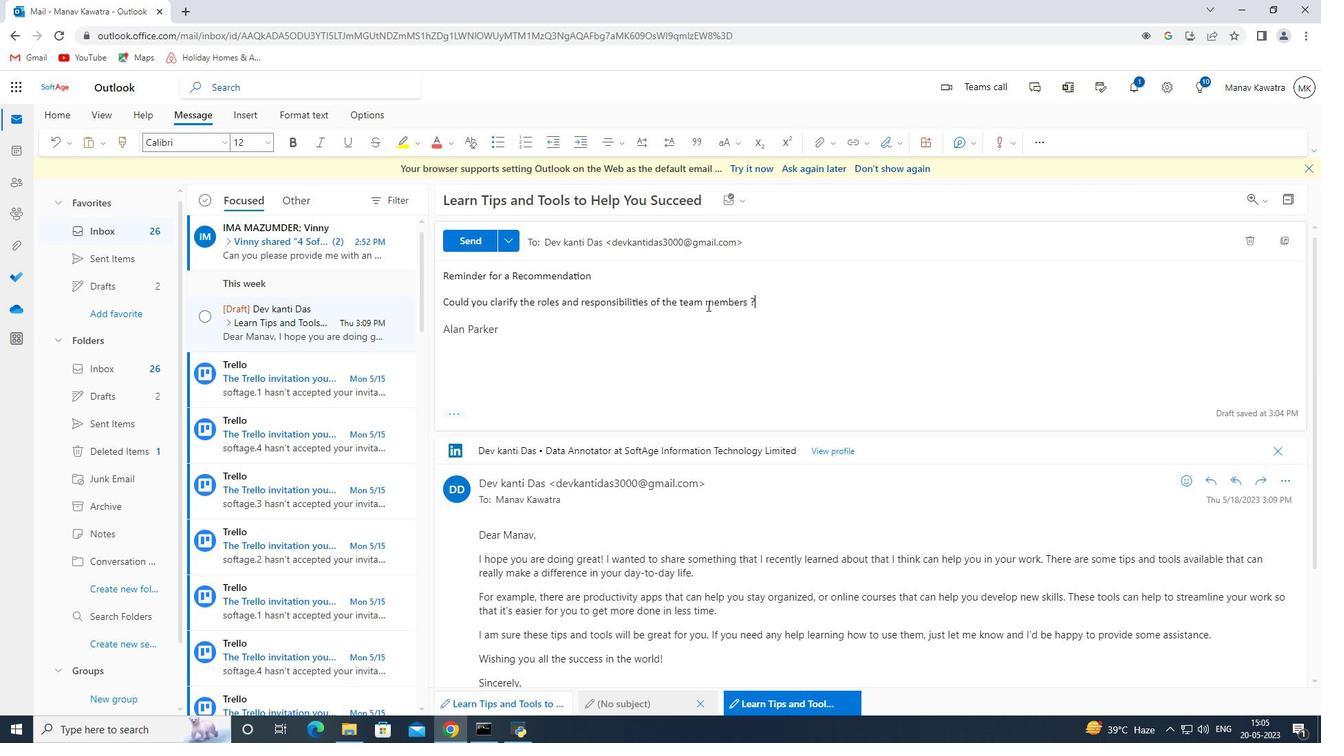 
Action: Key pressed <Key.enter><Key.enter><Key.enter>
Screenshot: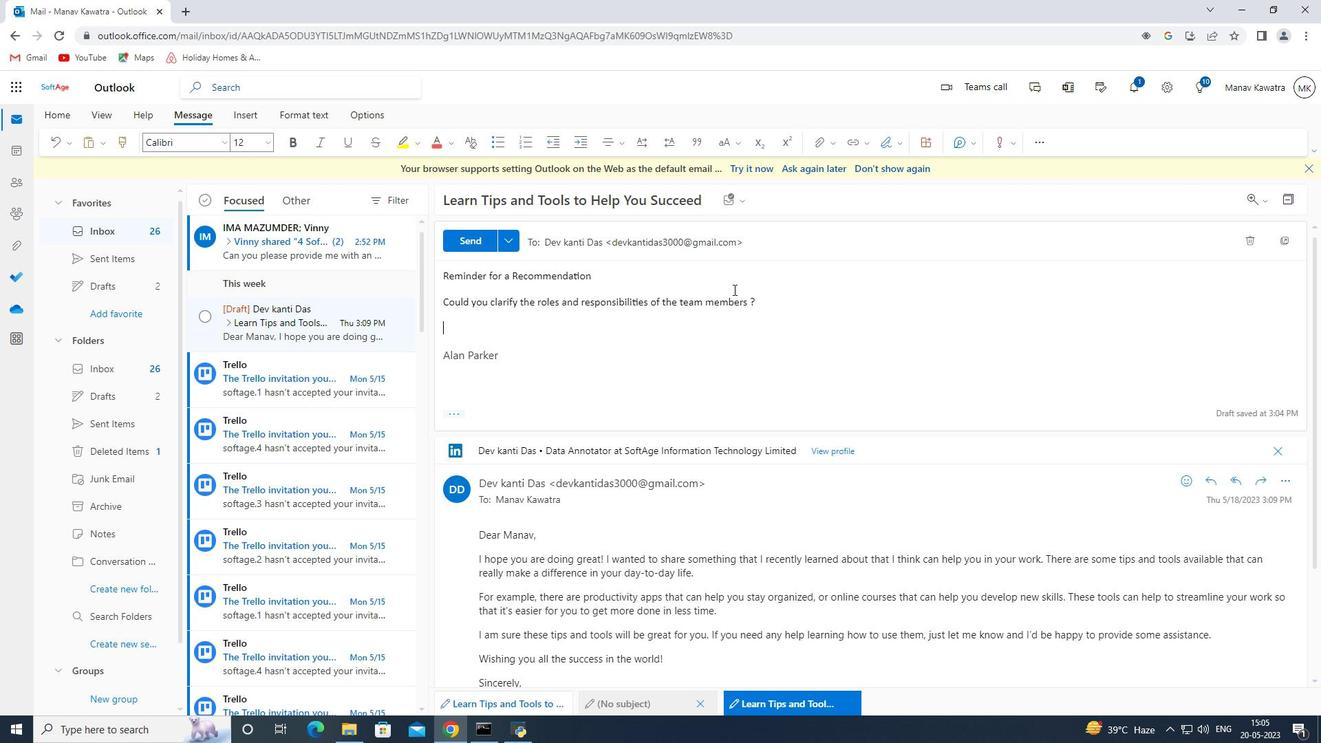 
Action: Mouse moved to (801, 255)
Screenshot: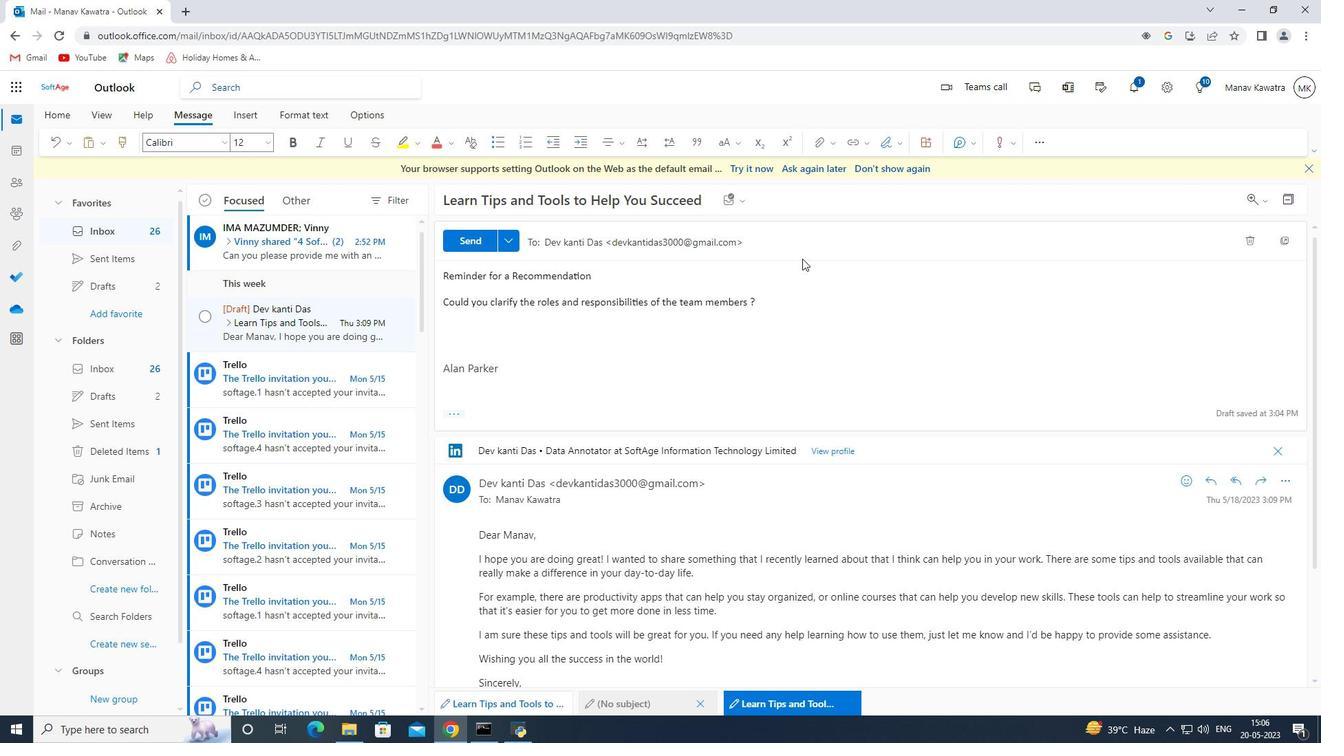 
Action: Mouse pressed left at (801, 255)
Screenshot: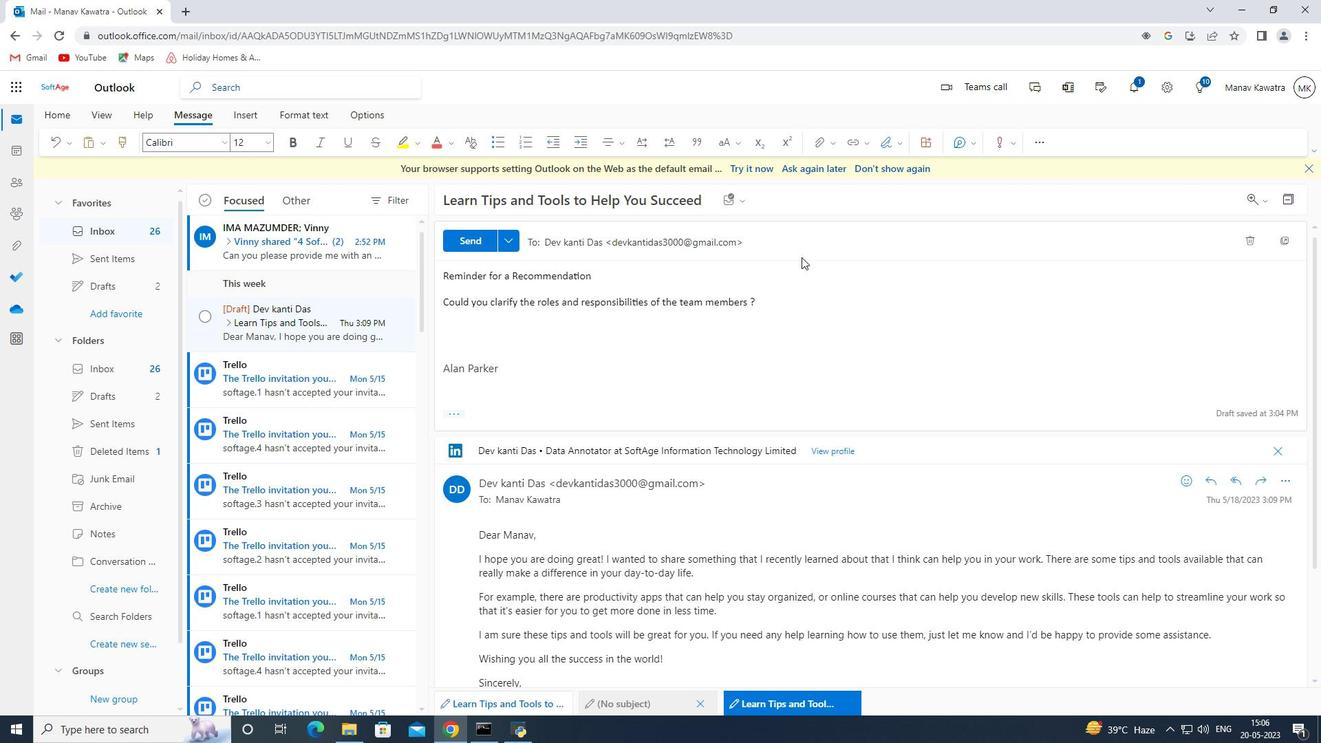 
Action: Mouse moved to (1290, 280)
Screenshot: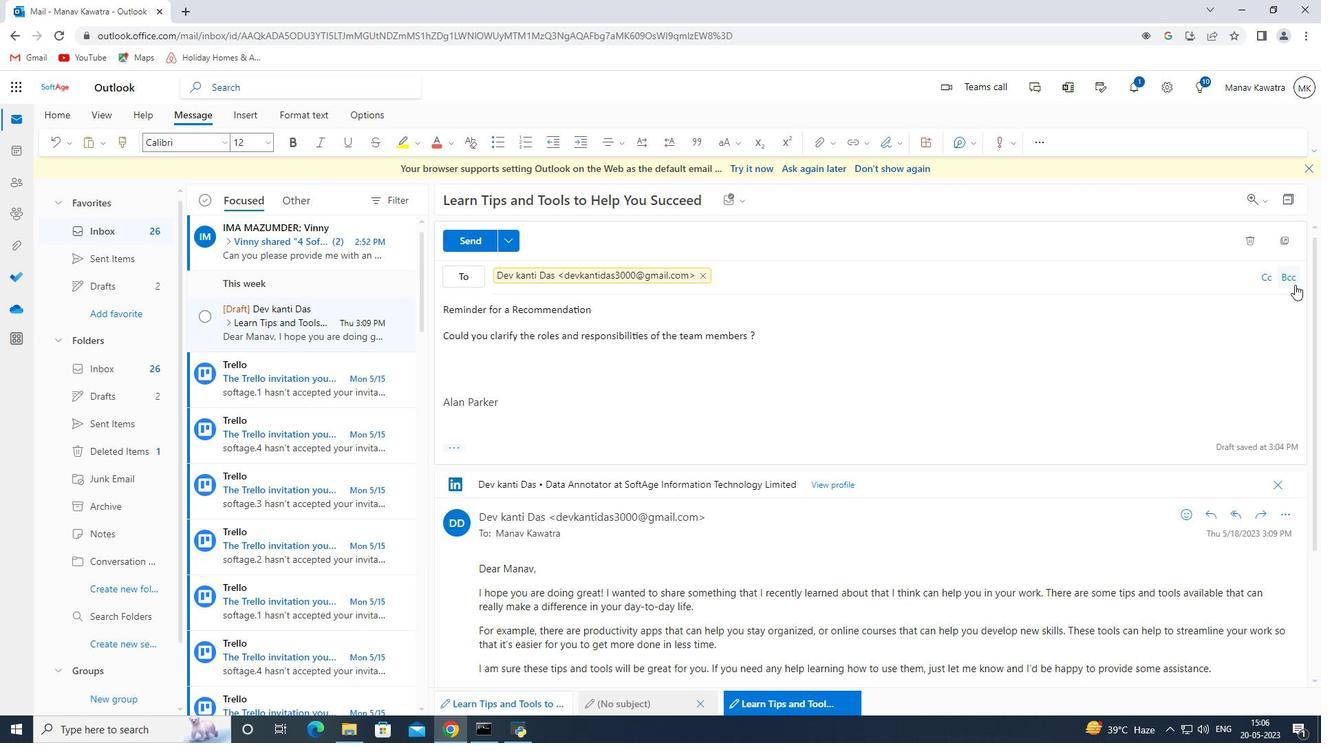 
Action: Mouse pressed left at (1290, 280)
Screenshot: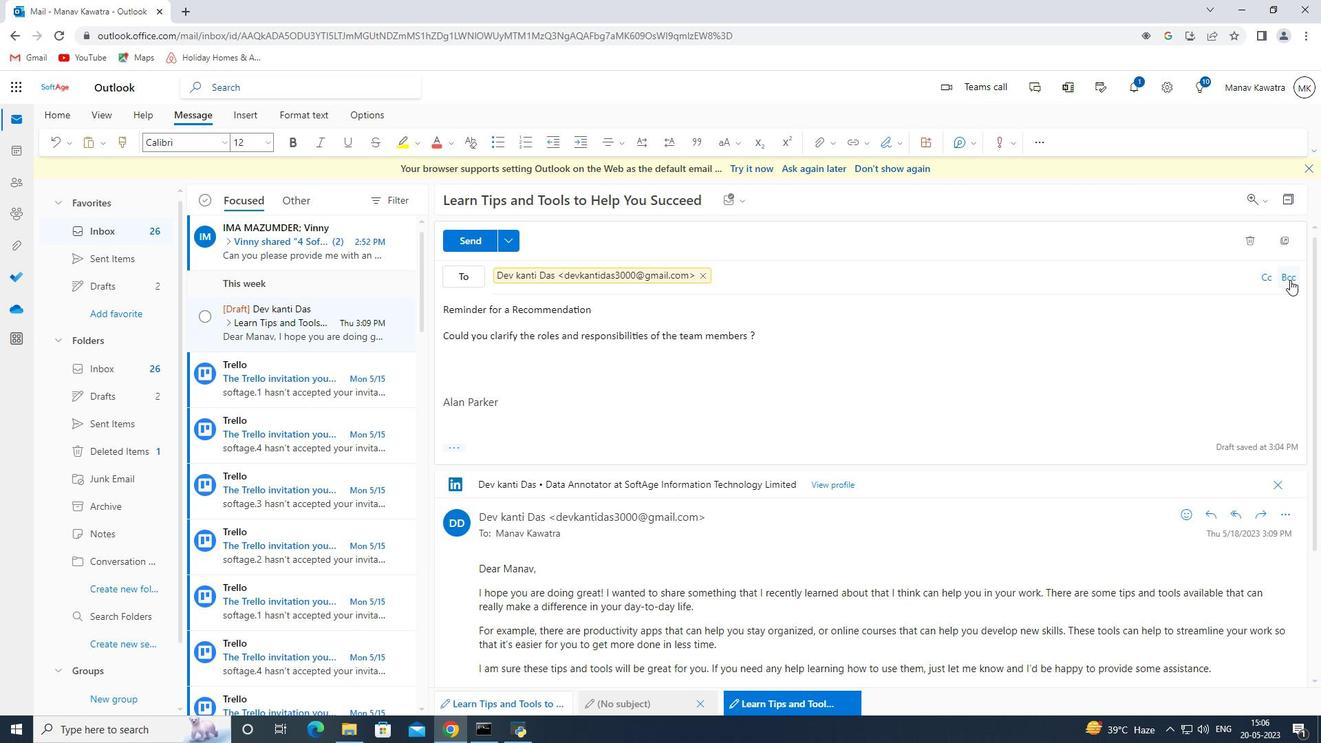 
Action: Key pressed <Key.shift><Key.shift><Key.shift><Key.shift><Key.shift><Key.shift><Key.shift><Key.shift><Key.shift><Key.shift><Key.shift><Key.shift><Key.shift><Key.shift><Key.shift><Key.shift><Key.shift><Key.shift><Key.shift><Key.shift><Key.shift><Key.shift><Key.shift><Key.shift><Key.shift><Key.shift><Key.shift><Key.shift><Key.shift><Key.shift><Key.shift><Key.shift><Key.shift><Key.shift><Key.shift><Key.shift><Key.shift><Key.shift><Key.shift><Key.shift><Key.shift><Key.shift><Key.shift><Key.shift><Key.shift><Key.shift><Key.shift><Key.shift><Key.shift><Key.shift><Key.shift>Softage.5<Key.shift>@s<Key.enter>
Screenshot: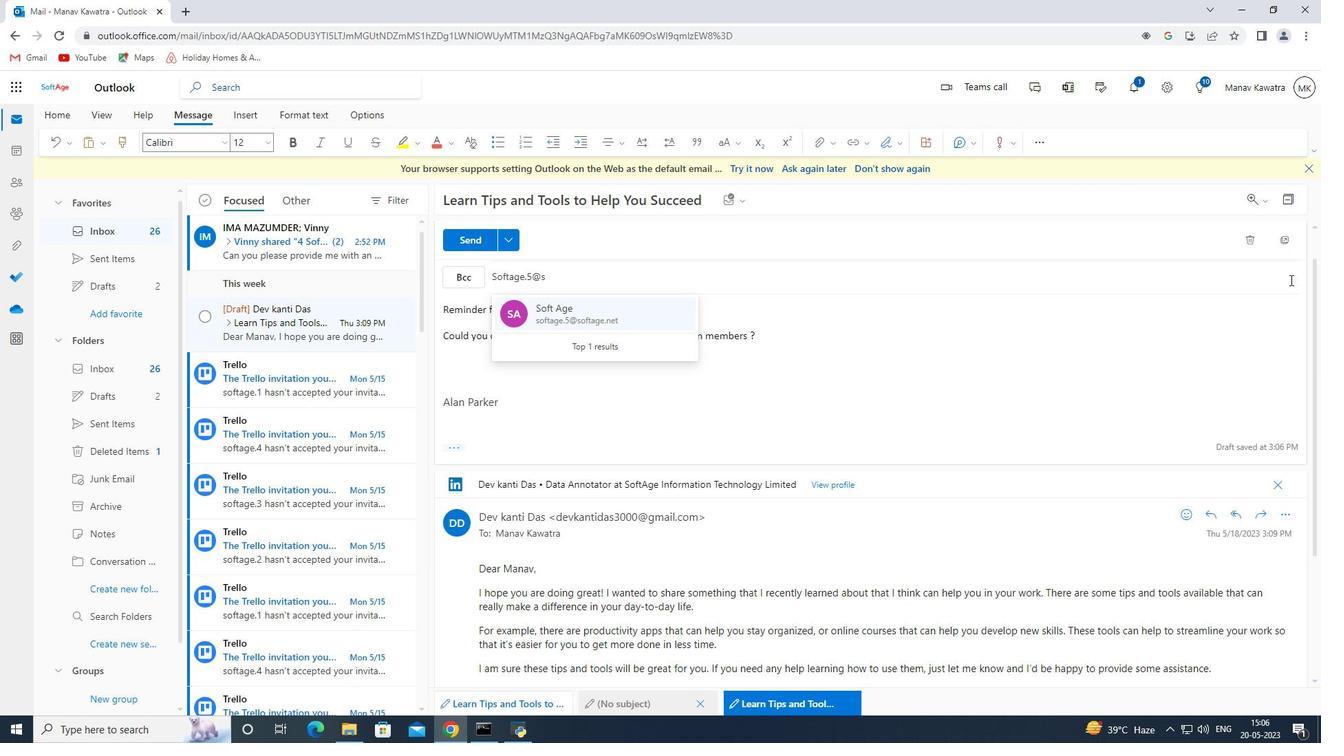 
Action: Mouse moved to (470, 247)
Screenshot: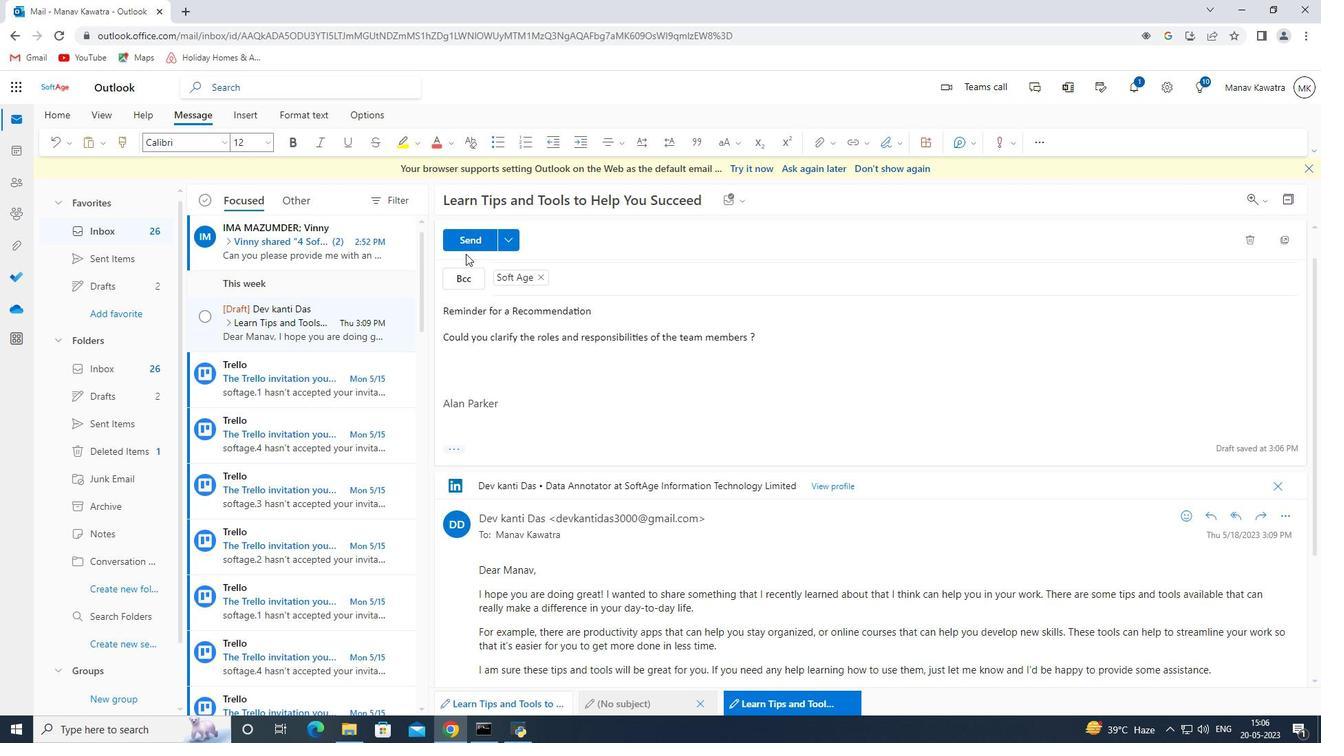 
Action: Mouse pressed left at (470, 247)
Screenshot: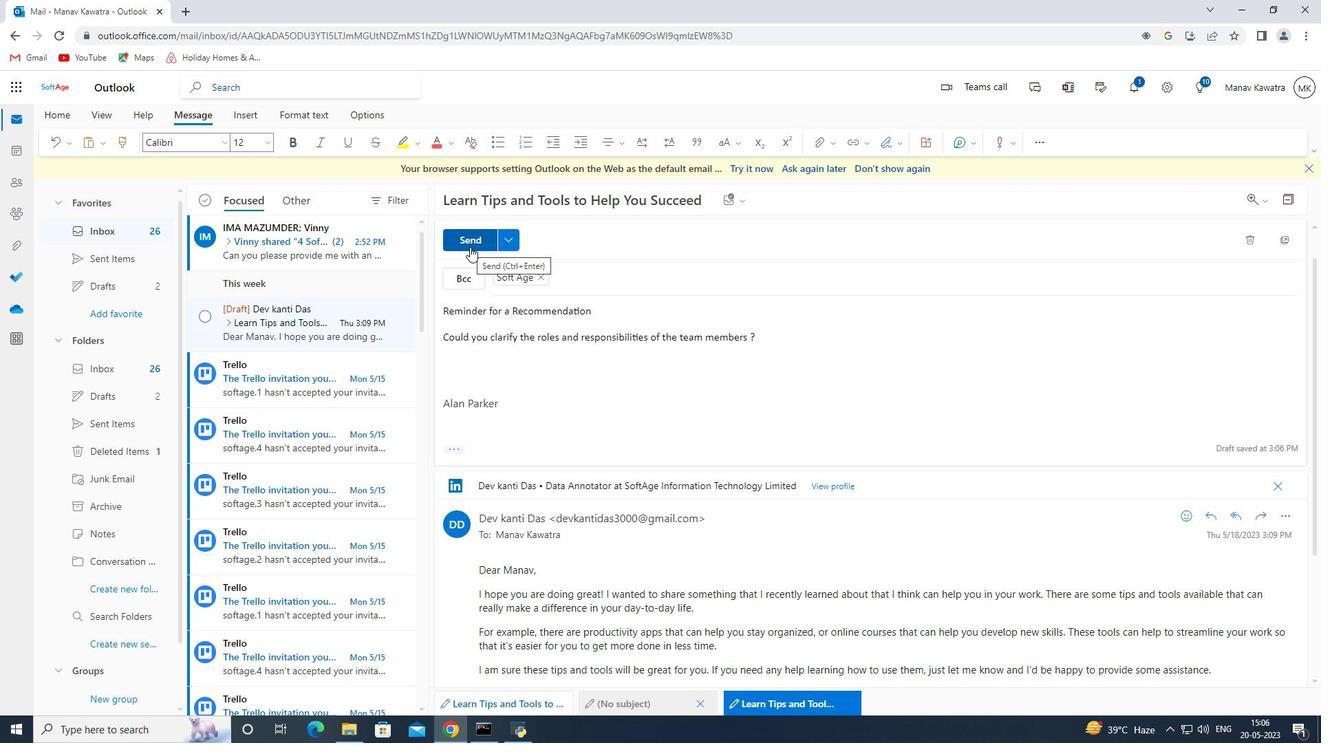 
Action: Mouse moved to (464, 420)
Screenshot: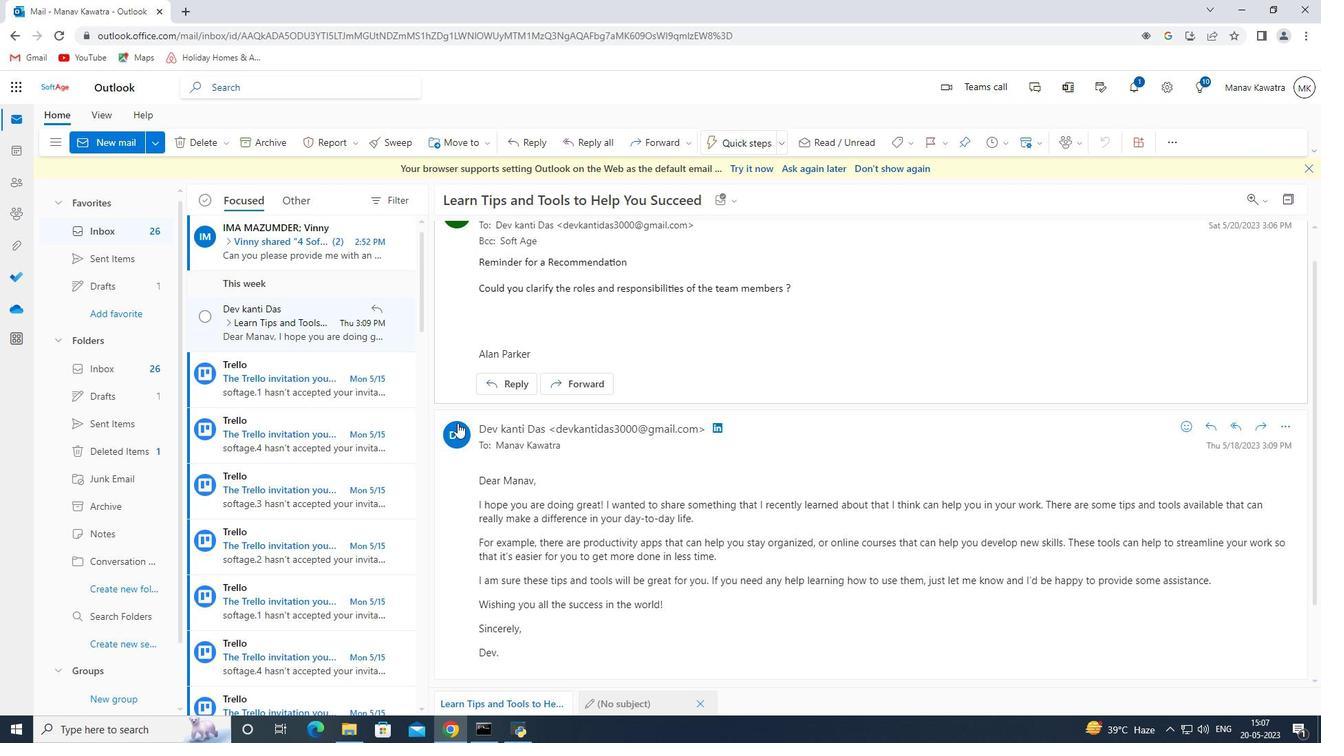 
Action: Mouse scrolled (464, 421) with delta (0, 0)
Screenshot: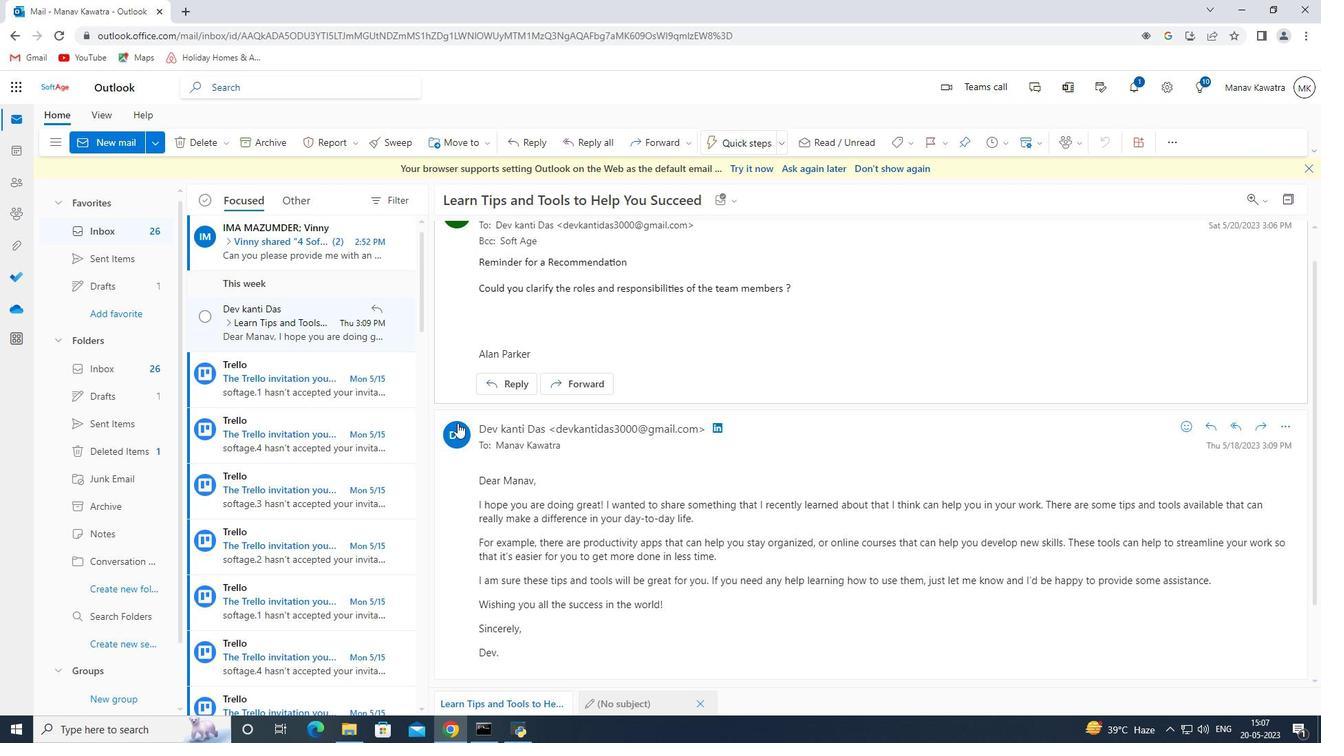 
Action: Mouse scrolled (464, 421) with delta (0, 0)
Screenshot: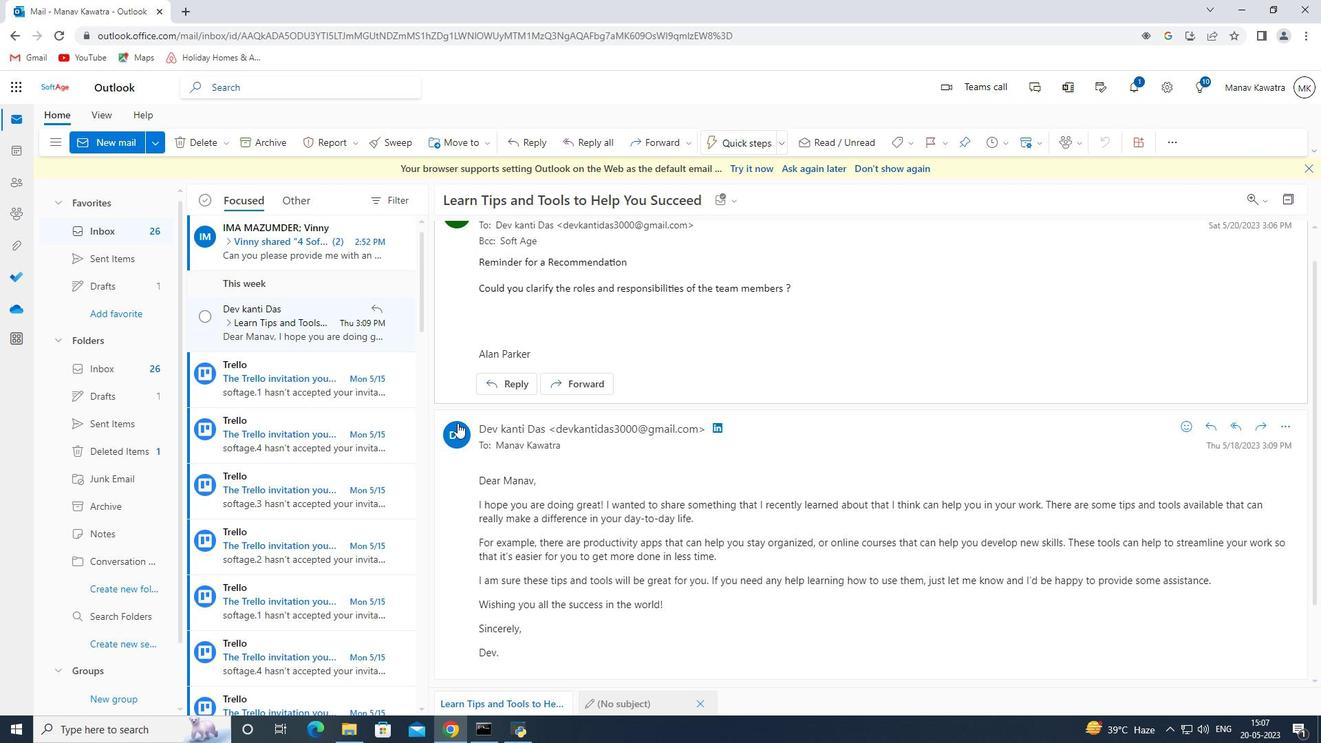 
Action: Mouse moved to (464, 420)
Screenshot: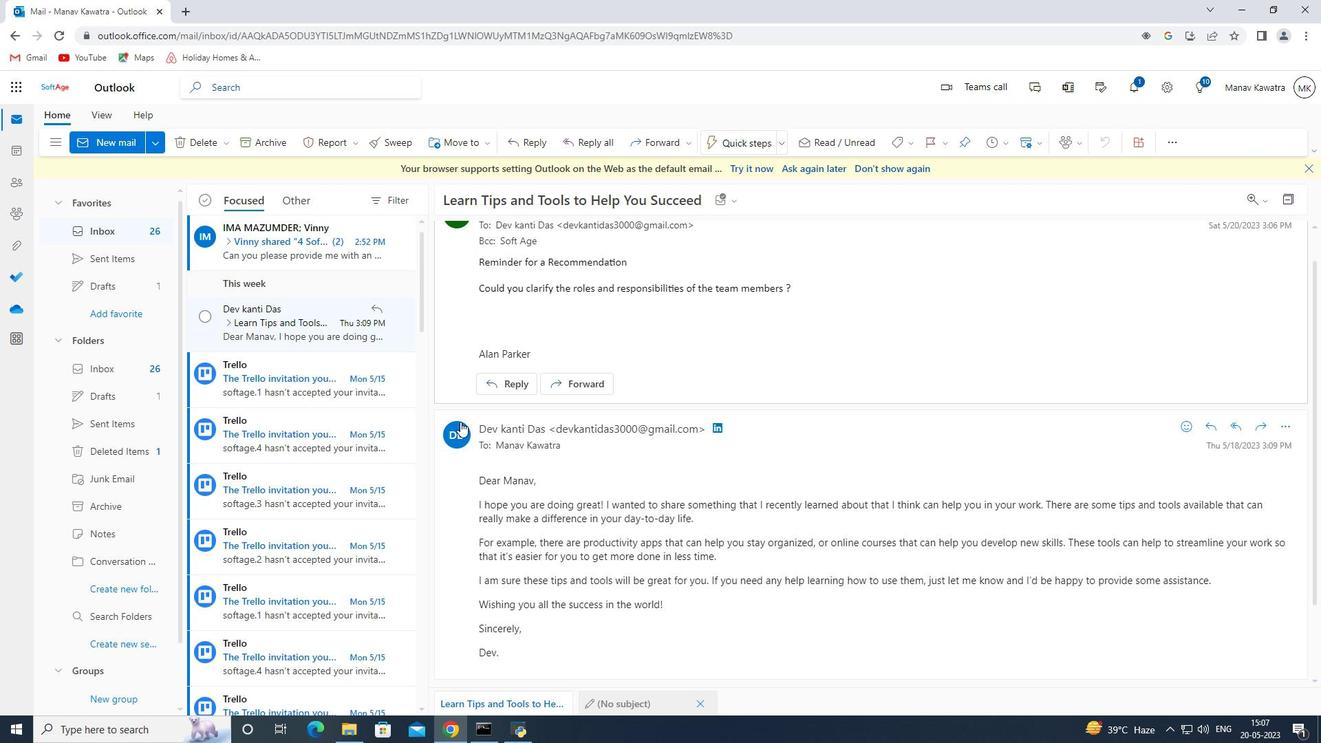 
Action: Mouse scrolled (464, 421) with delta (0, 0)
Screenshot: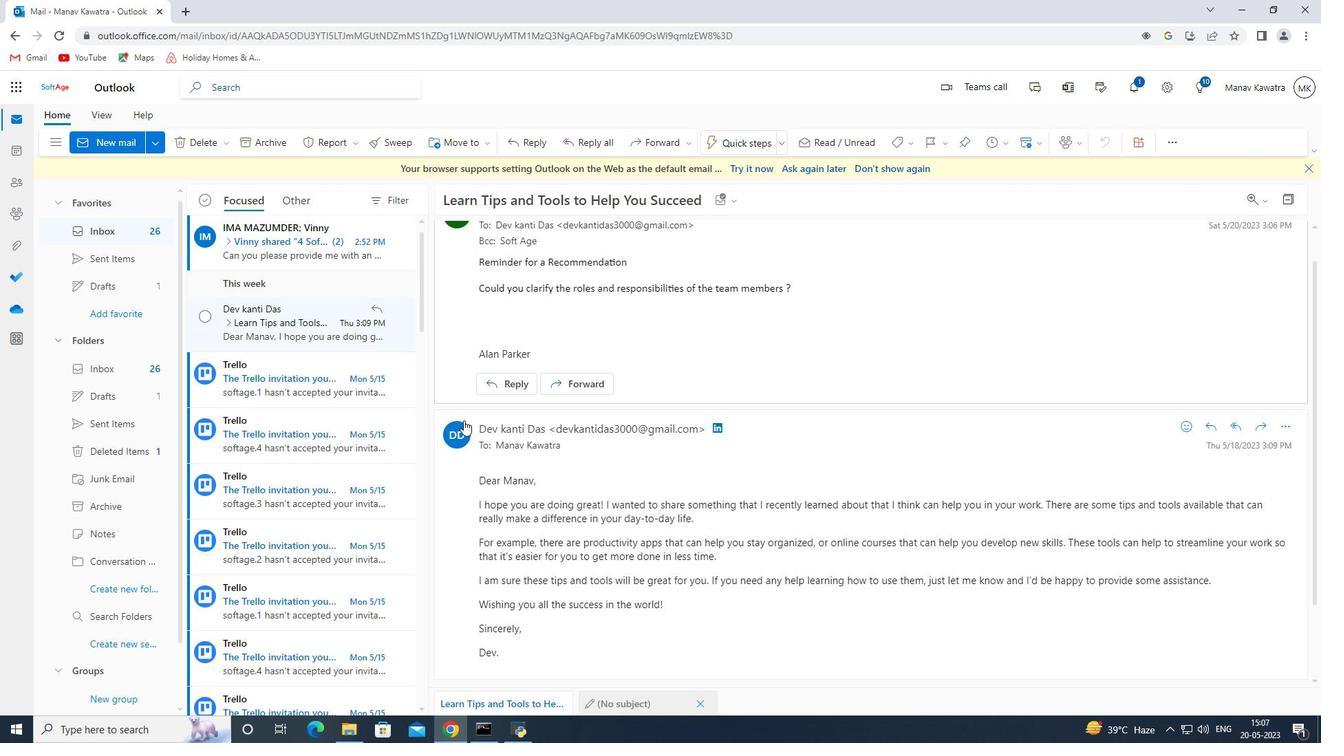 
Action: Mouse moved to (552, 436)
Screenshot: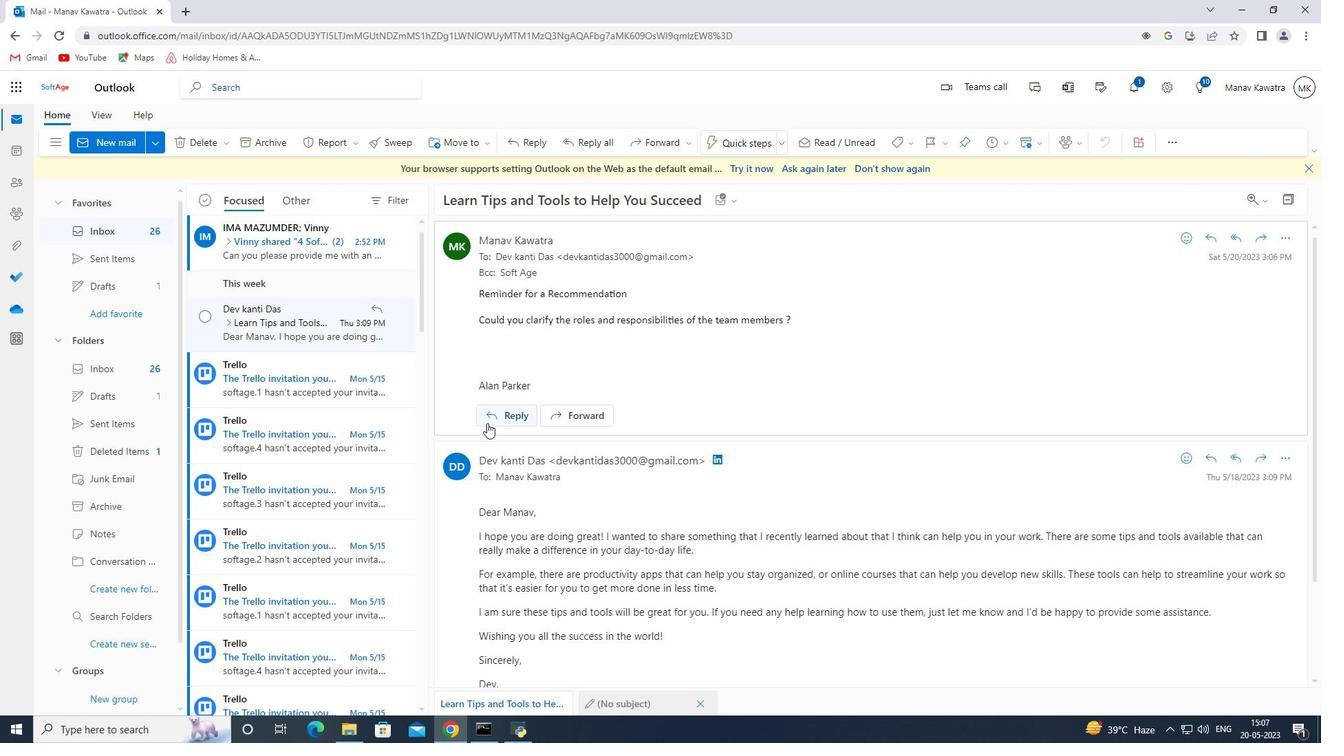 
Action: Mouse scrolled (552, 437) with delta (0, 0)
Screenshot: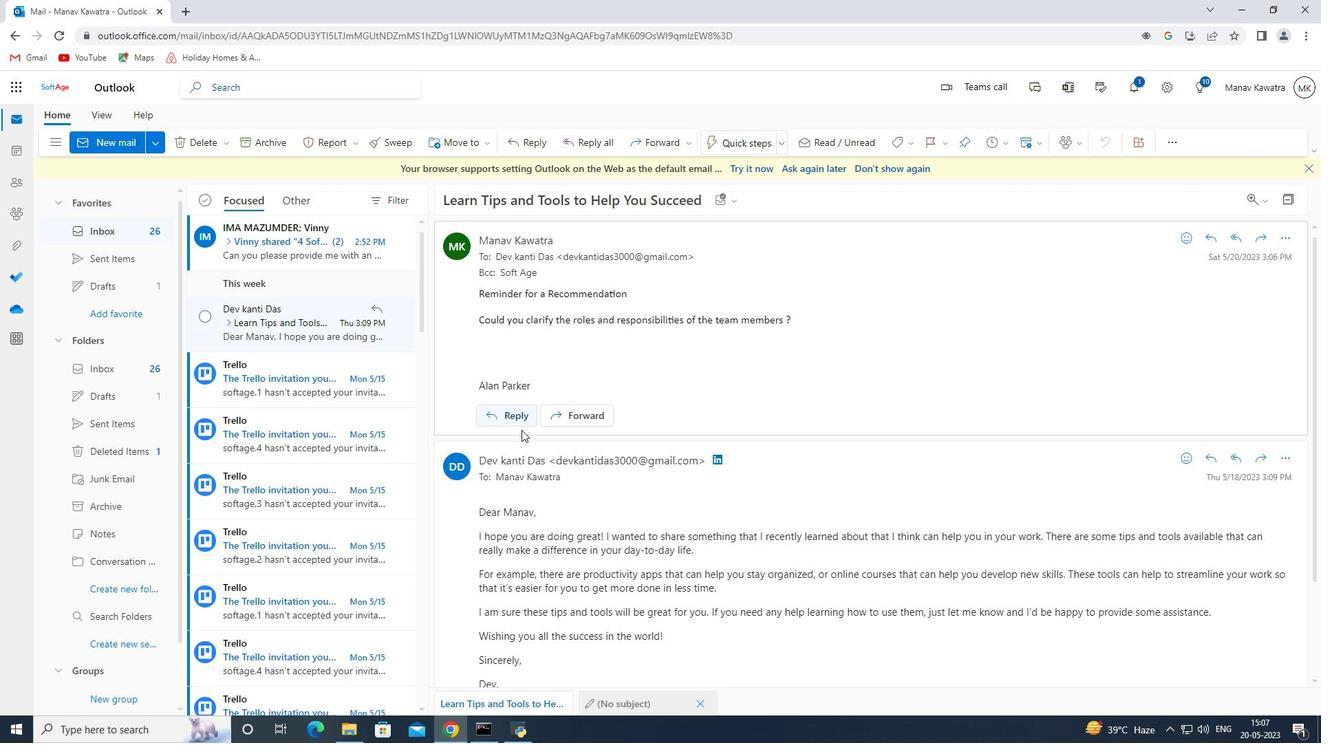 
Action: Mouse scrolled (552, 437) with delta (0, 0)
Screenshot: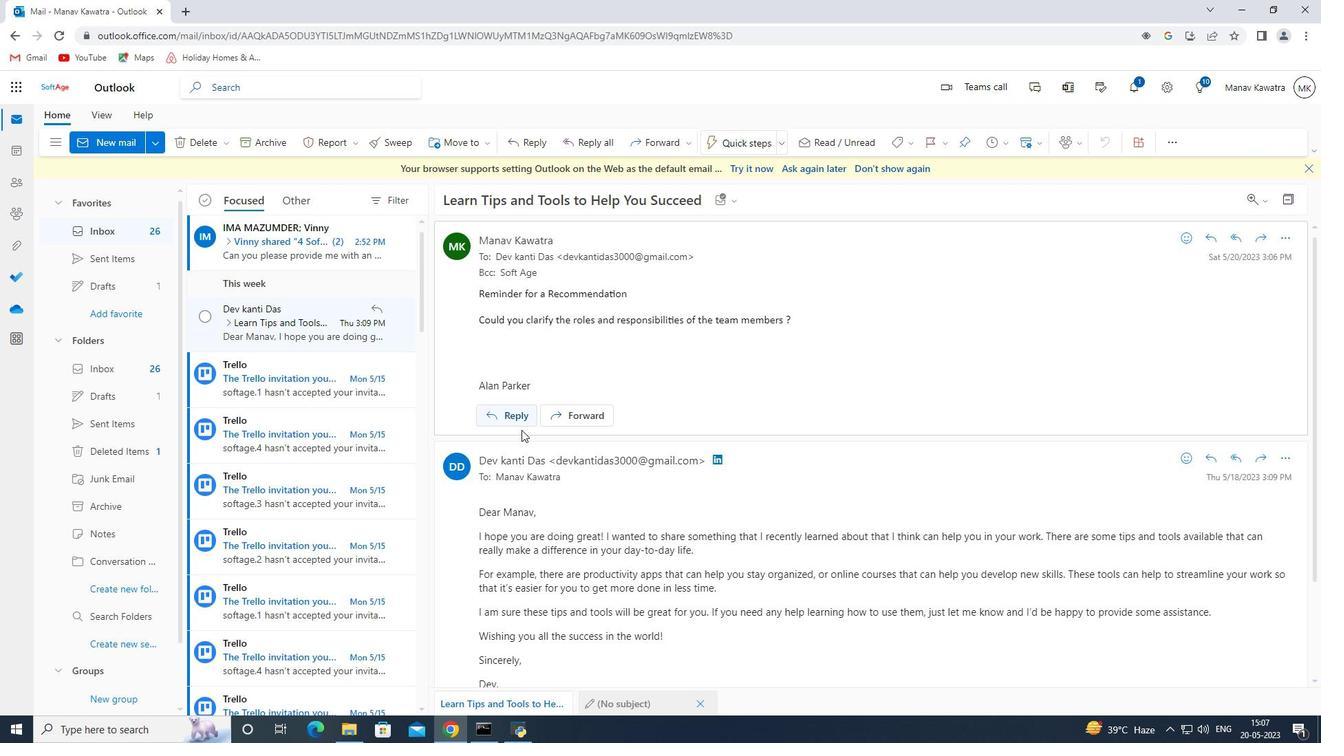 
Action: Mouse scrolled (552, 437) with delta (0, 0)
Screenshot: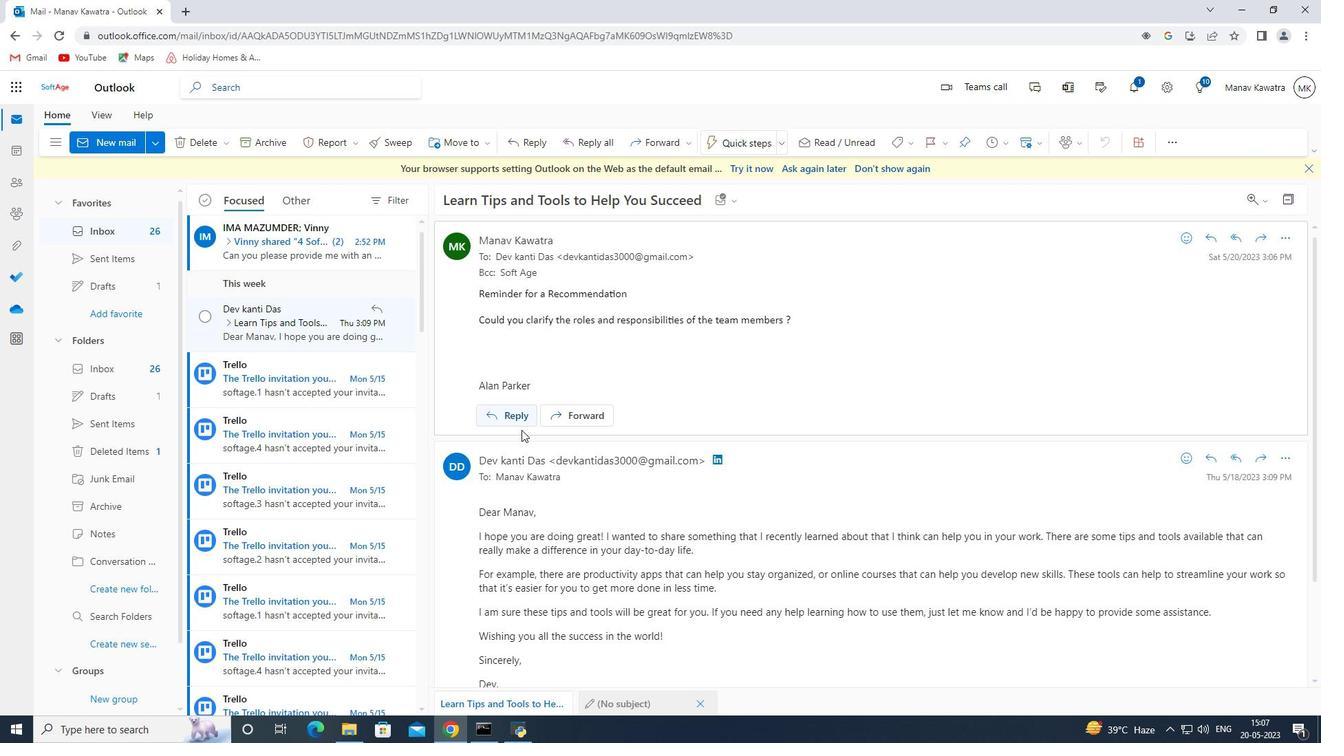 
Action: Mouse scrolled (552, 437) with delta (0, 0)
Screenshot: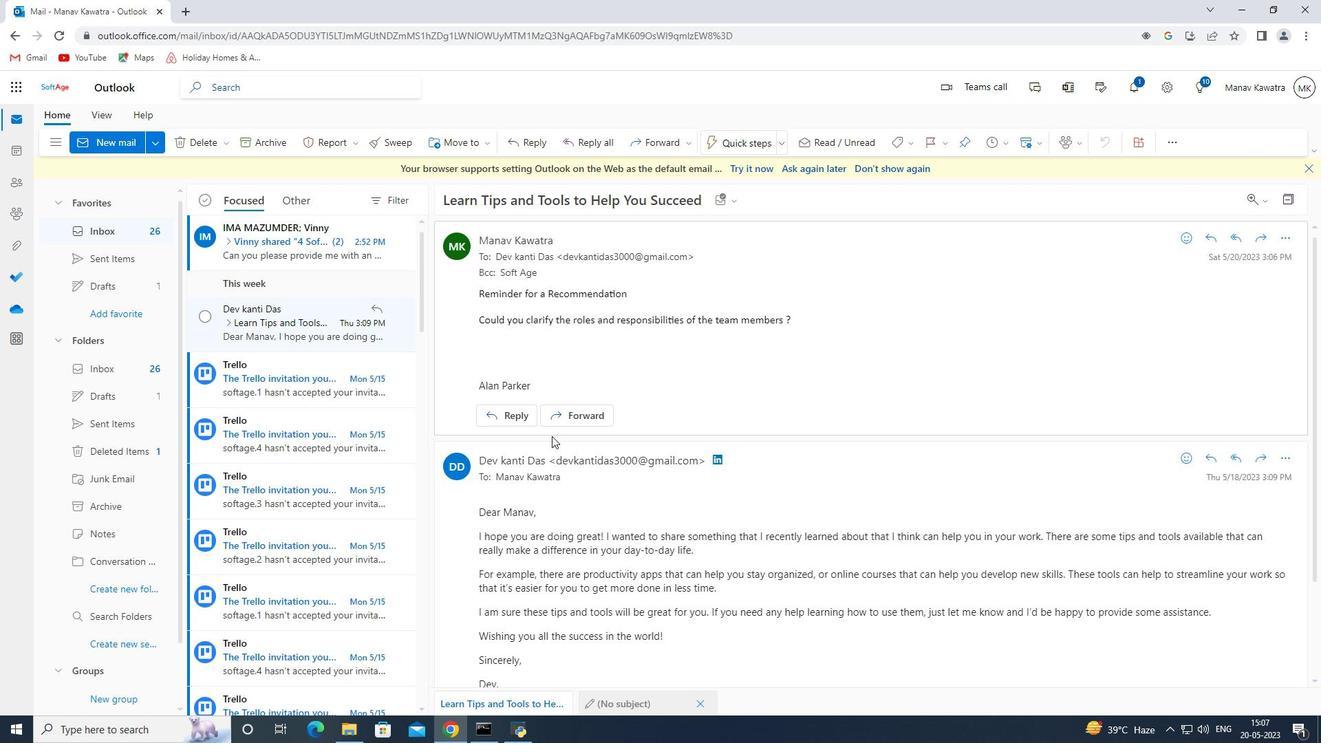 
Action: Mouse moved to (552, 430)
Screenshot: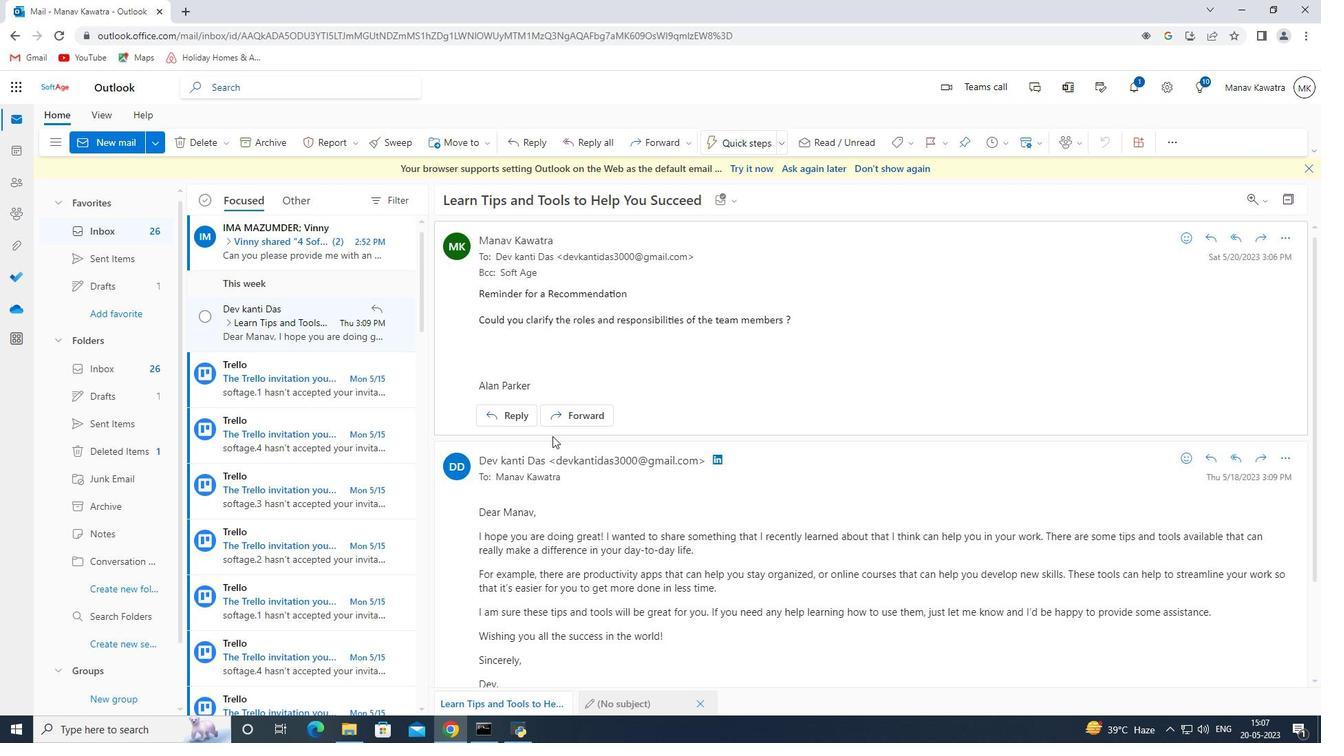 
Action: Mouse scrolled (552, 430) with delta (0, 0)
Screenshot: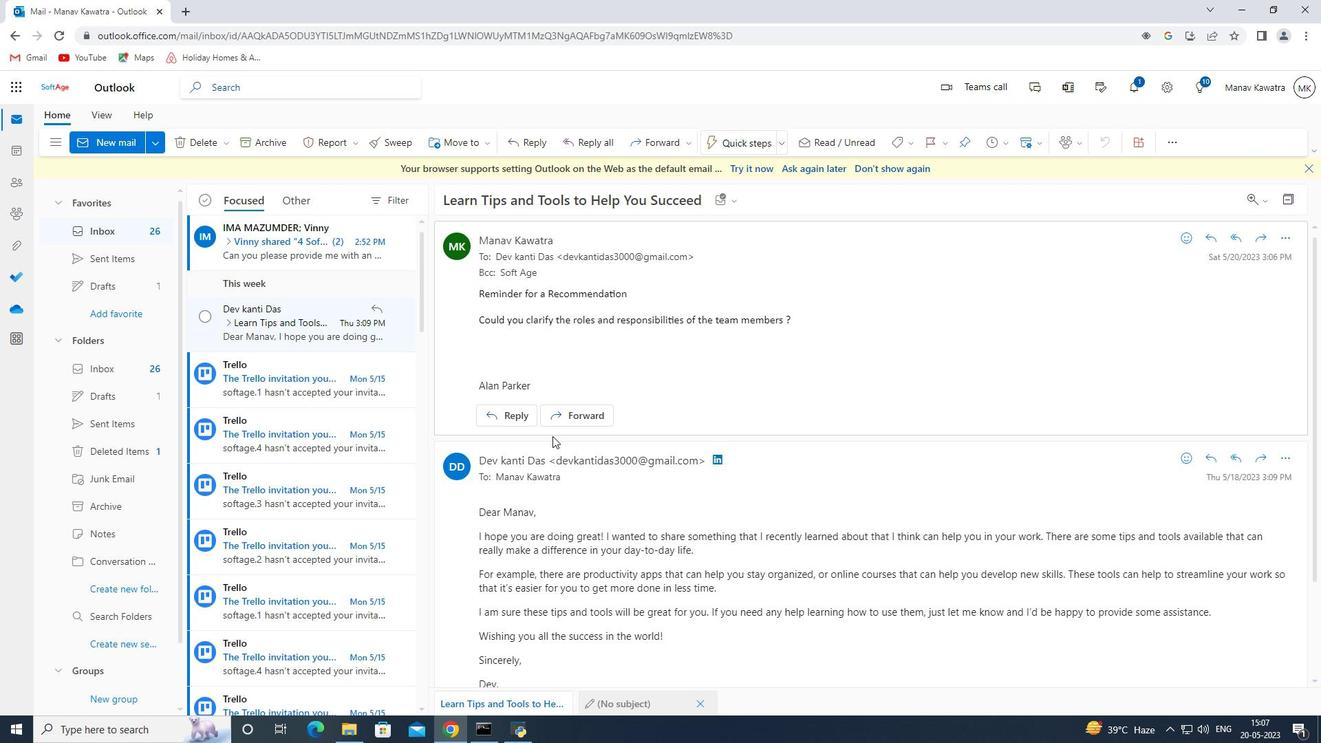 
Action: Mouse moved to (549, 430)
Screenshot: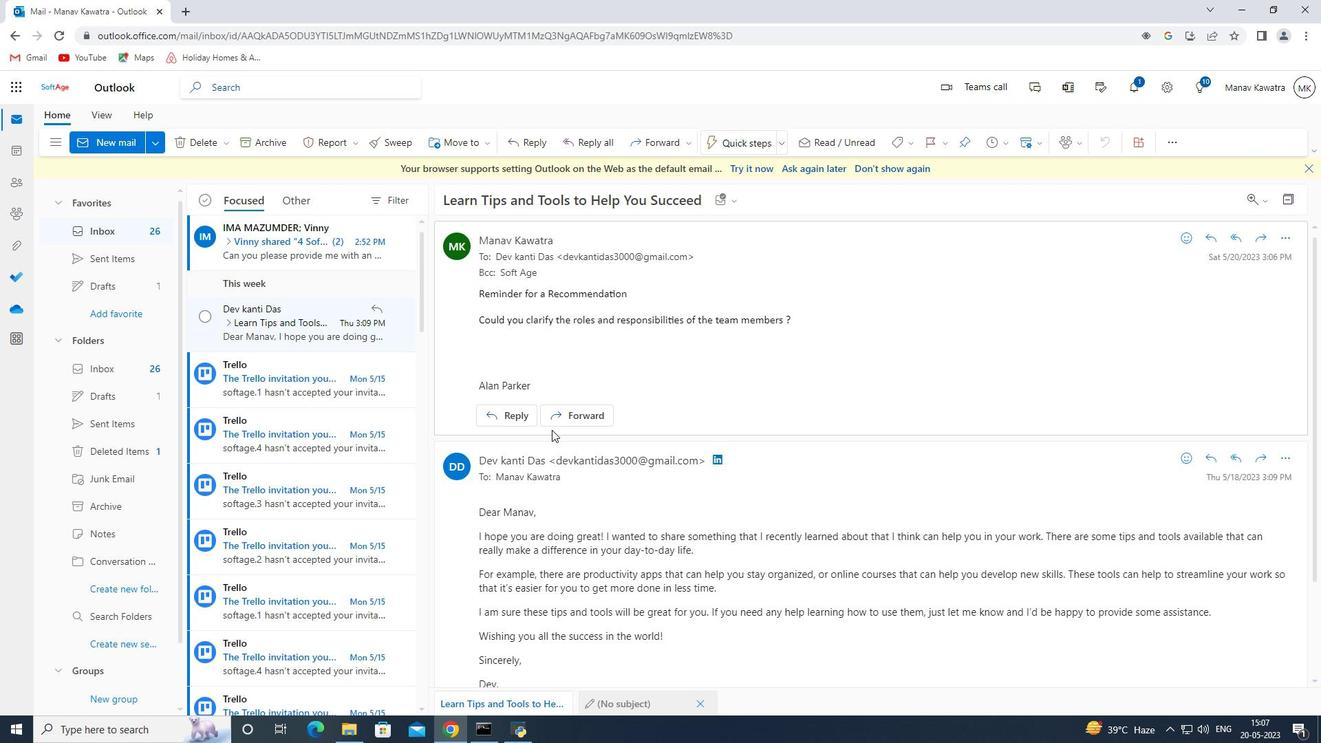
Action: Mouse scrolled (549, 429) with delta (0, 0)
Screenshot: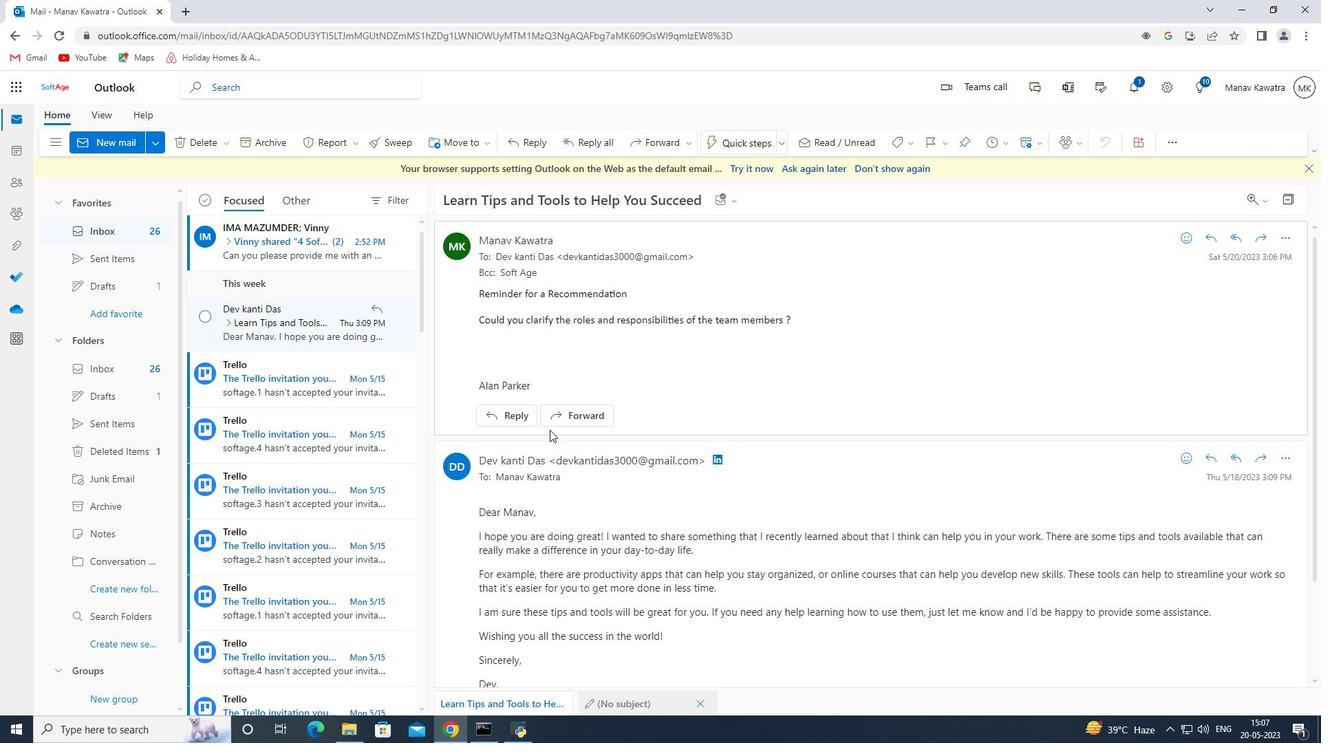 
Action: Mouse moved to (545, 432)
Screenshot: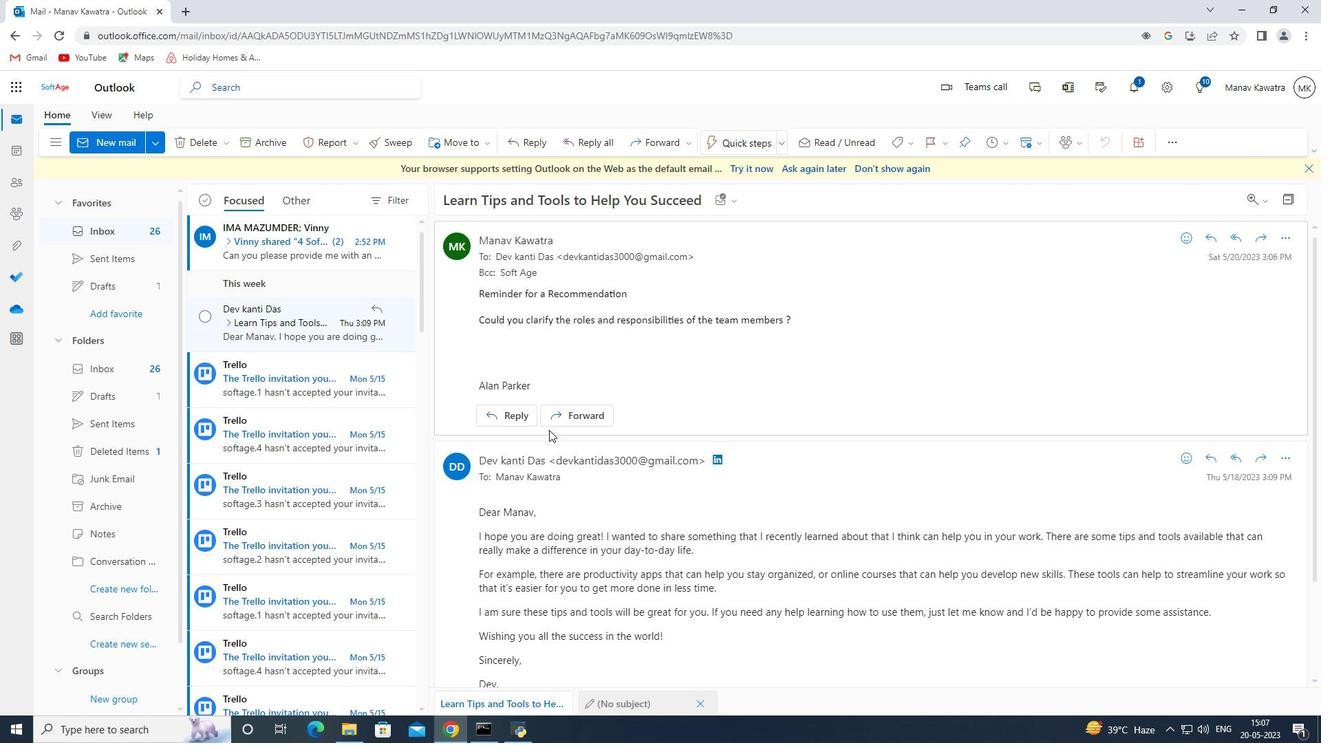 
Action: Mouse scrolled (545, 430) with delta (0, 0)
Screenshot: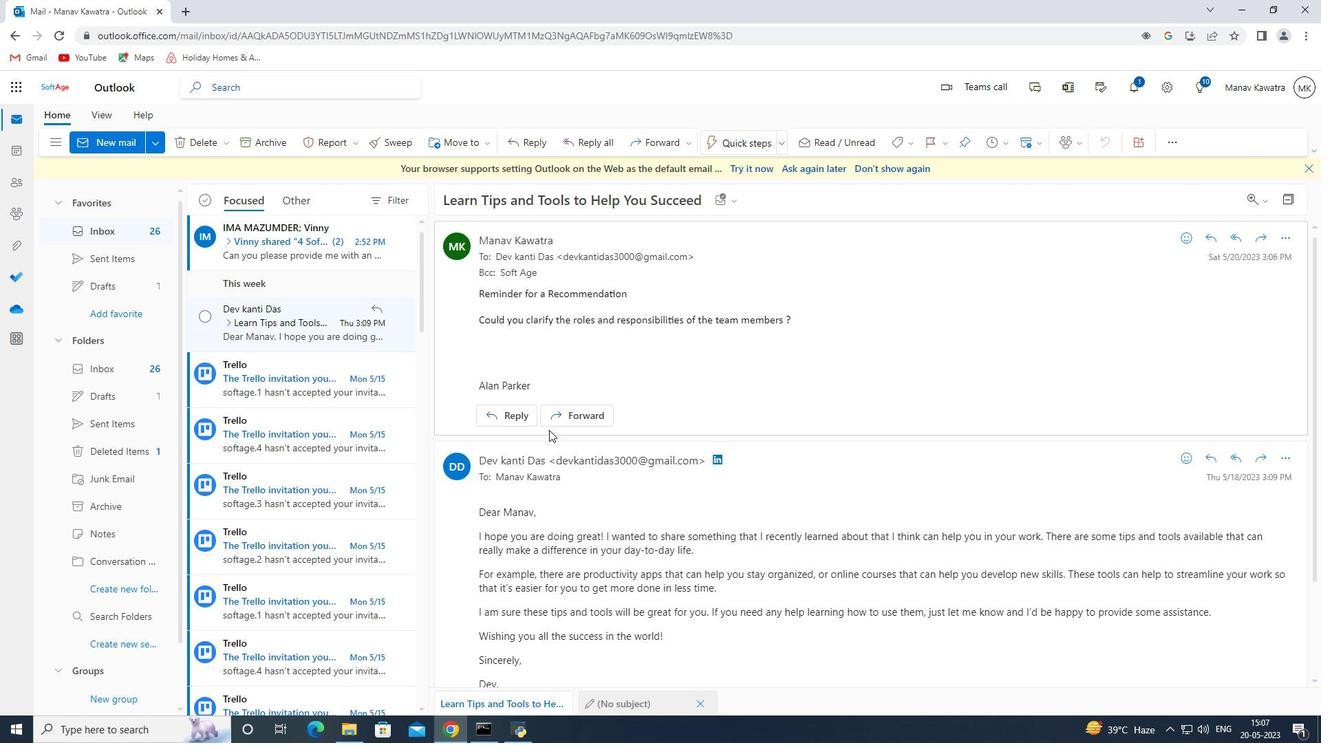 
Action: Mouse scrolled (545, 431) with delta (0, 0)
Screenshot: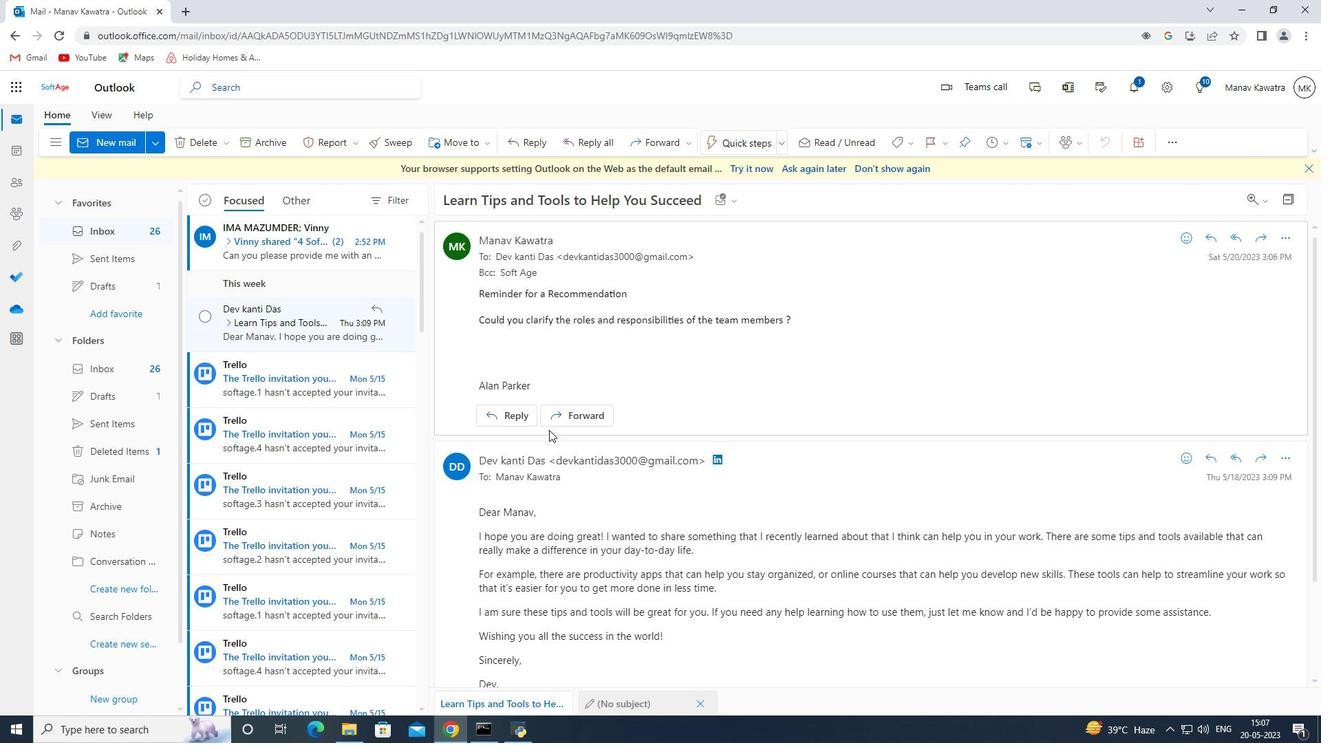 
Action: Mouse moved to (545, 434)
Screenshot: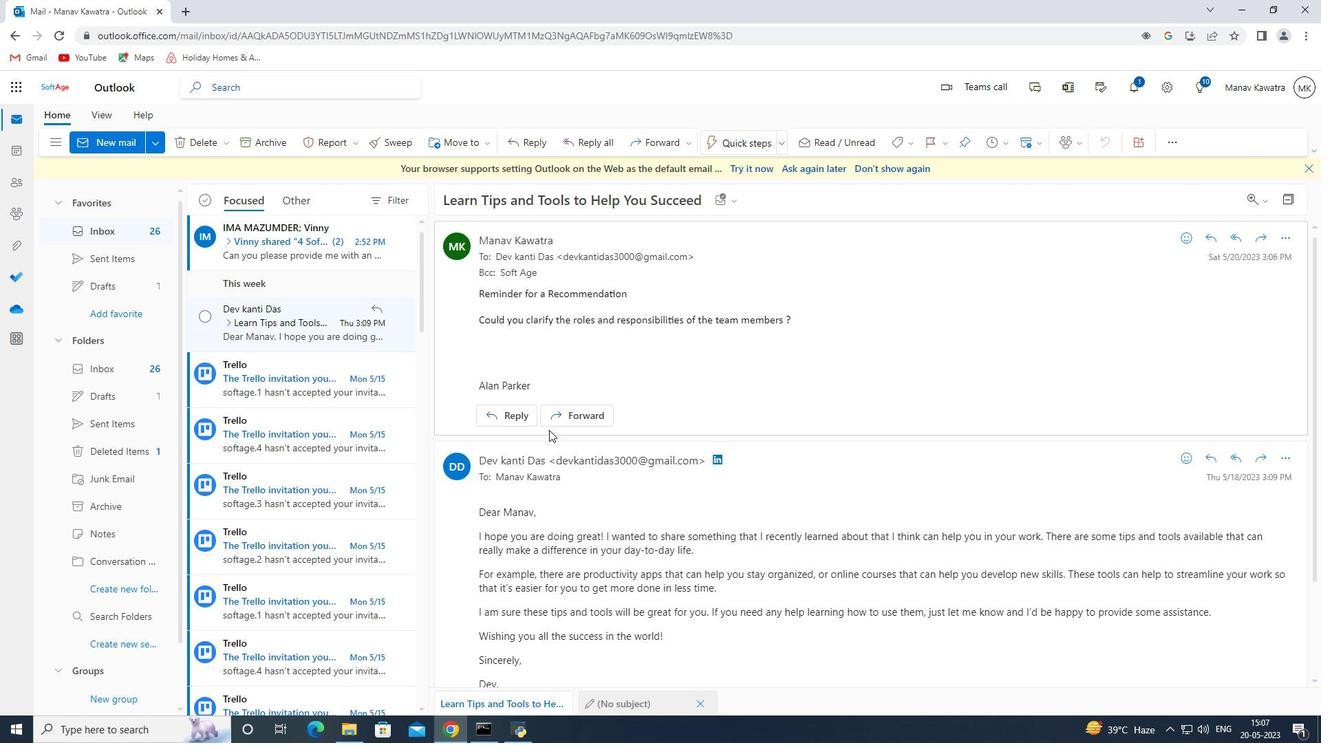 
Action: Mouse scrolled (545, 433) with delta (0, 0)
Screenshot: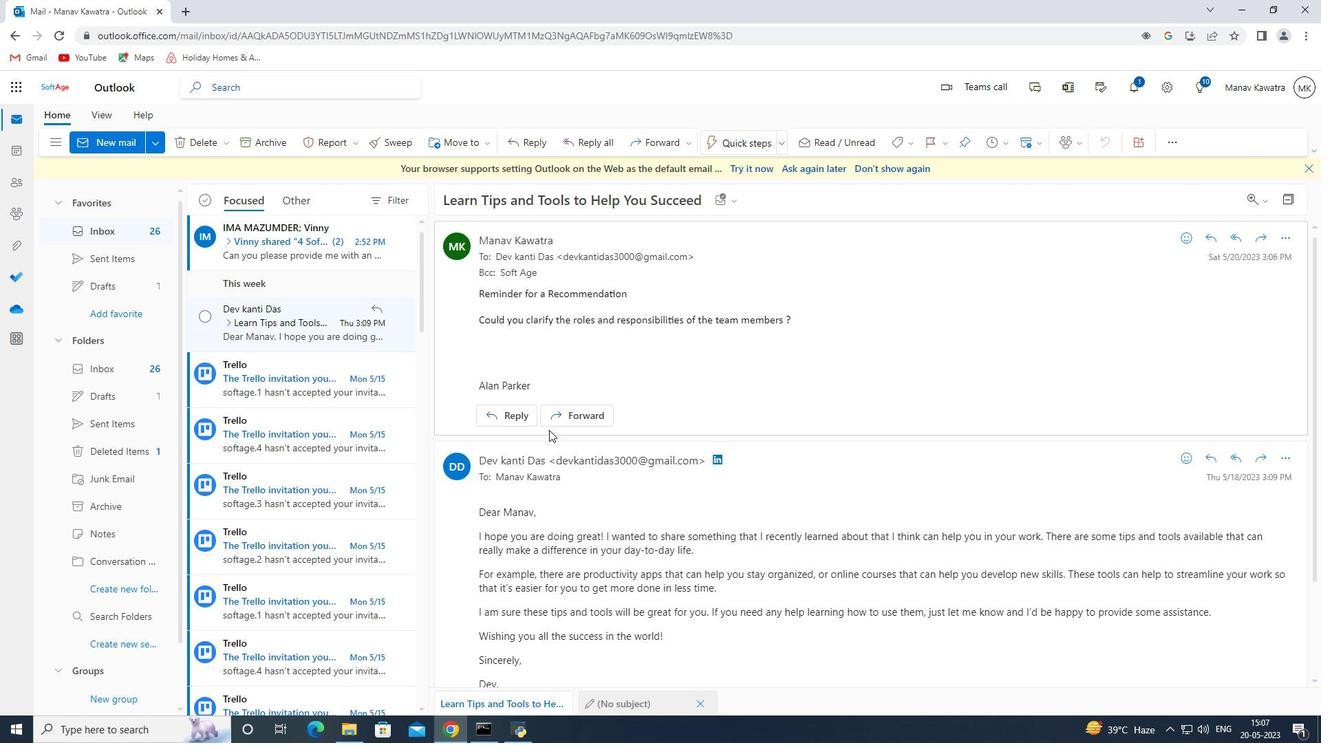 
Action: Mouse scrolled (545, 433) with delta (0, 0)
Screenshot: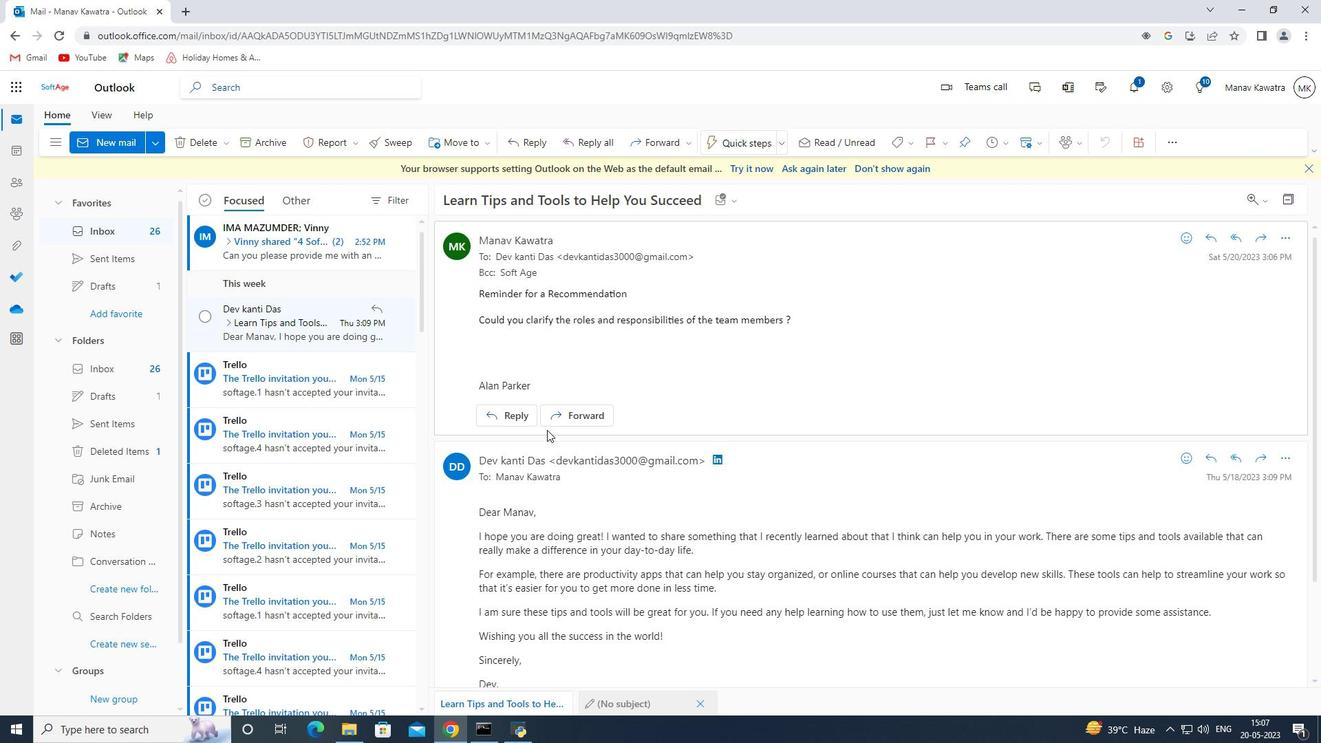 
Action: Mouse moved to (539, 441)
Screenshot: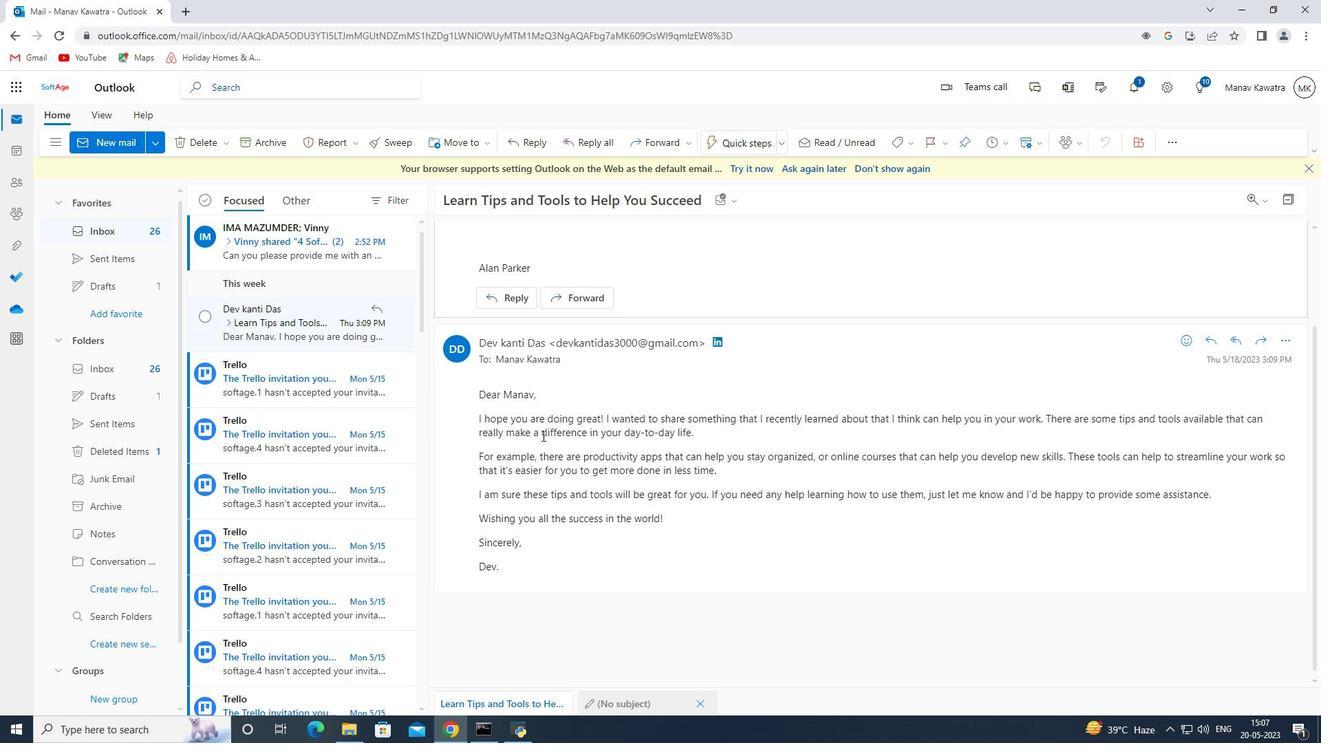 
Action: Mouse scrolled (539, 442) with delta (0, 0)
Screenshot: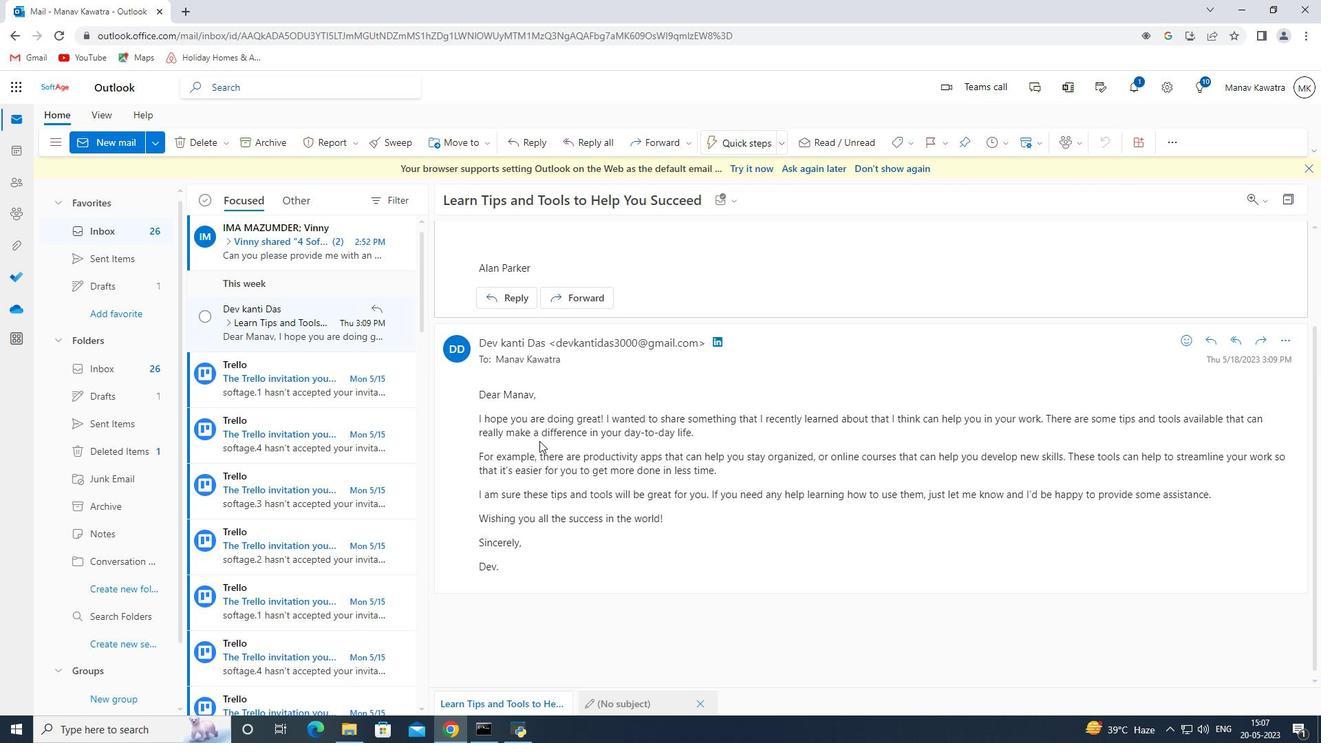 
Action: Mouse scrolled (539, 442) with delta (0, 0)
Screenshot: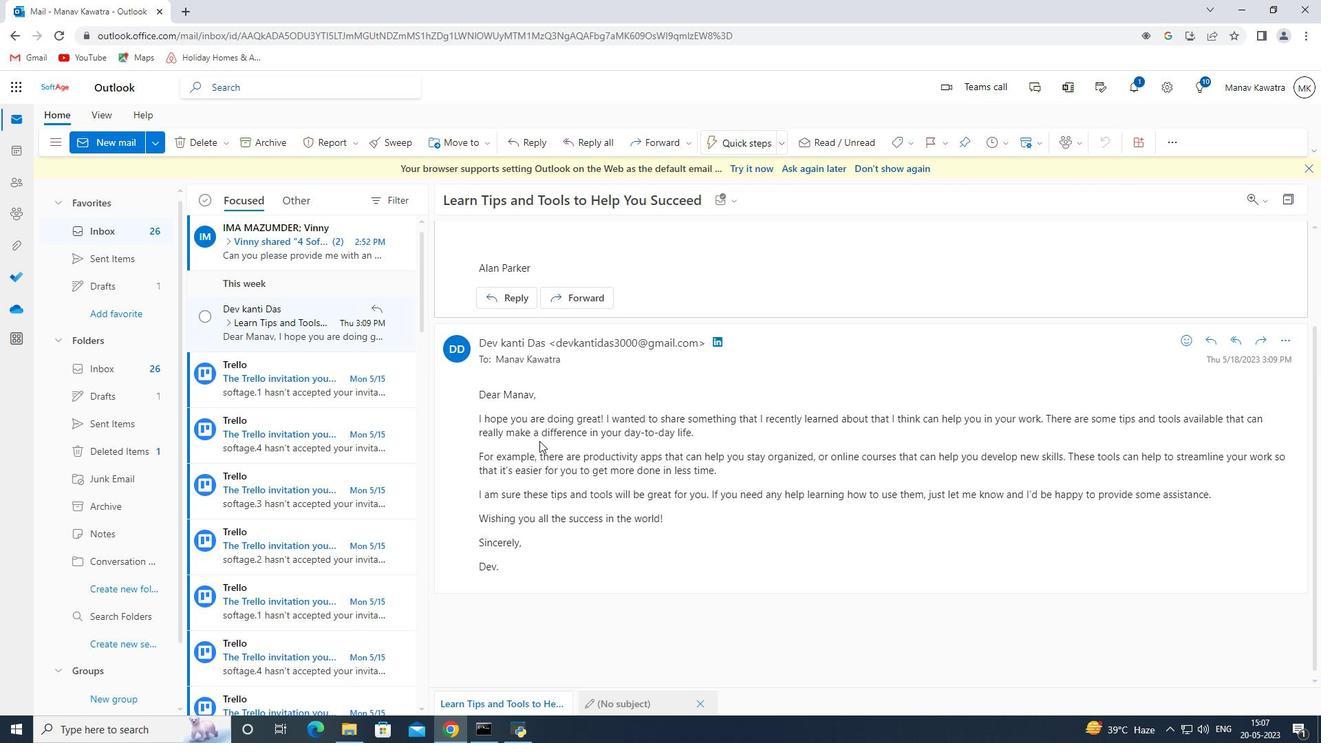 
Action: Mouse scrolled (539, 442) with delta (0, 0)
Screenshot: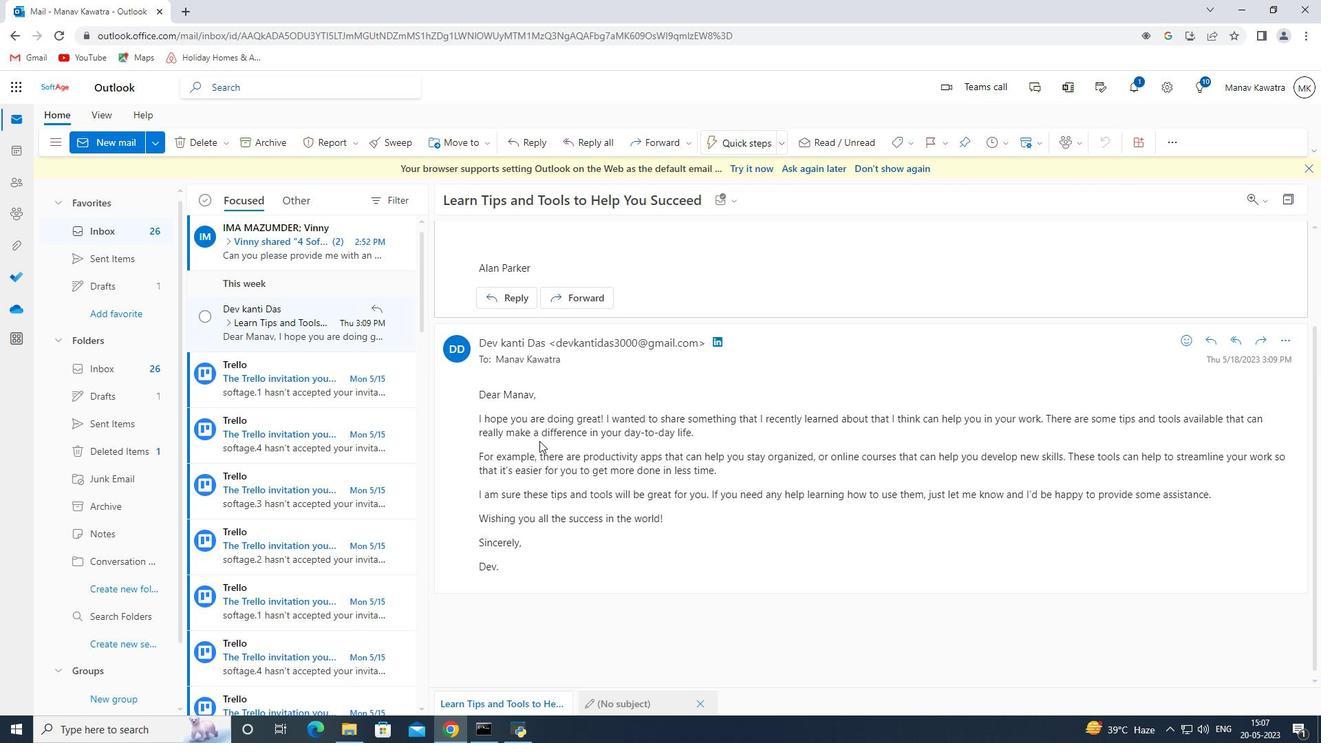 
Action: Mouse scrolled (539, 442) with delta (0, 0)
Screenshot: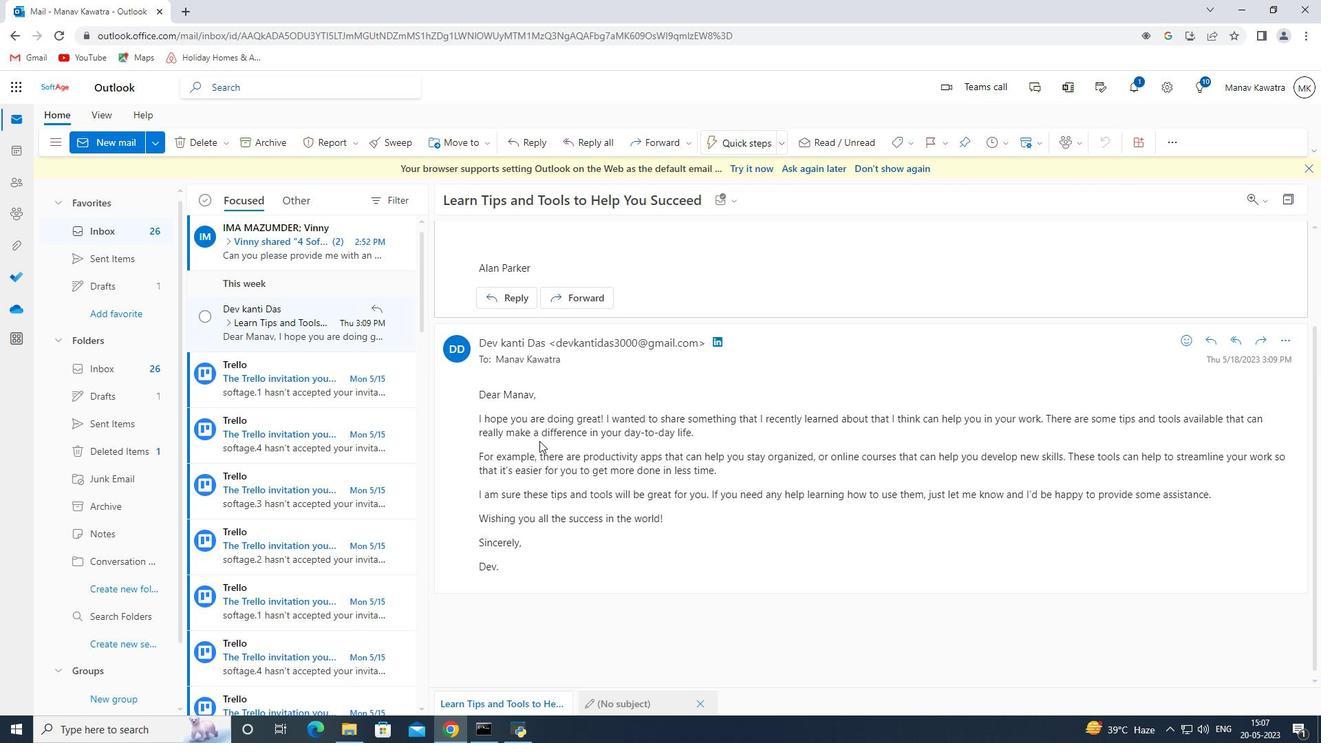 
Action: Mouse scrolled (539, 442) with delta (0, 0)
Screenshot: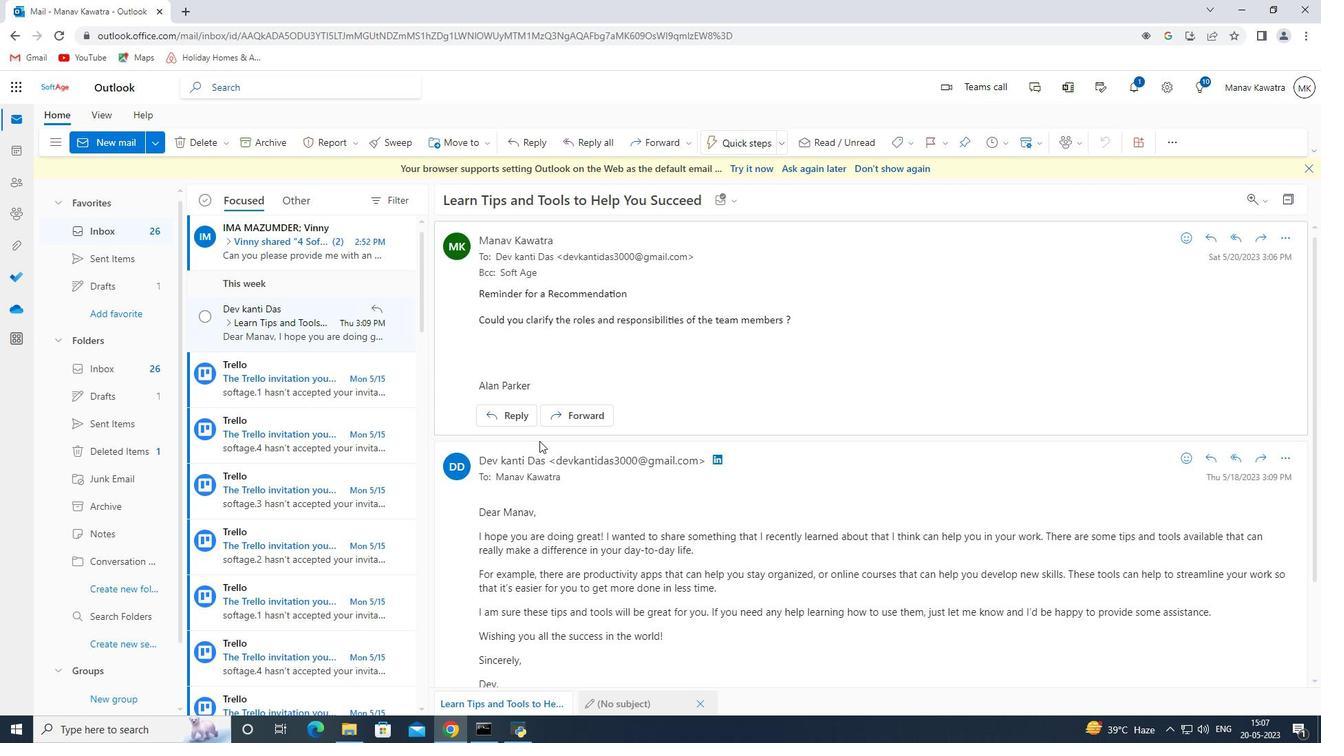 
Action: Mouse scrolled (539, 442) with delta (0, 0)
Screenshot: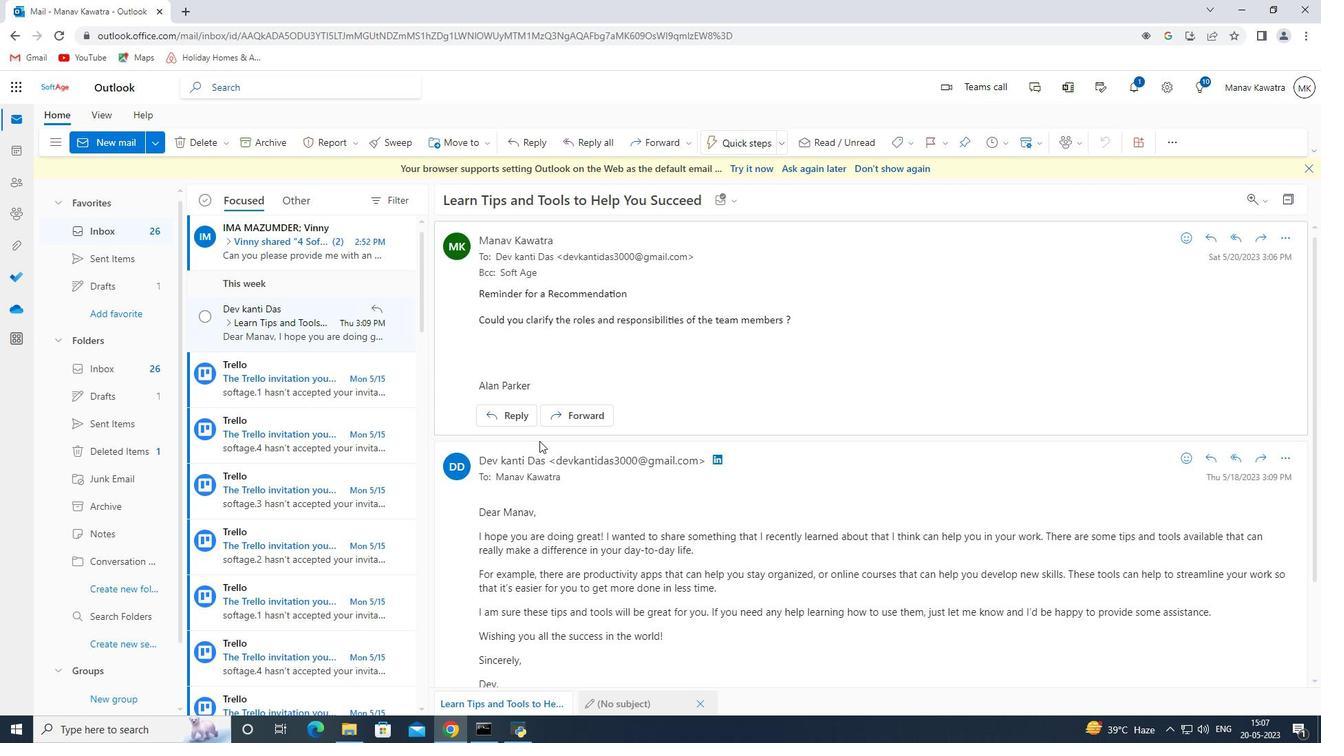 
Action: Mouse scrolled (539, 442) with delta (0, 0)
Screenshot: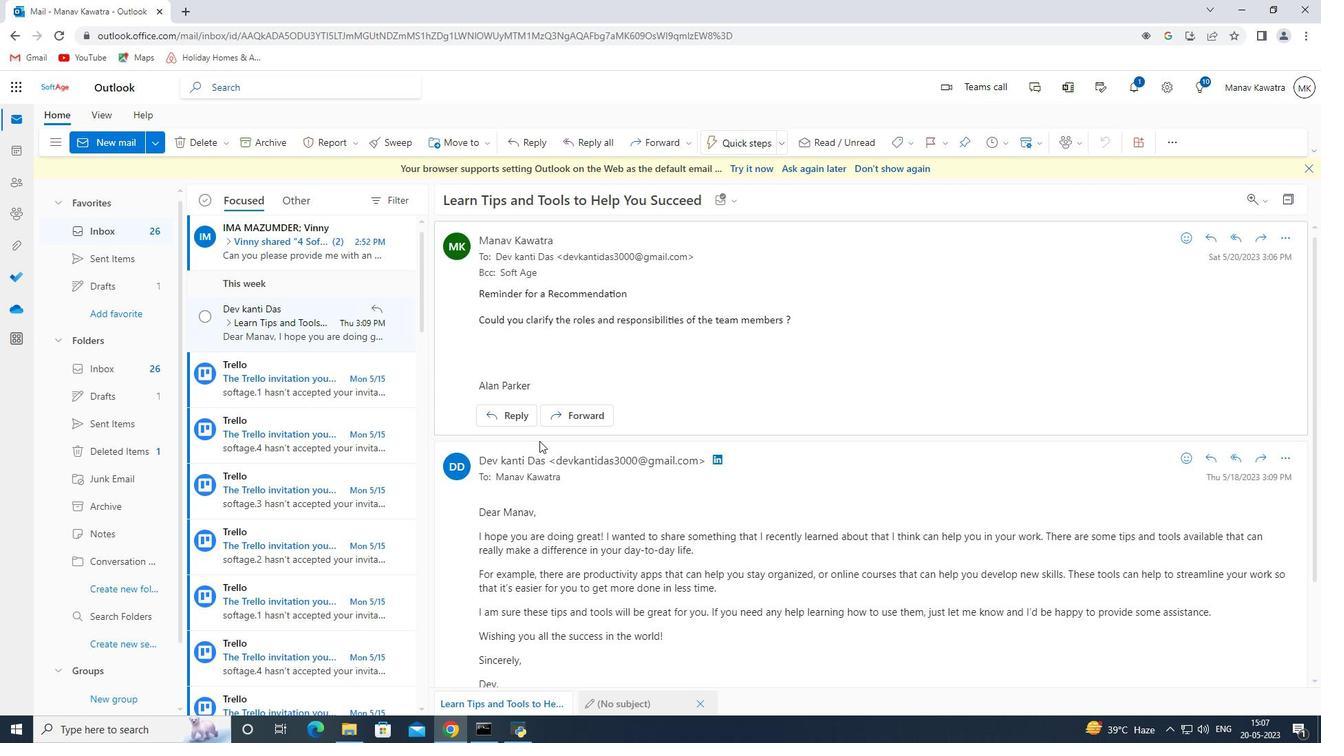 
Action: Mouse scrolled (539, 442) with delta (0, 0)
Screenshot: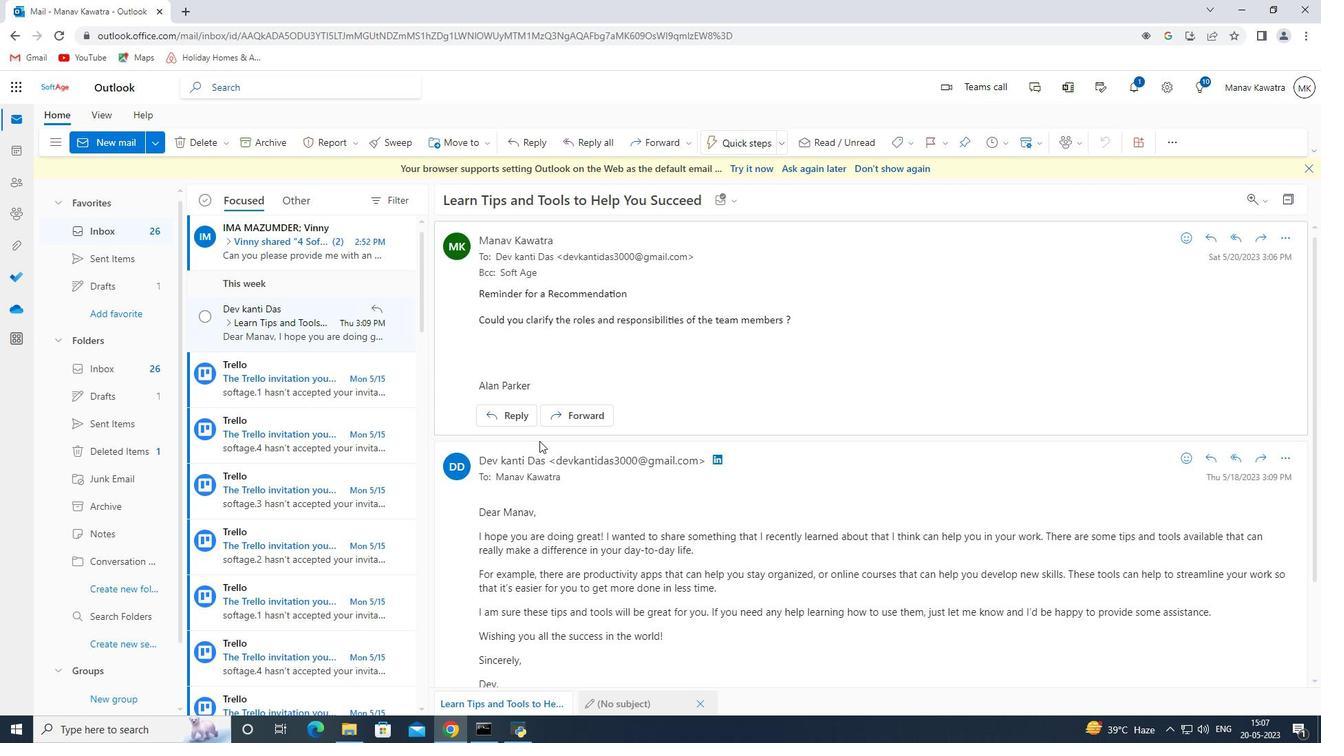 
Action: Mouse scrolled (539, 442) with delta (0, 0)
Screenshot: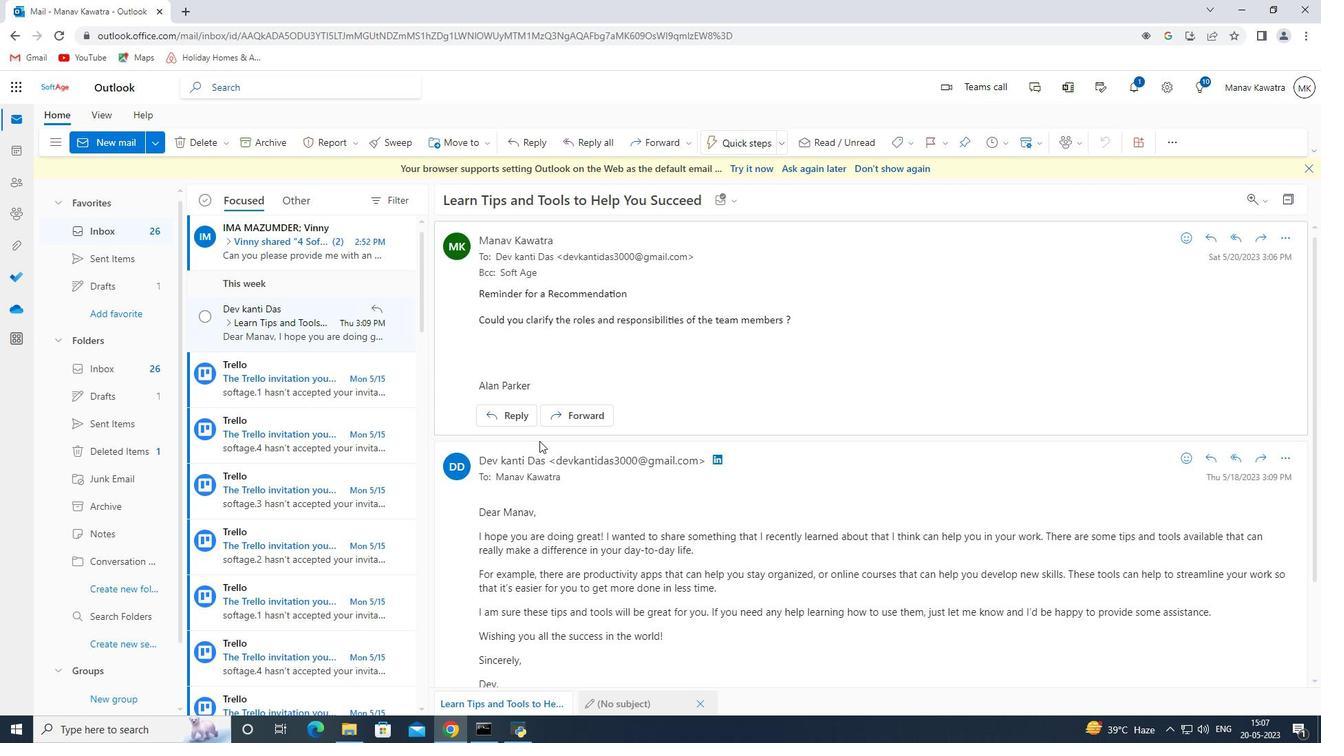 
Action: Mouse moved to (533, 437)
Screenshot: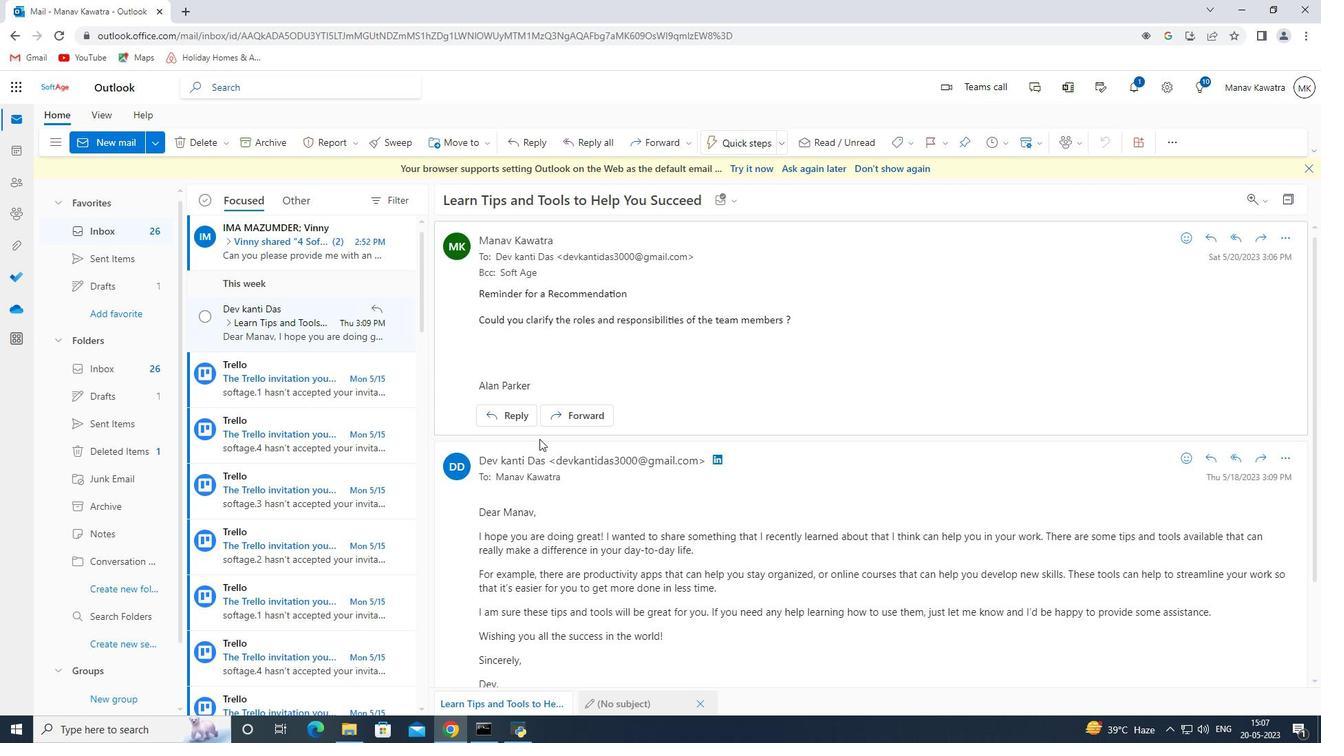
Action: Mouse scrolled (533, 437) with delta (0, 0)
Screenshot: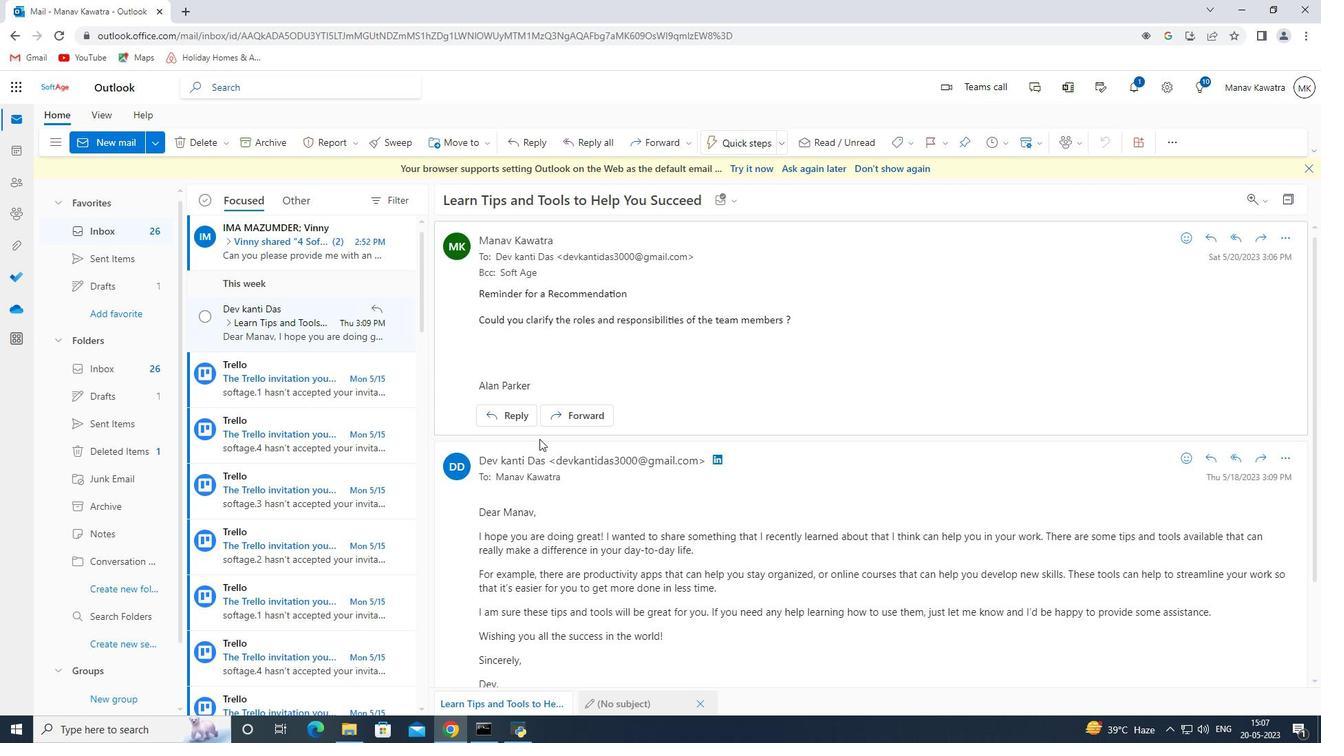 
Action: Mouse moved to (532, 436)
Screenshot: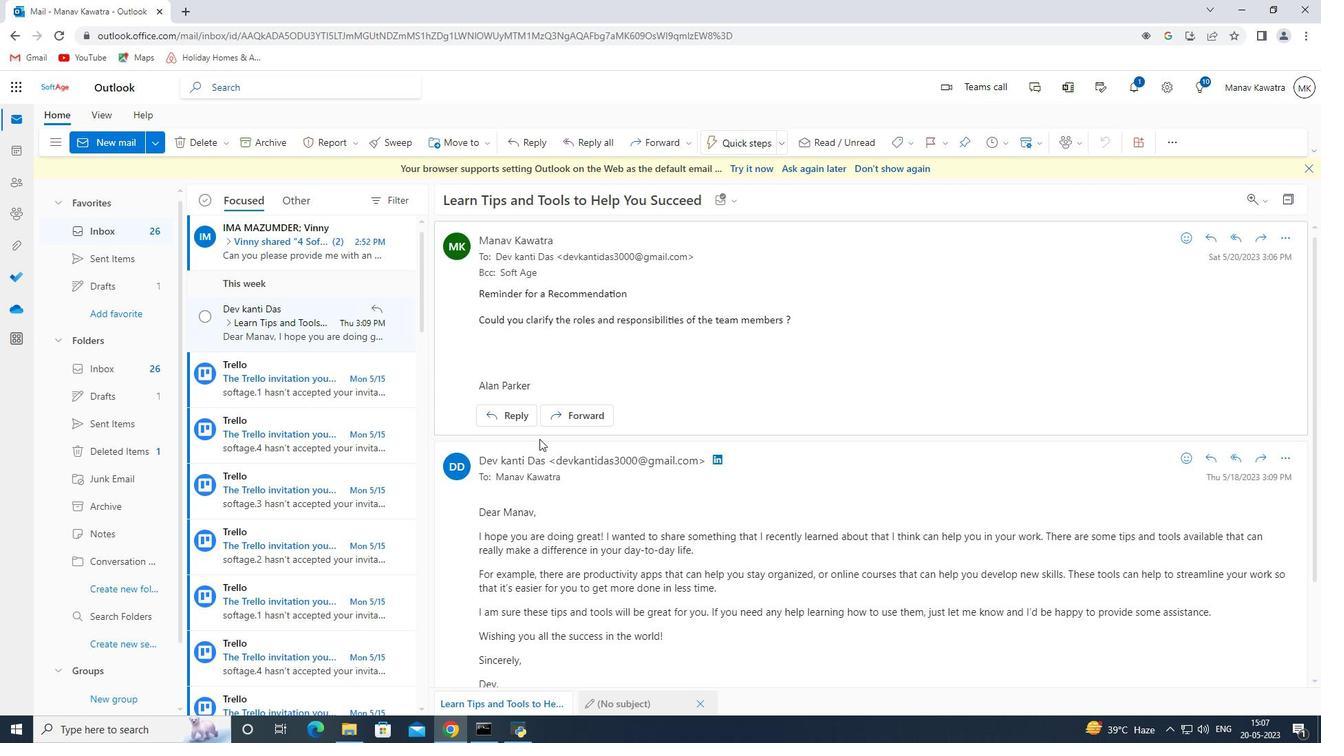 
Action: Mouse scrolled (532, 437) with delta (0, 0)
Screenshot: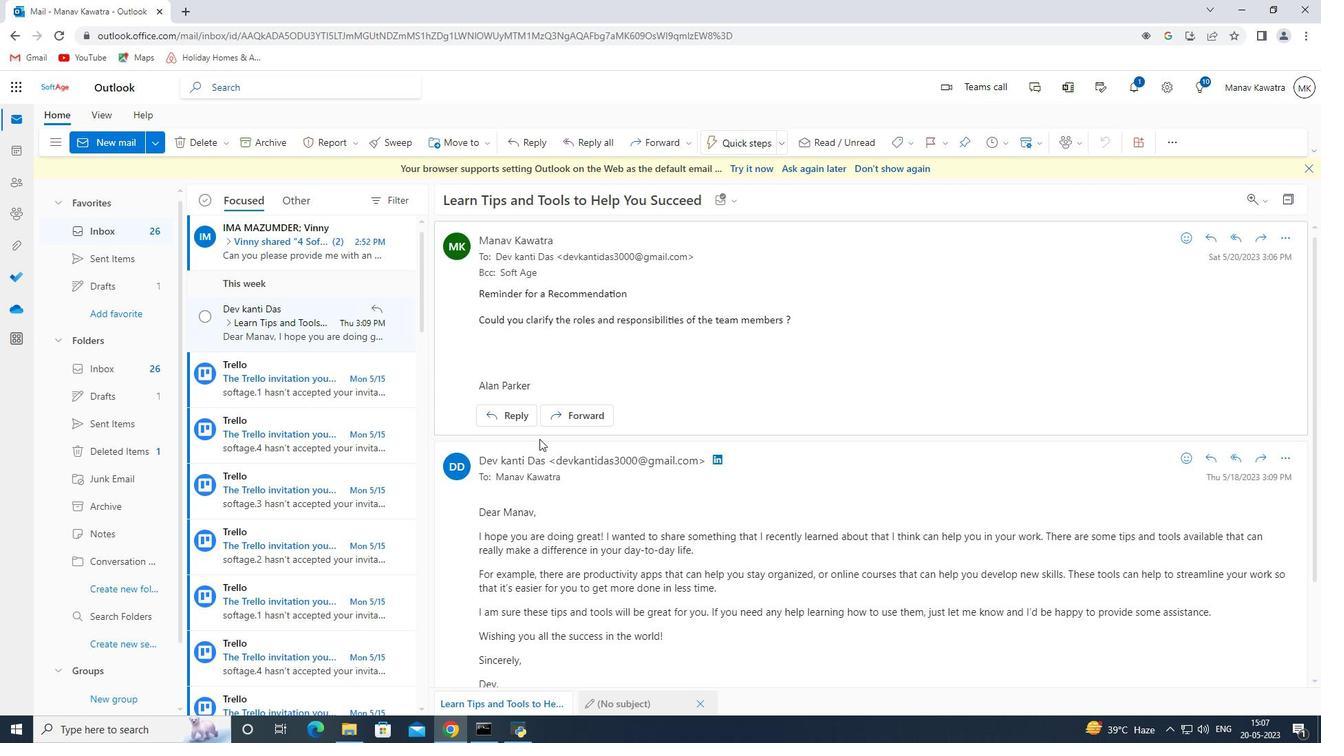 
Action: Mouse scrolled (532, 435) with delta (0, 0)
Screenshot: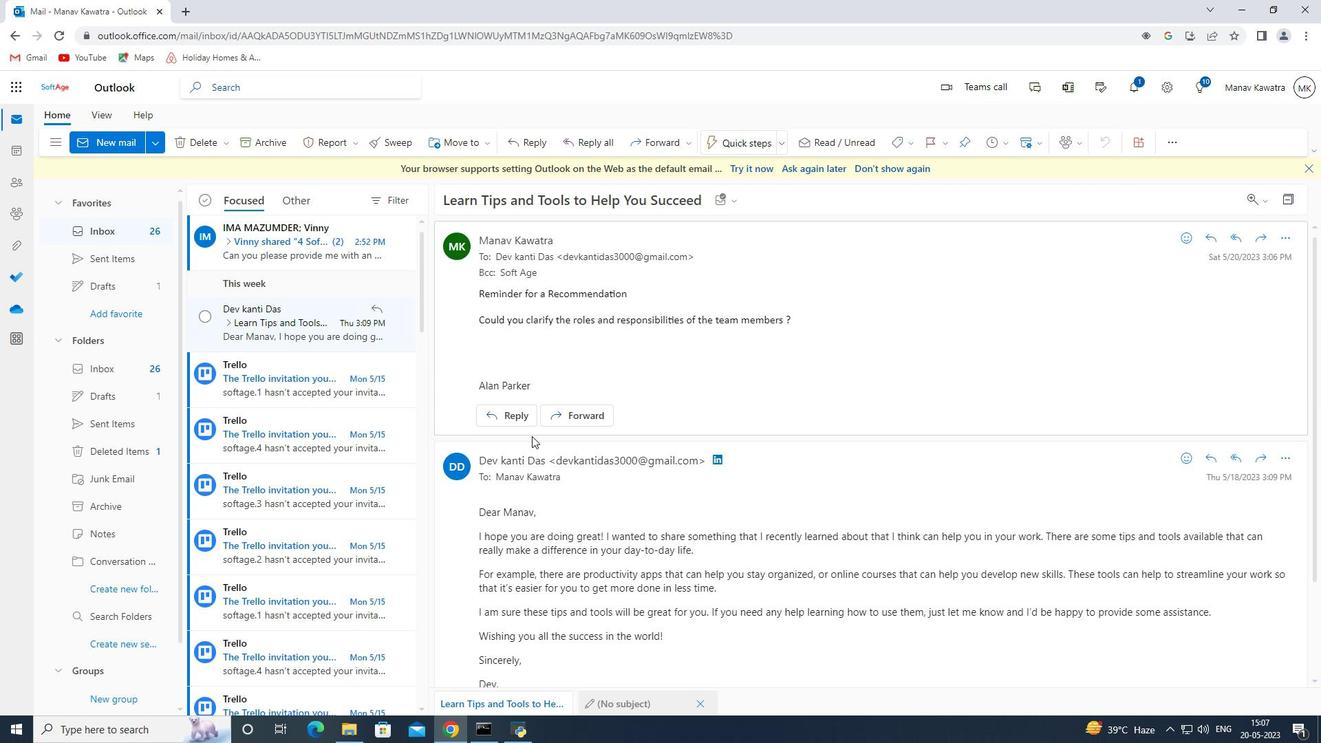 
Action: Mouse scrolled (532, 435) with delta (0, 0)
Screenshot: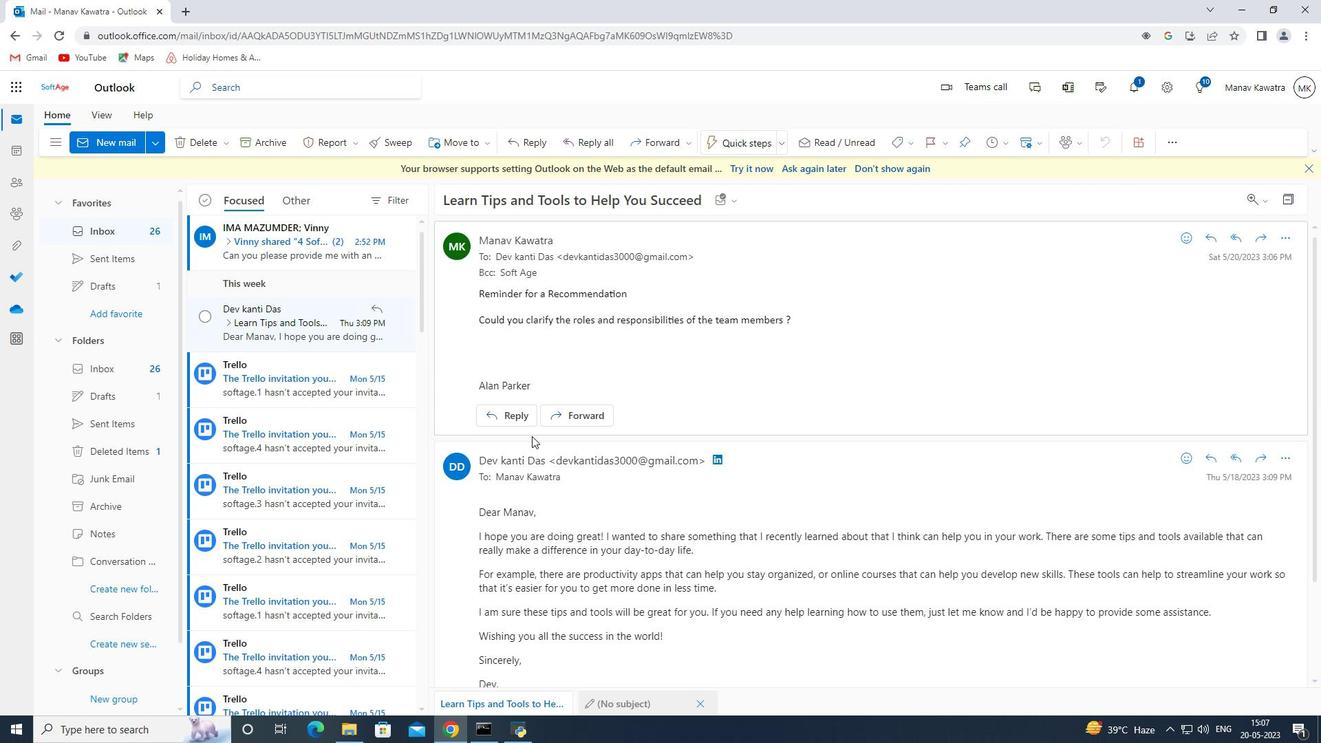 
Action: Mouse scrolled (532, 435) with delta (0, 0)
Screenshot: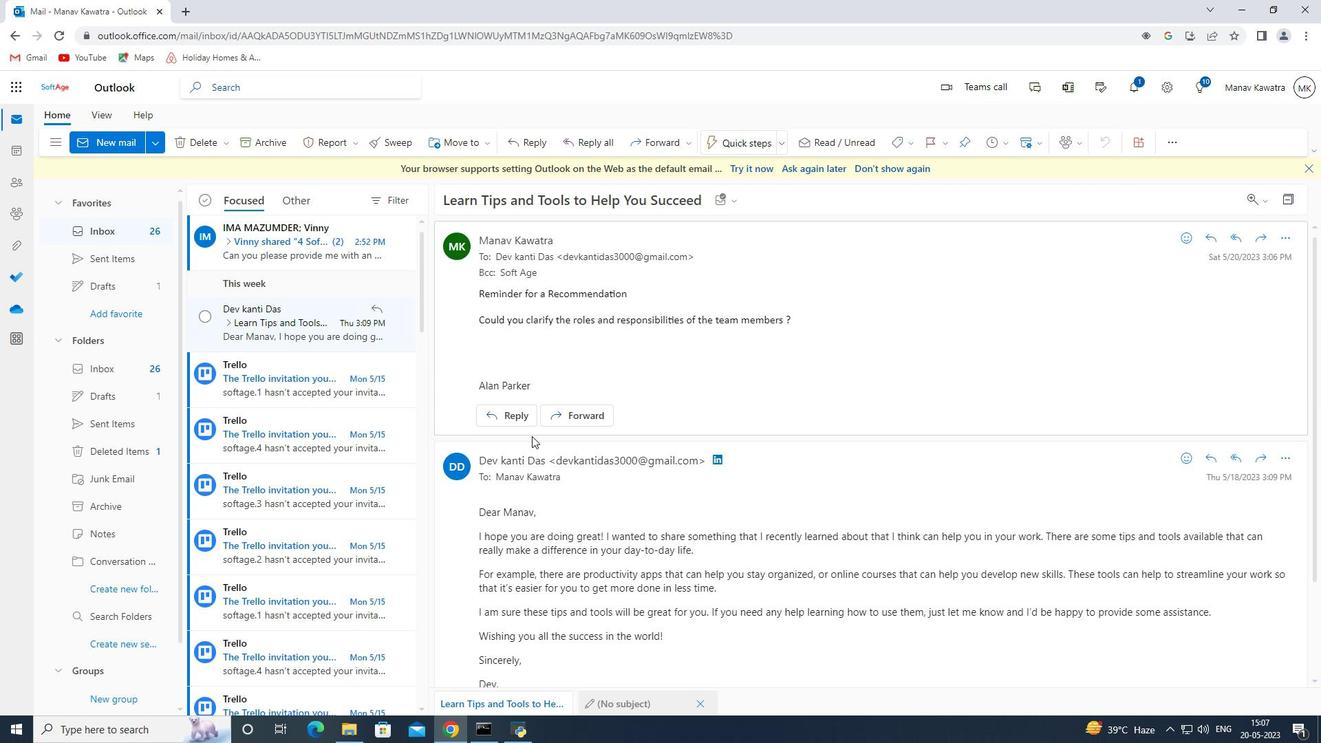 
Action: Mouse scrolled (532, 435) with delta (0, 0)
Screenshot: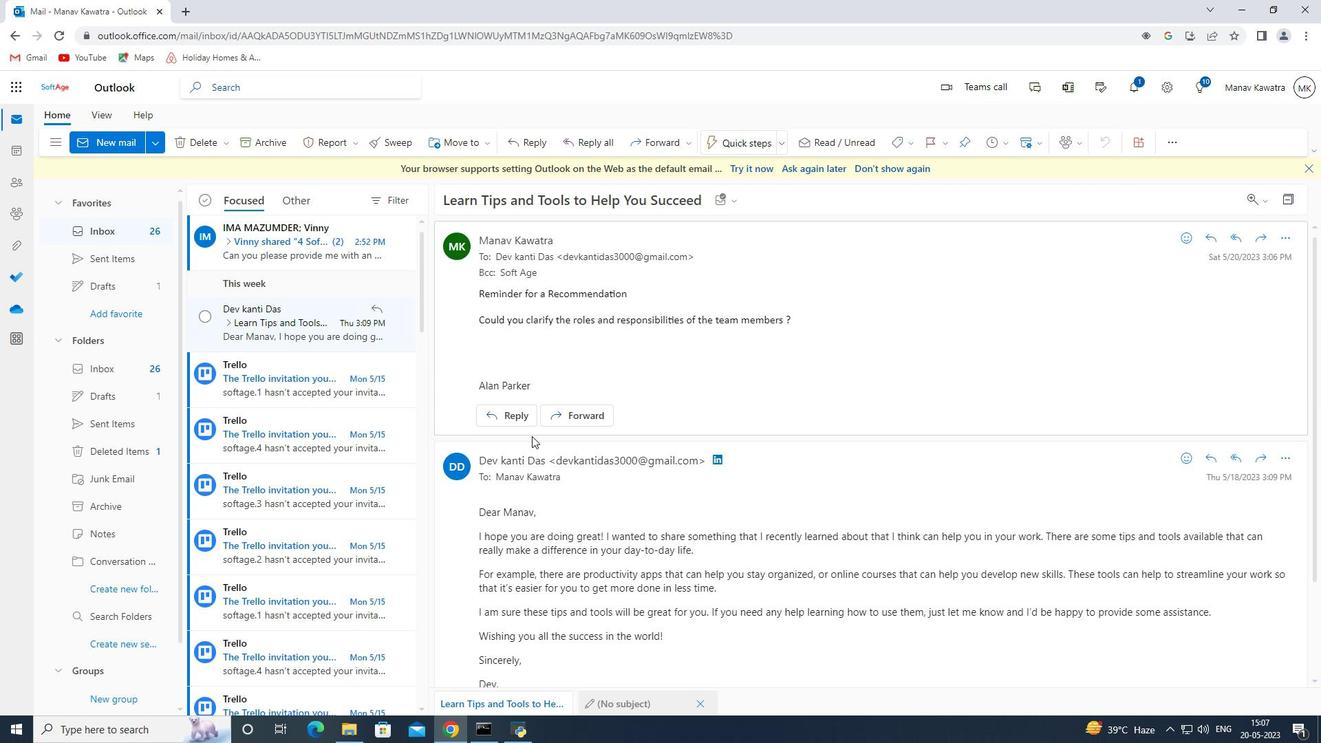 
Action: Mouse scrolled (532, 435) with delta (0, 0)
Screenshot: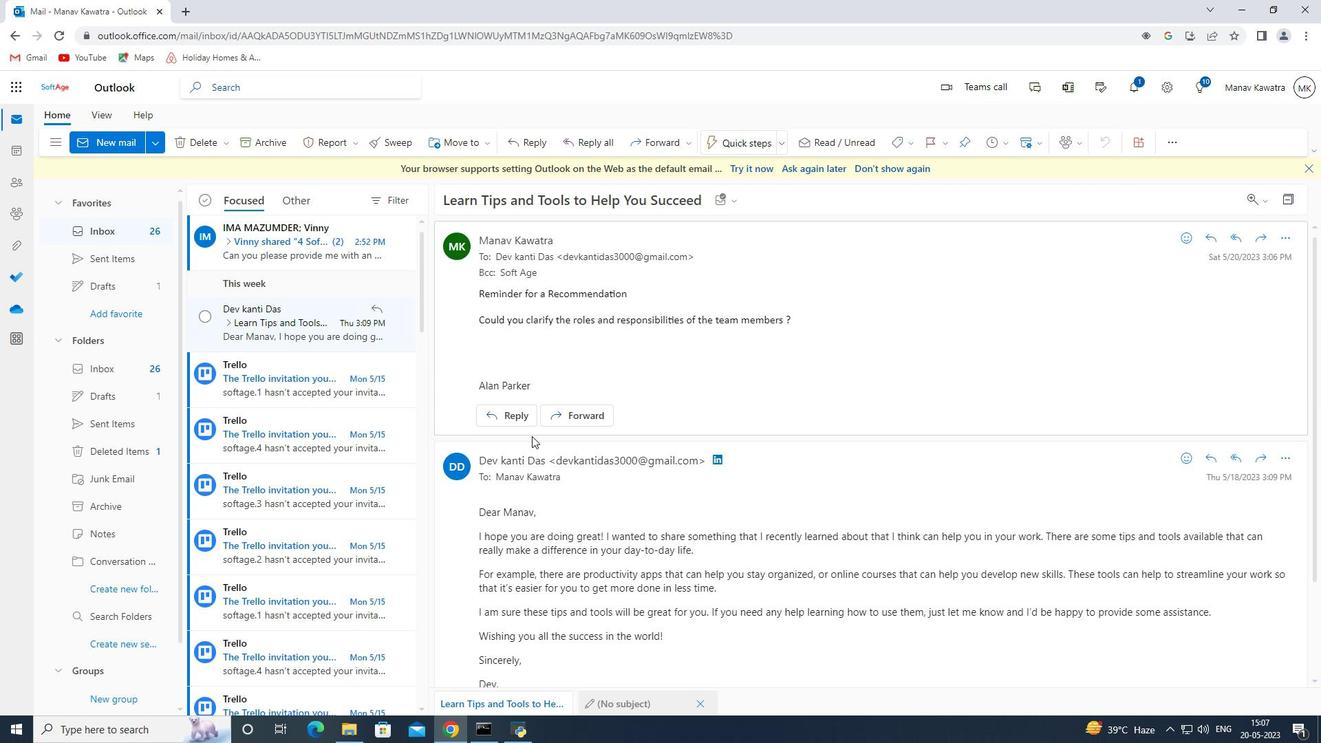 
Action: Mouse scrolled (532, 435) with delta (0, 0)
Screenshot: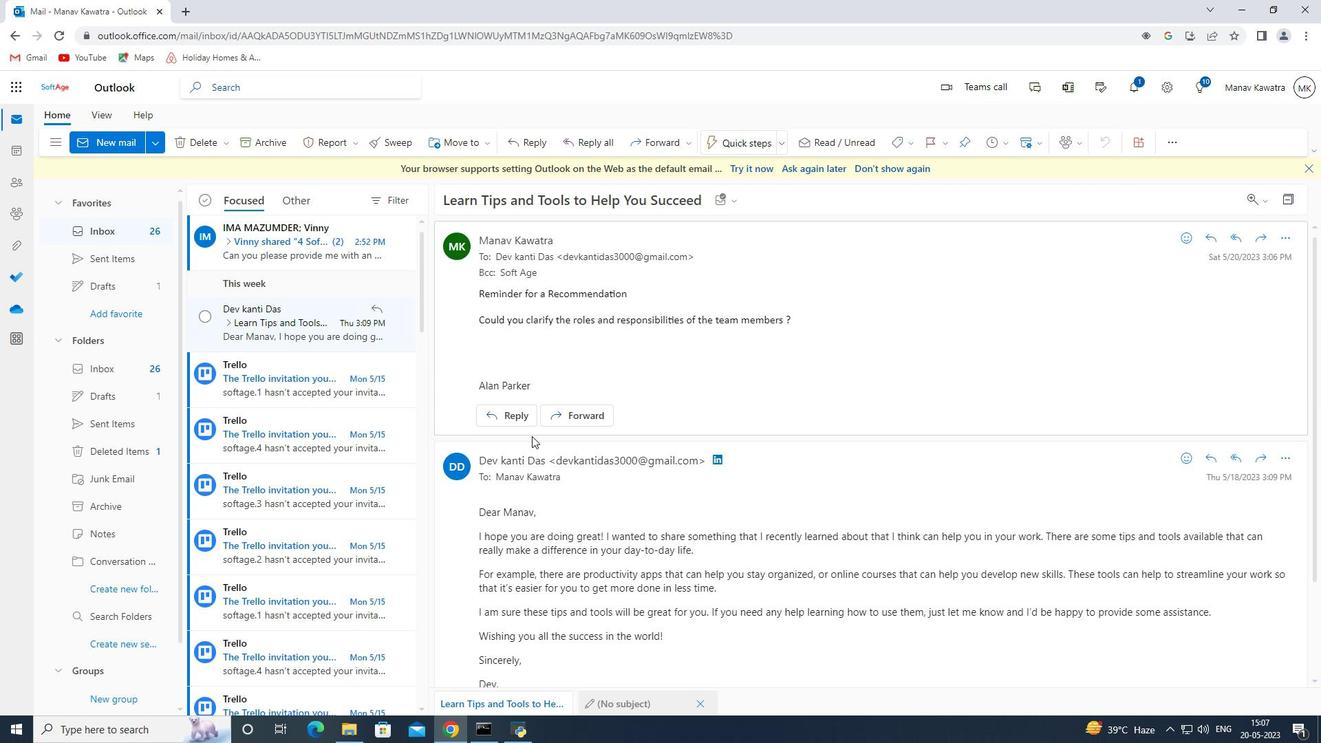
Action: Mouse scrolled (532, 437) with delta (0, 0)
Screenshot: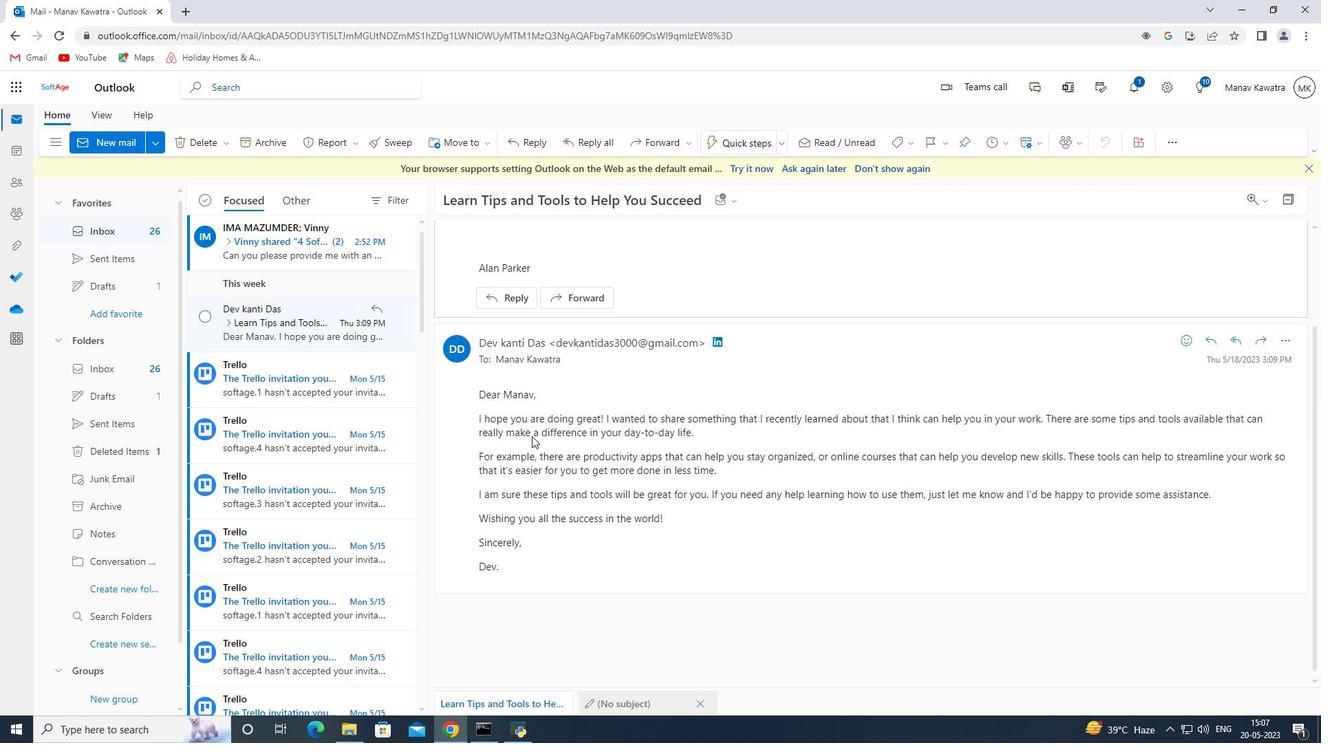 
Action: Mouse scrolled (532, 437) with delta (0, 0)
Screenshot: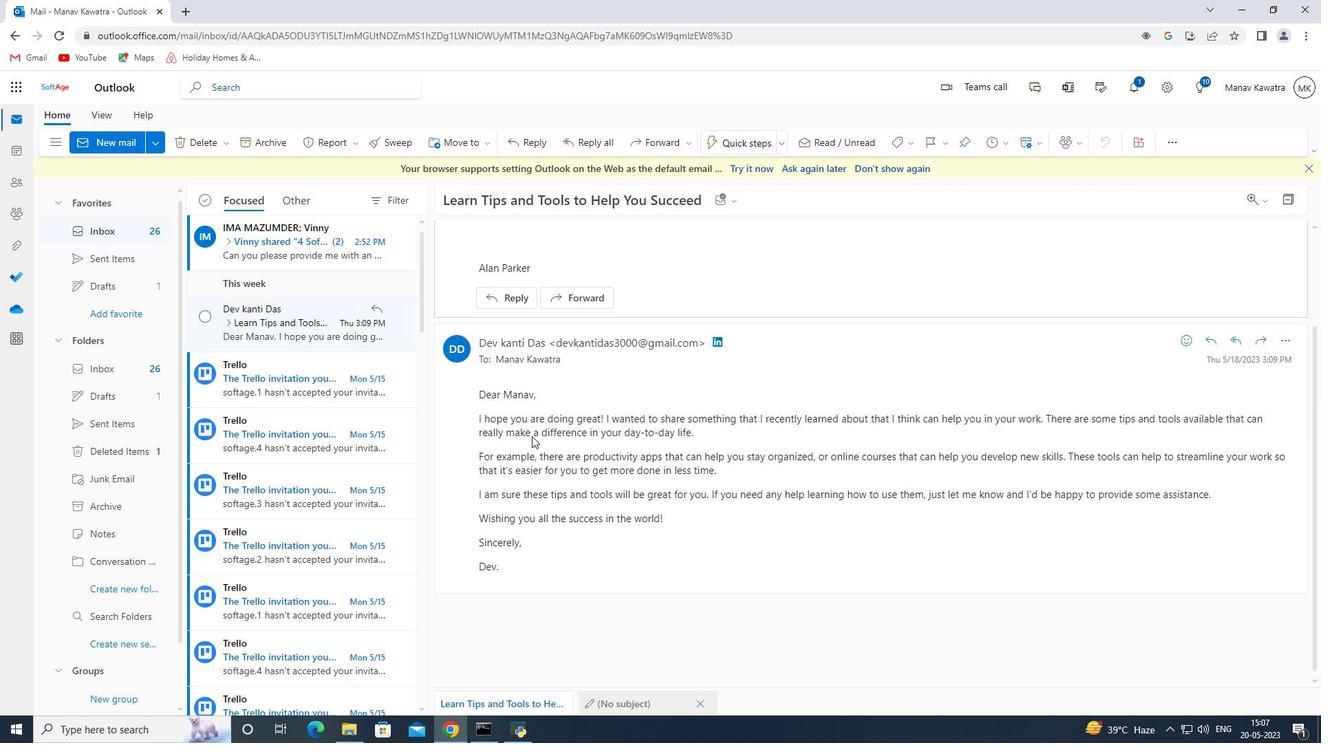 
Action: Mouse scrolled (532, 437) with delta (0, 0)
Screenshot: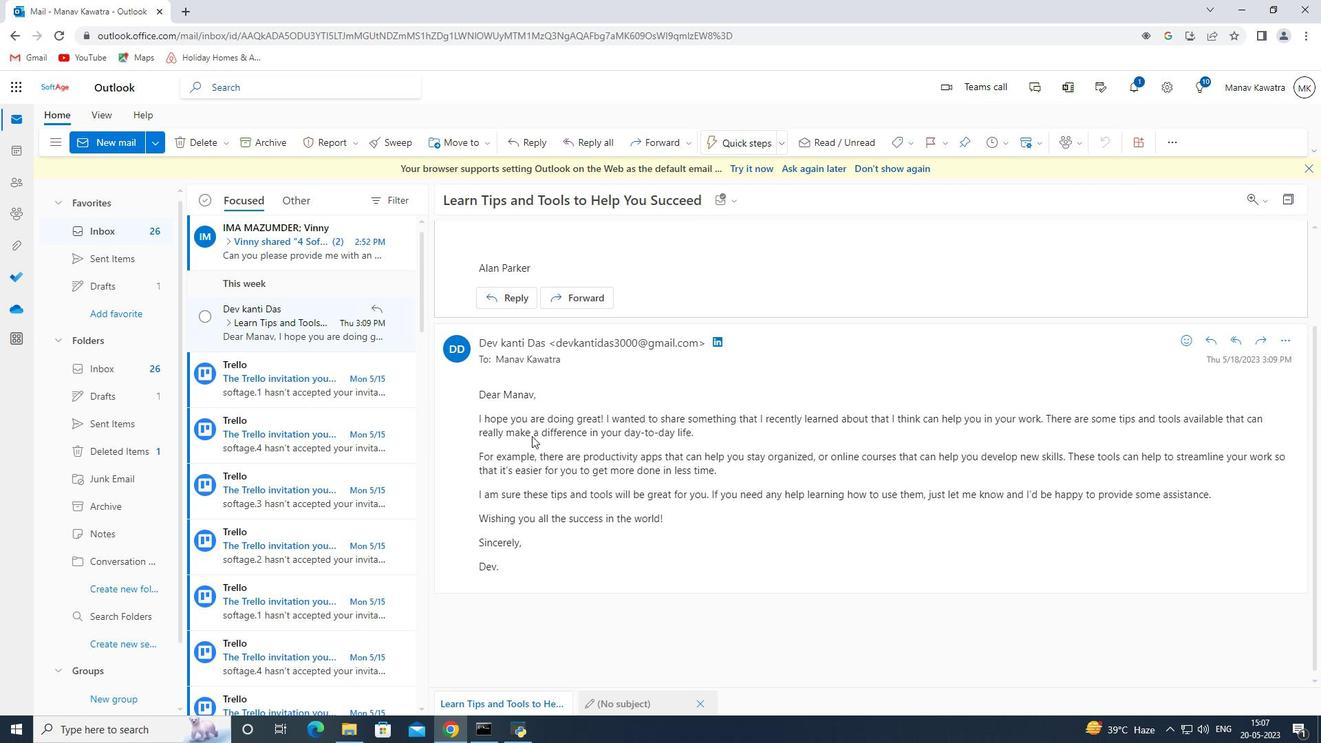 
Action: Mouse scrolled (532, 437) with delta (0, 0)
Screenshot: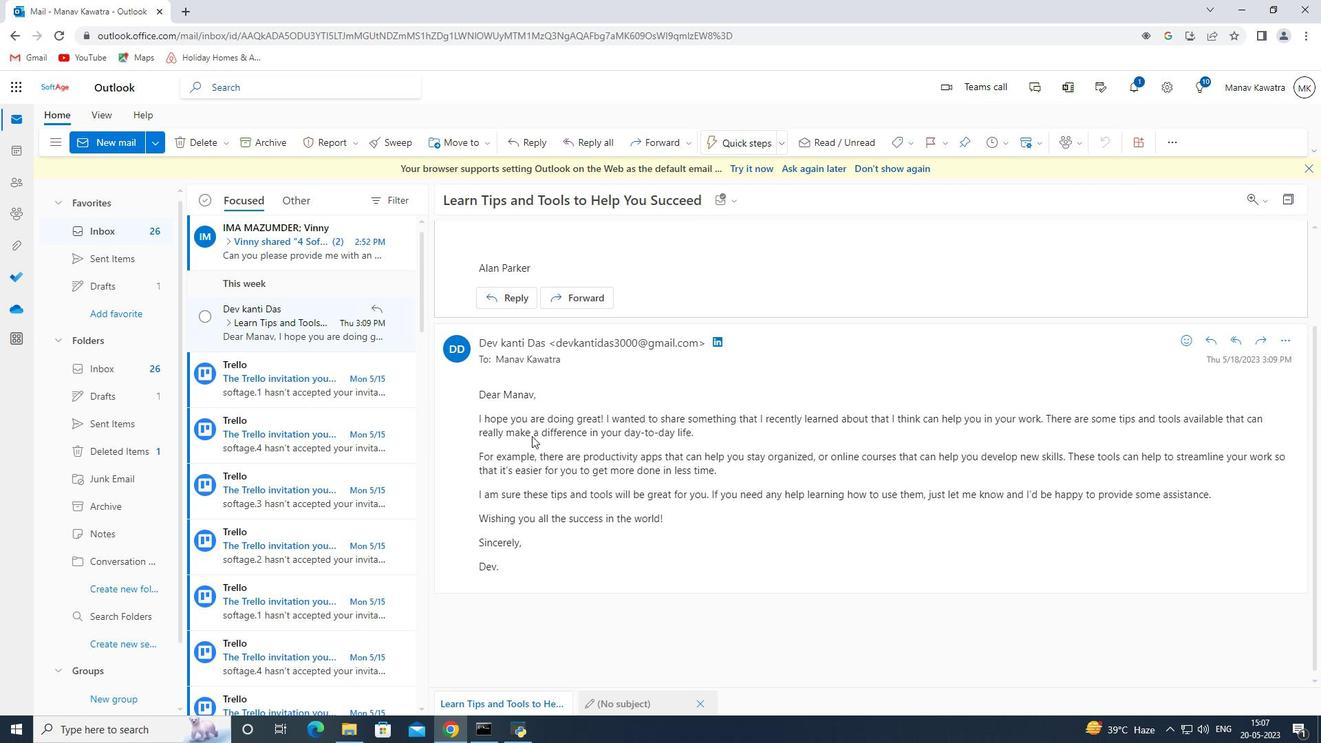 
Action: Mouse scrolled (532, 437) with delta (0, 0)
Screenshot: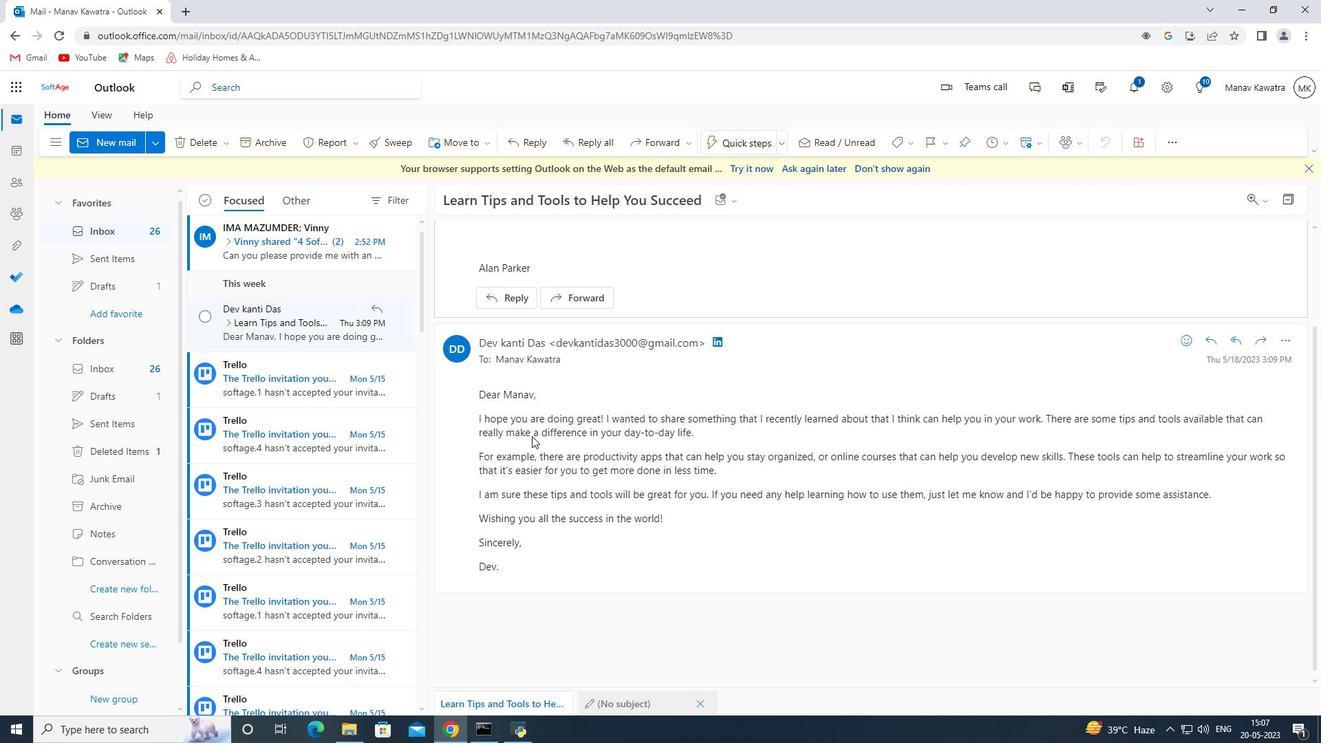 
Action: Mouse moved to (519, 405)
Screenshot: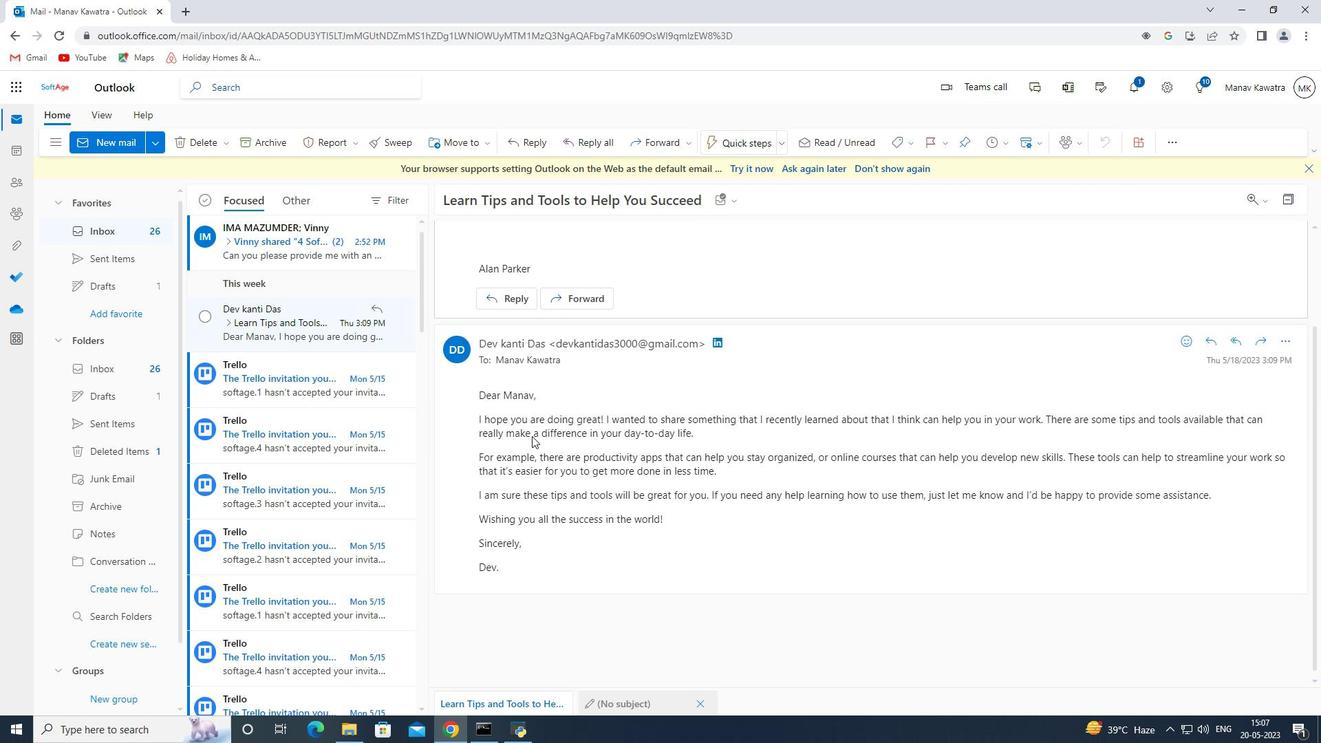 
Action: Mouse scrolled (519, 406) with delta (0, 0)
Screenshot: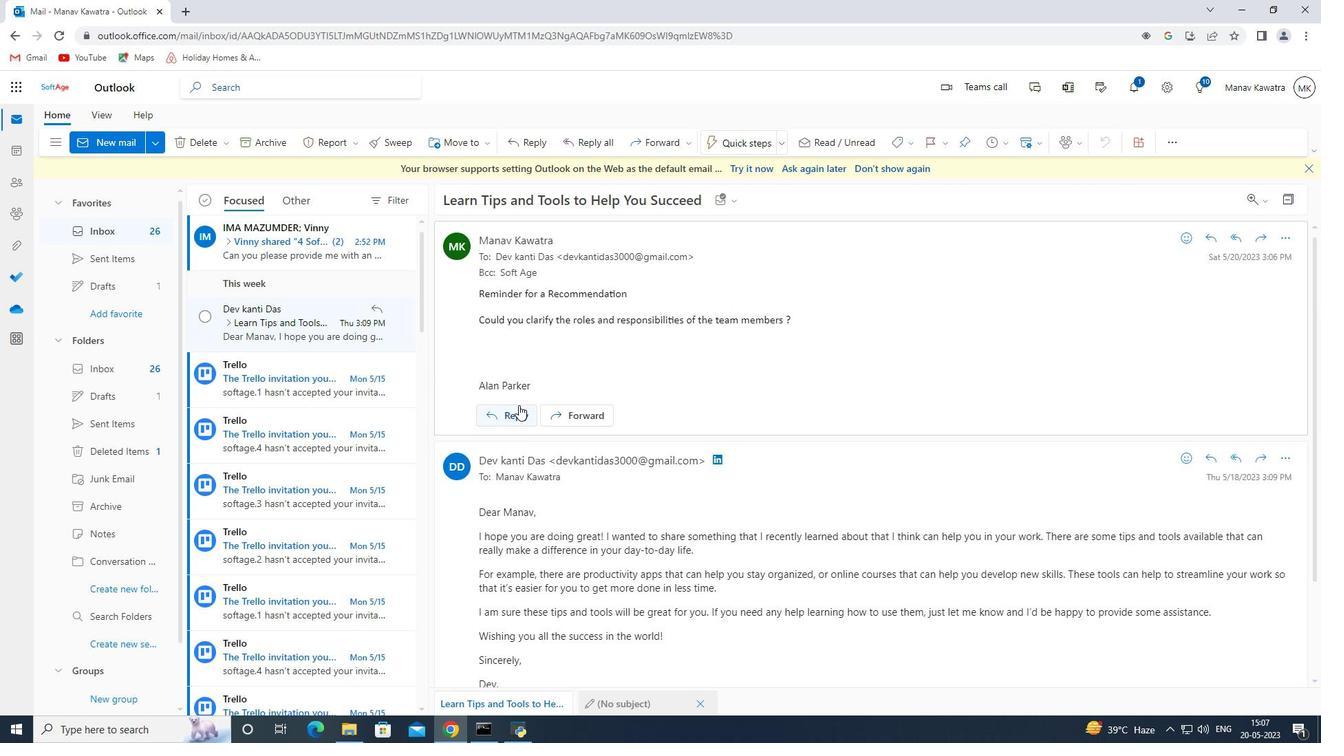 
Action: Mouse scrolled (519, 406) with delta (0, 0)
Screenshot: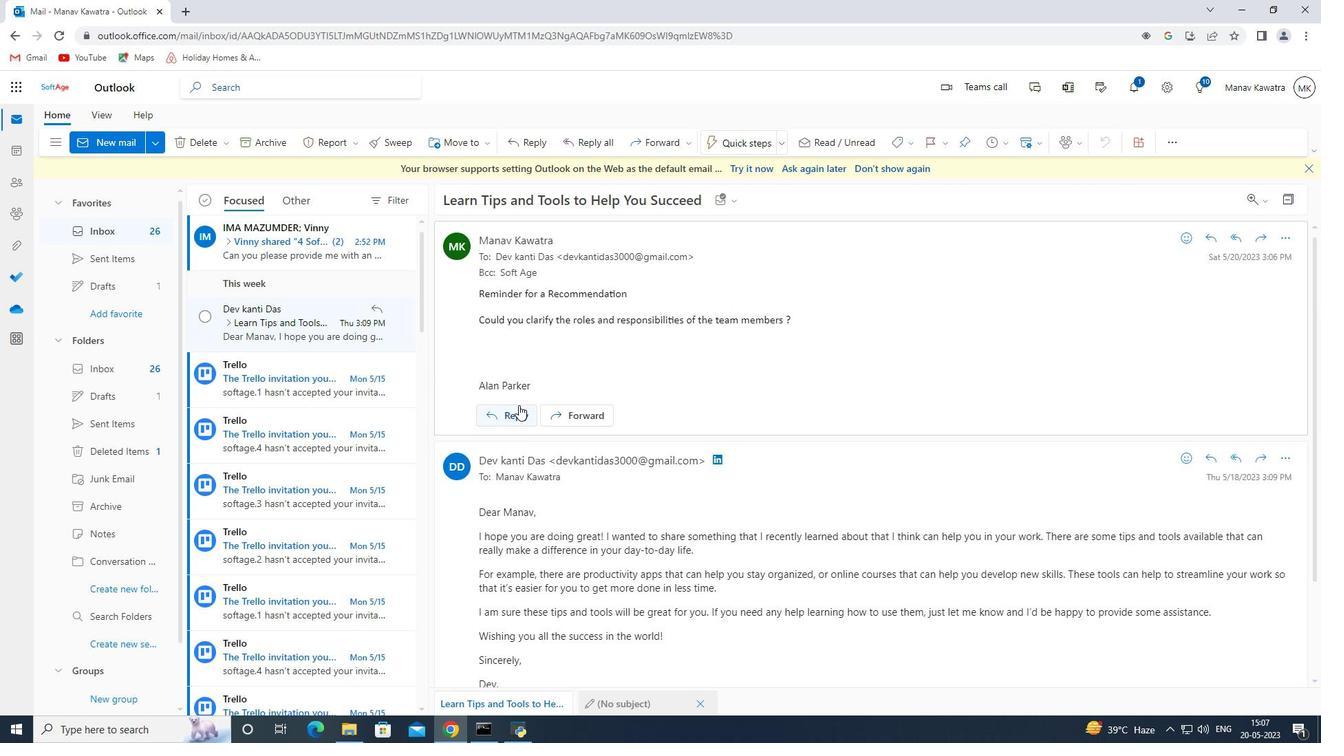 
Action: Mouse scrolled (519, 406) with delta (0, 0)
Screenshot: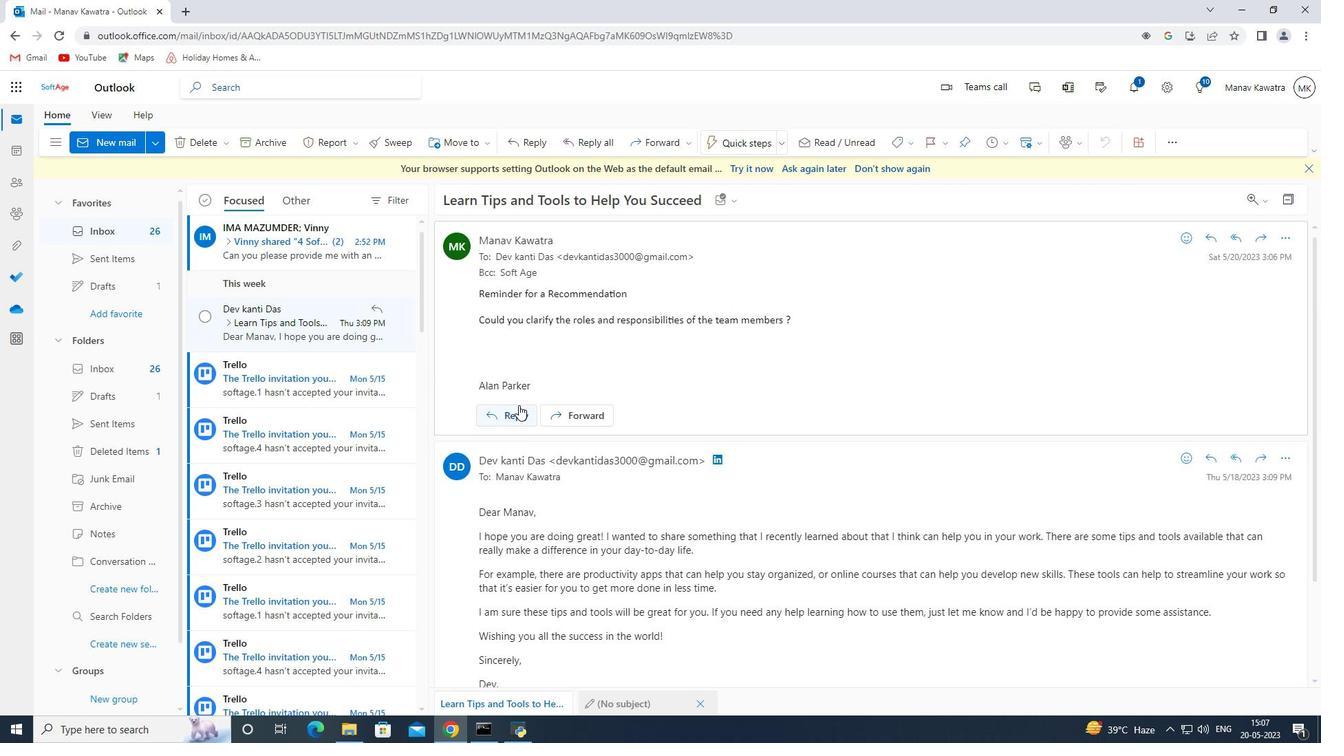 
Action: Mouse scrolled (519, 406) with delta (0, 0)
Screenshot: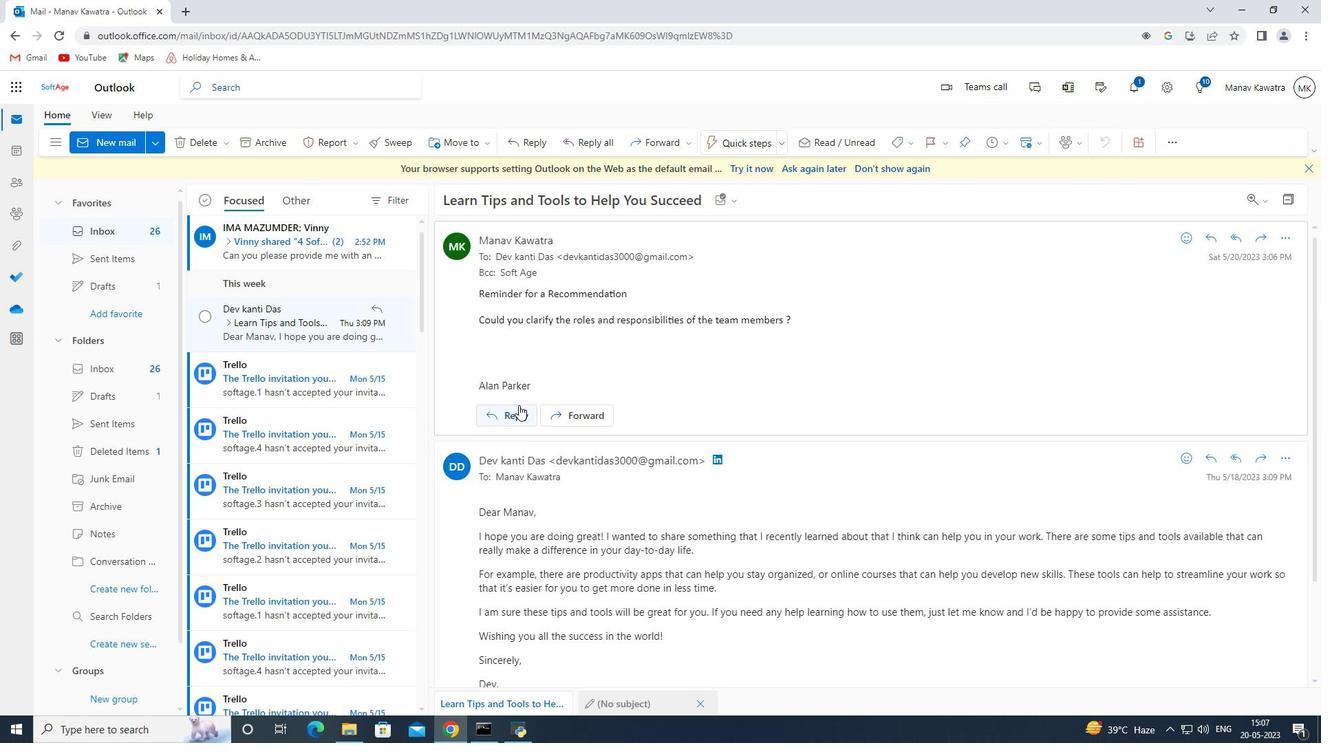 
Action: Mouse scrolled (519, 406) with delta (0, 0)
Screenshot: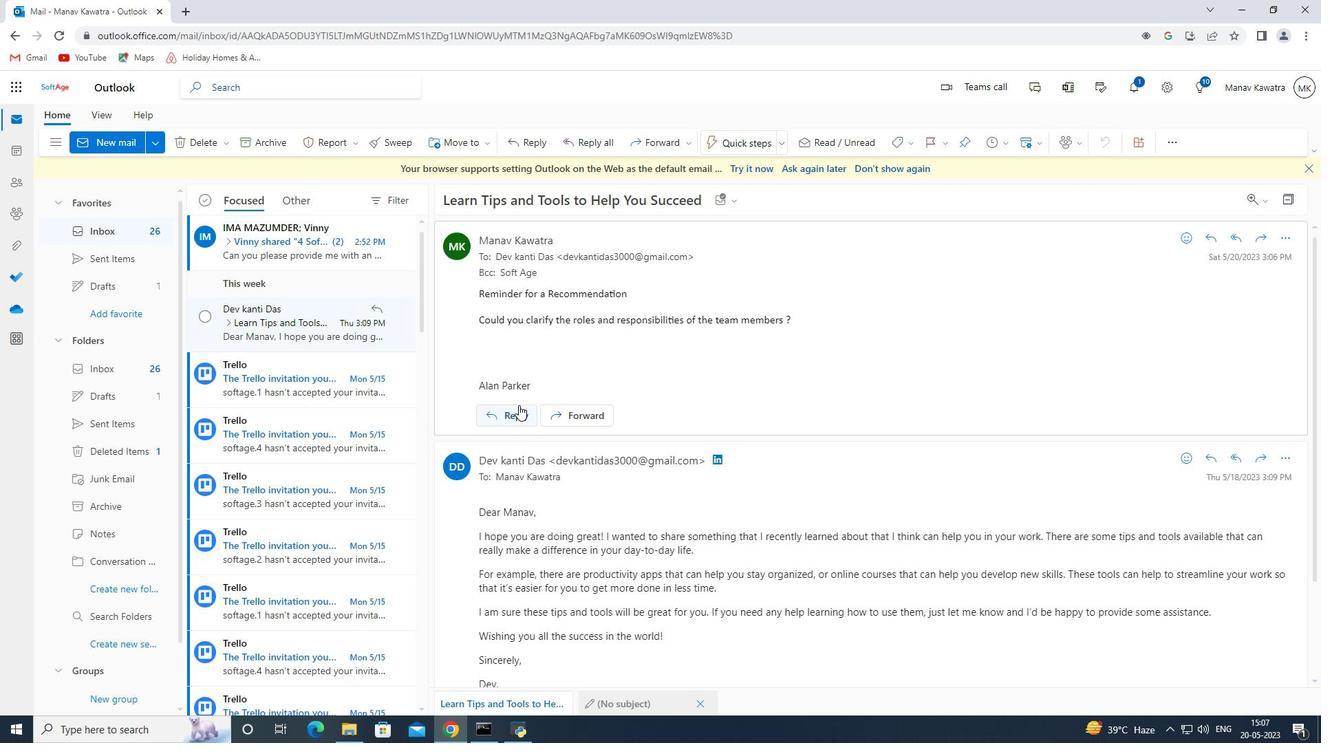 
Action: Mouse moved to (258, 239)
Screenshot: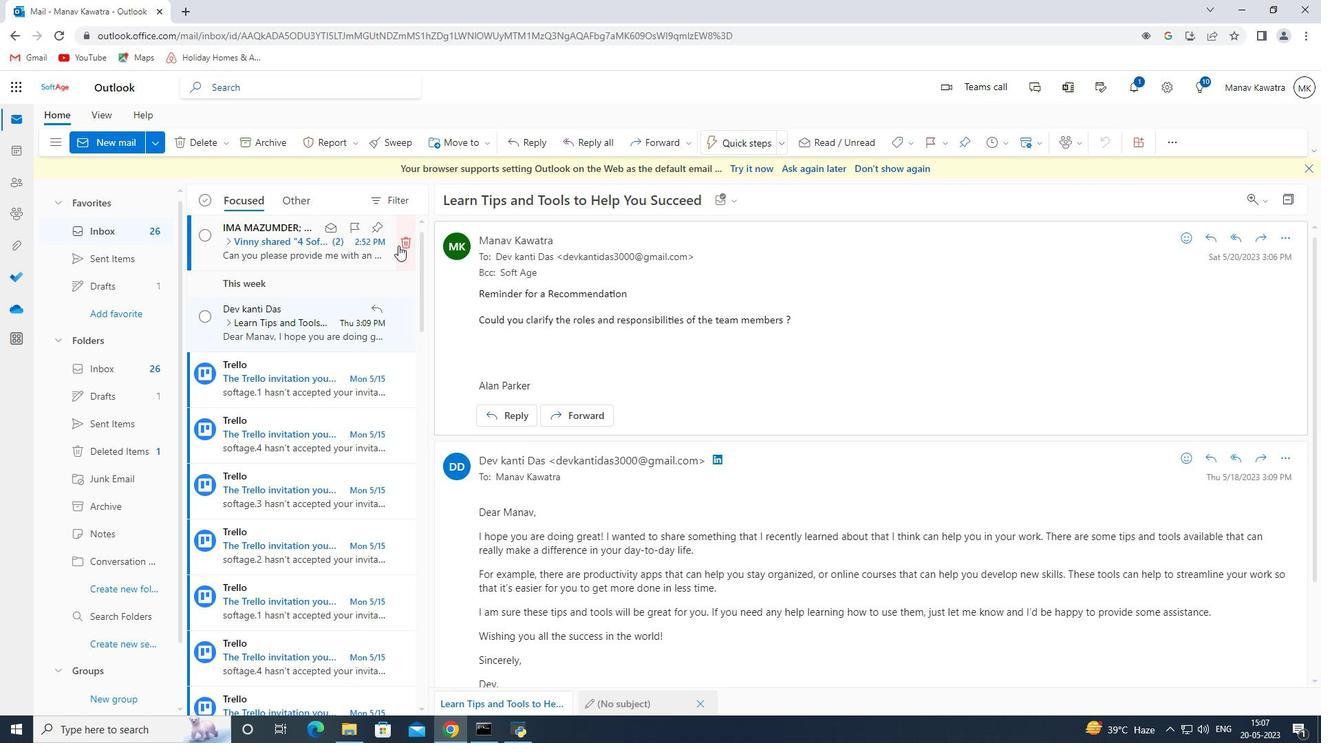 
Action: Mouse pressed left at (258, 239)
Screenshot: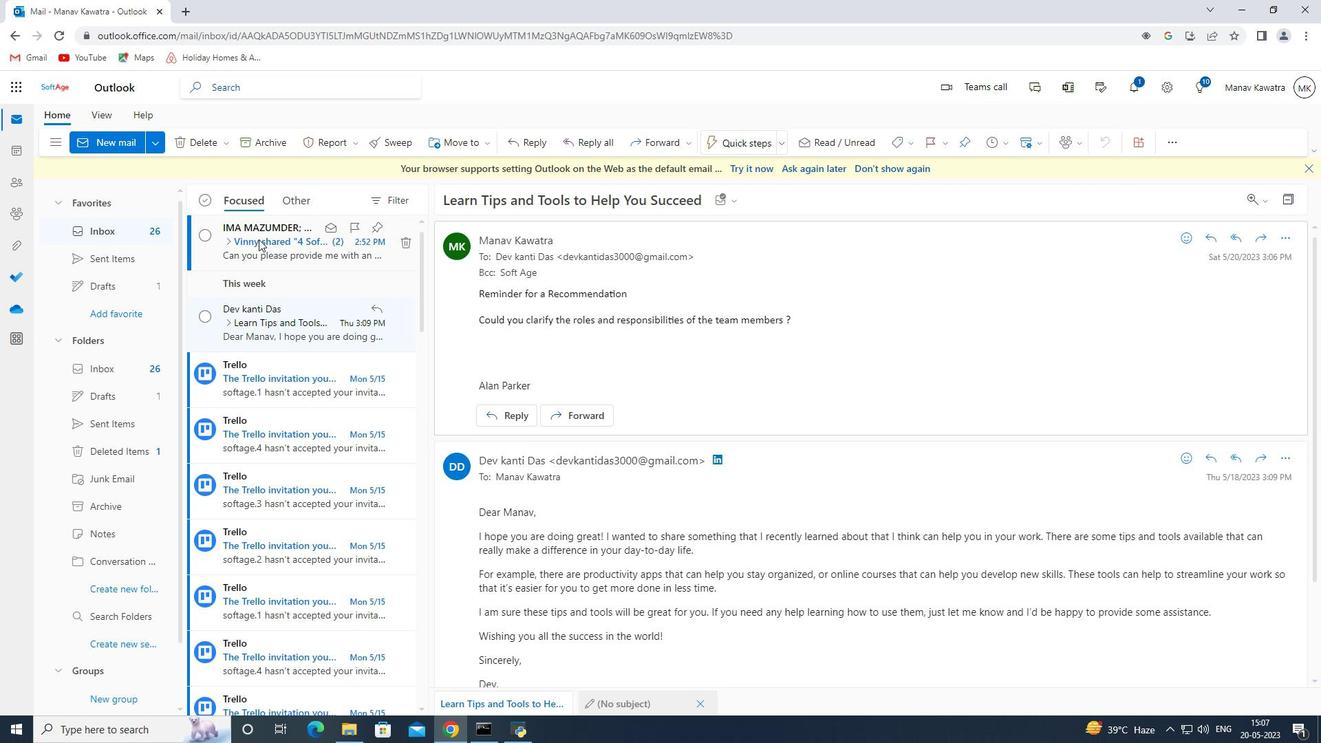 
Action: Mouse moved to (296, 285)
Screenshot: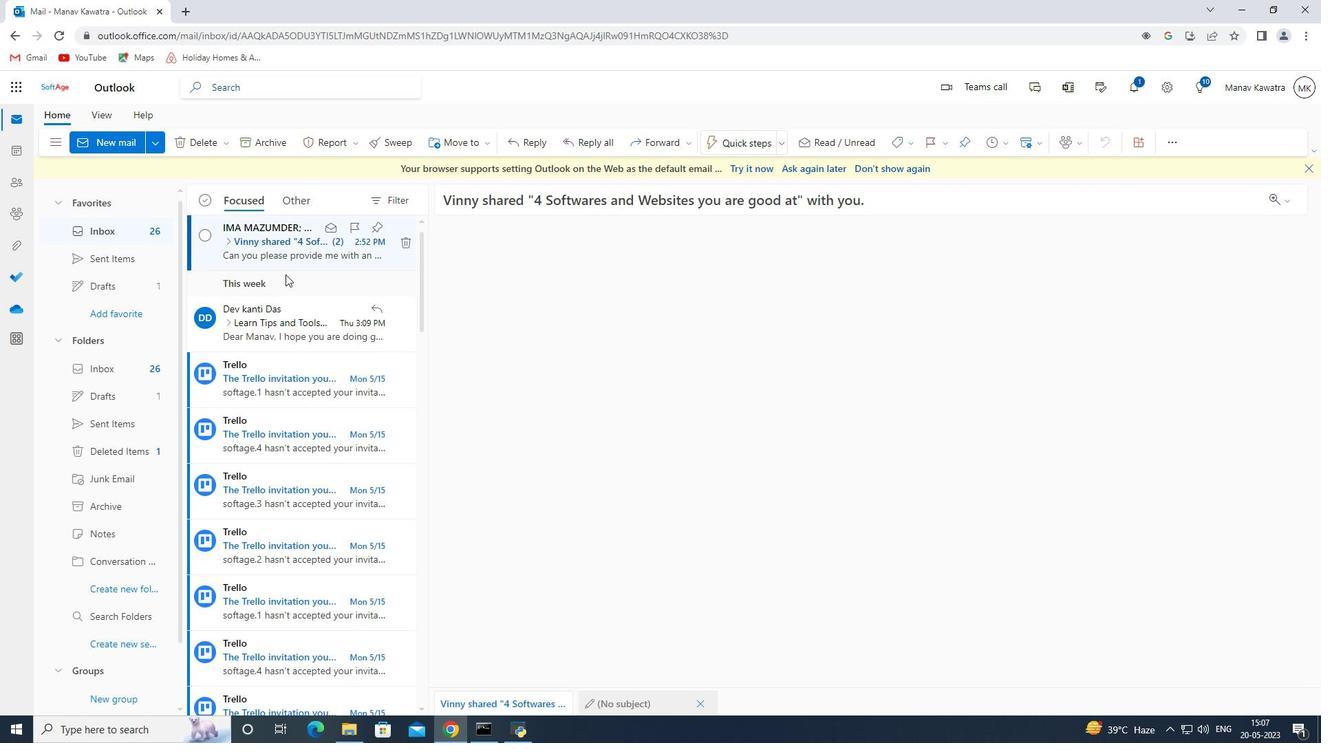 
Action: Mouse scrolled (296, 285) with delta (0, 0)
Screenshot: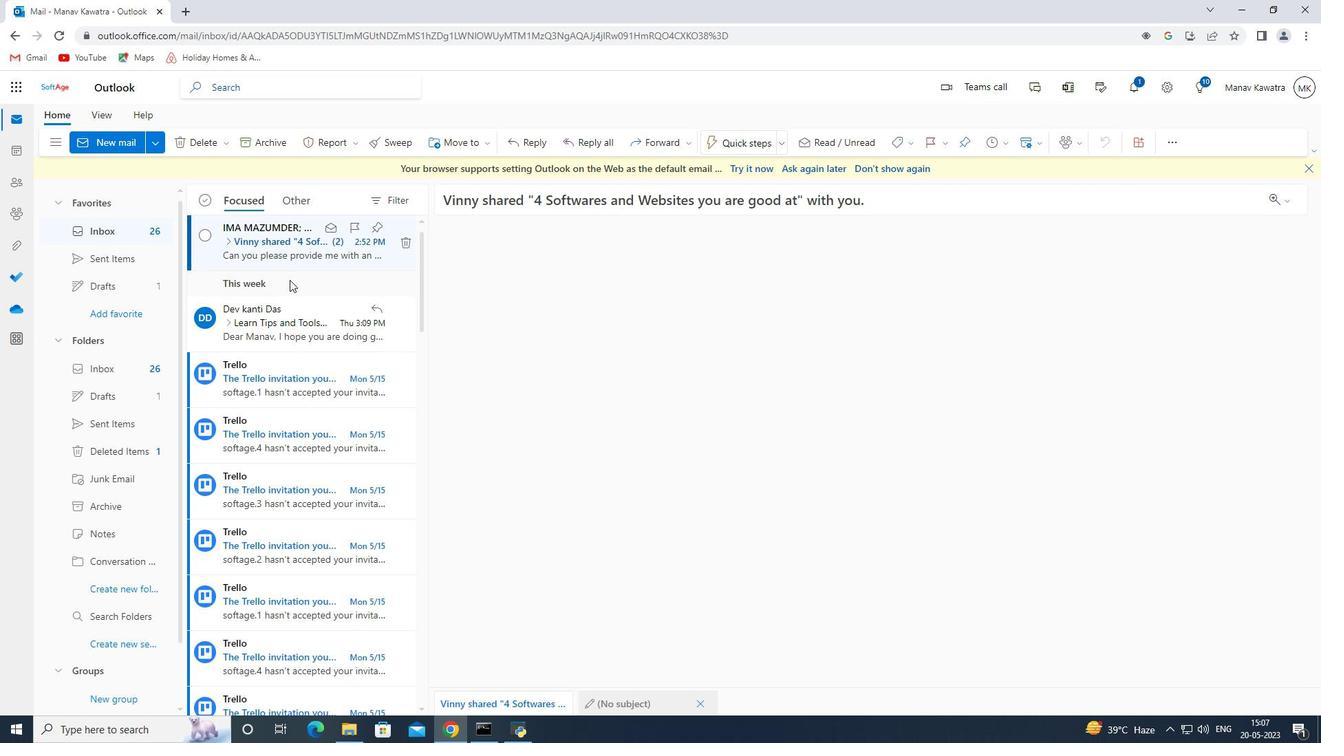 
Action: Mouse scrolled (296, 285) with delta (0, 0)
Screenshot: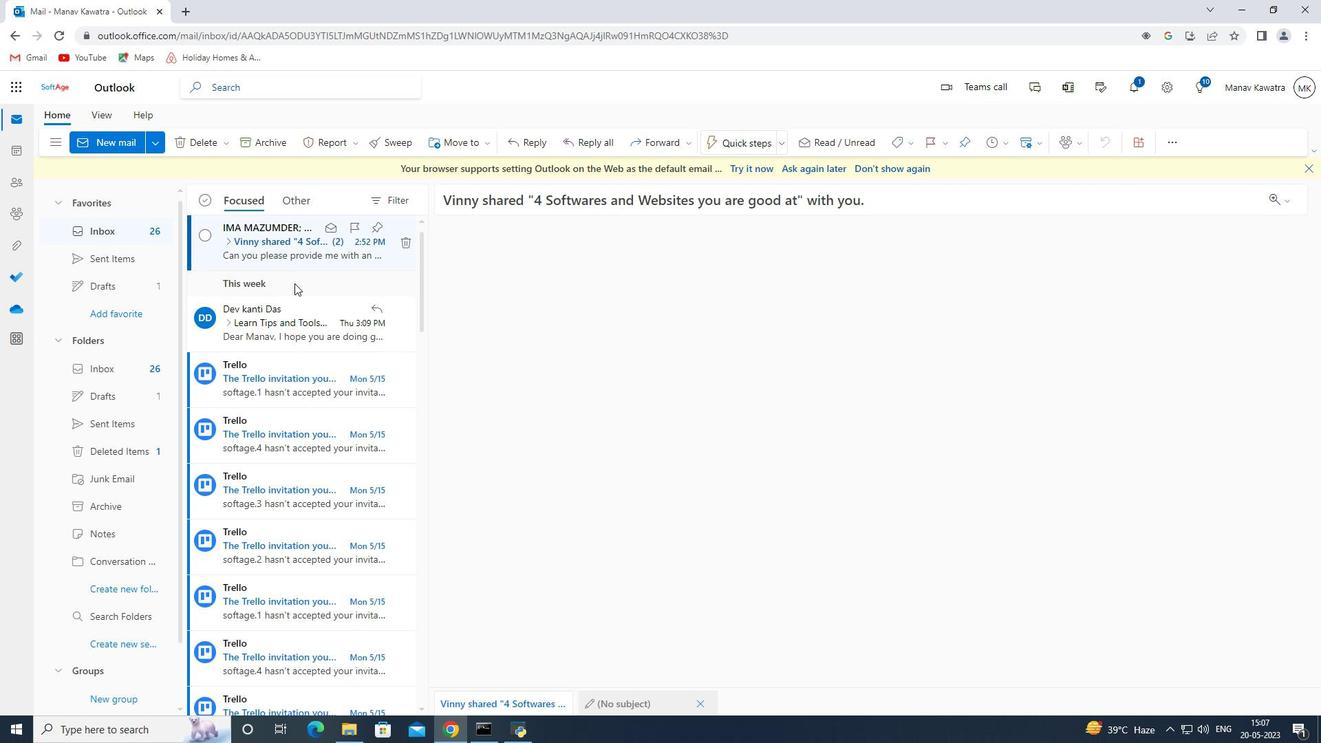 
Action: Mouse scrolled (296, 285) with delta (0, 0)
Screenshot: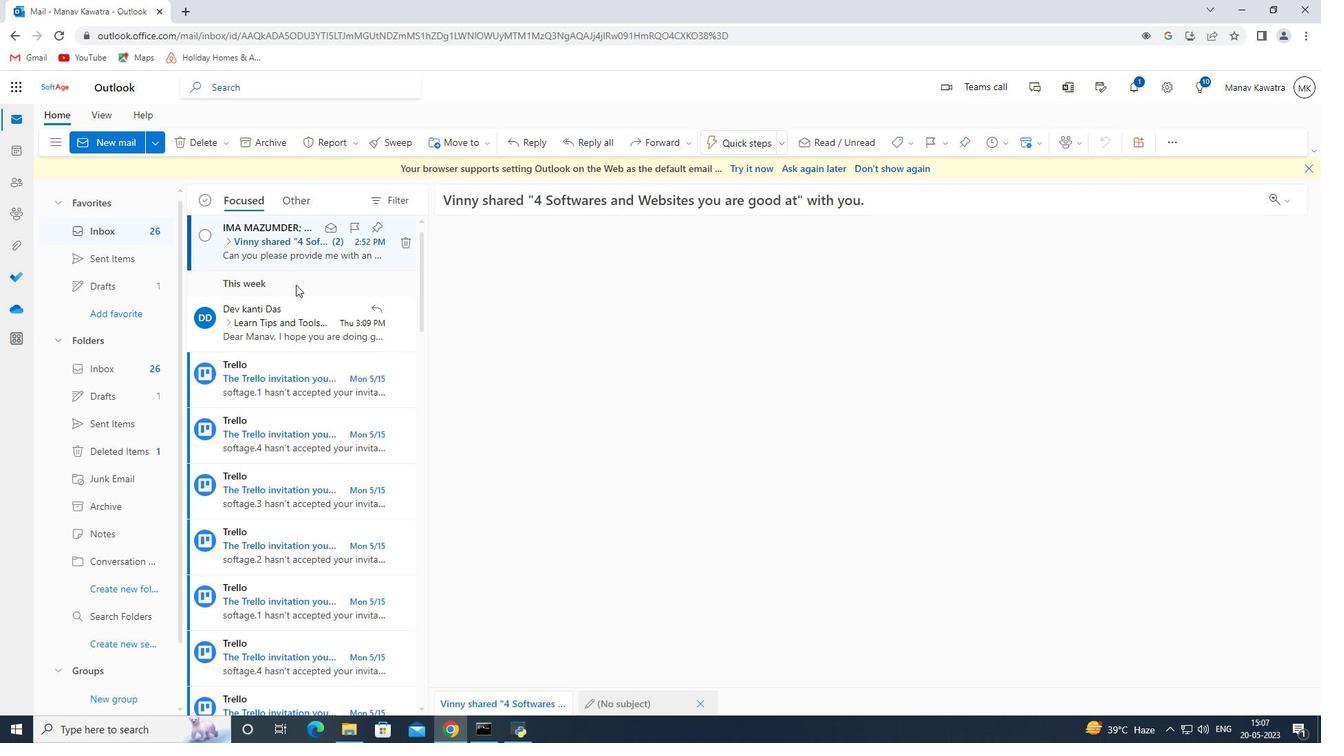 
Action: Mouse moved to (734, 483)
Screenshot: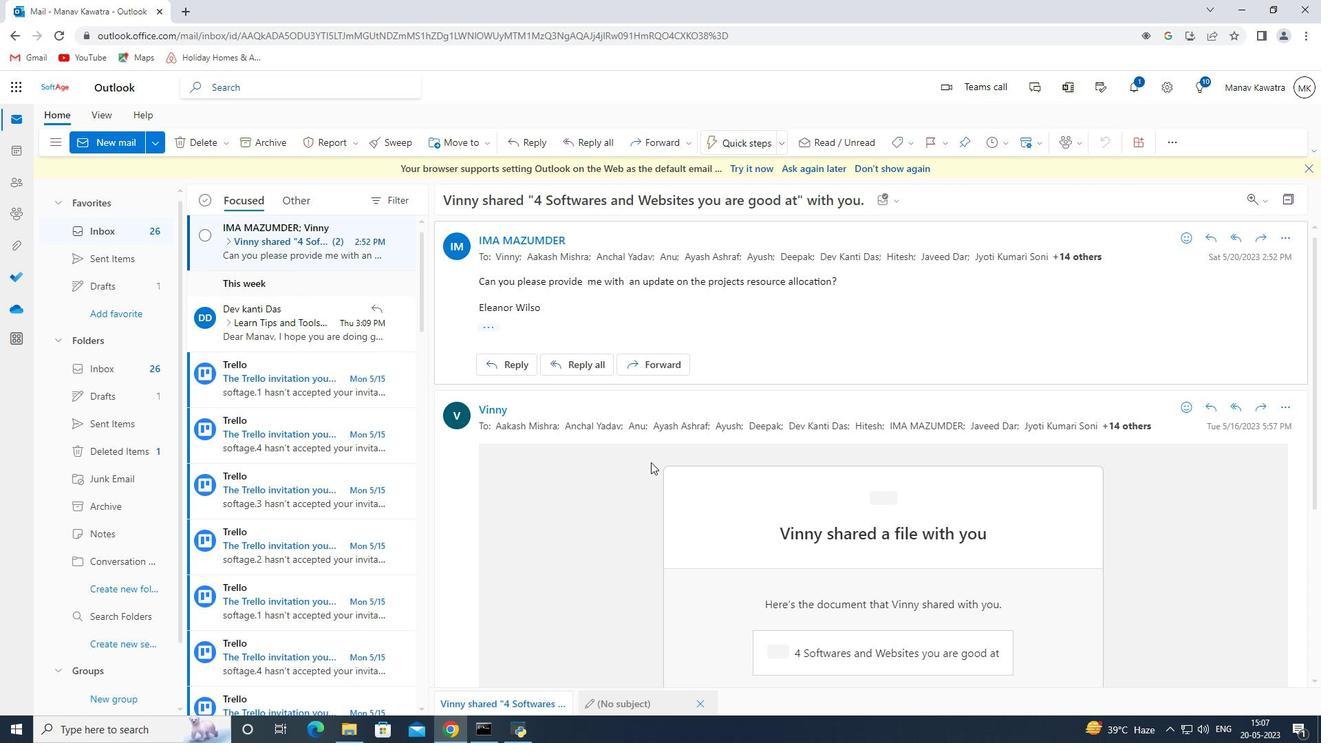 
Action: Mouse scrolled (734, 482) with delta (0, 0)
Screenshot: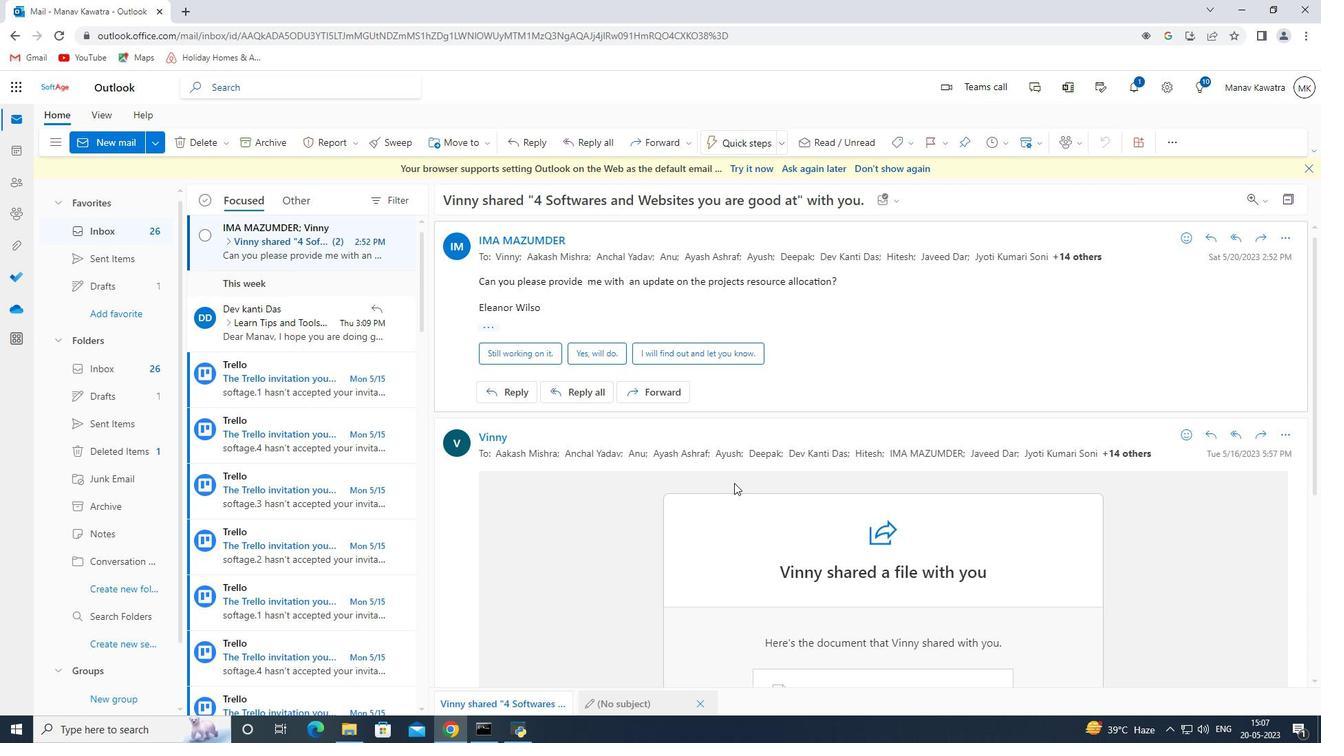 
Action: Mouse scrolled (734, 482) with delta (0, 0)
Screenshot: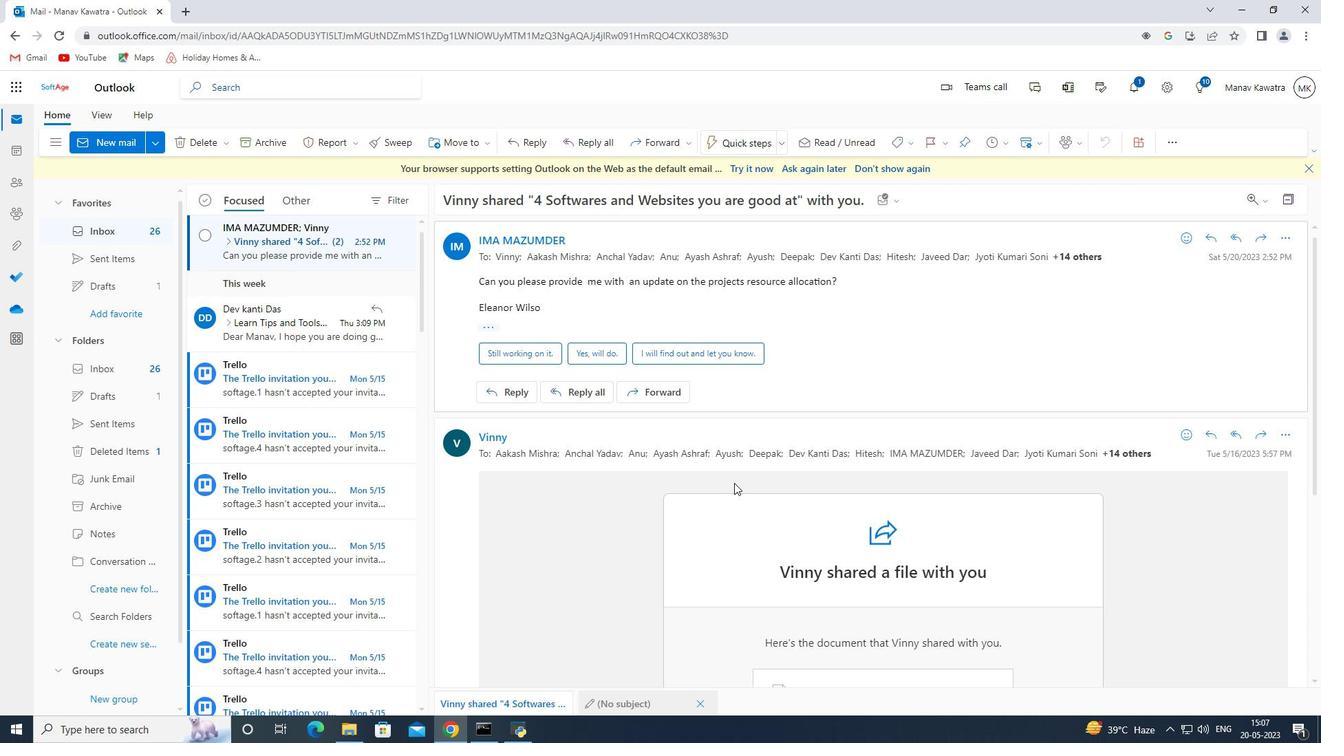 
Action: Mouse scrolled (734, 482) with delta (0, 0)
Screenshot: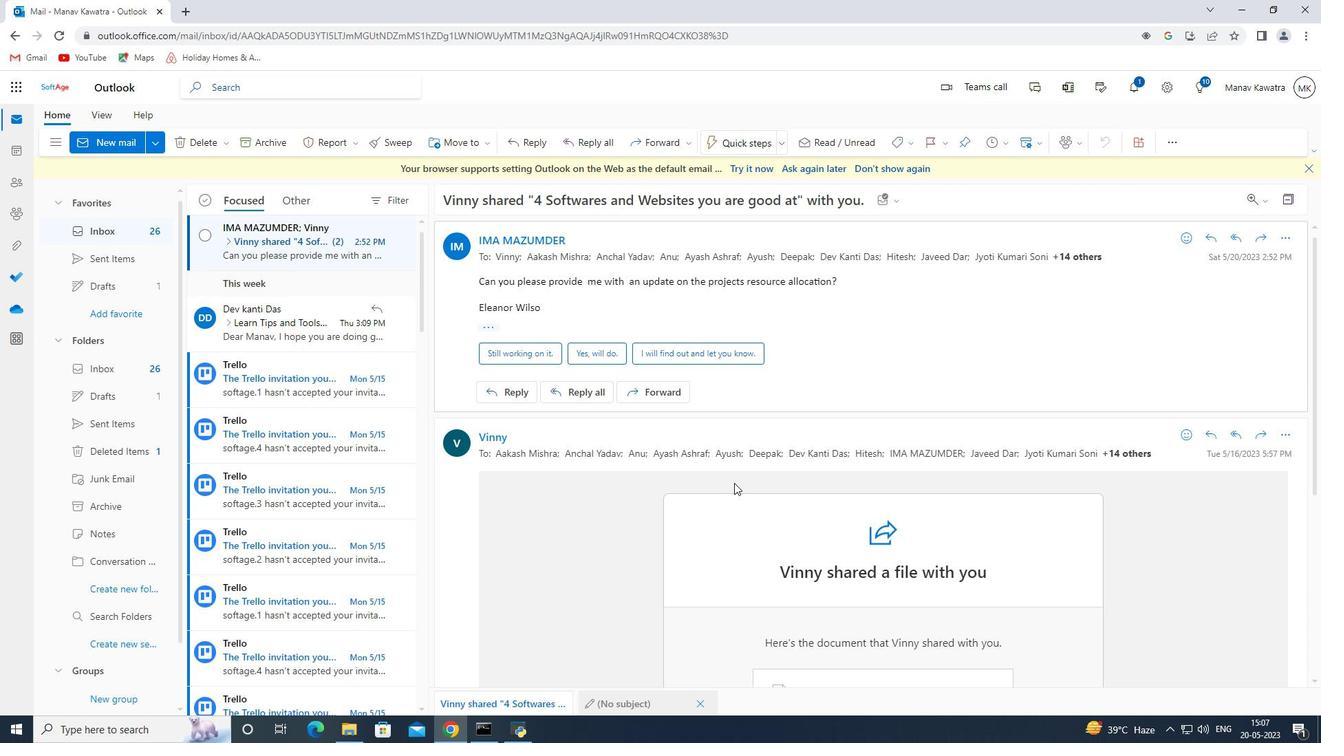 
Action: Mouse scrolled (734, 482) with delta (0, 0)
Screenshot: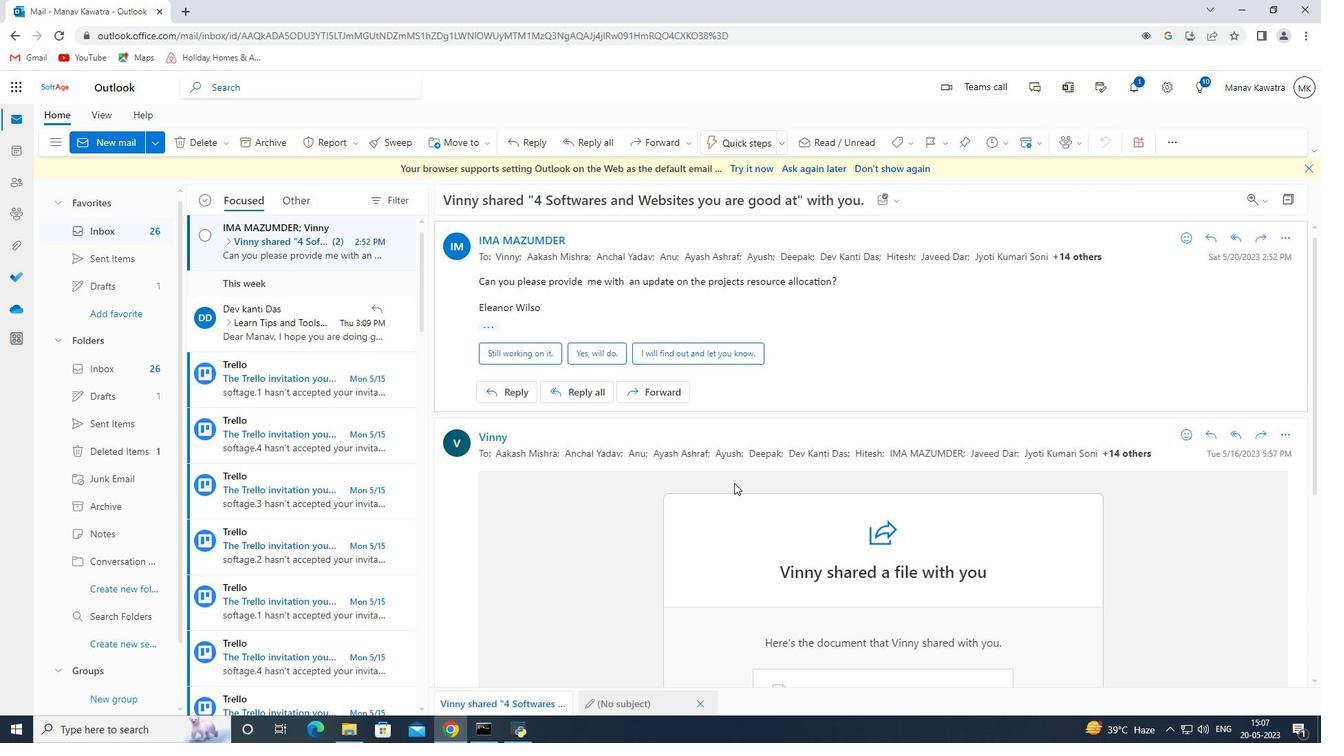 
Action: Mouse scrolled (734, 483) with delta (0, 0)
Screenshot: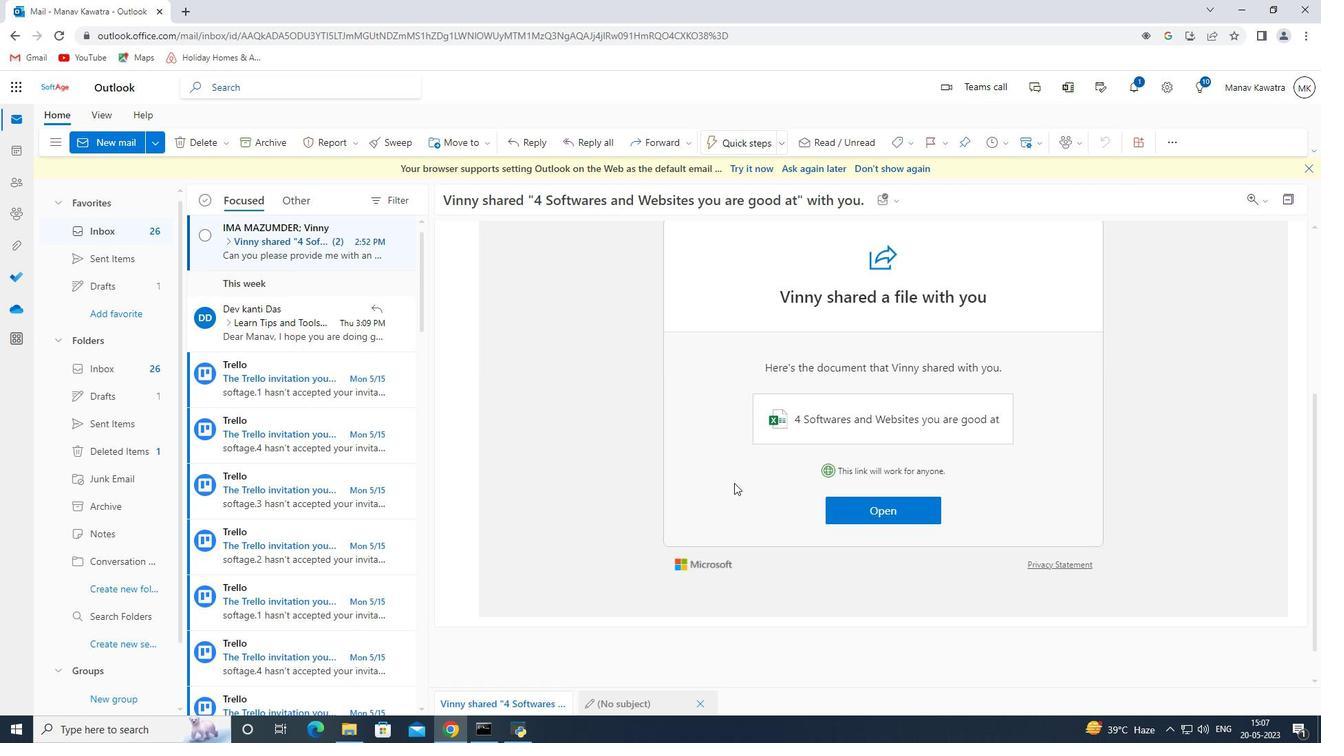 
Action: Mouse scrolled (734, 483) with delta (0, 0)
Screenshot: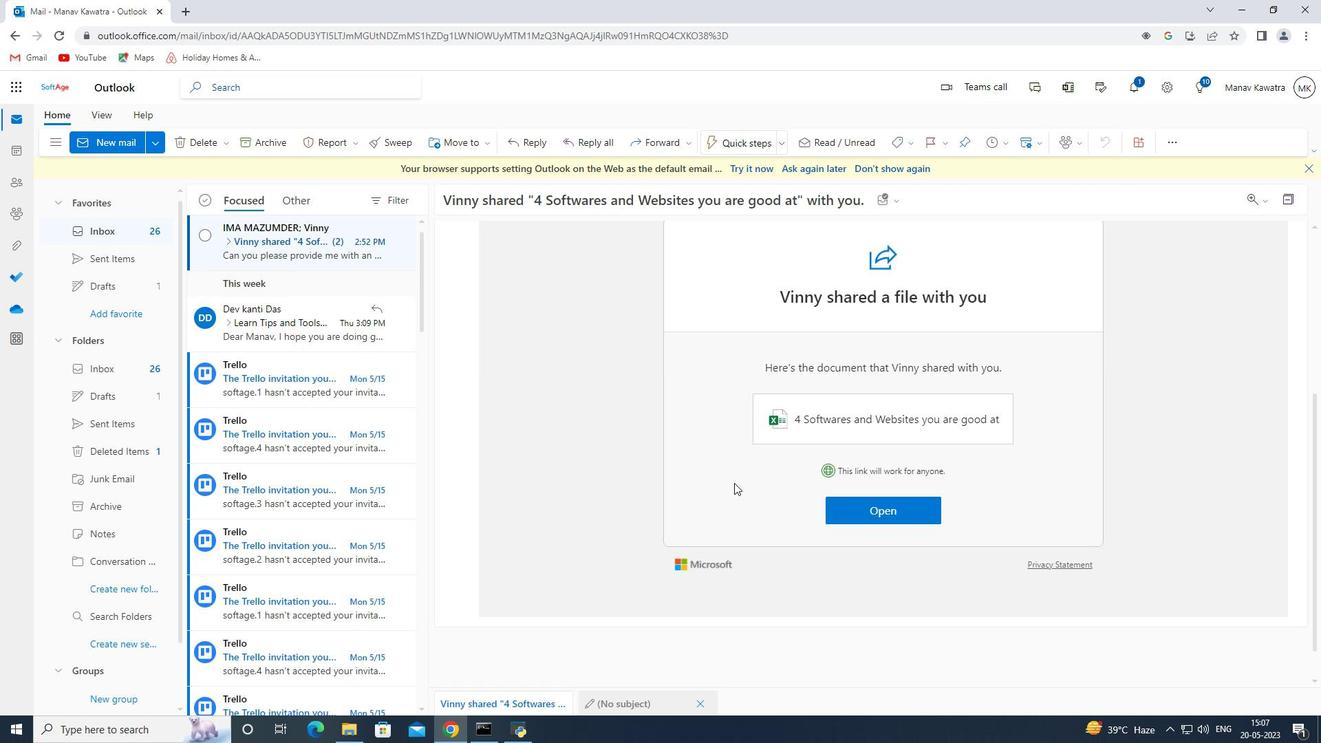 
Action: Mouse scrolled (734, 483) with delta (0, 0)
Screenshot: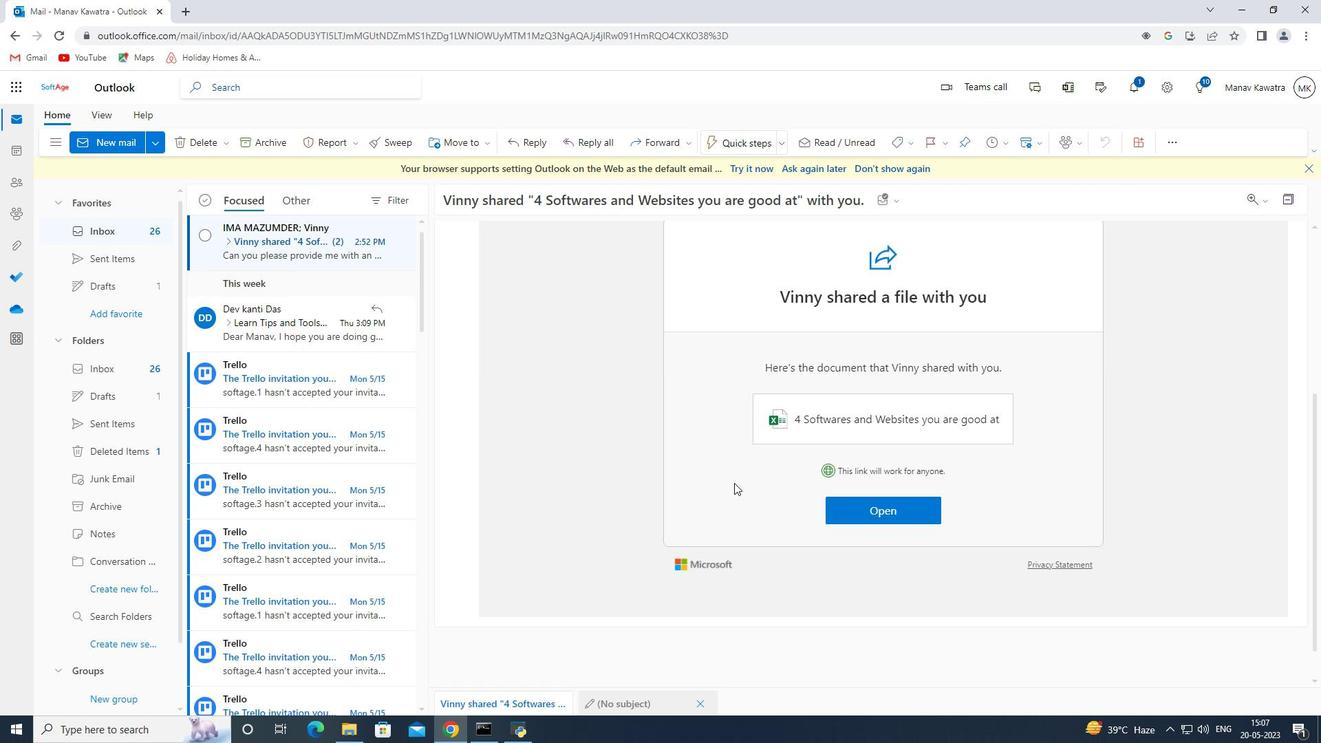 
Action: Mouse scrolled (734, 483) with delta (0, 0)
Screenshot: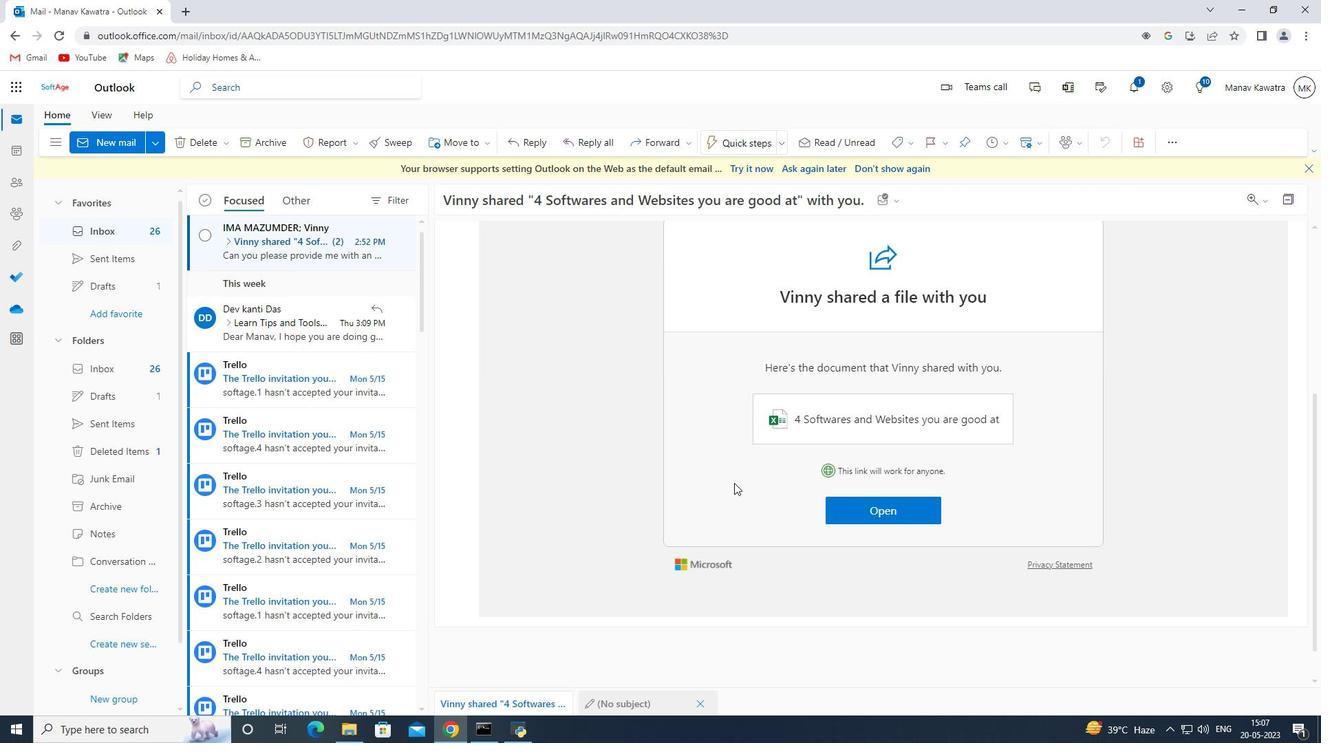
Action: Mouse scrolled (734, 483) with delta (0, 0)
Screenshot: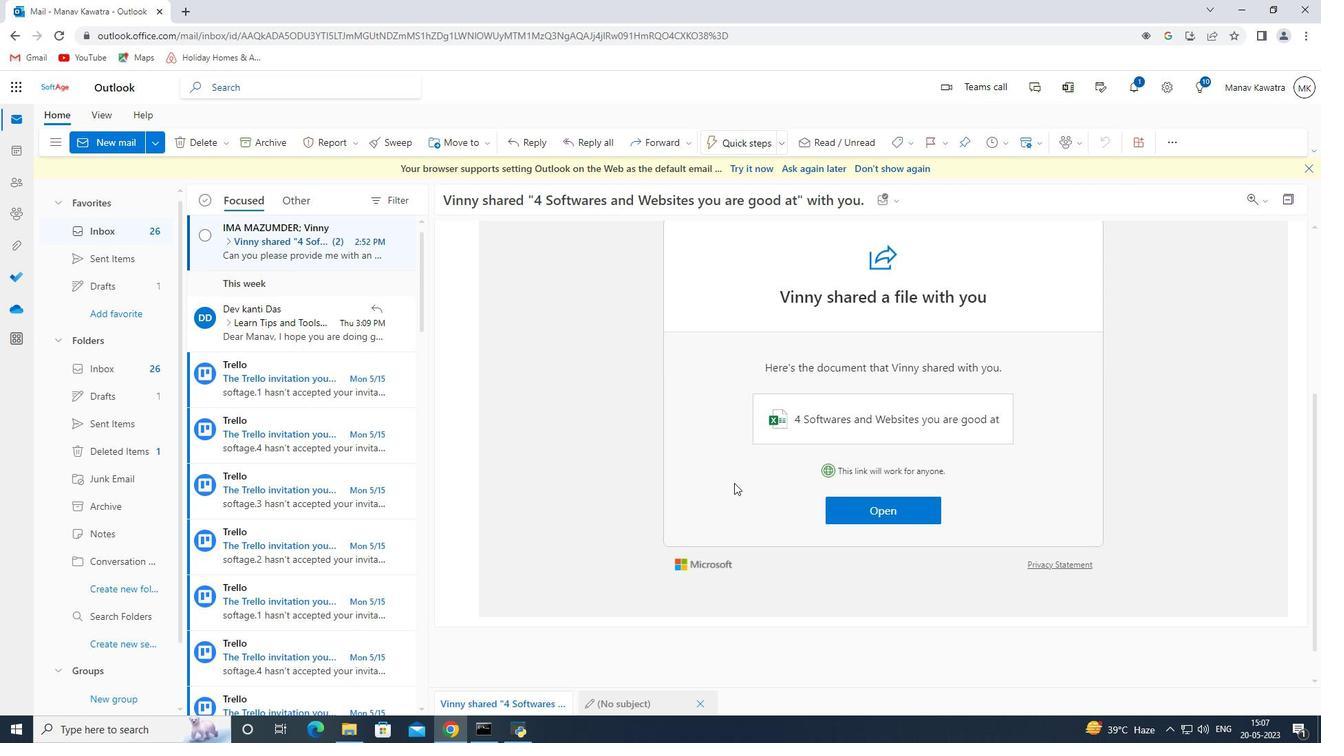 
Action: Mouse scrolled (734, 482) with delta (0, 0)
Screenshot: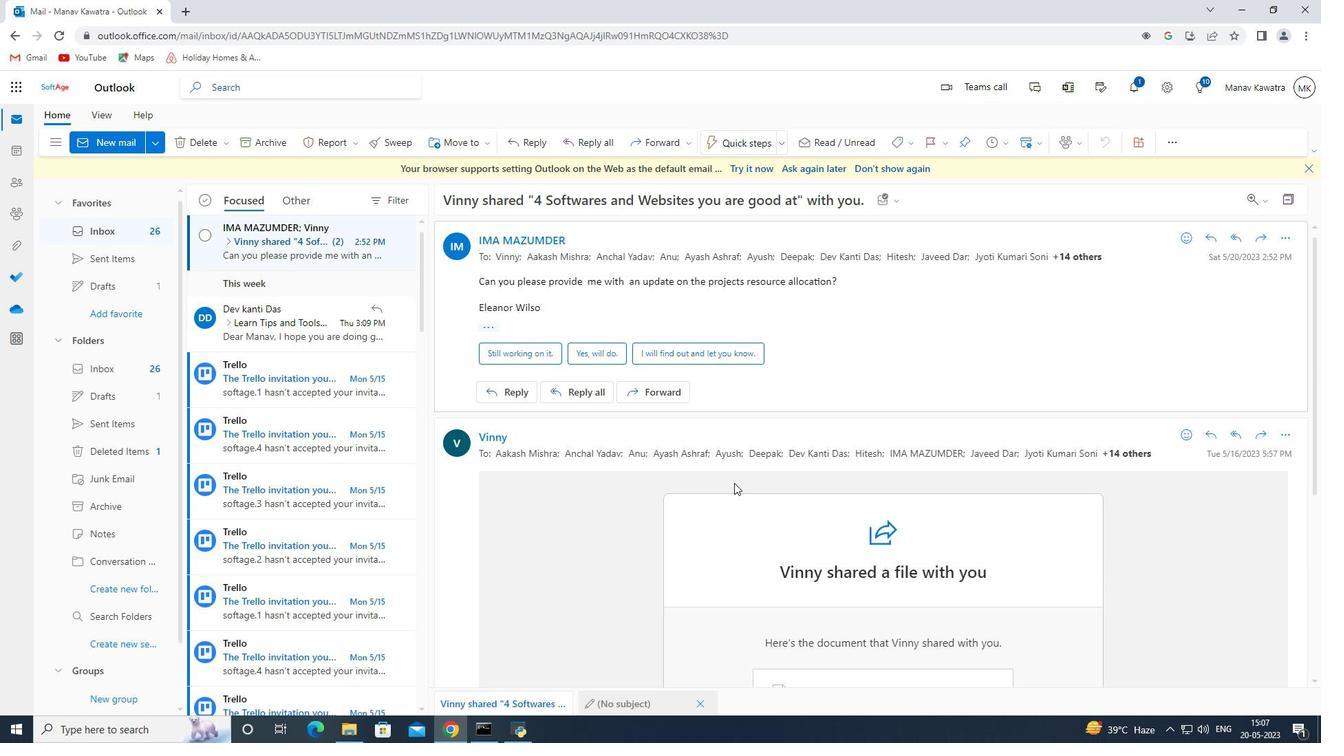 
Action: Mouse scrolled (734, 482) with delta (0, 0)
Screenshot: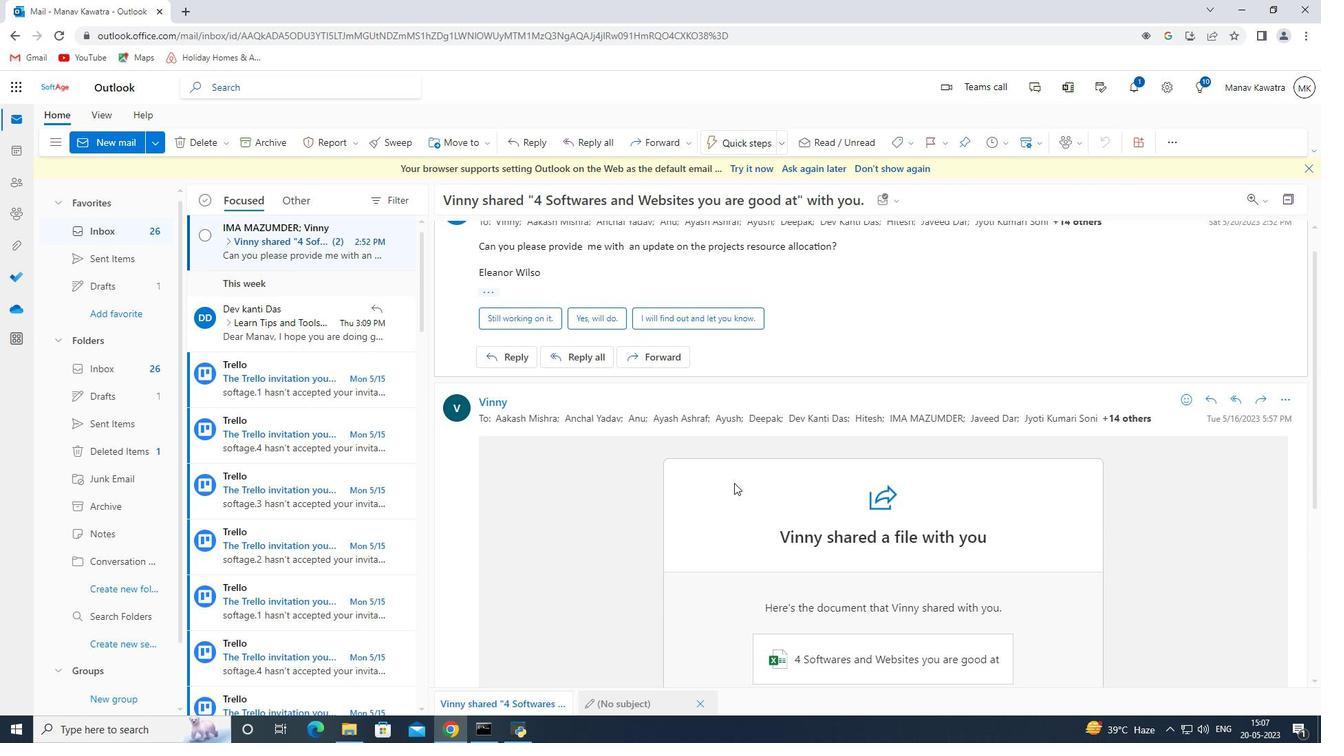 
Action: Mouse moved to (307, 233)
Screenshot: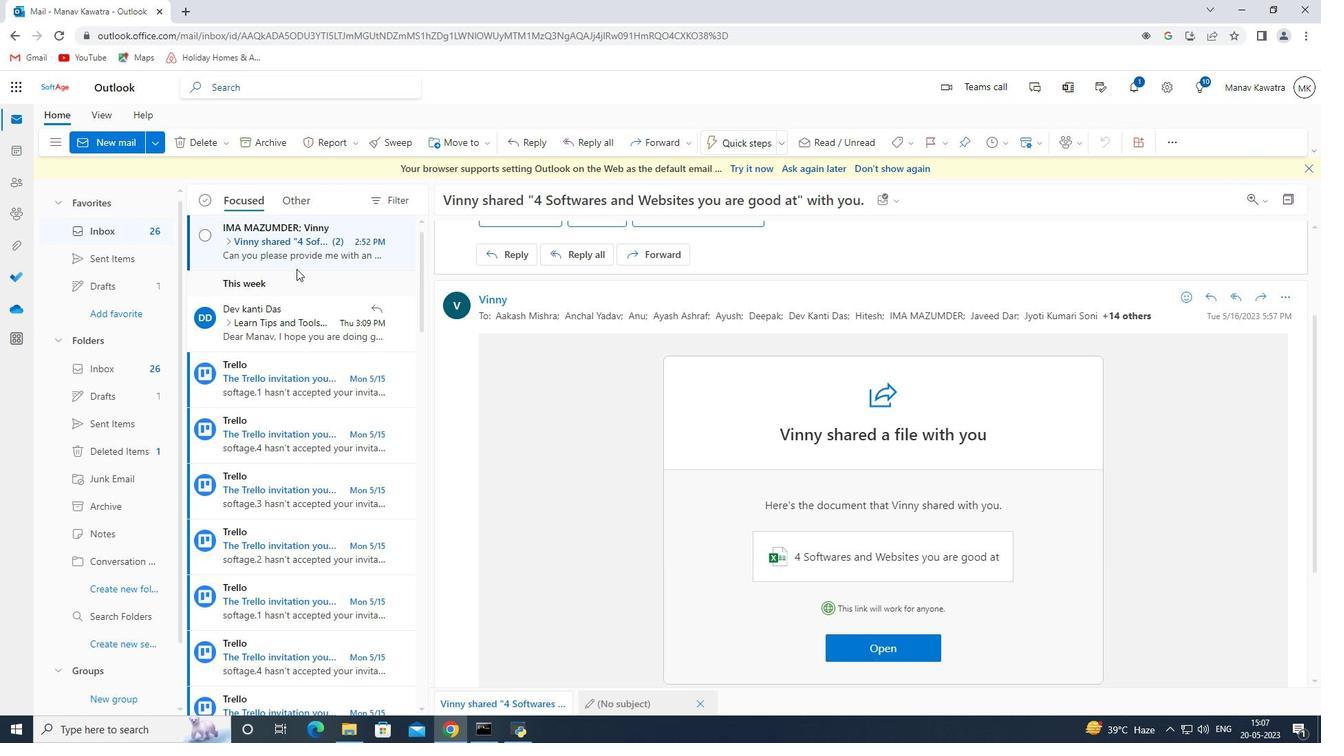 
Action: Mouse scrolled (307, 234) with delta (0, 0)
Screenshot: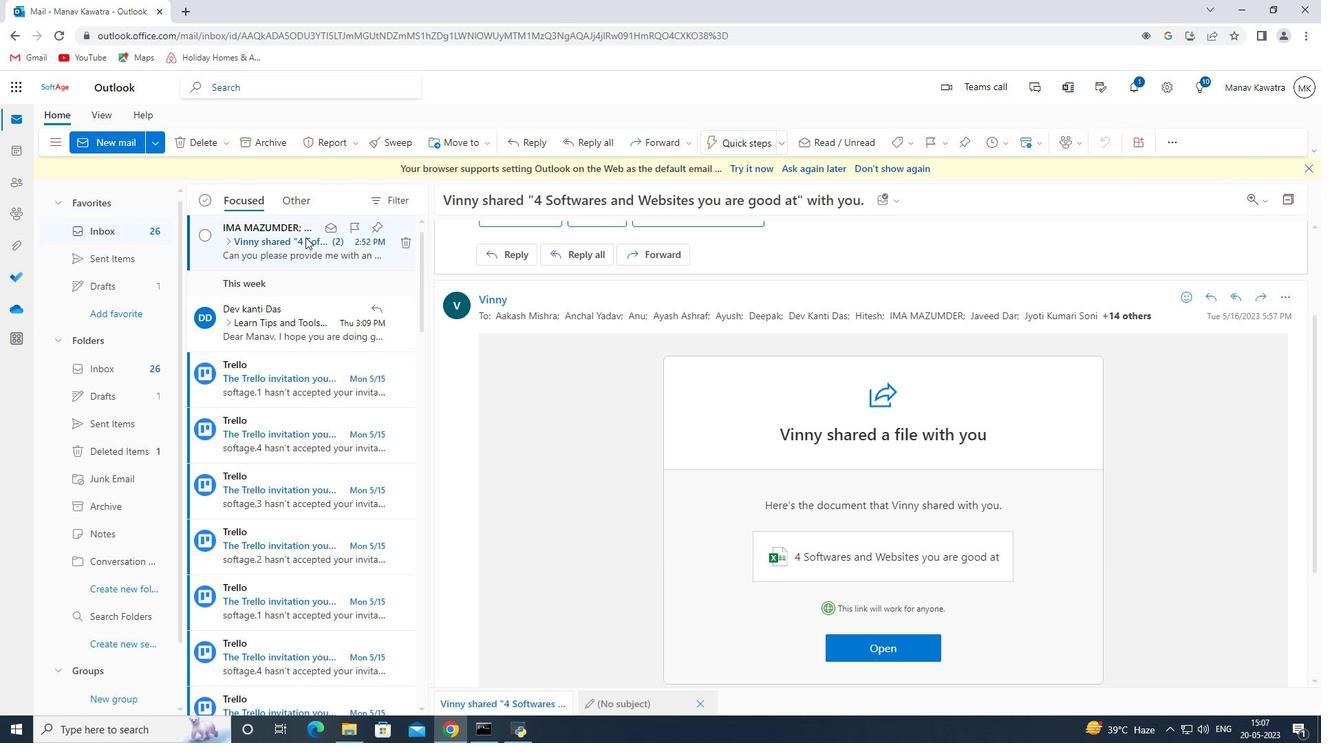 
Action: Mouse scrolled (307, 234) with delta (0, 0)
Screenshot: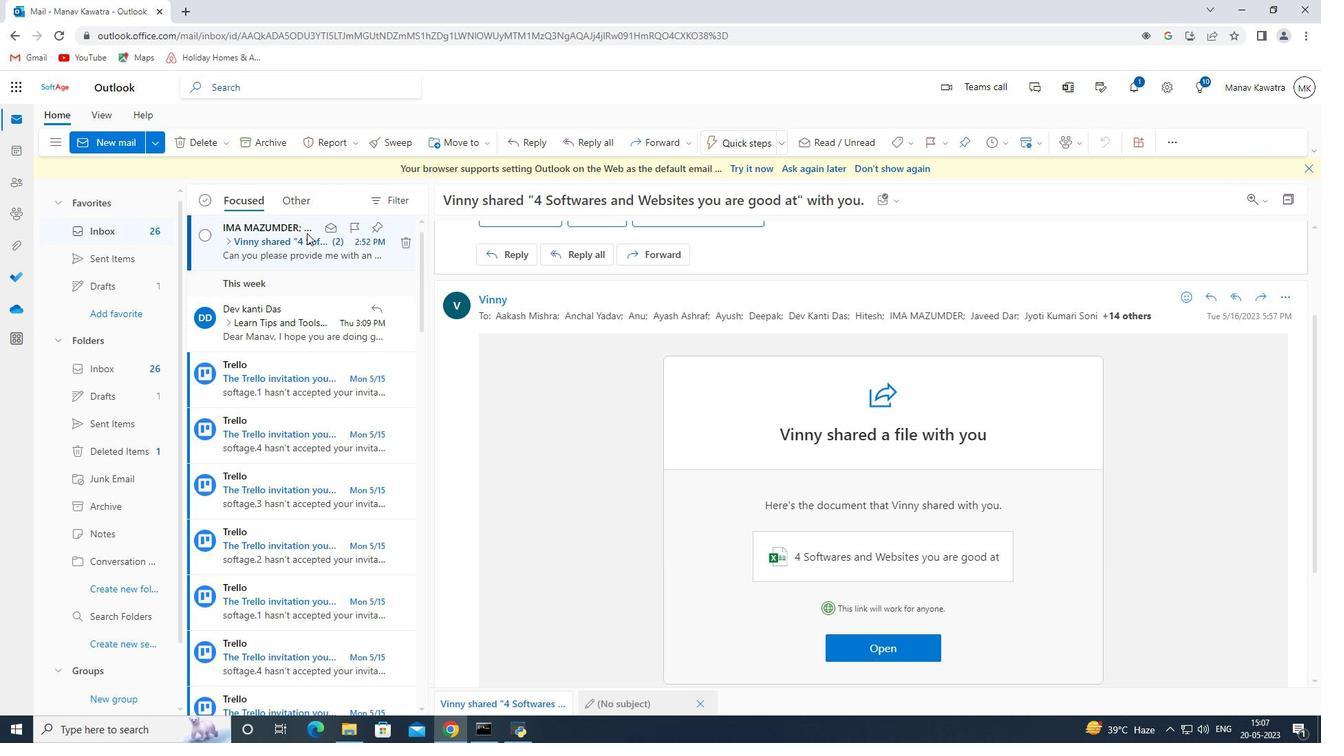 
Action: Mouse moved to (717, 486)
Screenshot: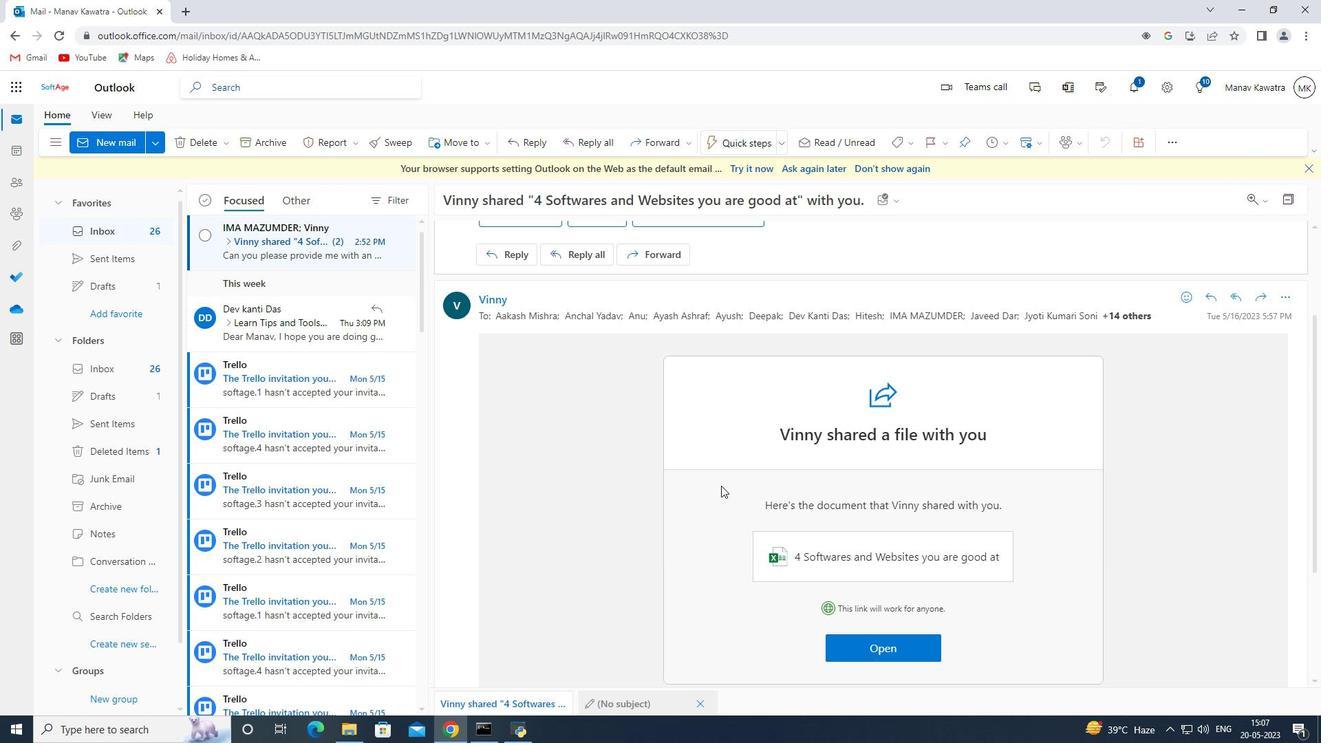 
Action: Mouse scrolled (717, 485) with delta (0, 0)
Screenshot: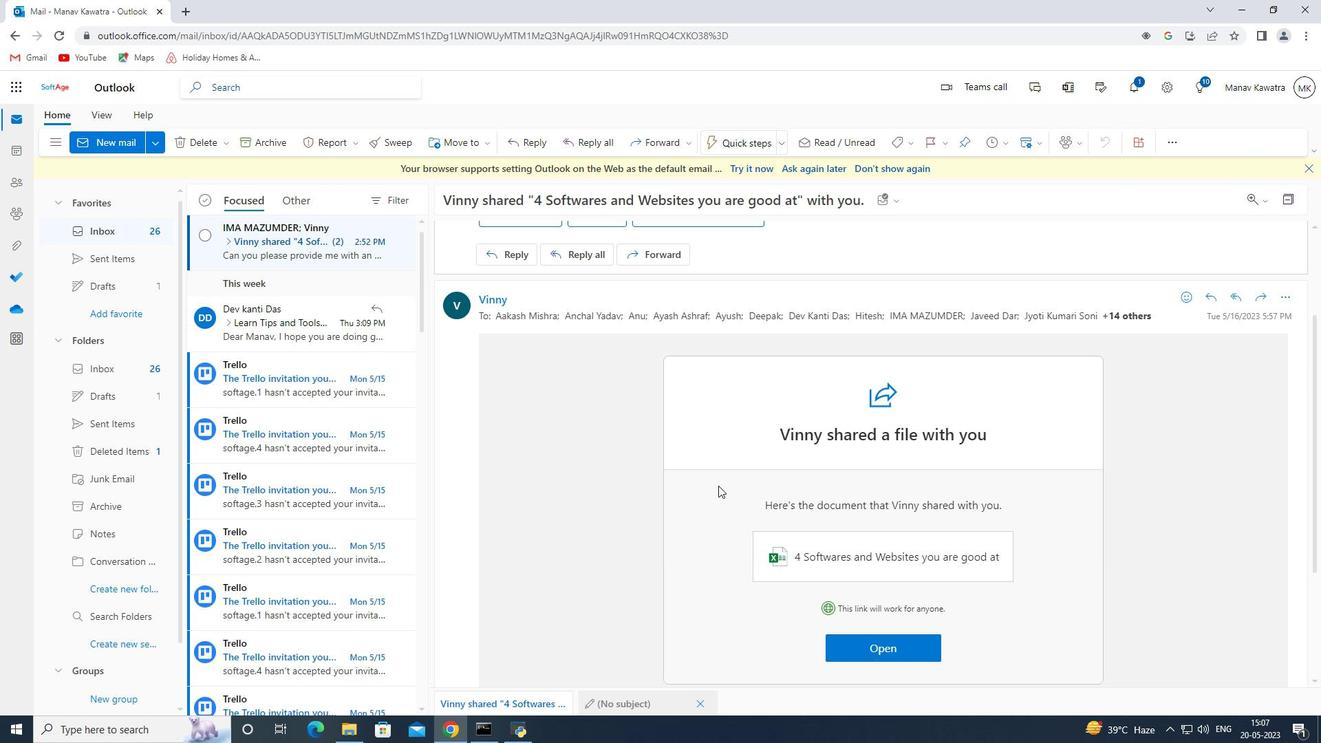 
Action: Mouse moved to (716, 486)
Screenshot: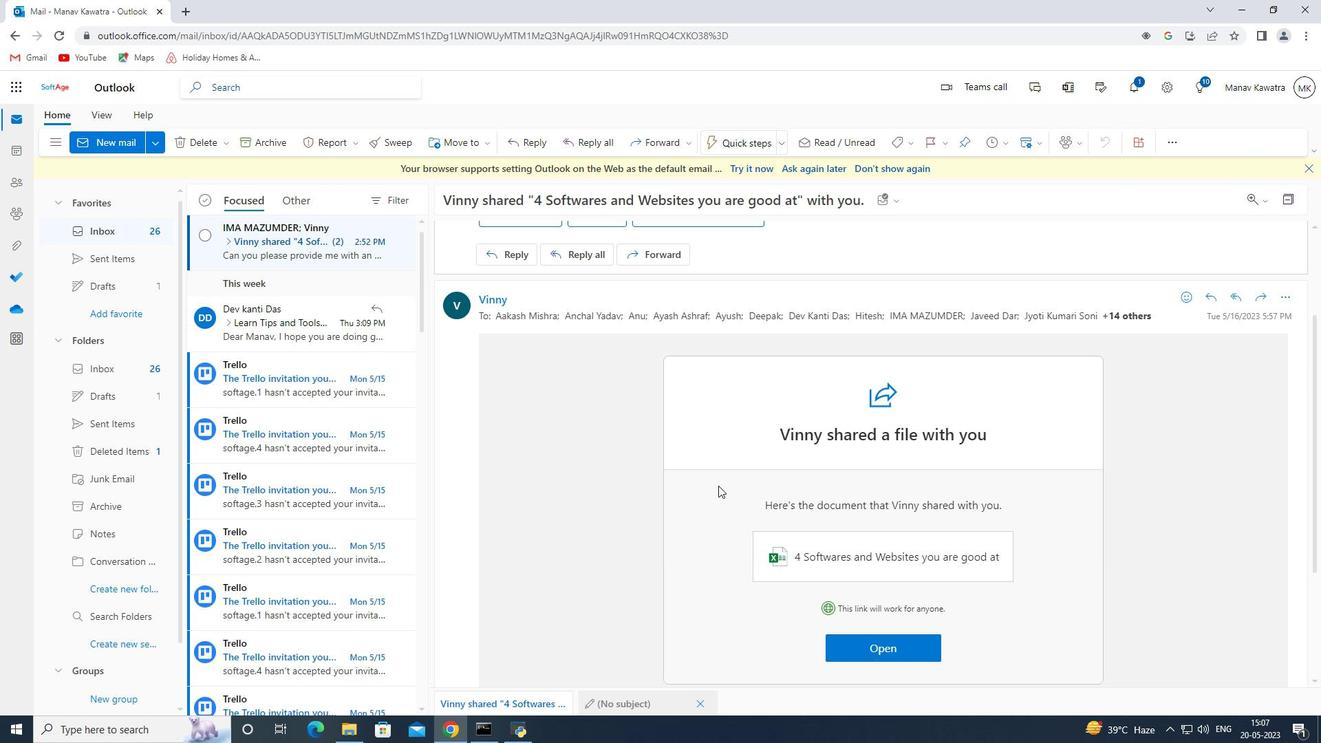 
Action: Mouse scrolled (716, 486) with delta (0, 0)
Screenshot: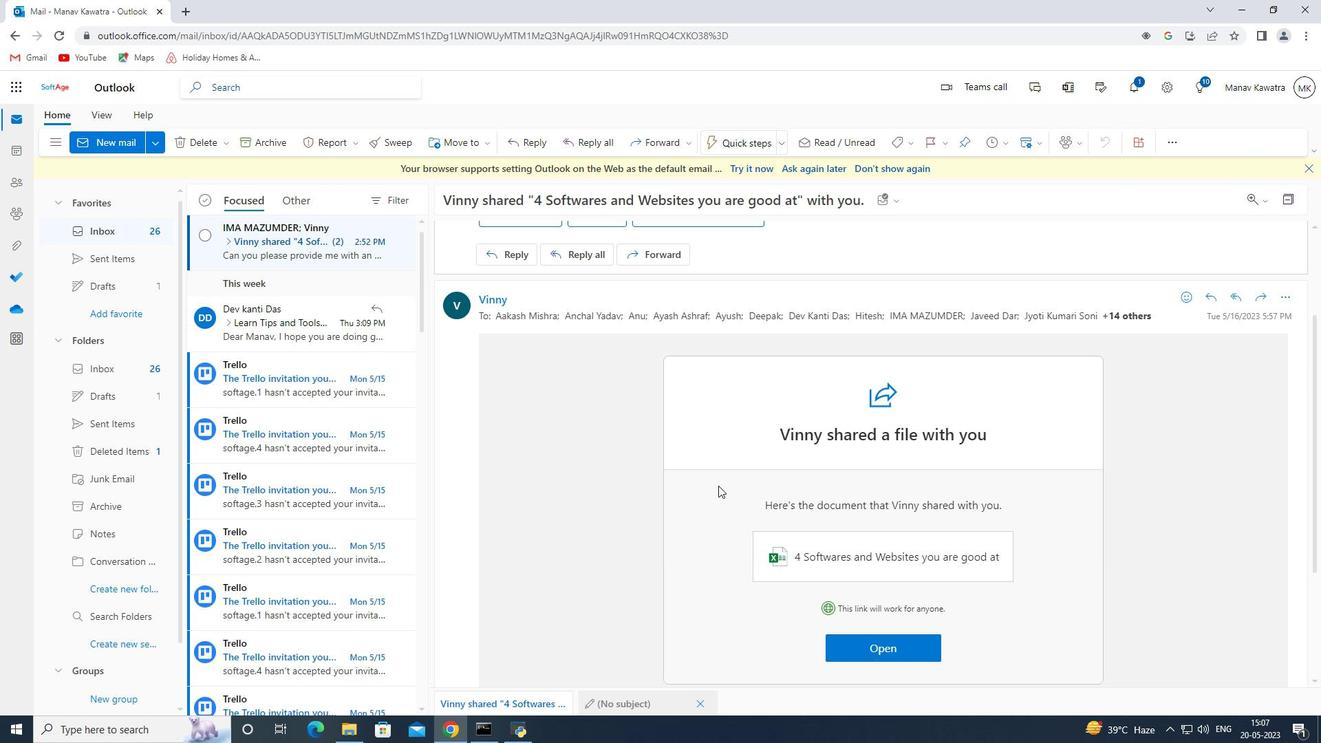 
Action: Mouse scrolled (716, 486) with delta (0, 0)
Screenshot: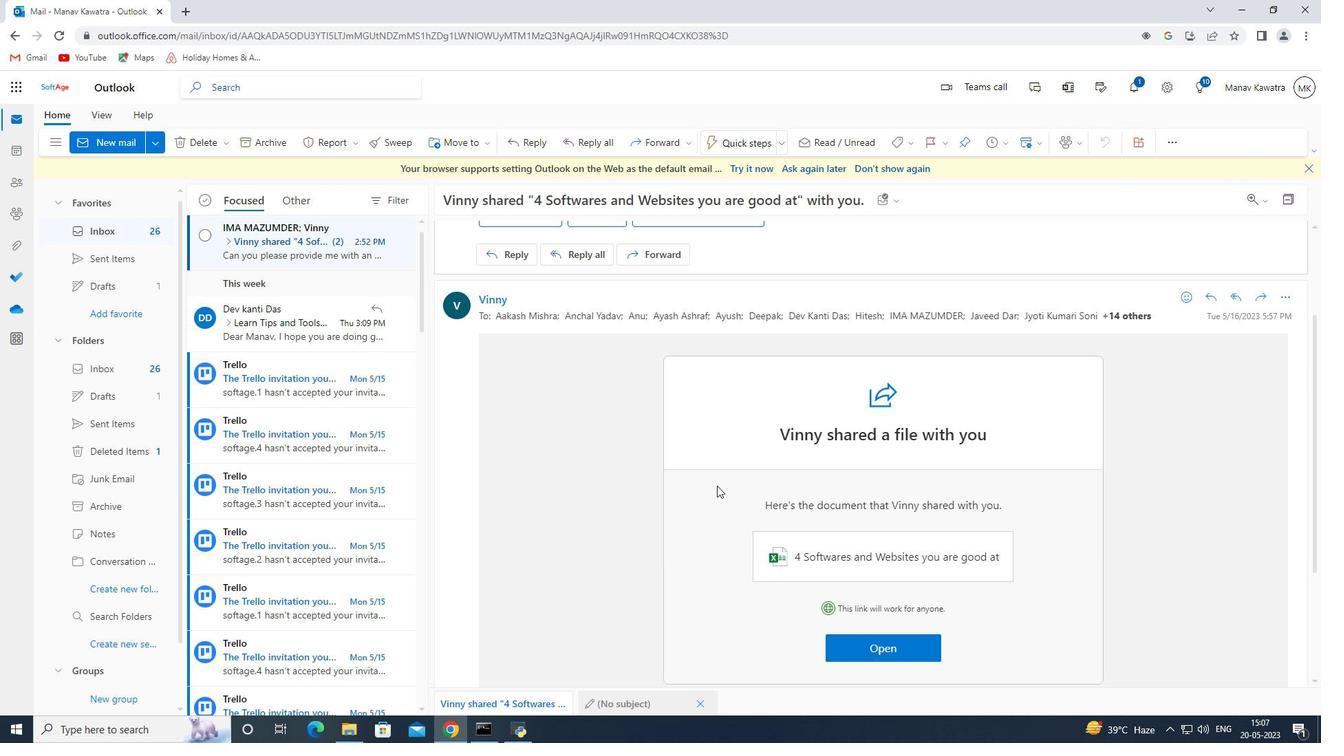 
Action: Mouse moved to (258, 325)
Screenshot: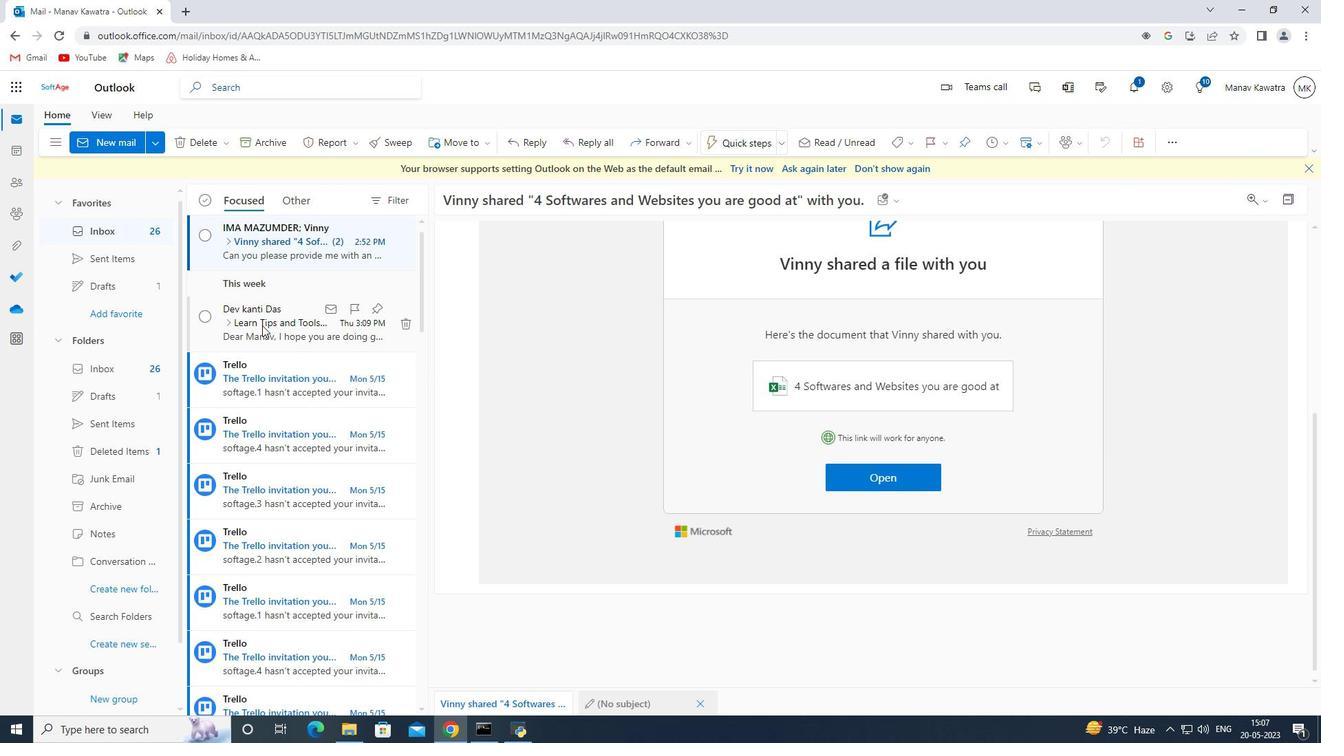 
Action: Mouse pressed left at (258, 325)
Screenshot: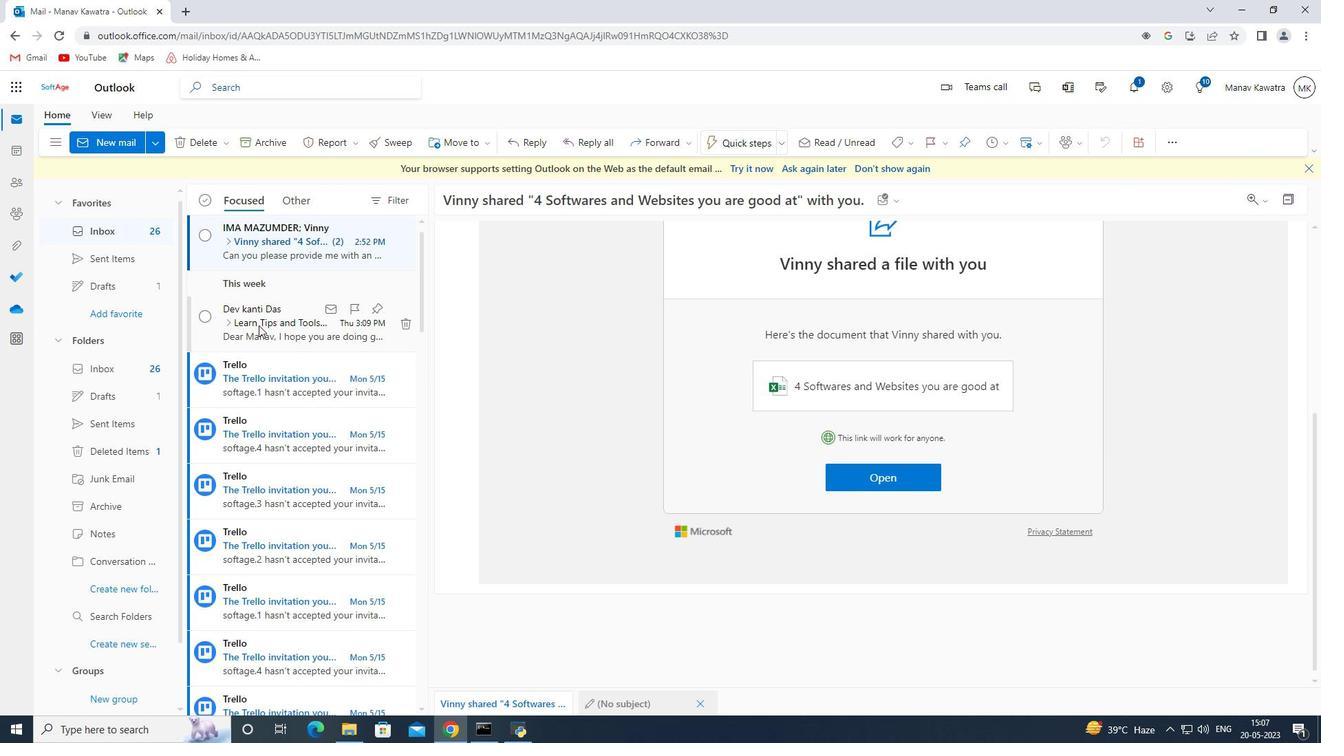 
Action: Mouse moved to (564, 435)
Screenshot: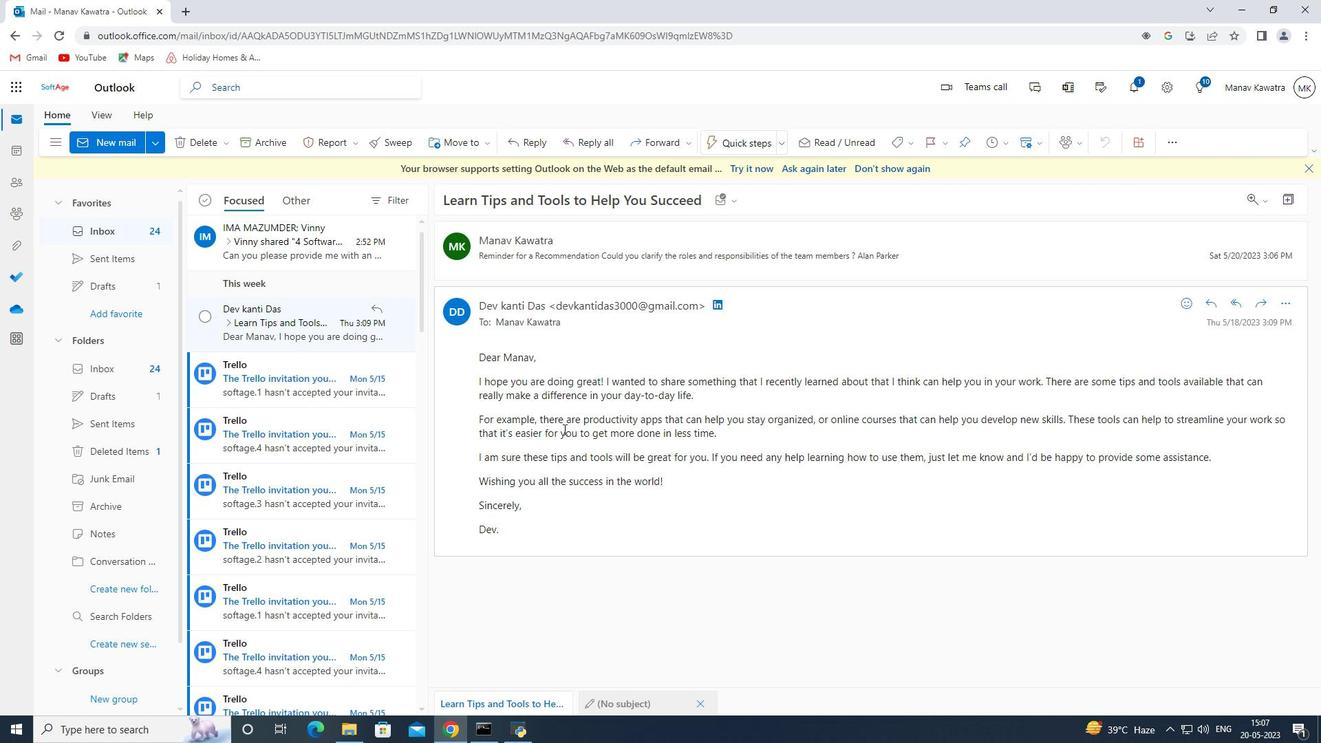 
